 Task: Play online Dominion games in very easy mode.
Action: Mouse moved to (614, 442)
Screenshot: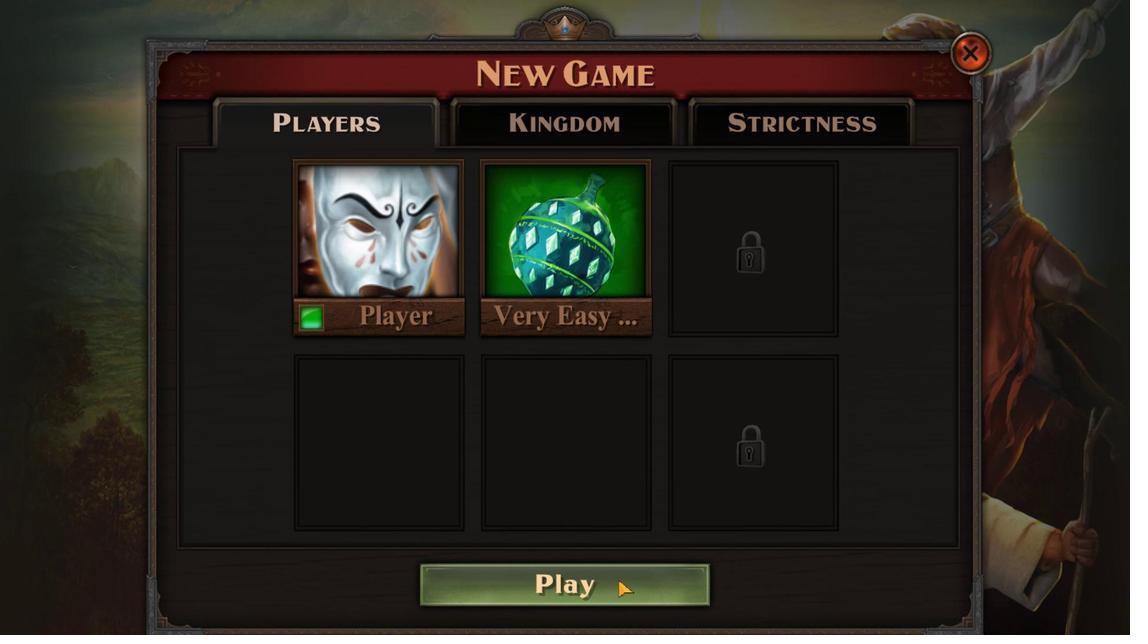 
Action: Mouse pressed left at (614, 442)
Screenshot: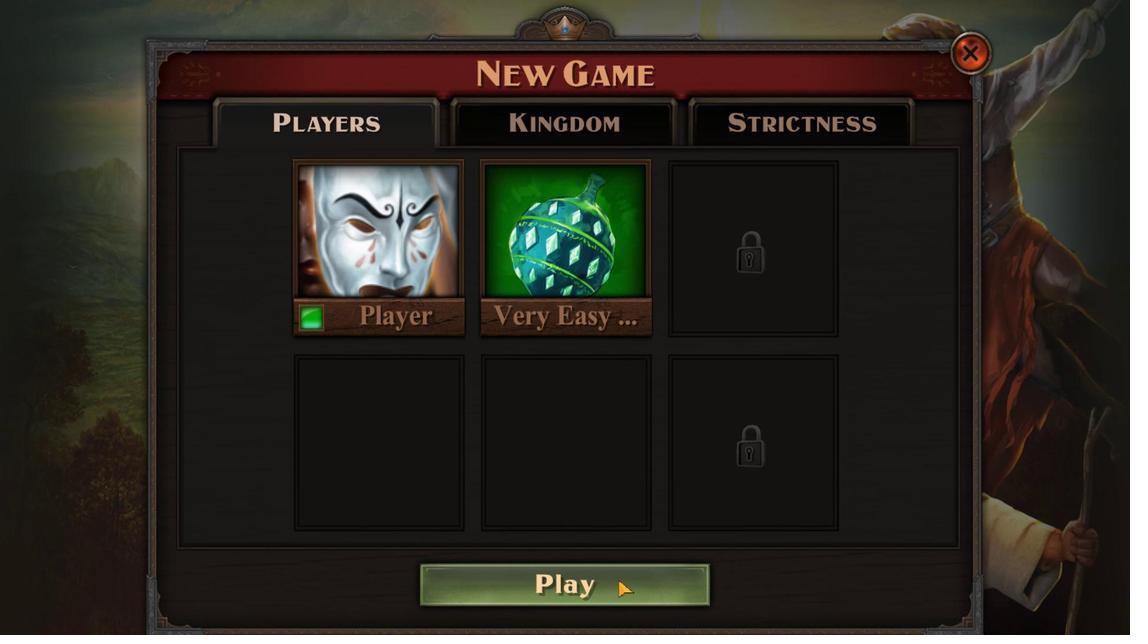 
Action: Mouse moved to (575, 442)
Screenshot: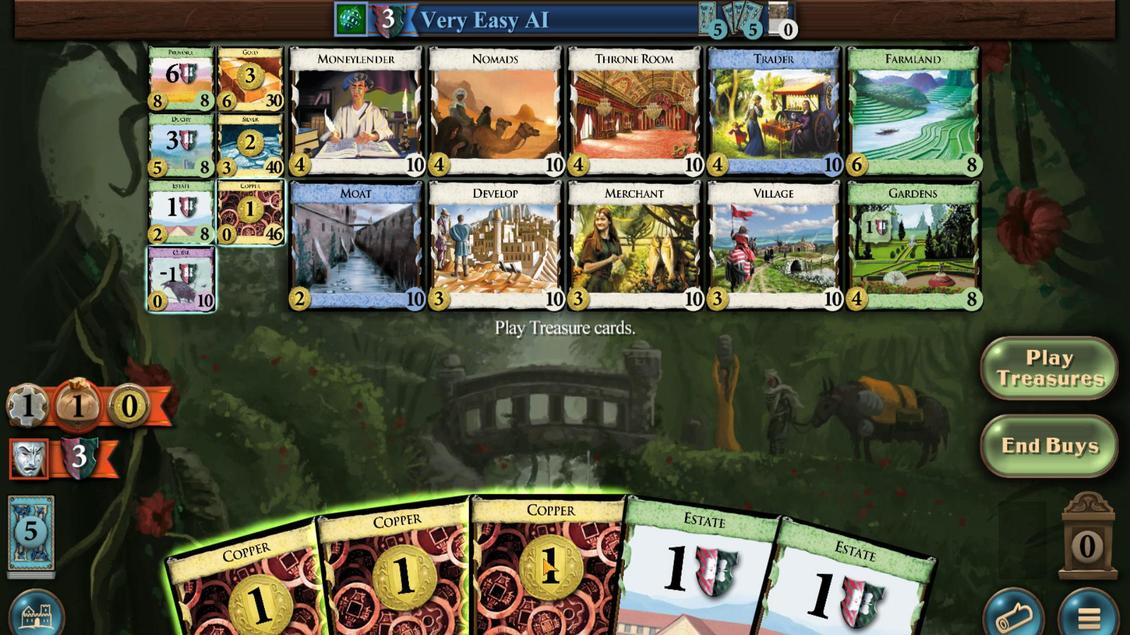 
Action: Mouse pressed left at (575, 442)
Screenshot: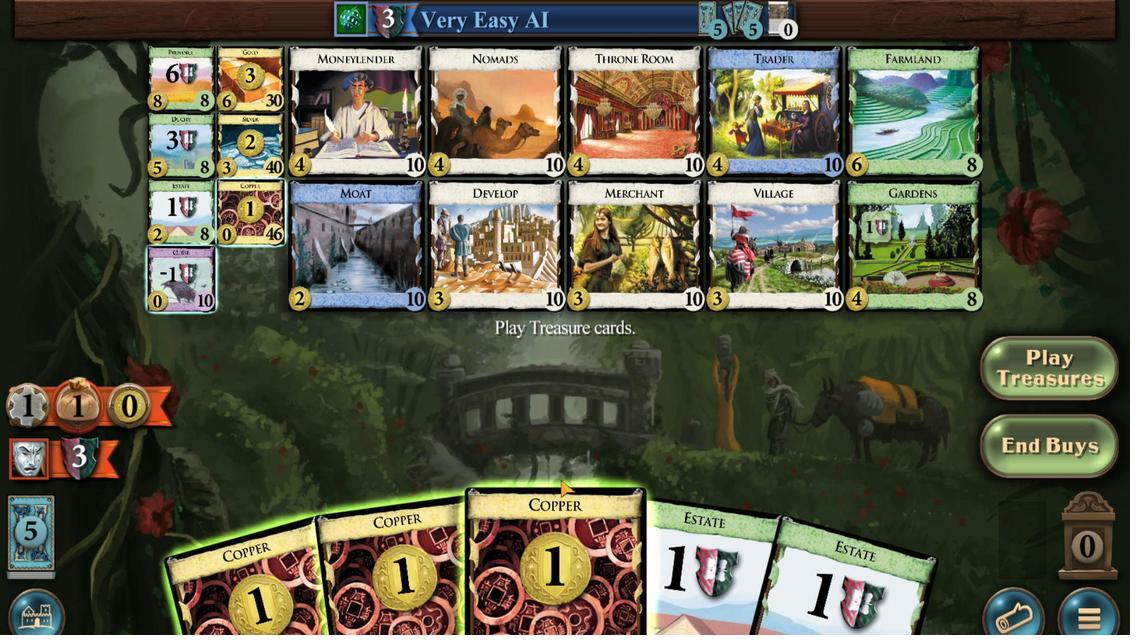 
Action: Mouse moved to (544, 442)
Screenshot: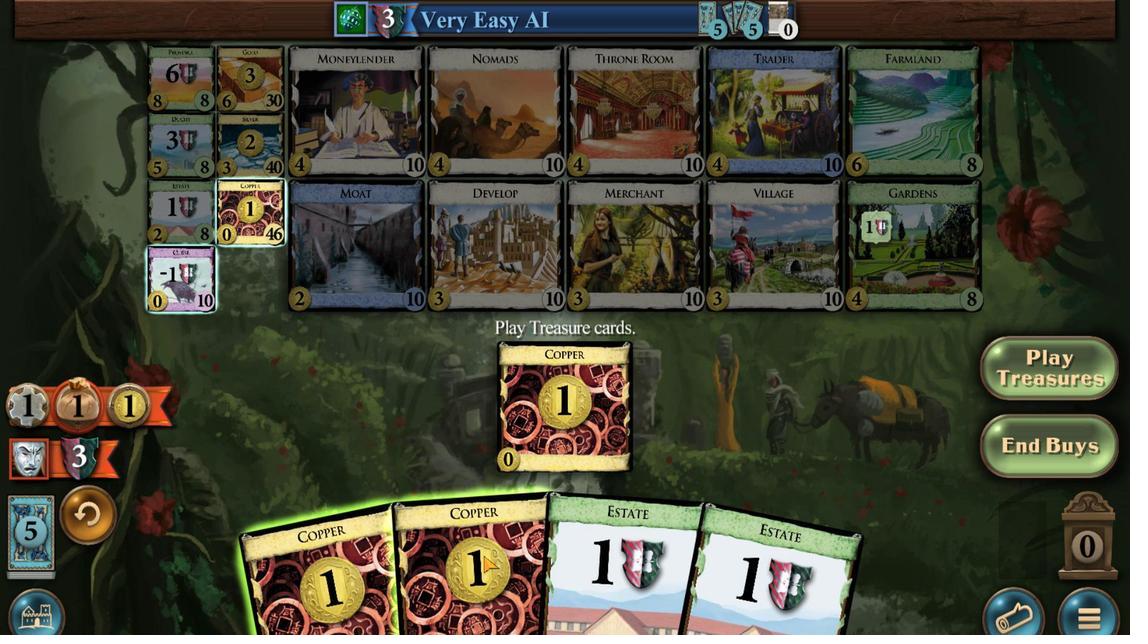 
Action: Mouse pressed left at (544, 442)
Screenshot: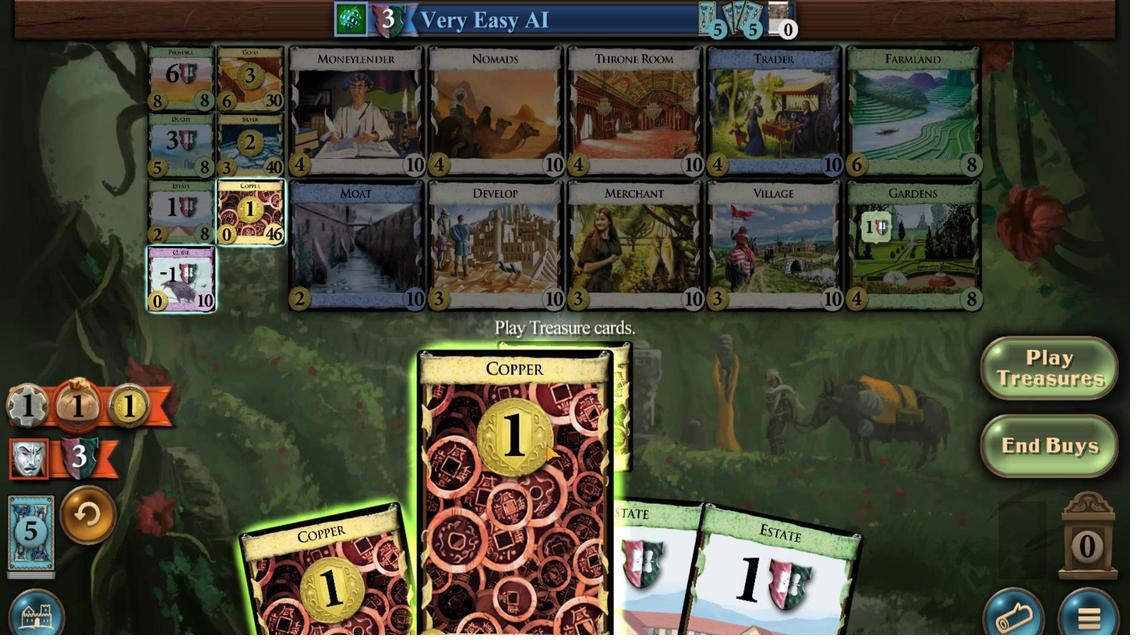 
Action: Mouse moved to (513, 442)
Screenshot: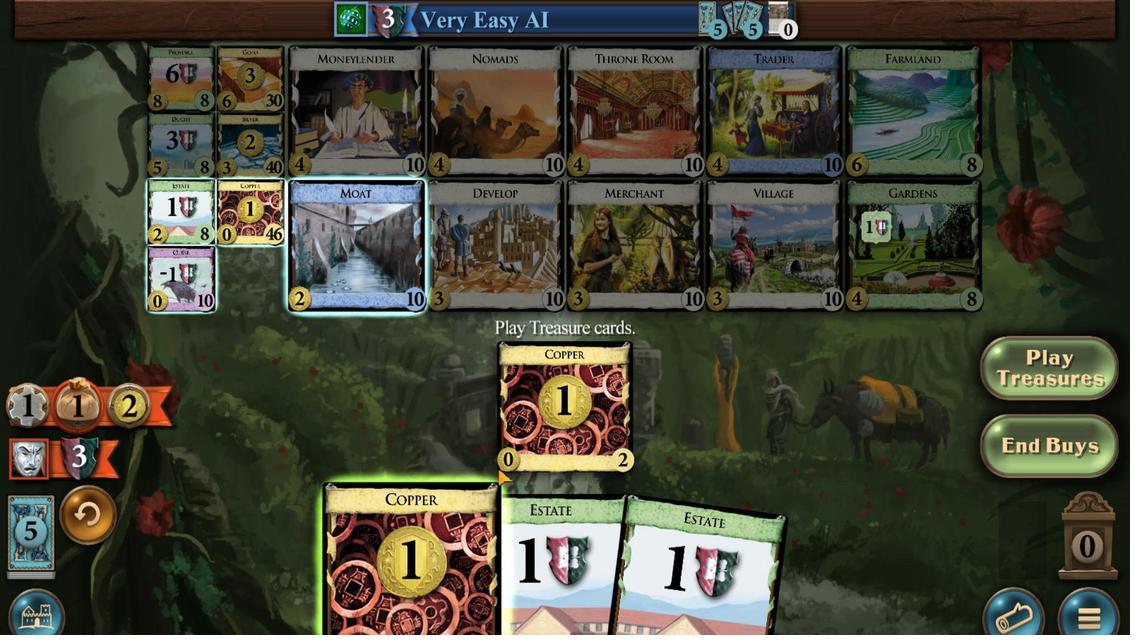 
Action: Mouse pressed left at (513, 442)
Screenshot: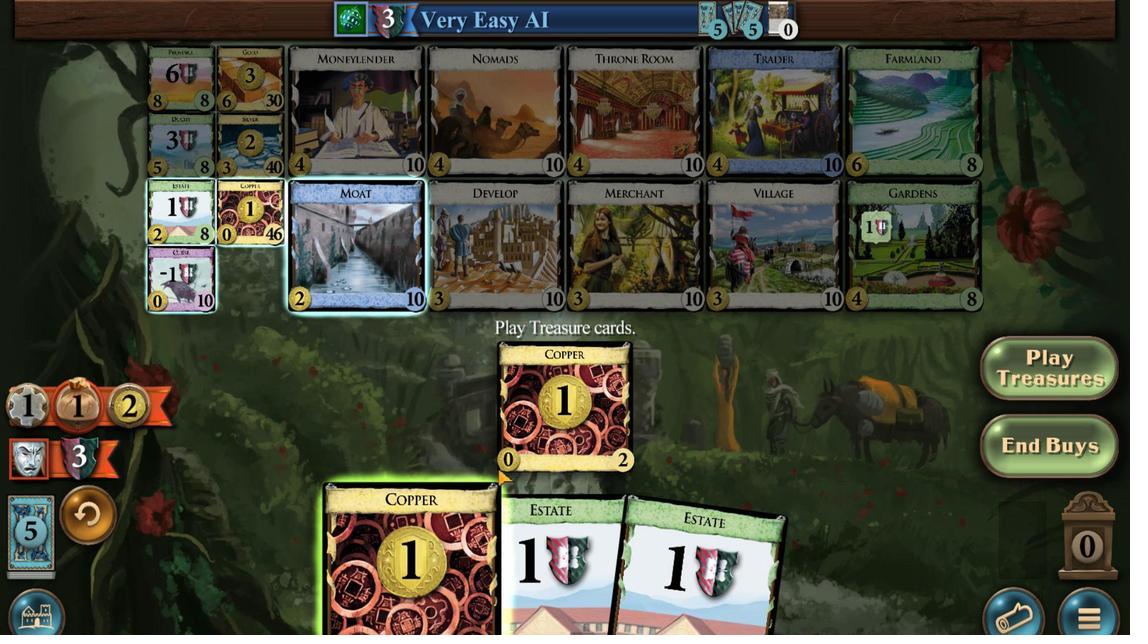 
Action: Mouse moved to (700, 446)
Screenshot: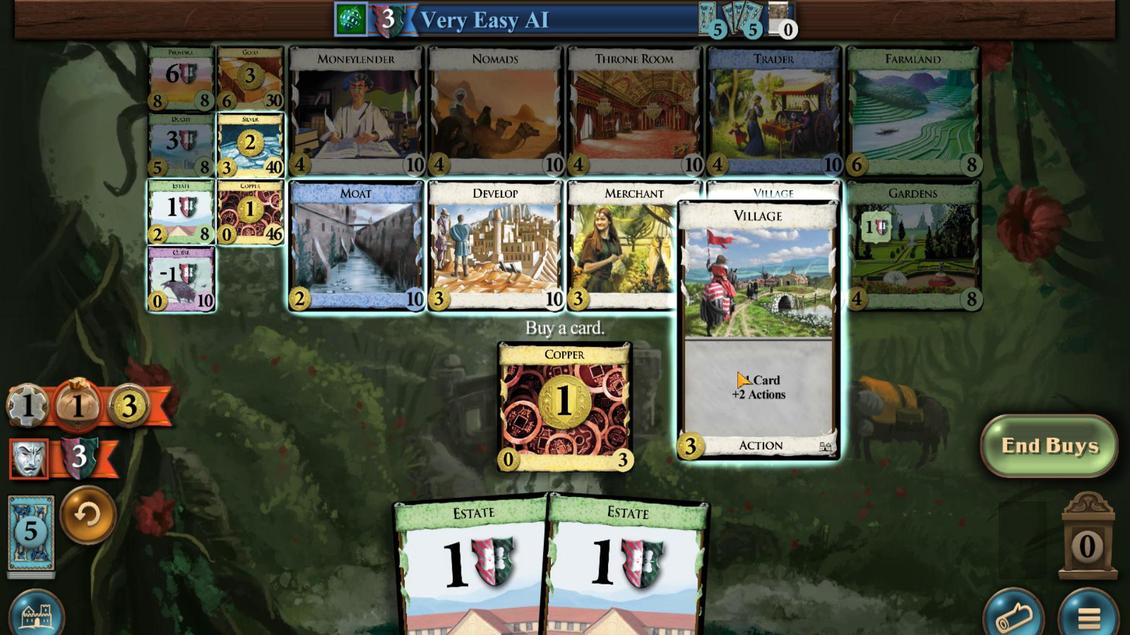 
Action: Mouse pressed left at (700, 446)
Screenshot: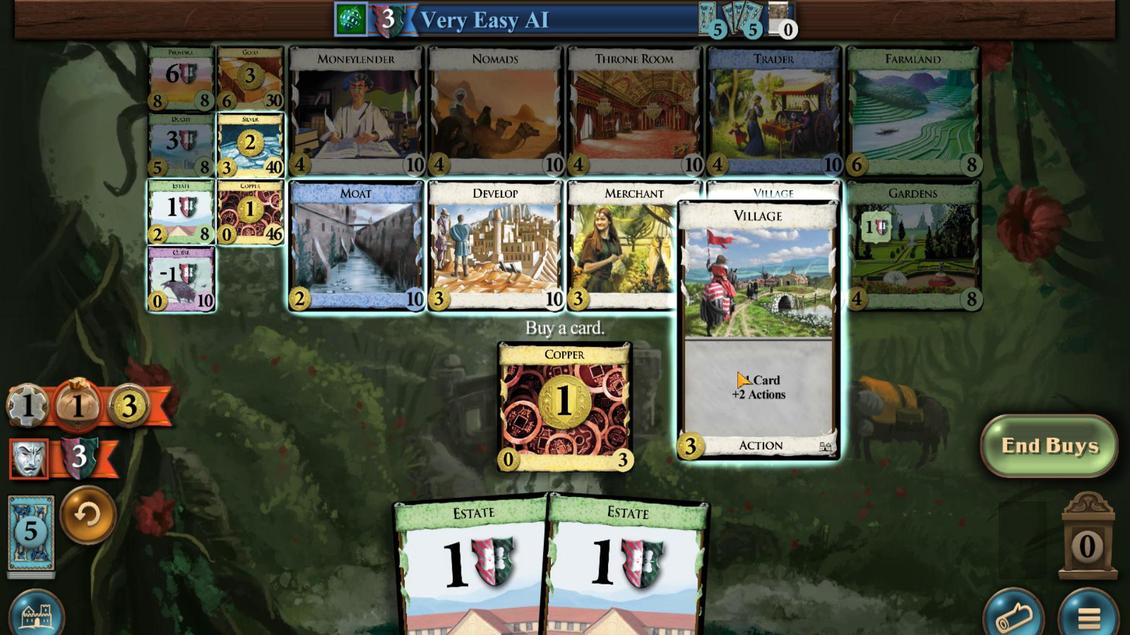 
Action: Mouse moved to (650, 442)
Screenshot: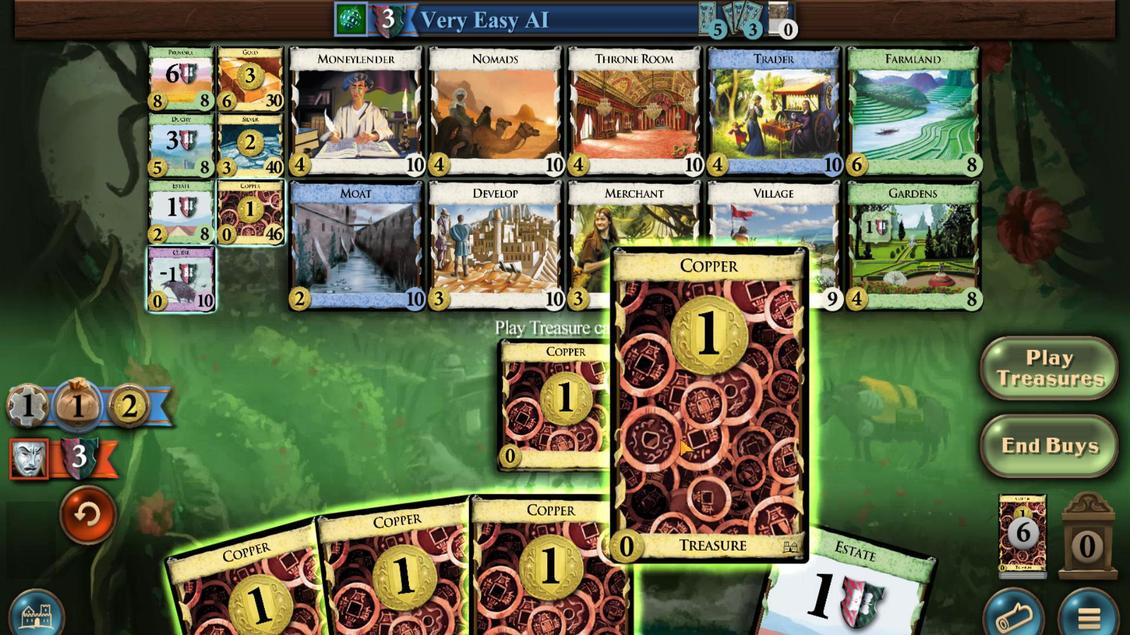 
Action: Mouse pressed left at (650, 442)
Screenshot: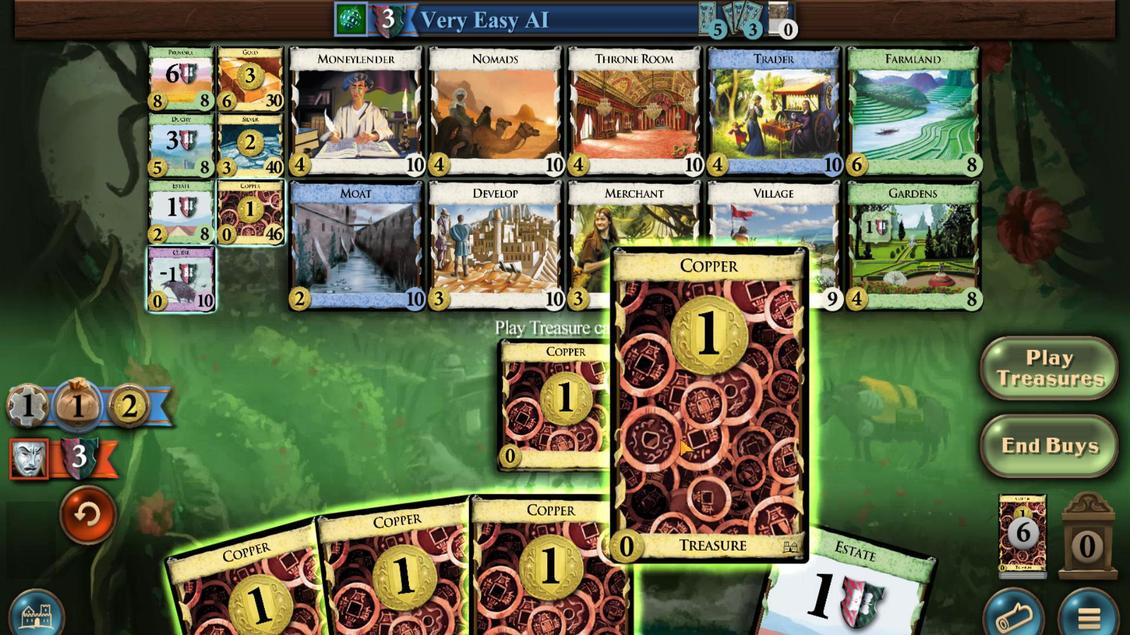 
Action: Mouse moved to (580, 442)
Screenshot: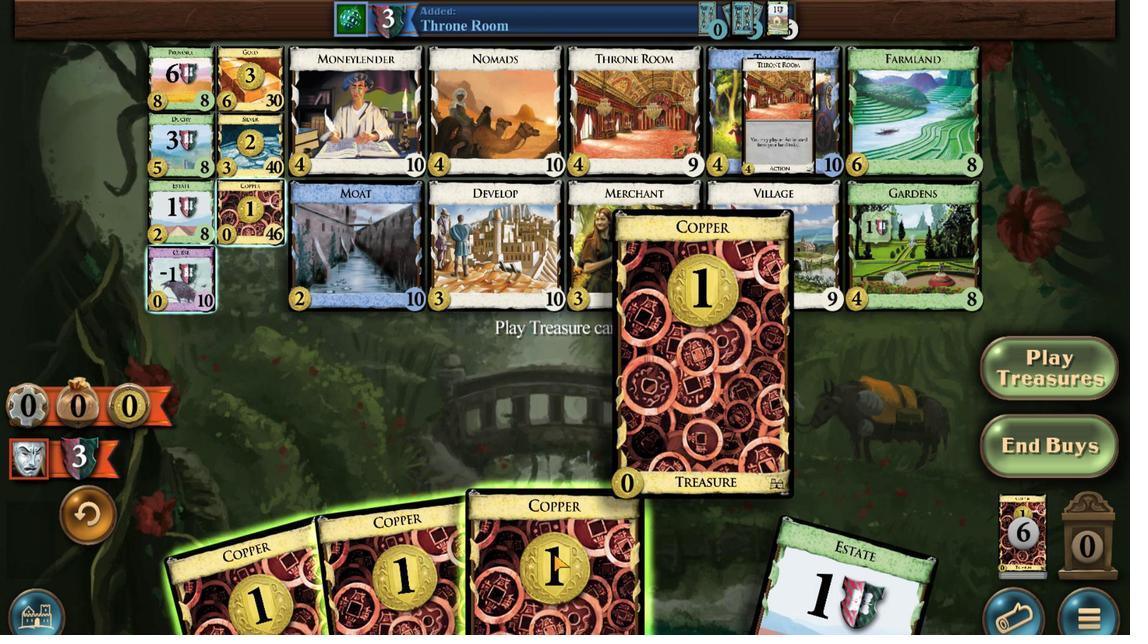 
Action: Mouse pressed left at (580, 442)
Screenshot: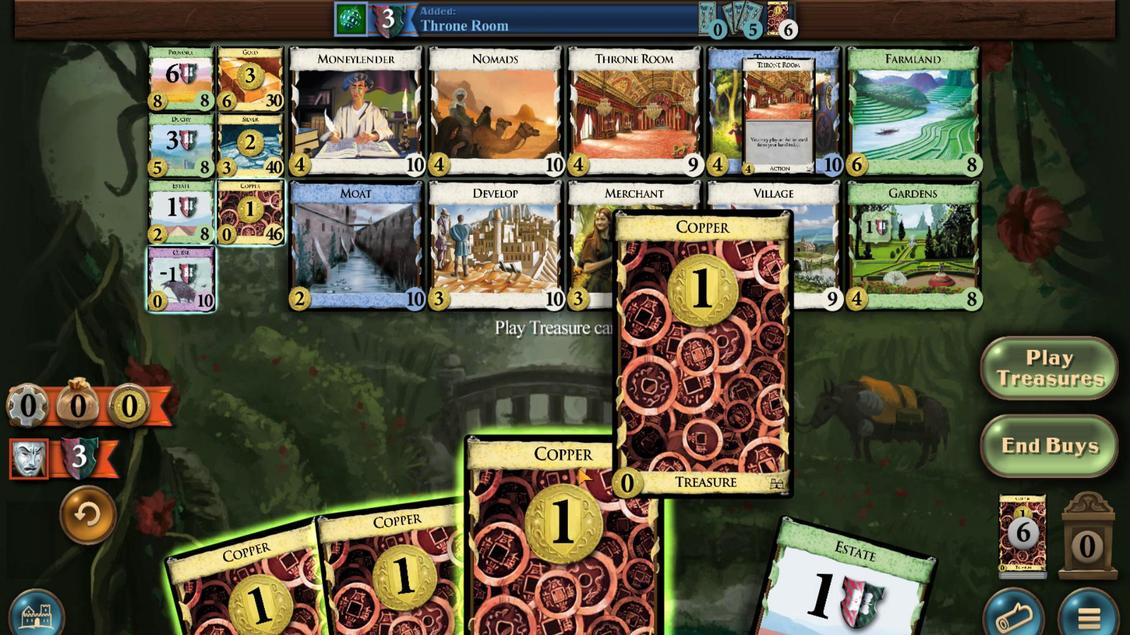 
Action: Mouse moved to (562, 442)
Screenshot: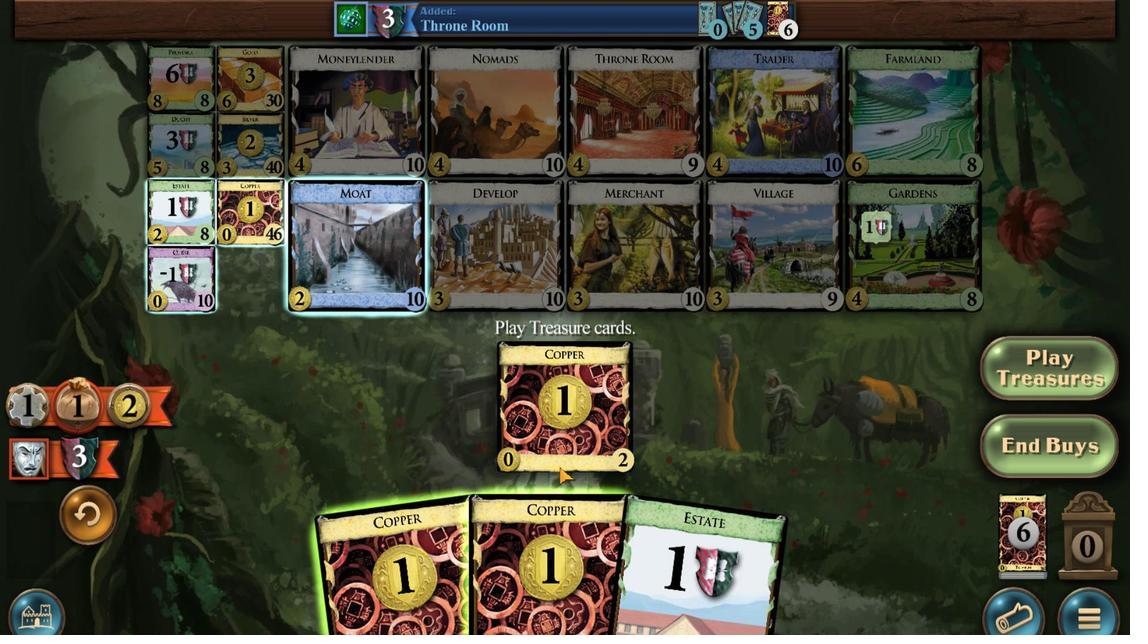 
Action: Mouse pressed left at (562, 442)
Screenshot: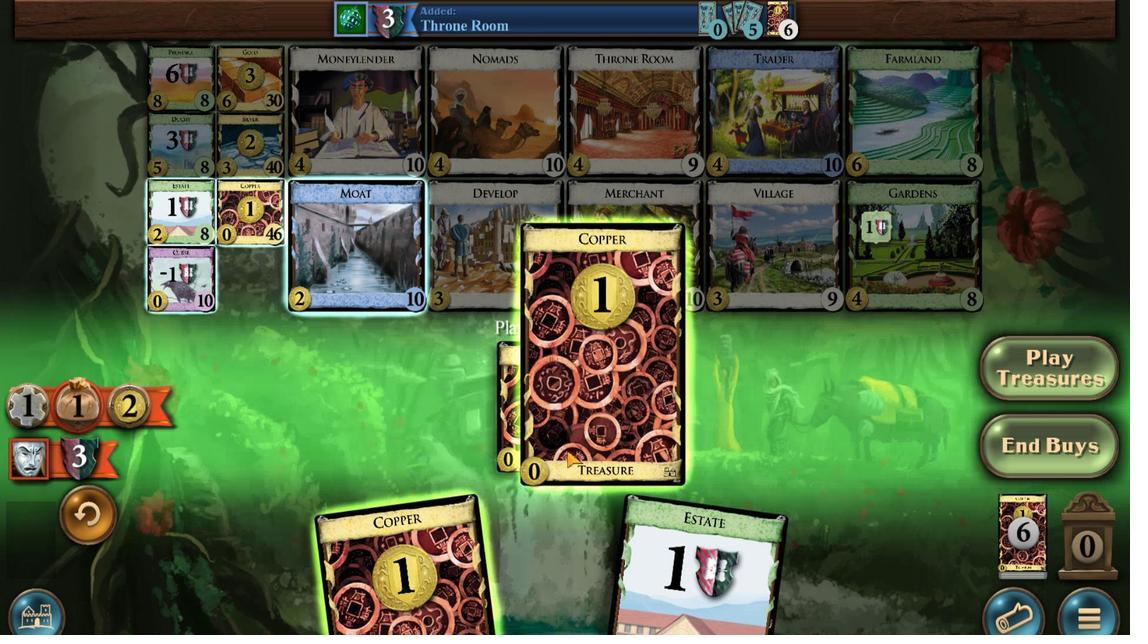 
Action: Mouse moved to (531, 442)
Screenshot: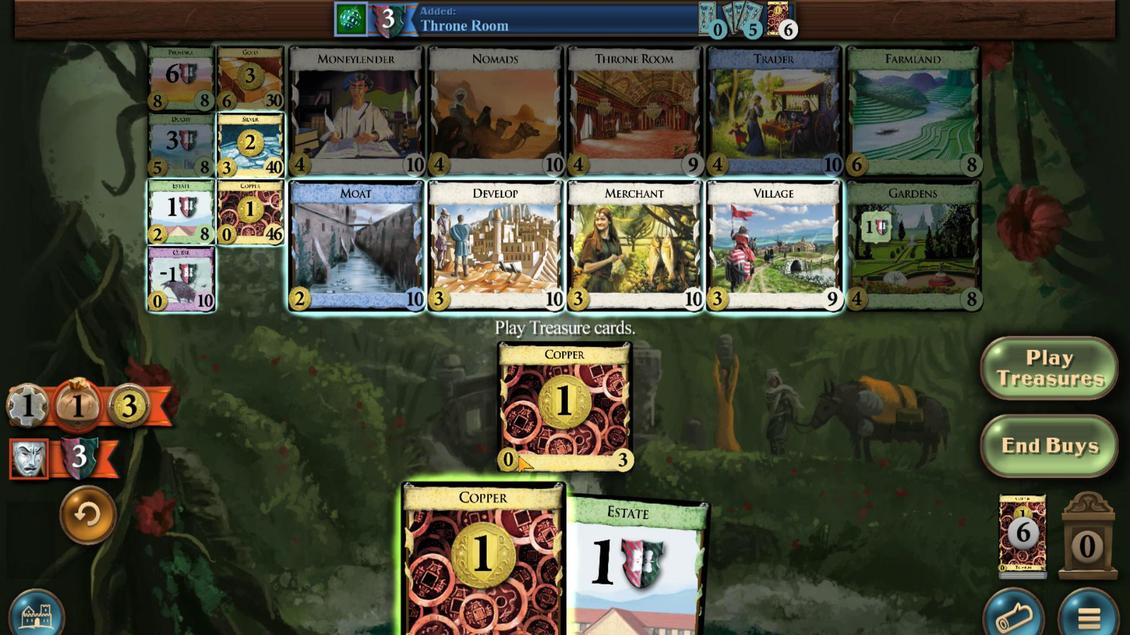 
Action: Mouse pressed left at (531, 442)
Screenshot: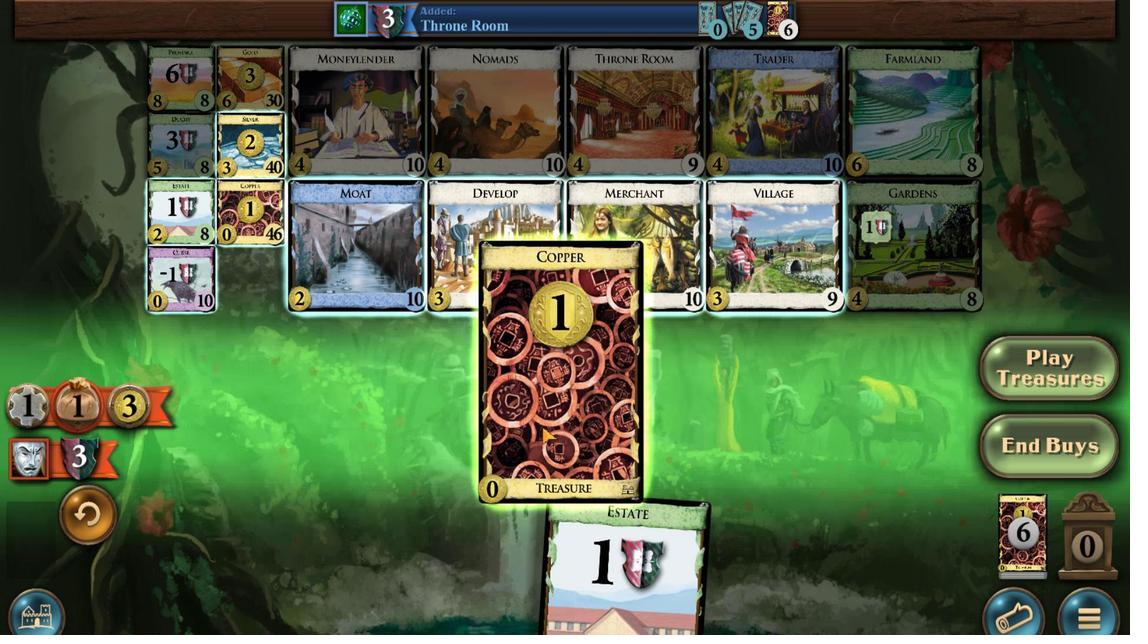 
Action: Mouse moved to (698, 446)
Screenshot: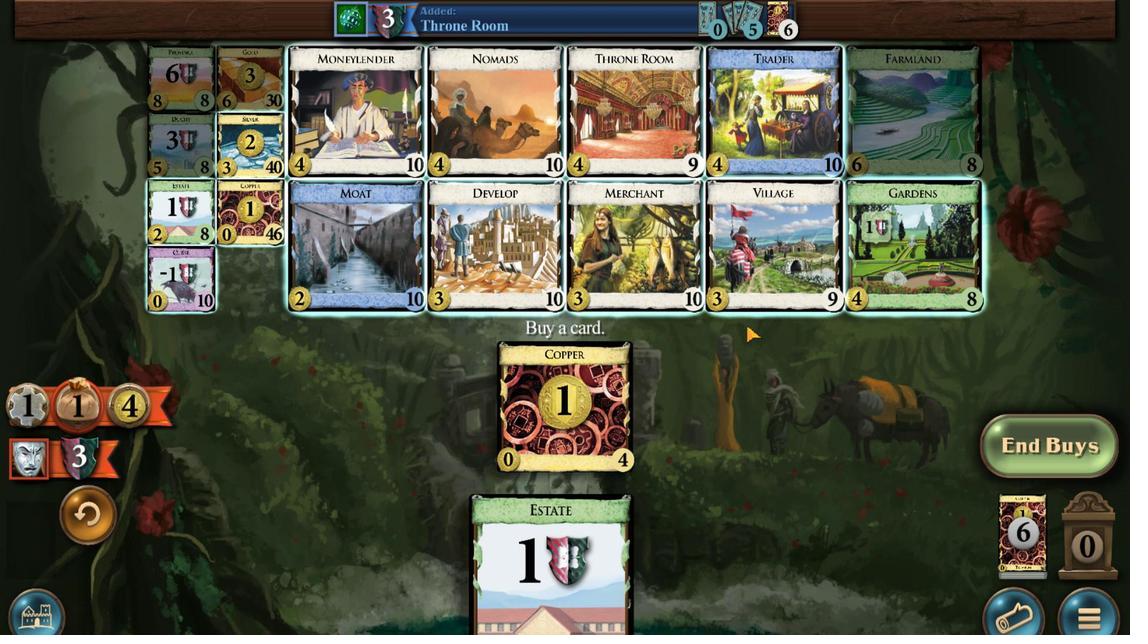 
Action: Mouse pressed left at (698, 446)
Screenshot: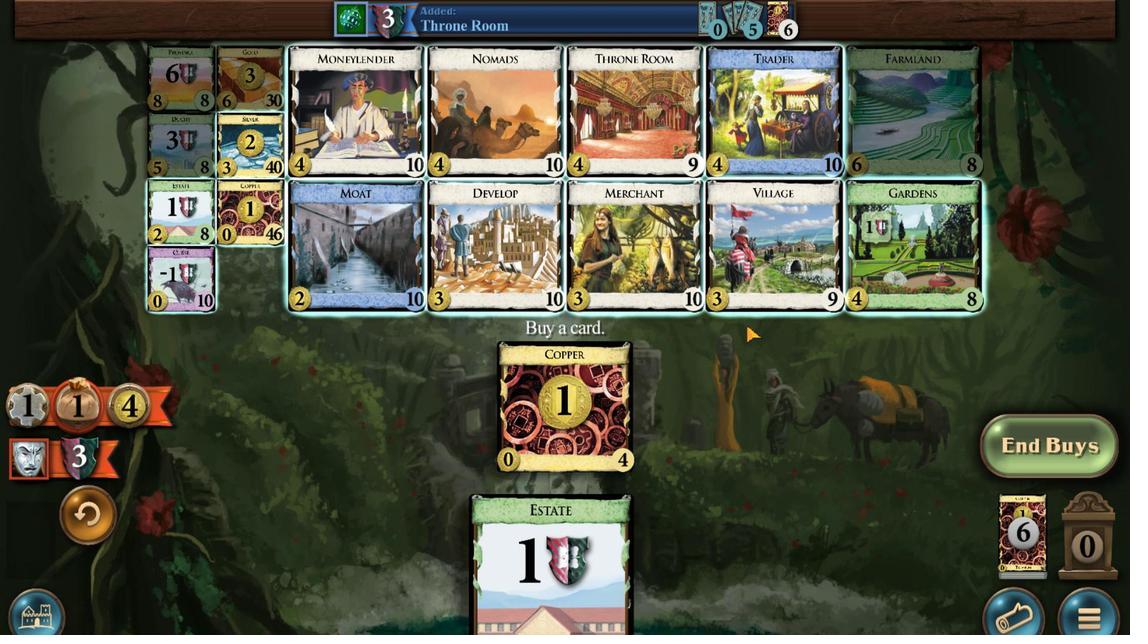 
Action: Mouse moved to (427, 442)
Screenshot: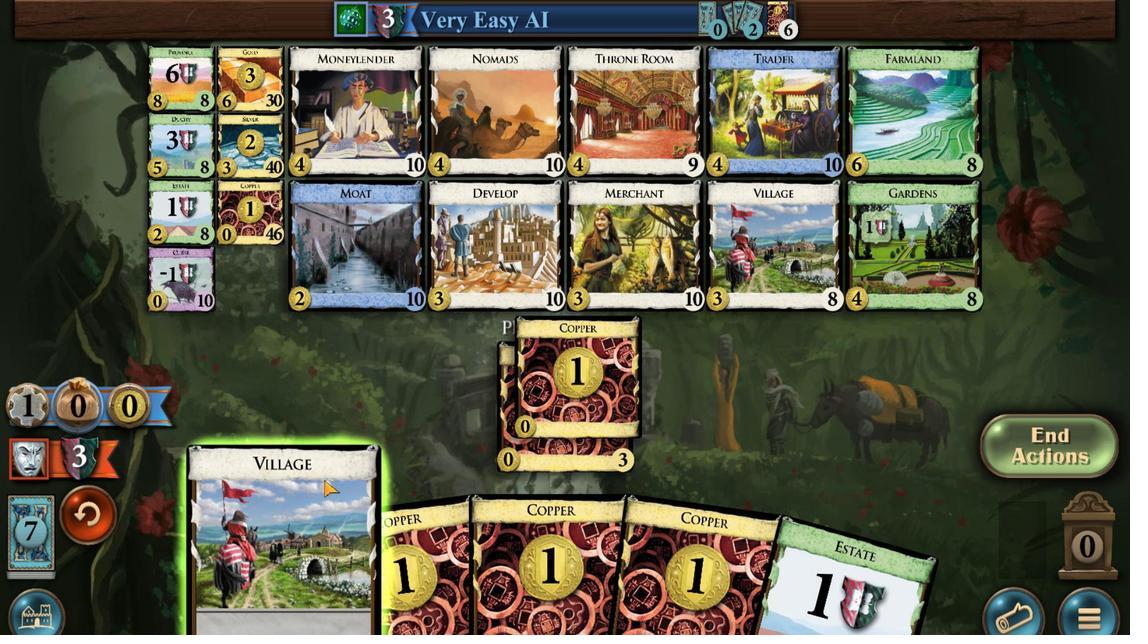 
Action: Mouse pressed left at (427, 442)
Screenshot: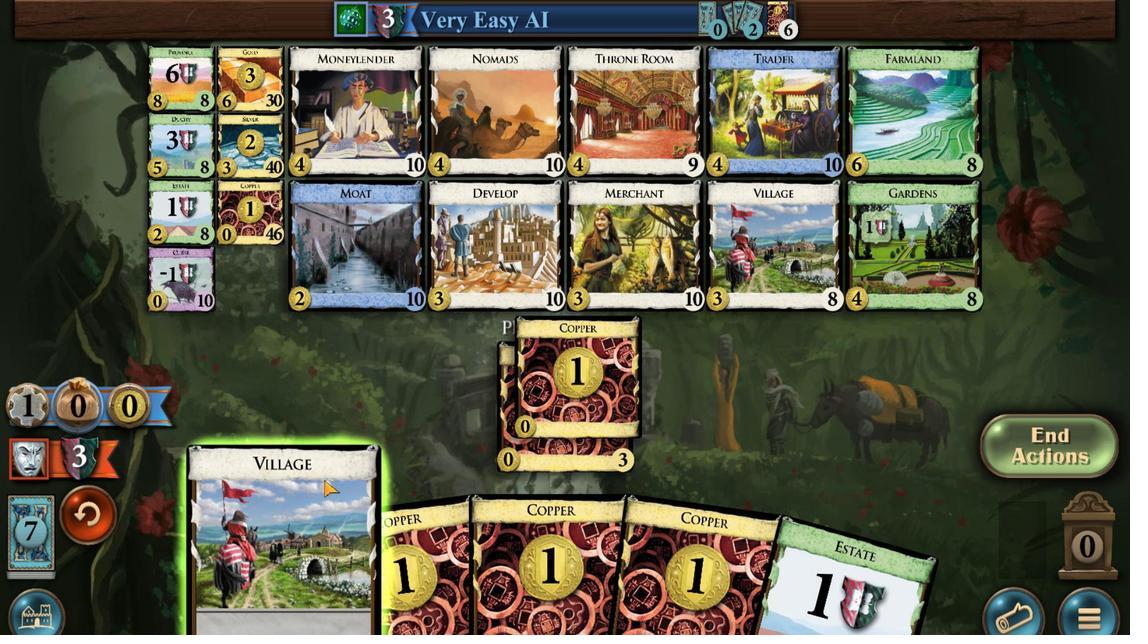 
Action: Mouse moved to (442, 442)
Screenshot: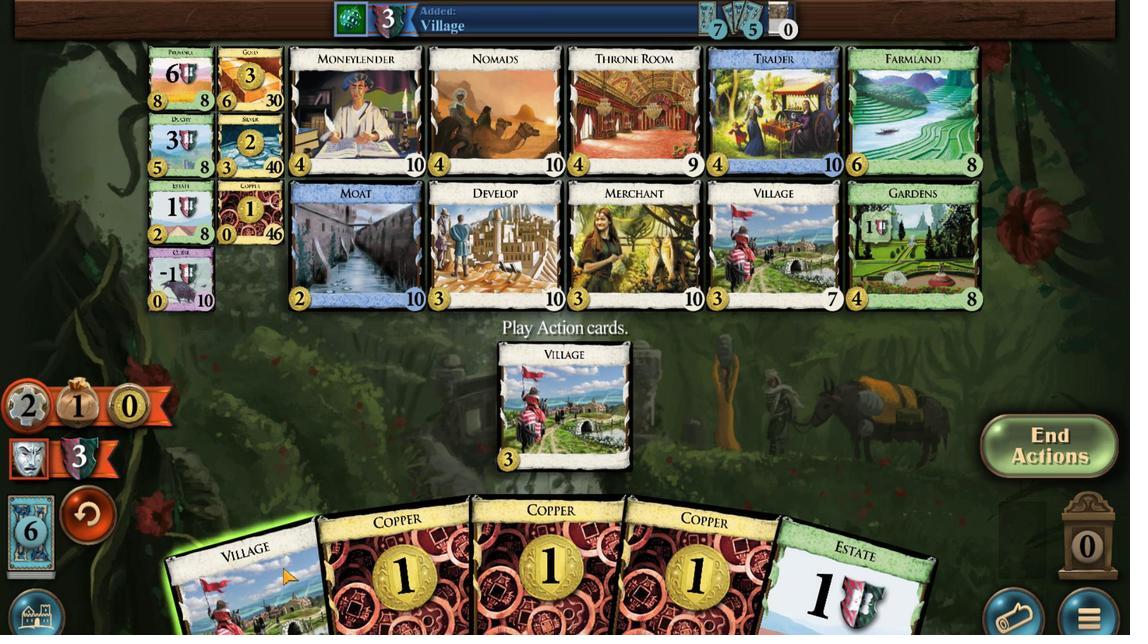 
Action: Mouse pressed left at (442, 442)
Screenshot: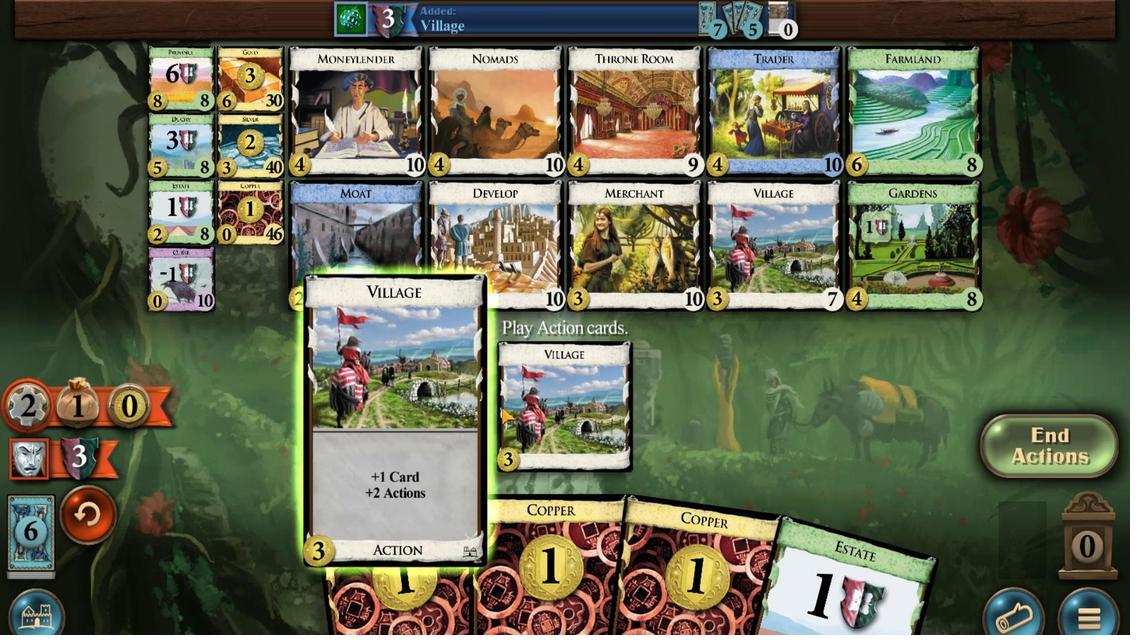
Action: Mouse moved to (580, 443)
Screenshot: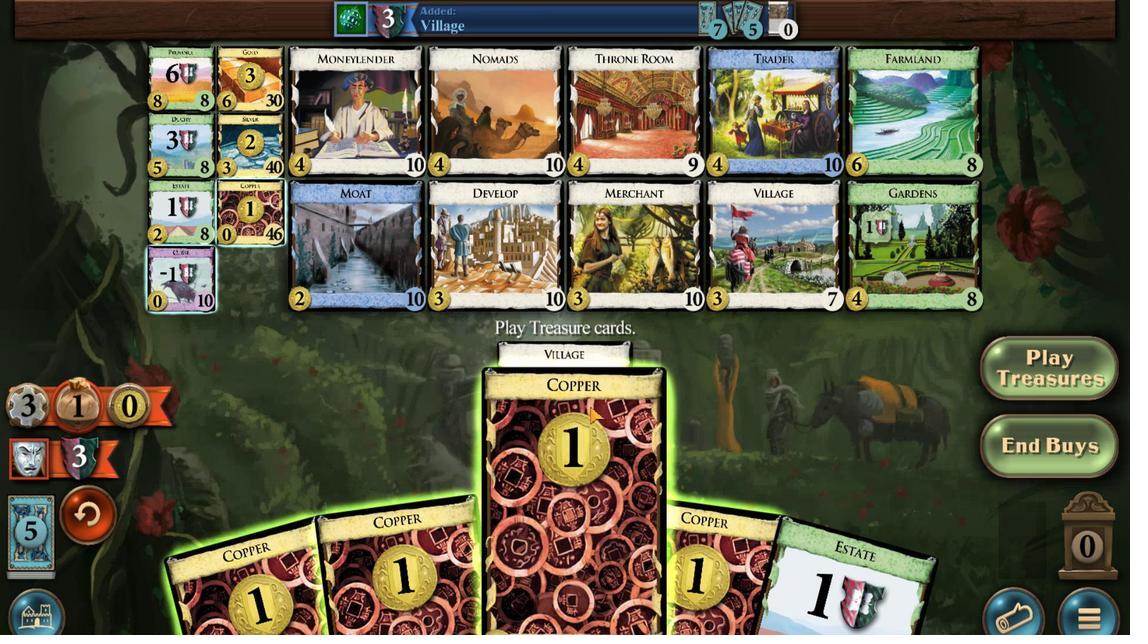 
Action: Mouse pressed left at (580, 443)
Screenshot: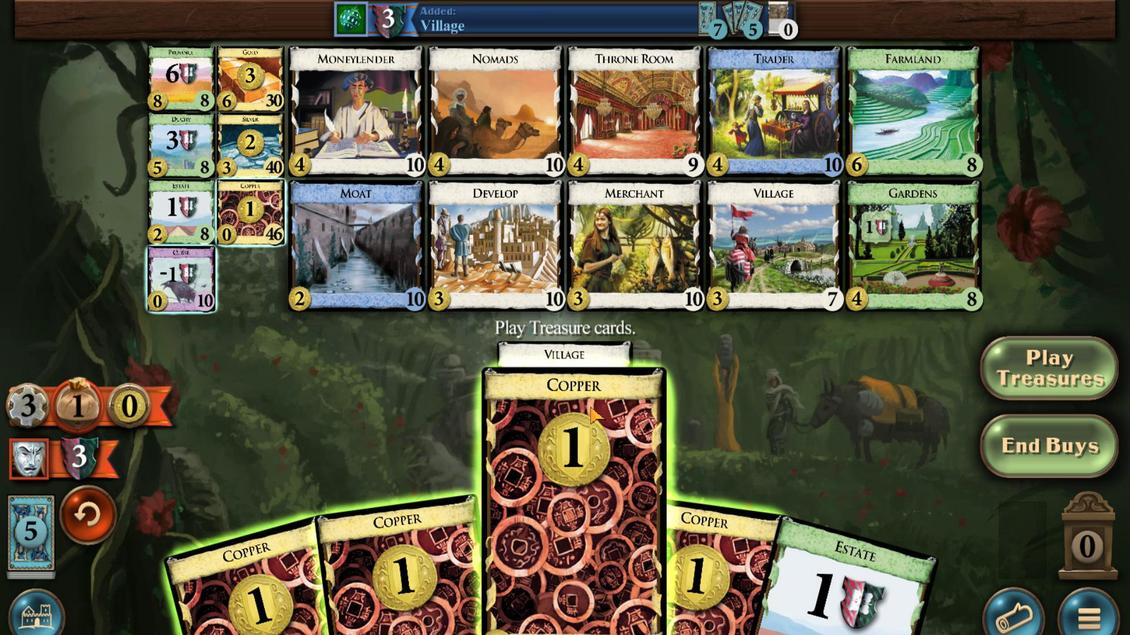 
Action: Mouse moved to (605, 442)
Screenshot: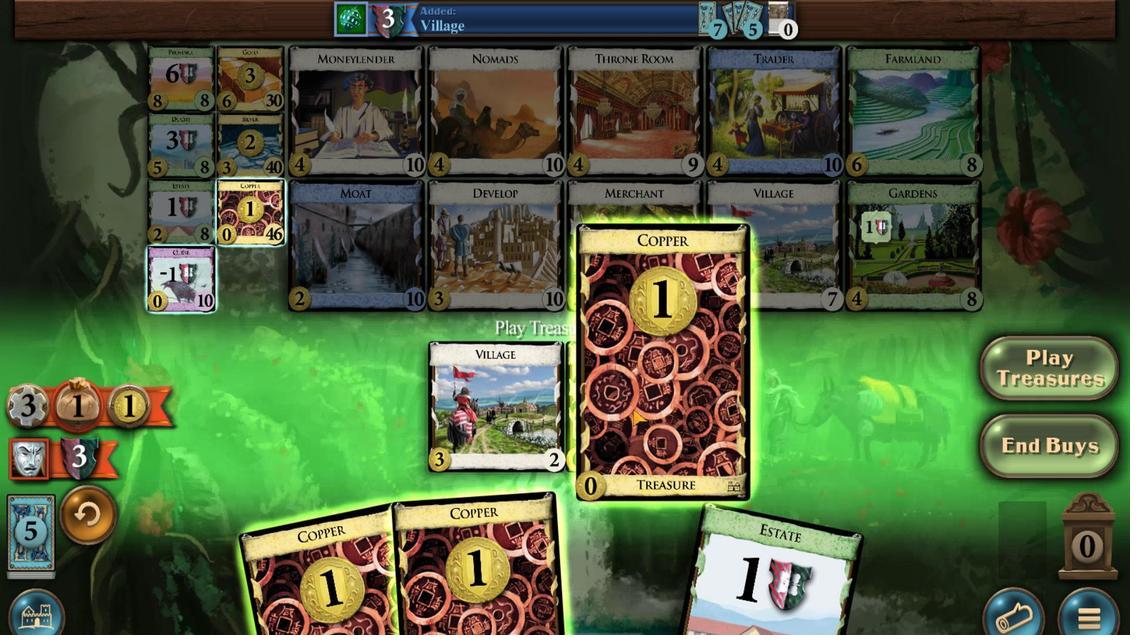 
Action: Mouse pressed left at (605, 442)
Screenshot: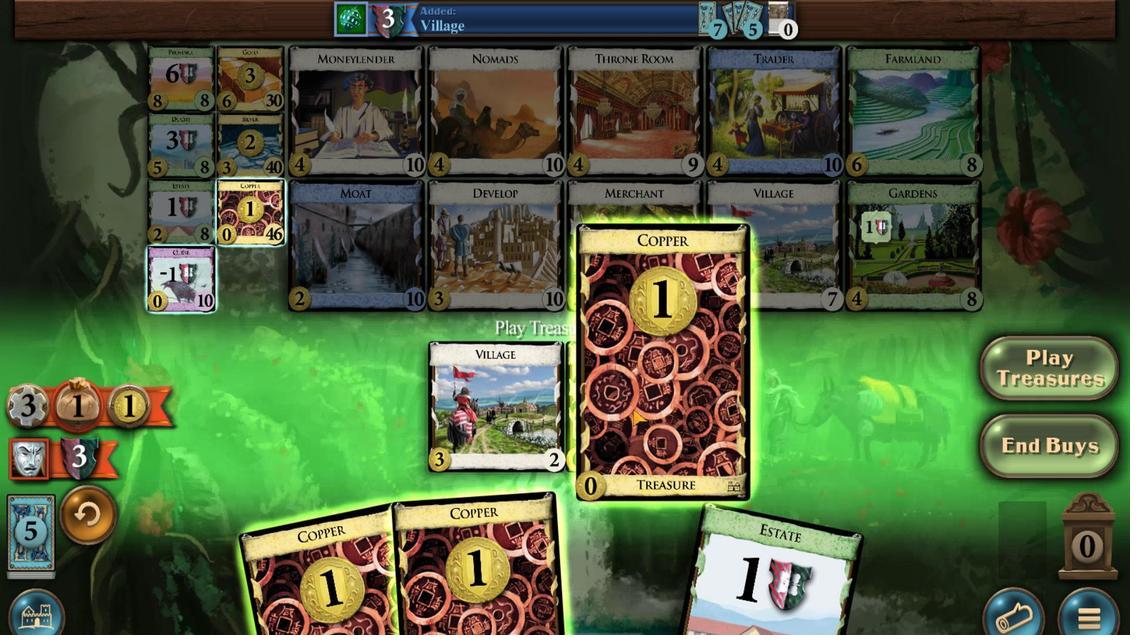 
Action: Mouse moved to (575, 442)
Screenshot: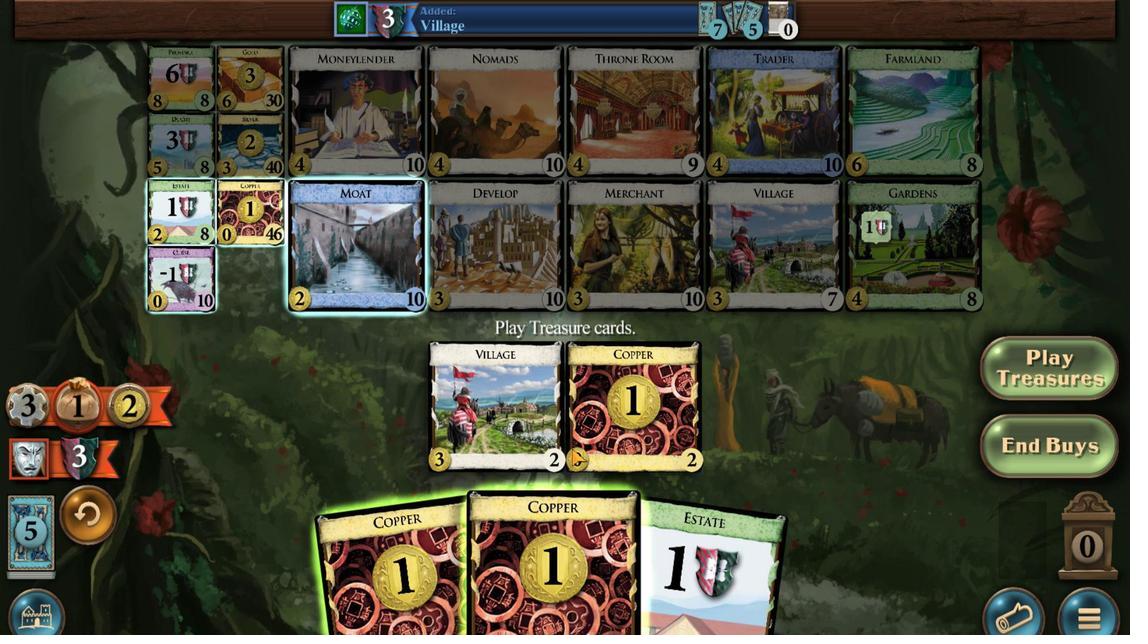 
Action: Mouse pressed left at (575, 442)
Screenshot: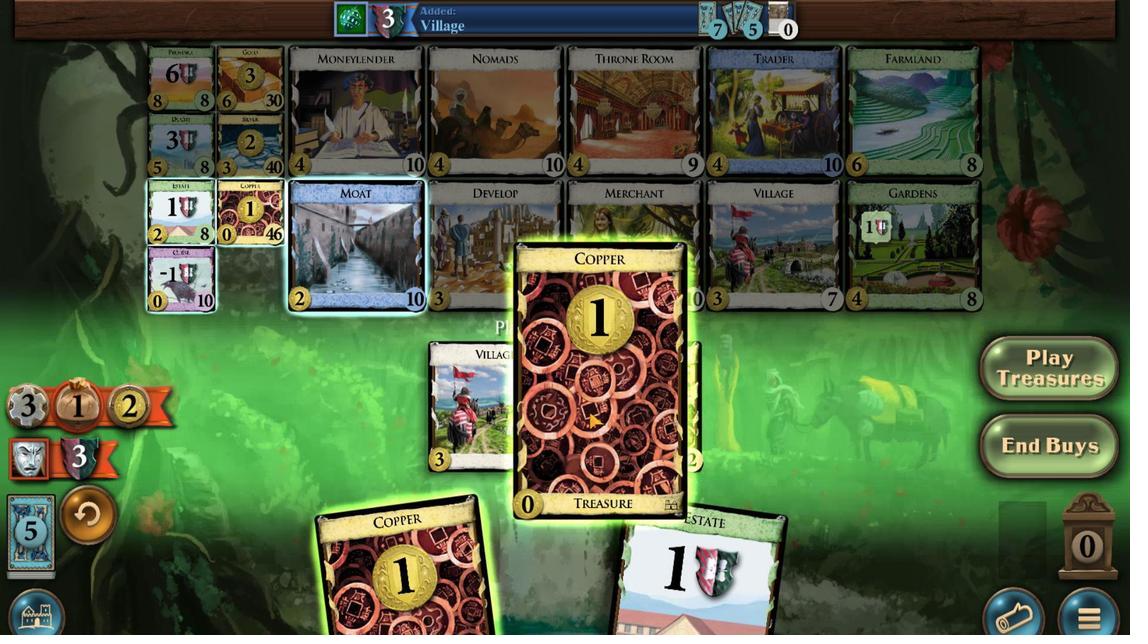 
Action: Mouse moved to (547, 442)
Screenshot: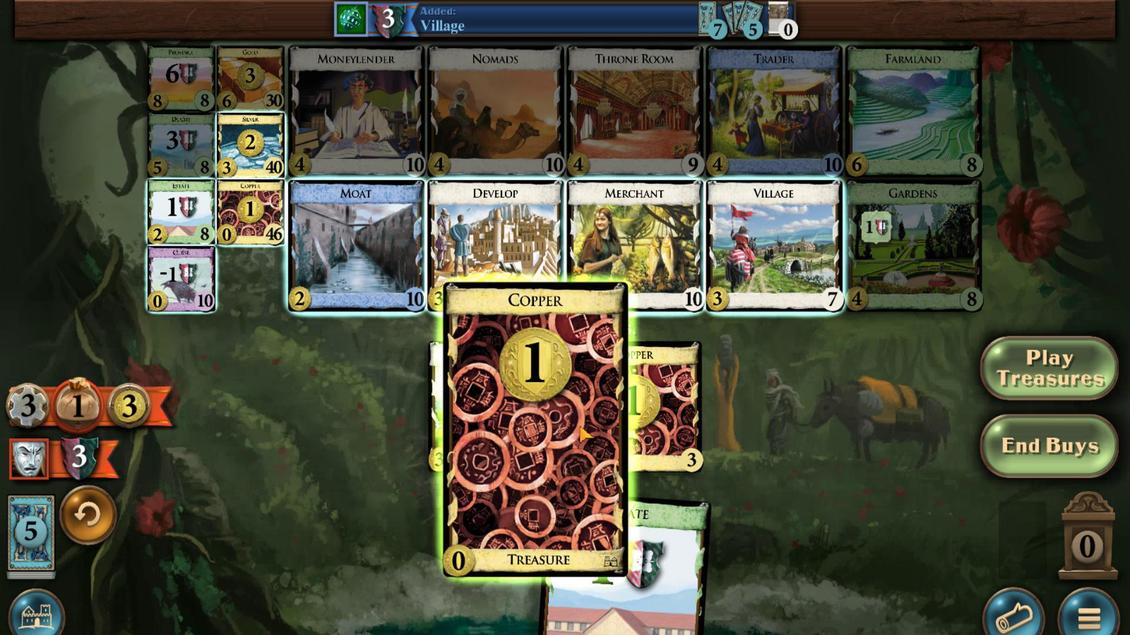 
Action: Mouse pressed left at (547, 442)
Screenshot: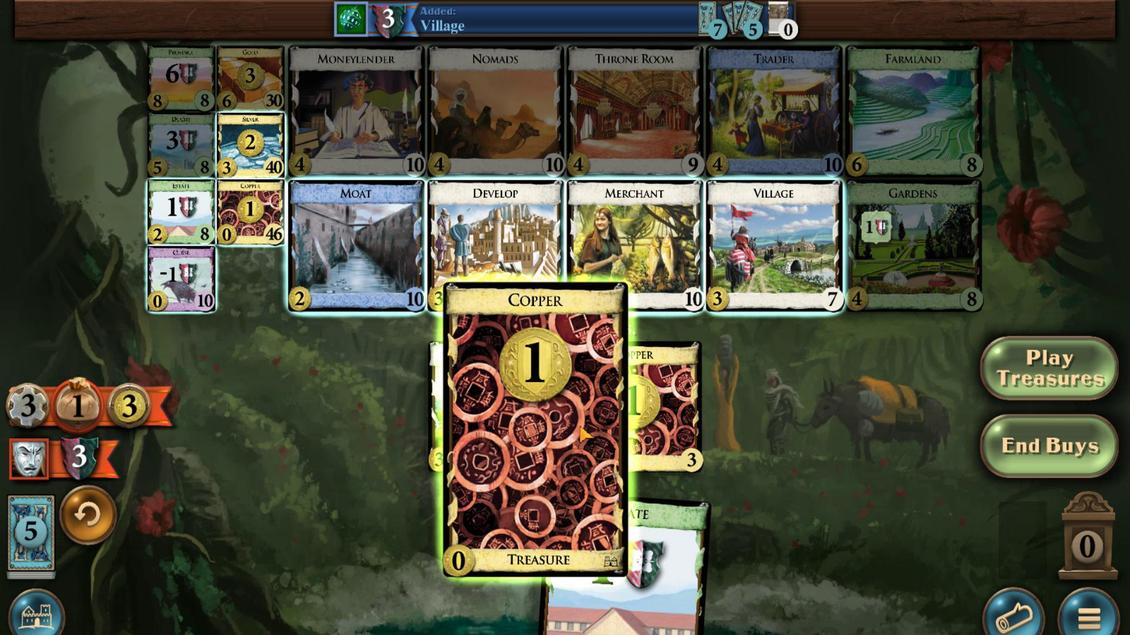
Action: Mouse moved to (706, 446)
Screenshot: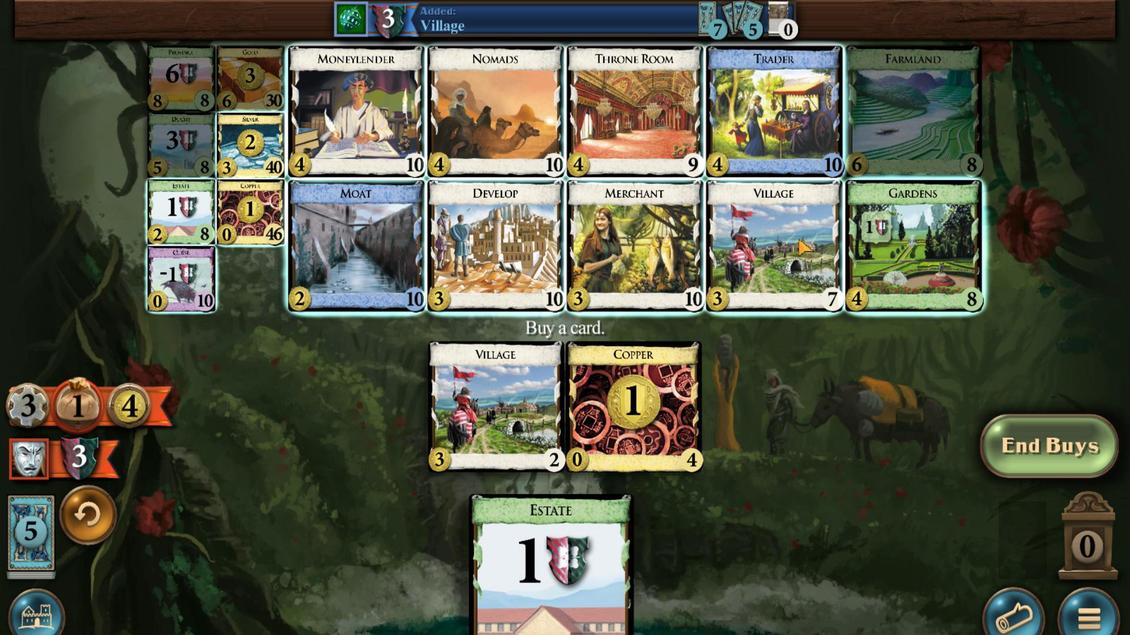 
Action: Mouse pressed left at (706, 446)
Screenshot: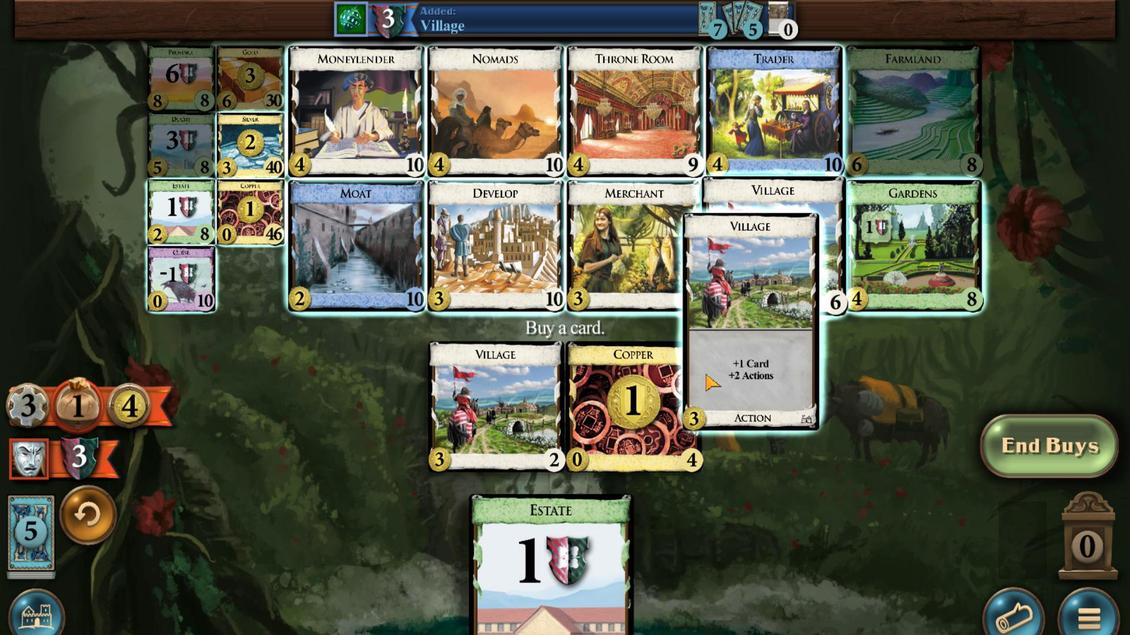 
Action: Mouse moved to (590, 442)
Screenshot: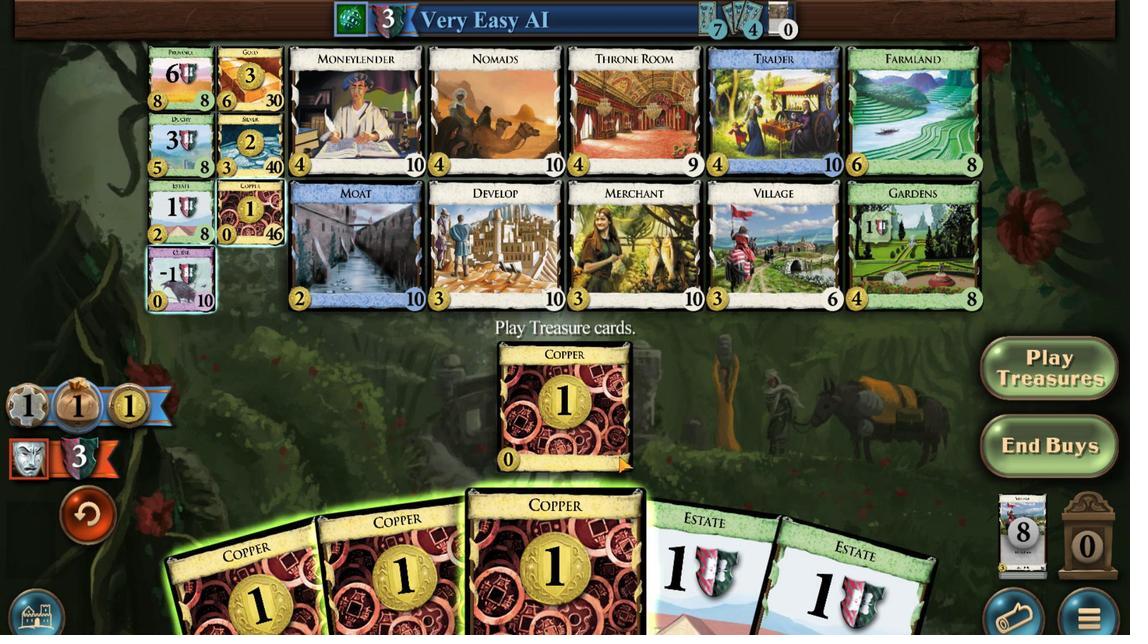 
Action: Mouse pressed left at (590, 442)
Screenshot: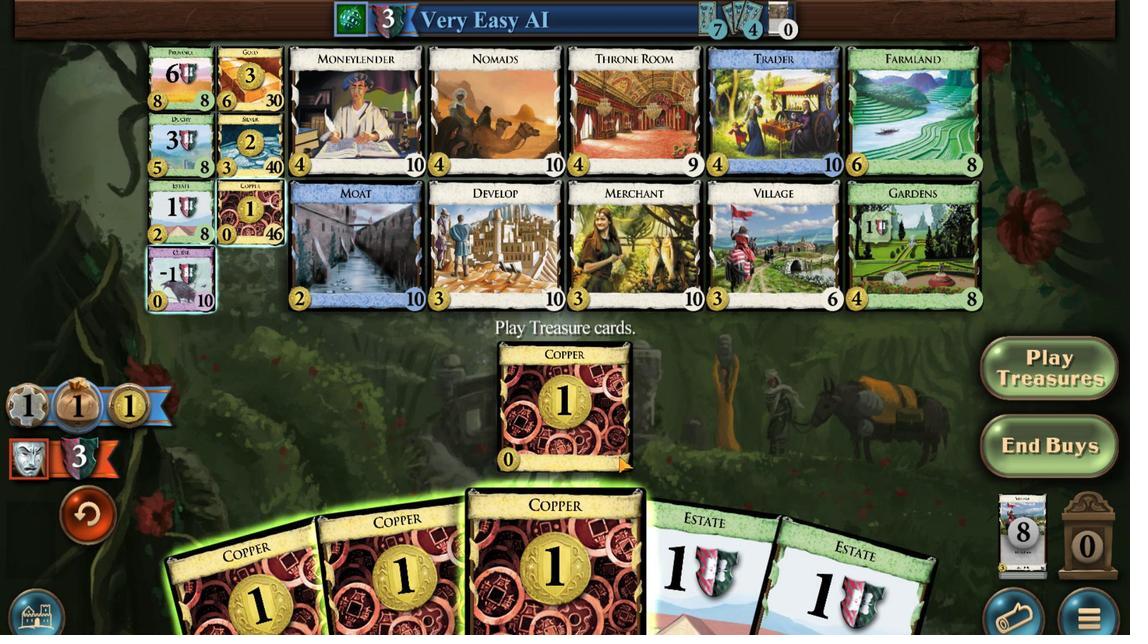 
Action: Mouse moved to (531, 442)
Screenshot: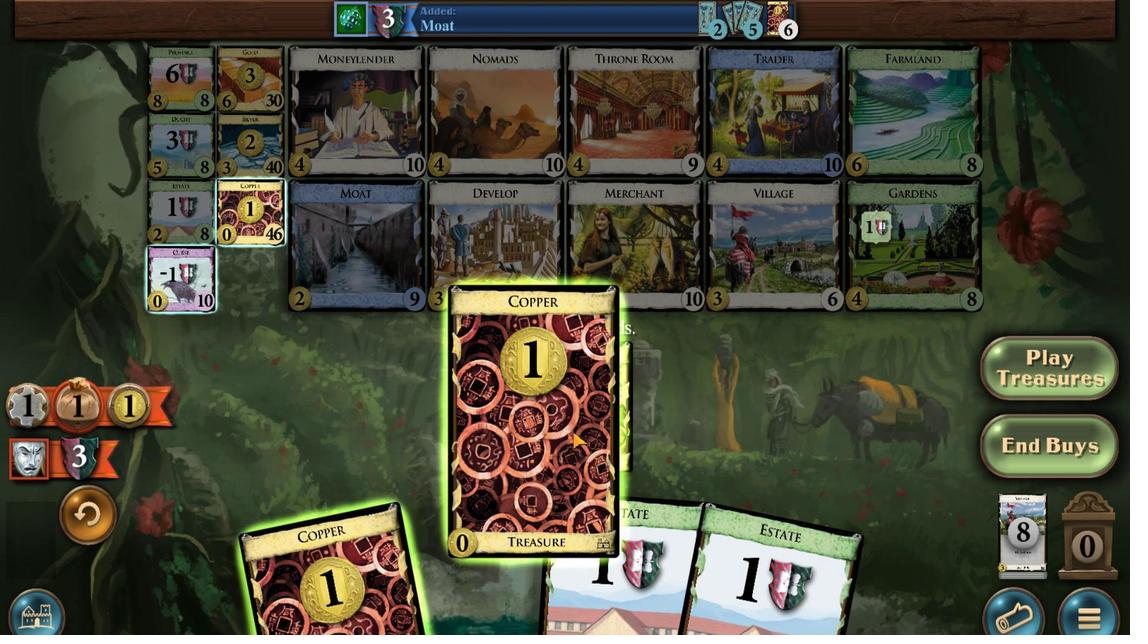 
Action: Mouse pressed left at (531, 442)
Screenshot: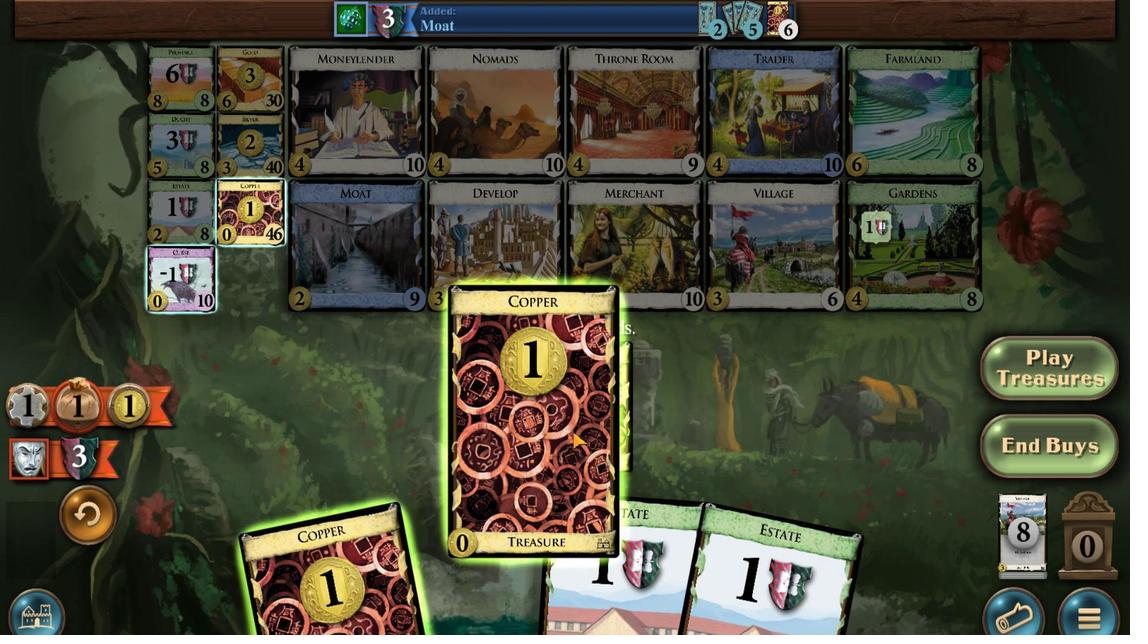 
Action: Mouse moved to (504, 442)
Screenshot: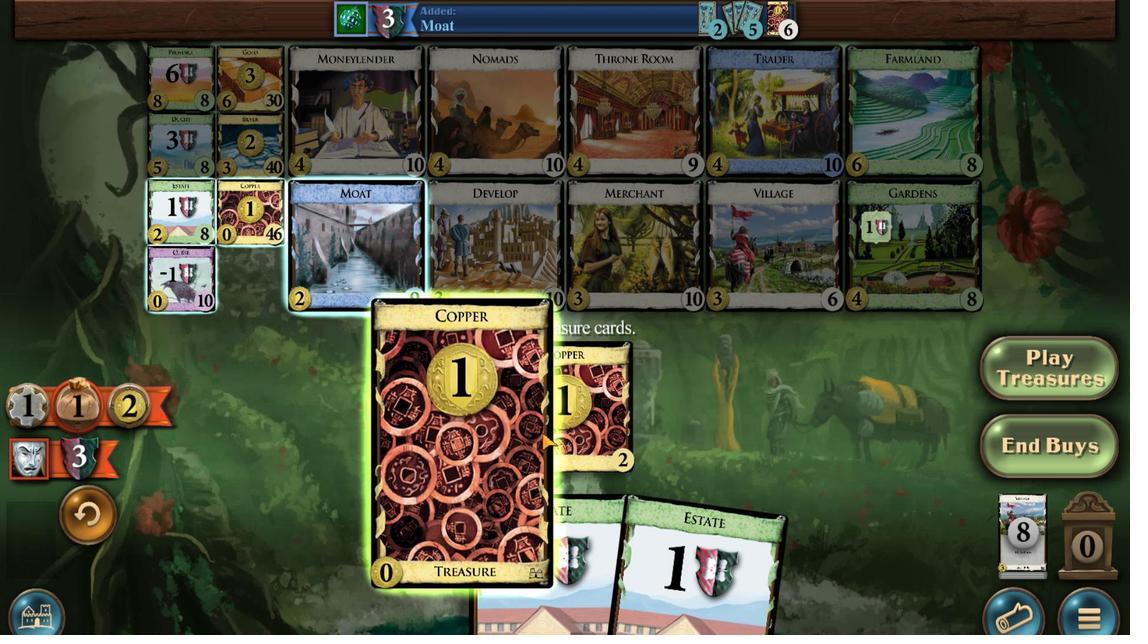 
Action: Mouse pressed left at (504, 442)
Screenshot: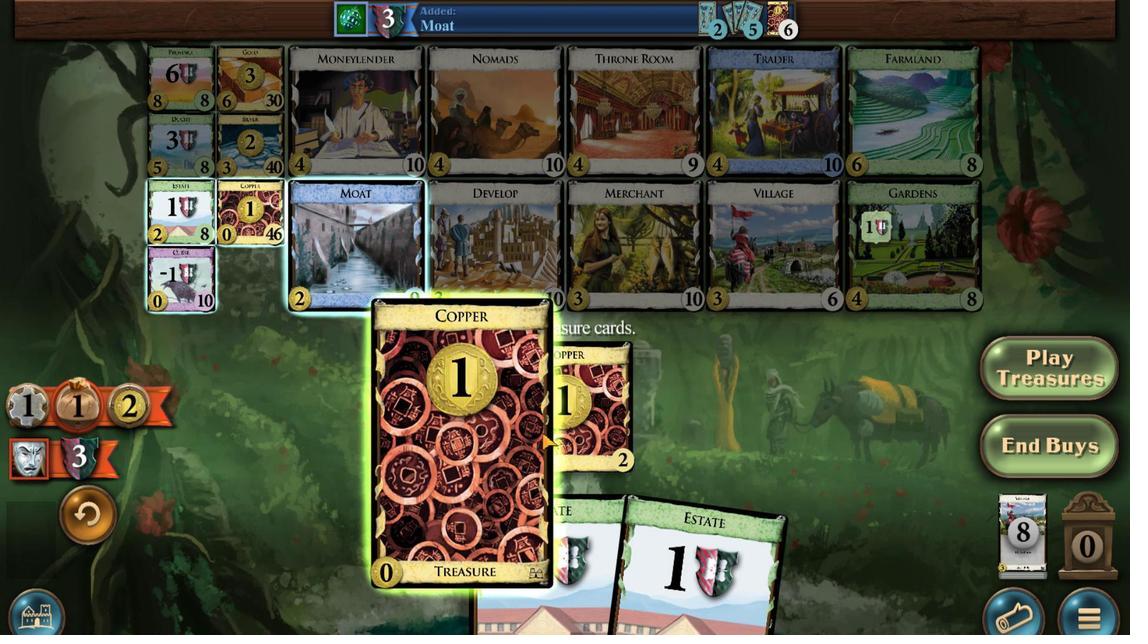 
Action: Mouse moved to (707, 446)
Screenshot: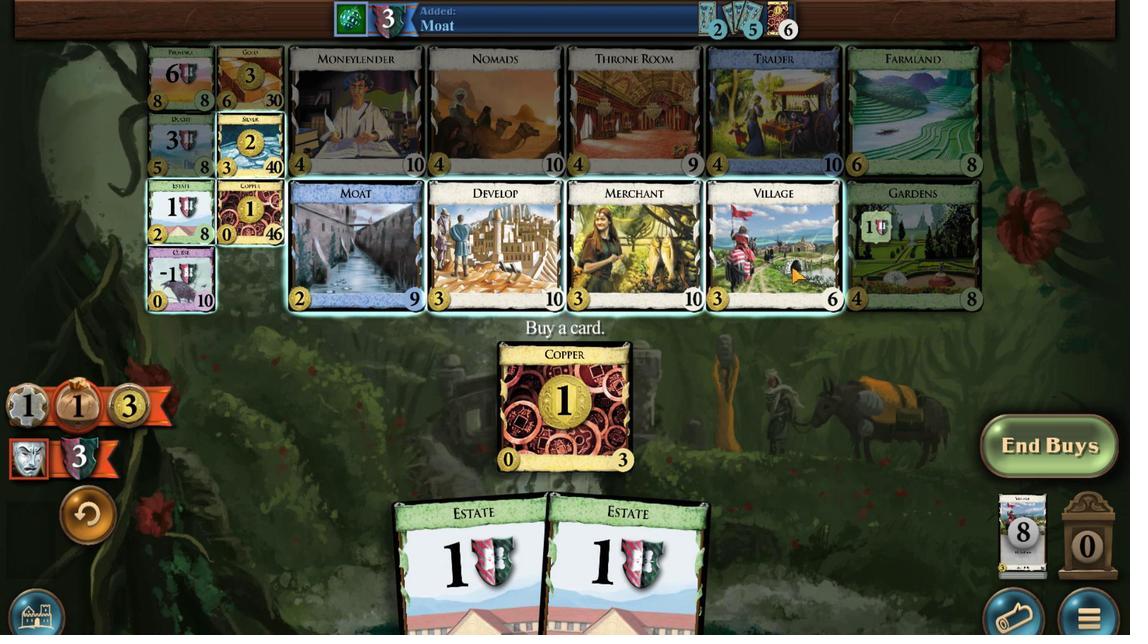 
Action: Mouse pressed left at (707, 446)
Screenshot: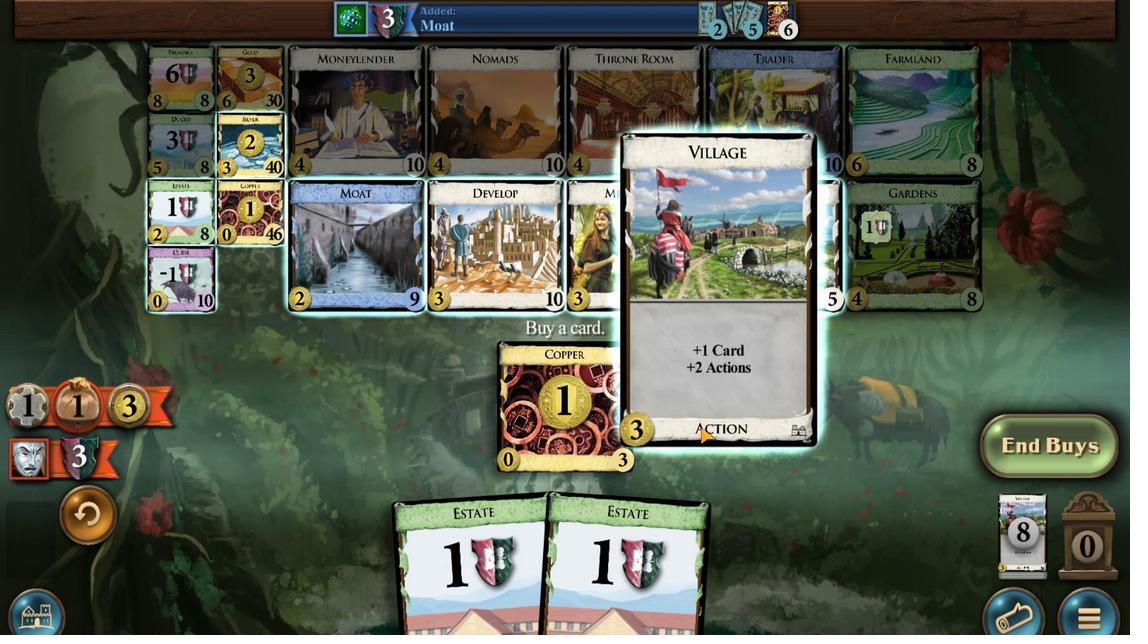 
Action: Mouse moved to (430, 442)
Screenshot: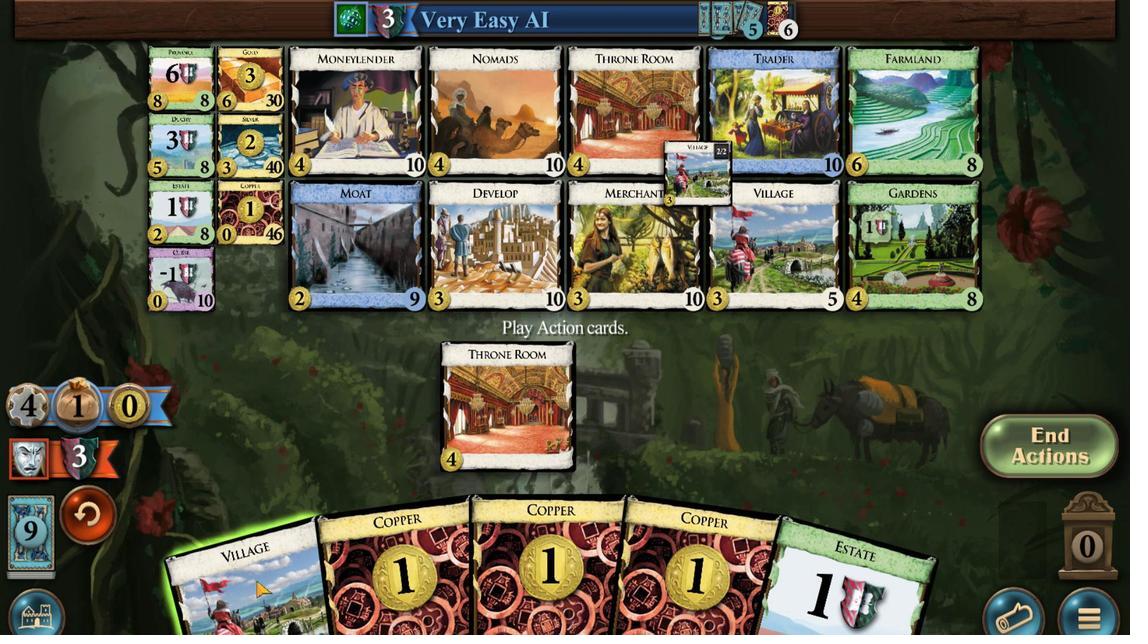 
Action: Mouse pressed left at (430, 442)
Screenshot: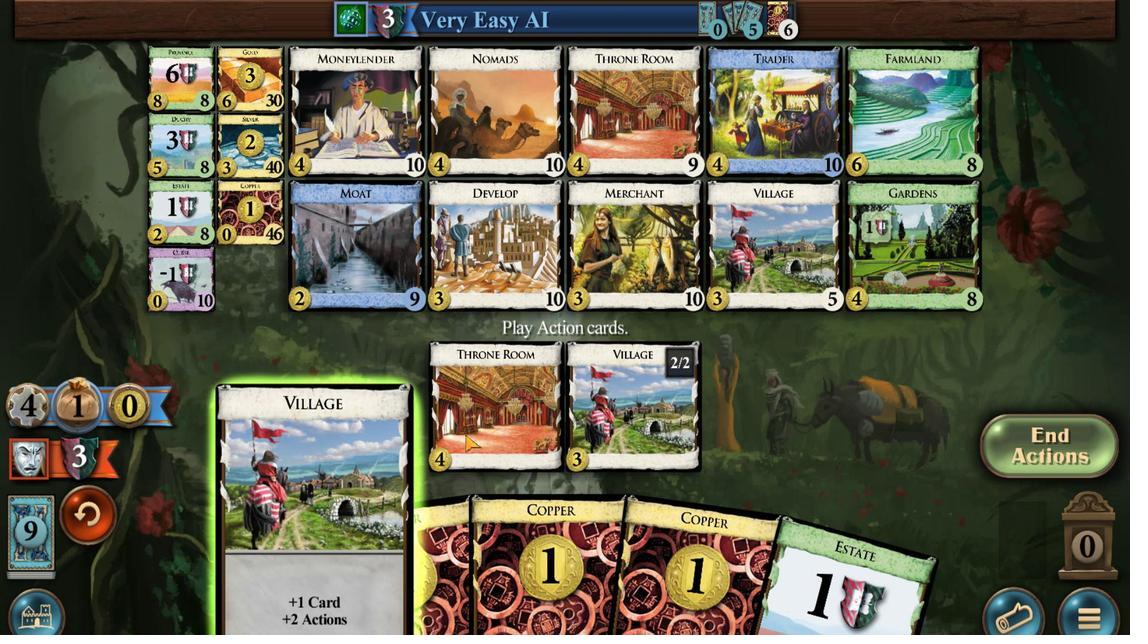
Action: Mouse moved to (642, 442)
Screenshot: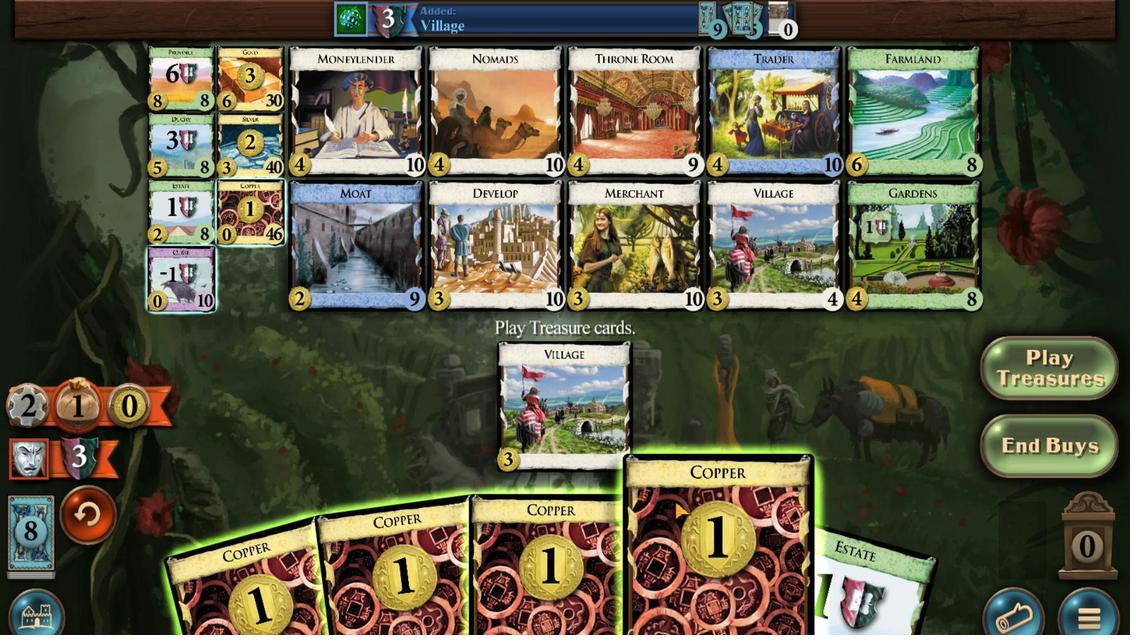 
Action: Mouse pressed left at (642, 442)
Screenshot: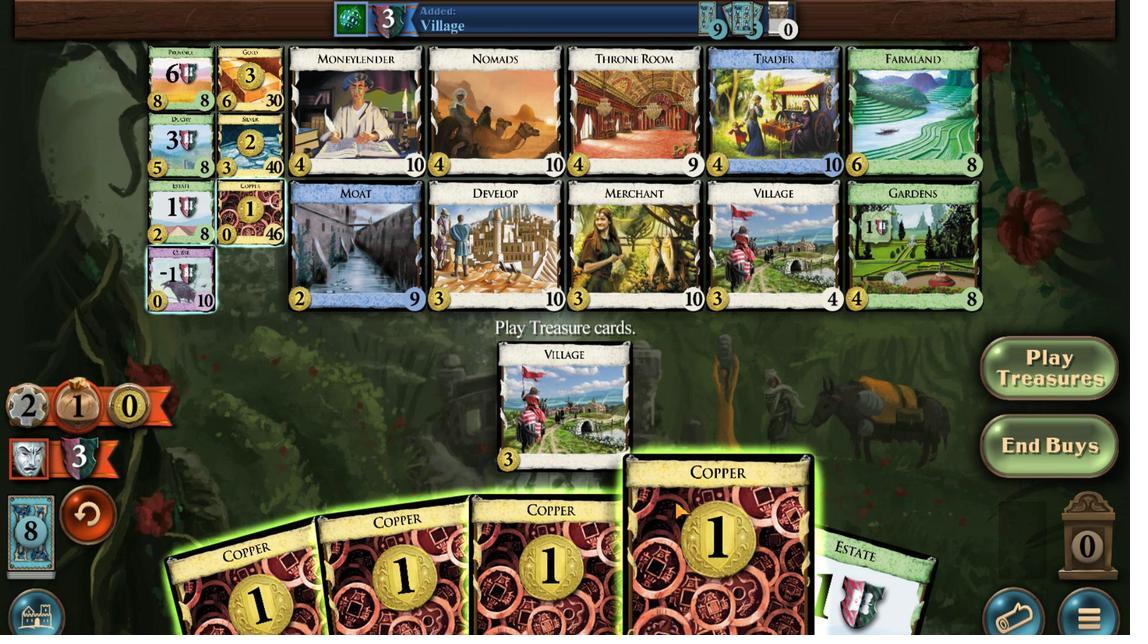 
Action: Mouse moved to (622, 442)
Screenshot: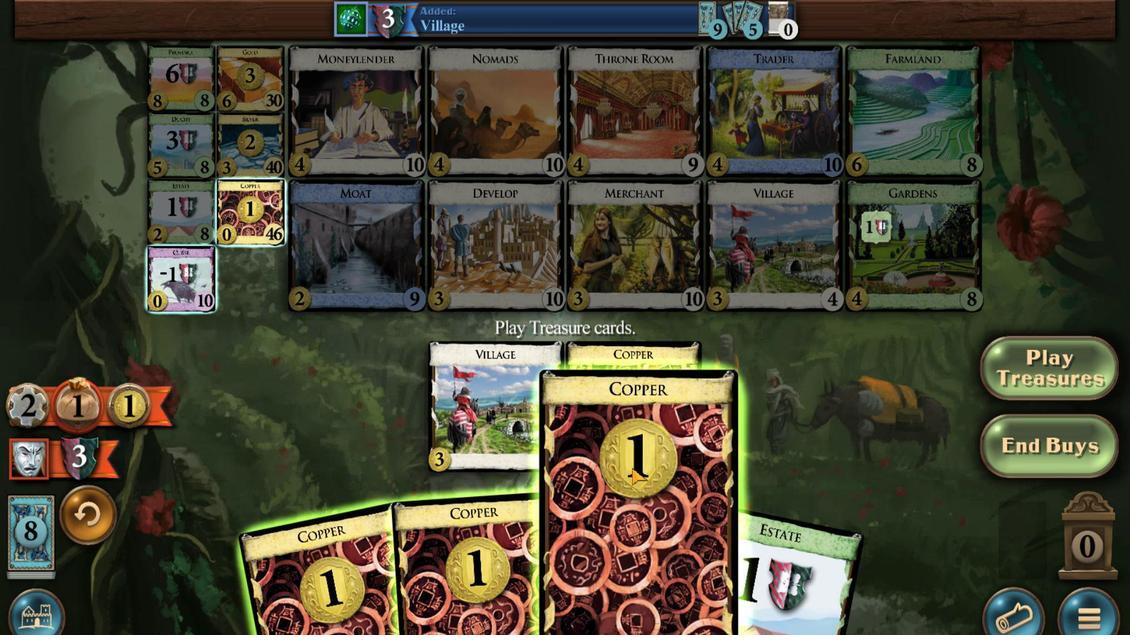 
Action: Mouse pressed left at (622, 442)
Screenshot: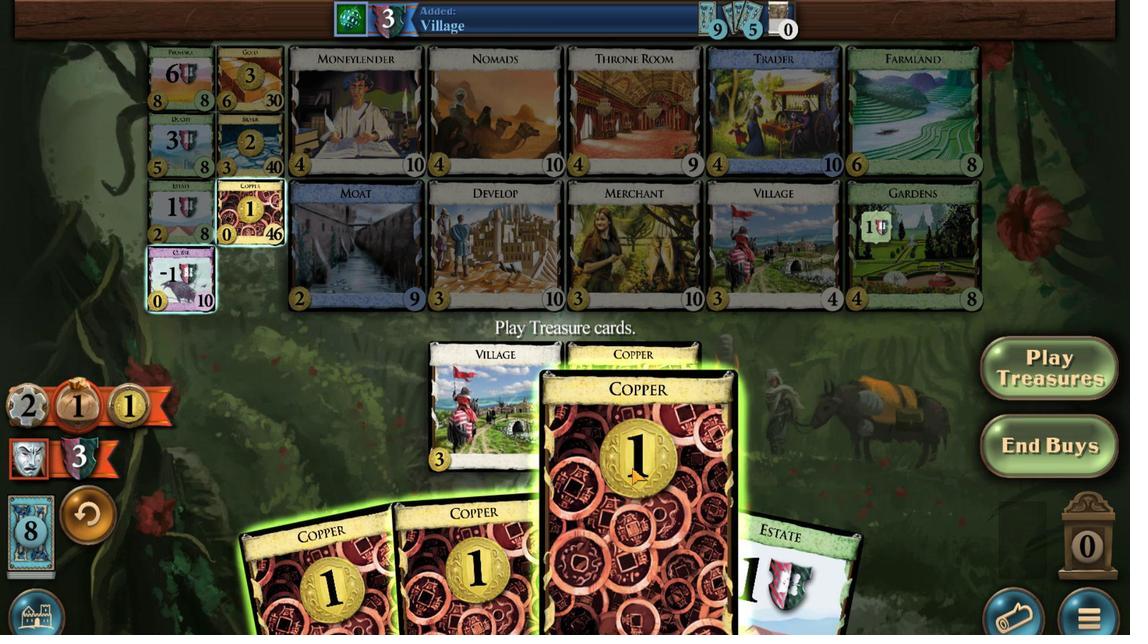 
Action: Mouse moved to (592, 442)
Screenshot: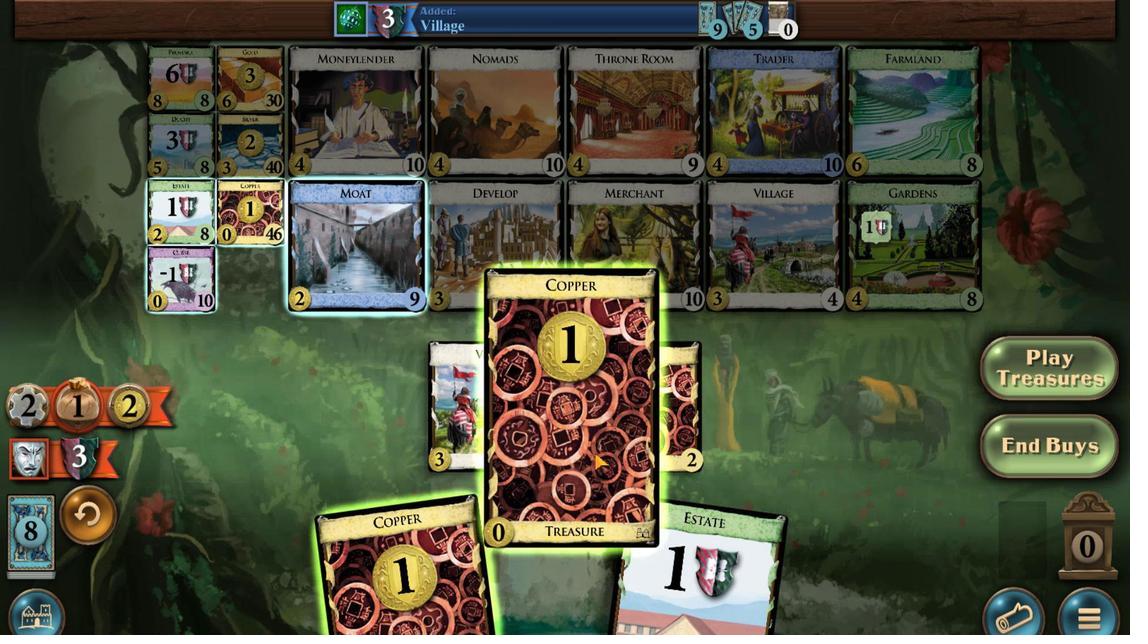
Action: Mouse pressed left at (592, 442)
Screenshot: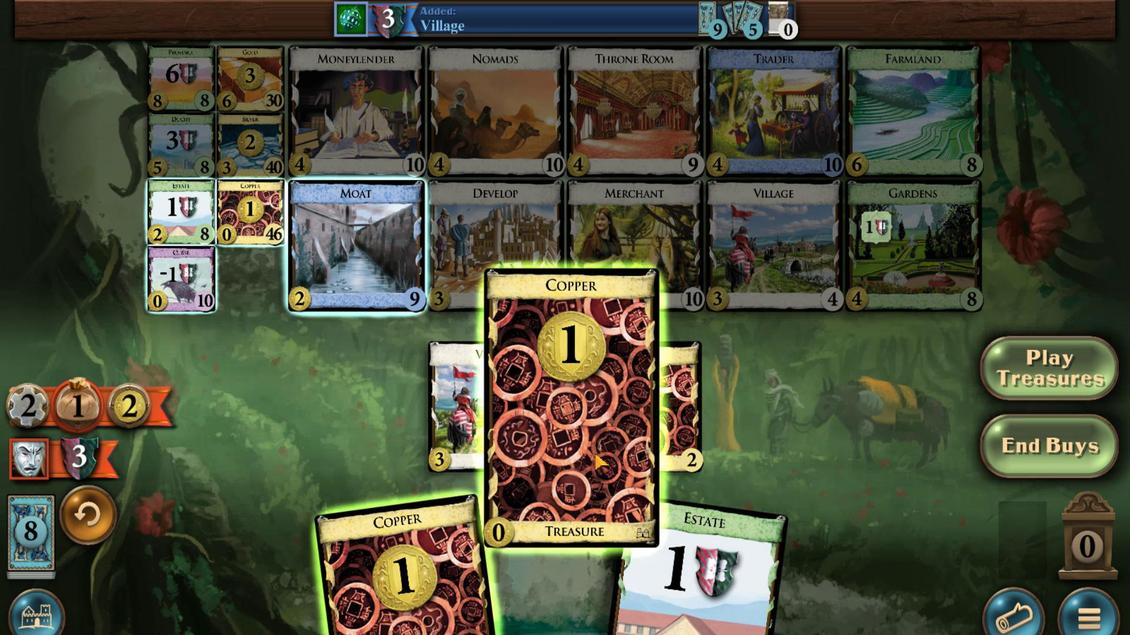 
Action: Mouse moved to (564, 442)
Screenshot: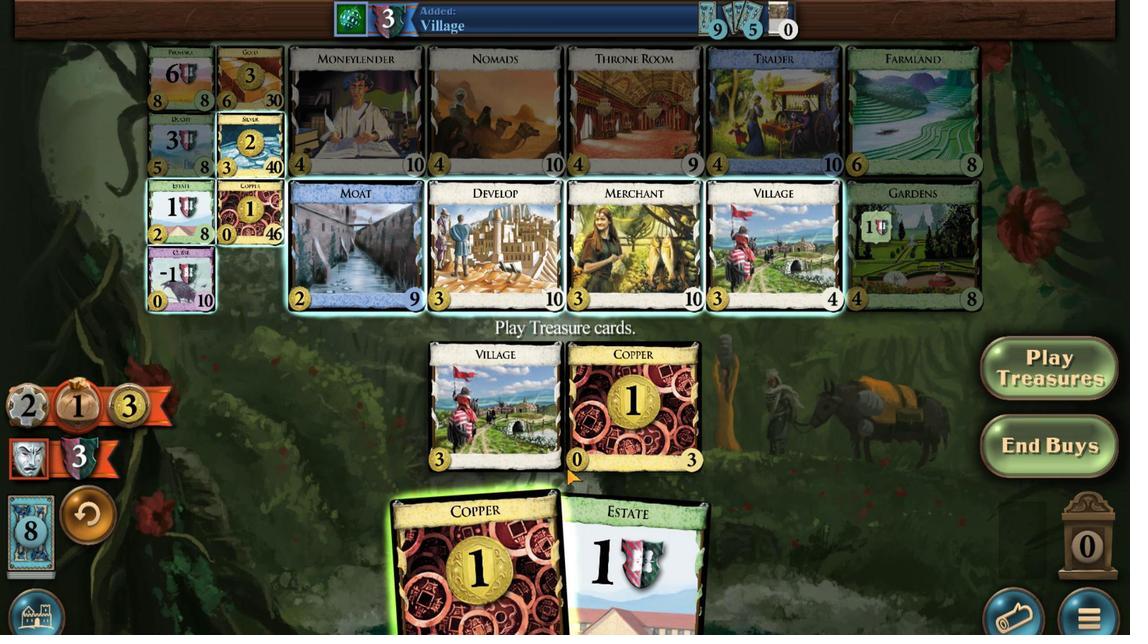 
Action: Mouse pressed left at (564, 442)
Screenshot: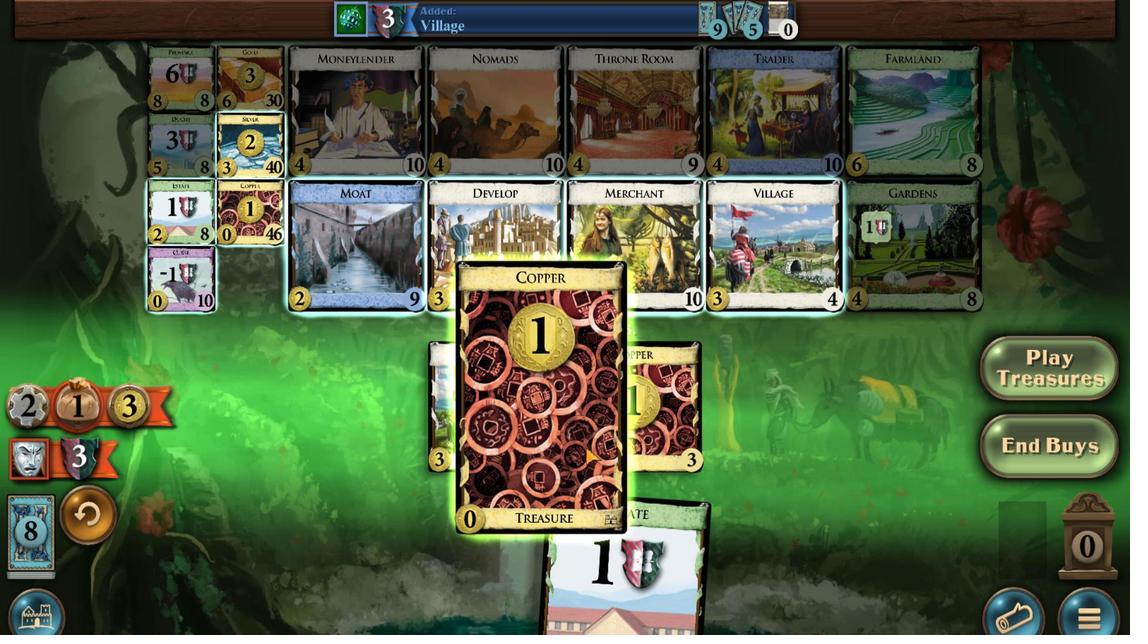 
Action: Mouse moved to (700, 446)
Screenshot: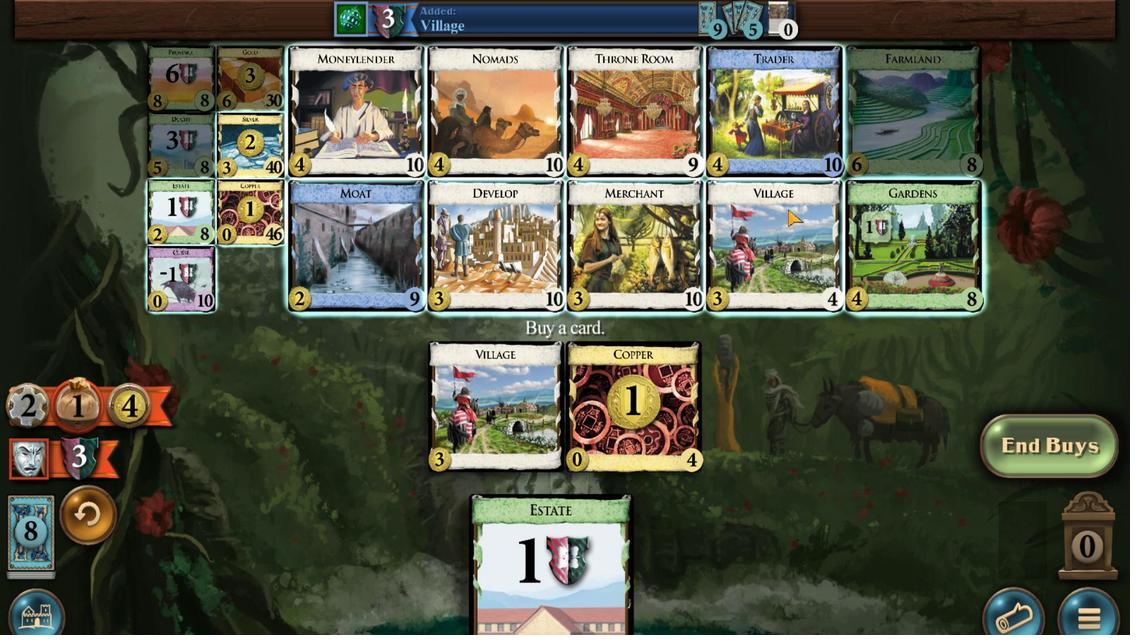 
Action: Mouse pressed left at (700, 446)
Screenshot: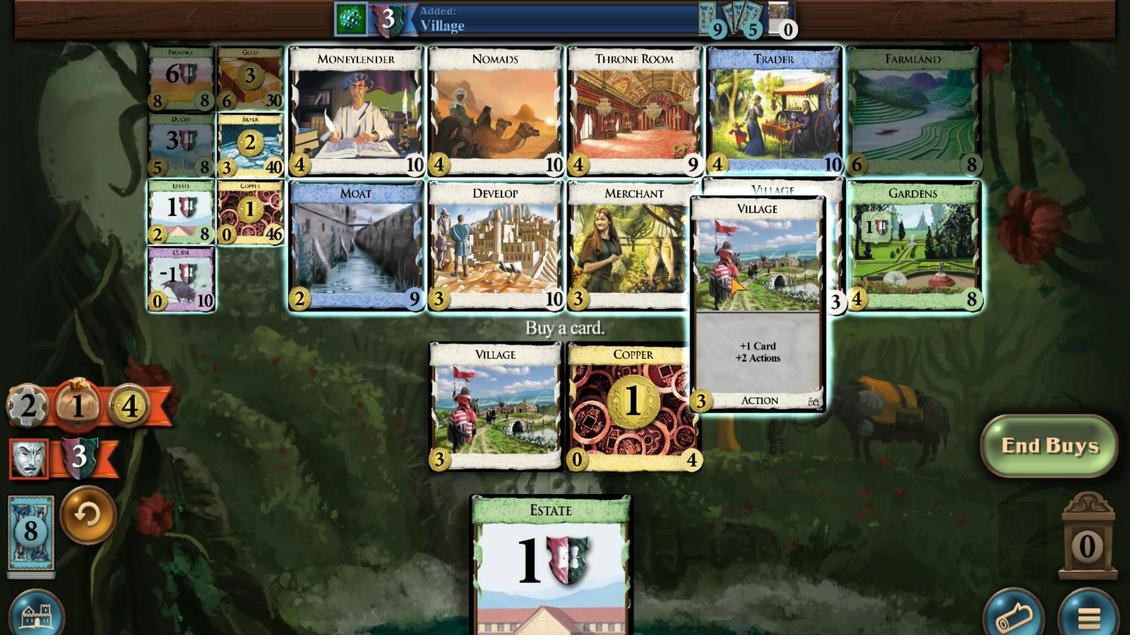 
Action: Mouse moved to (500, 442)
Screenshot: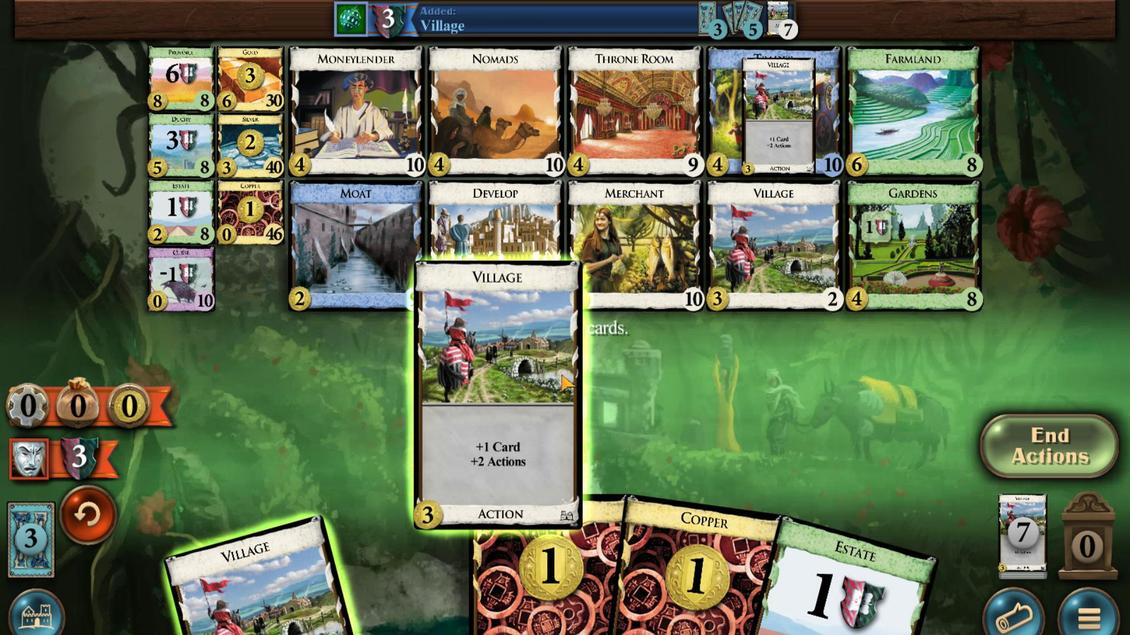 
Action: Mouse pressed left at (500, 442)
Screenshot: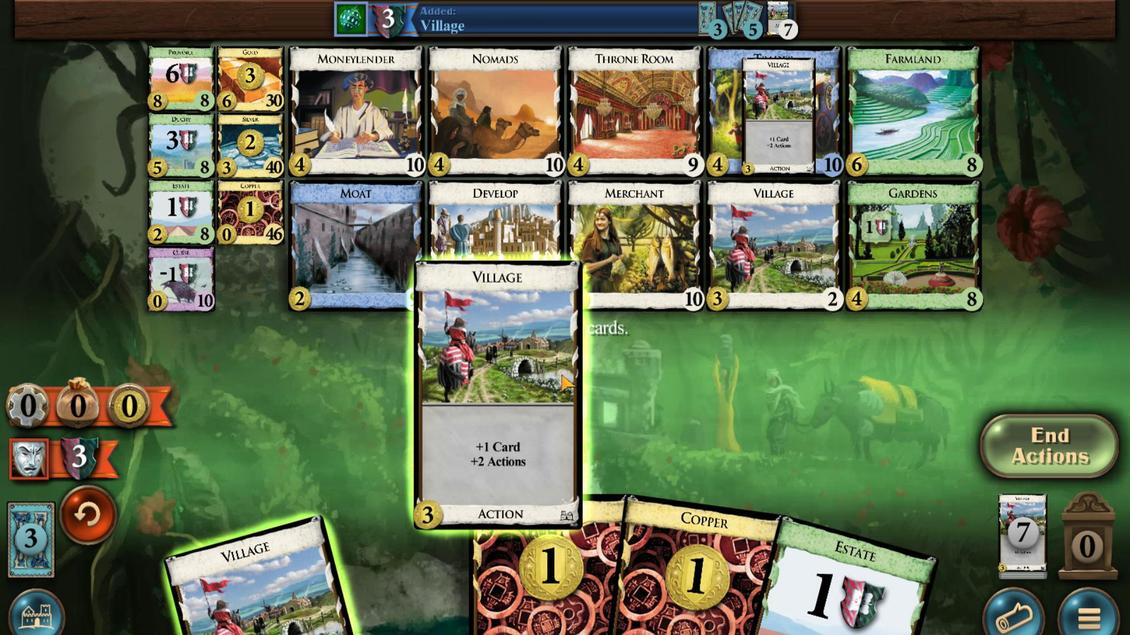 
Action: Mouse moved to (439, 442)
Screenshot: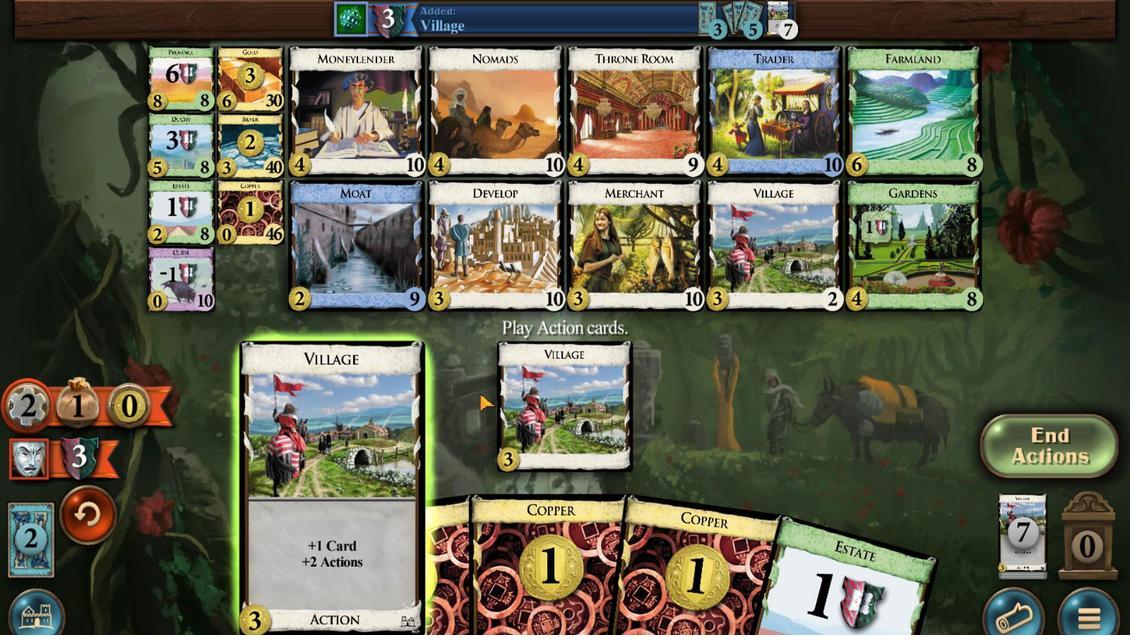 
Action: Mouse pressed left at (439, 442)
Screenshot: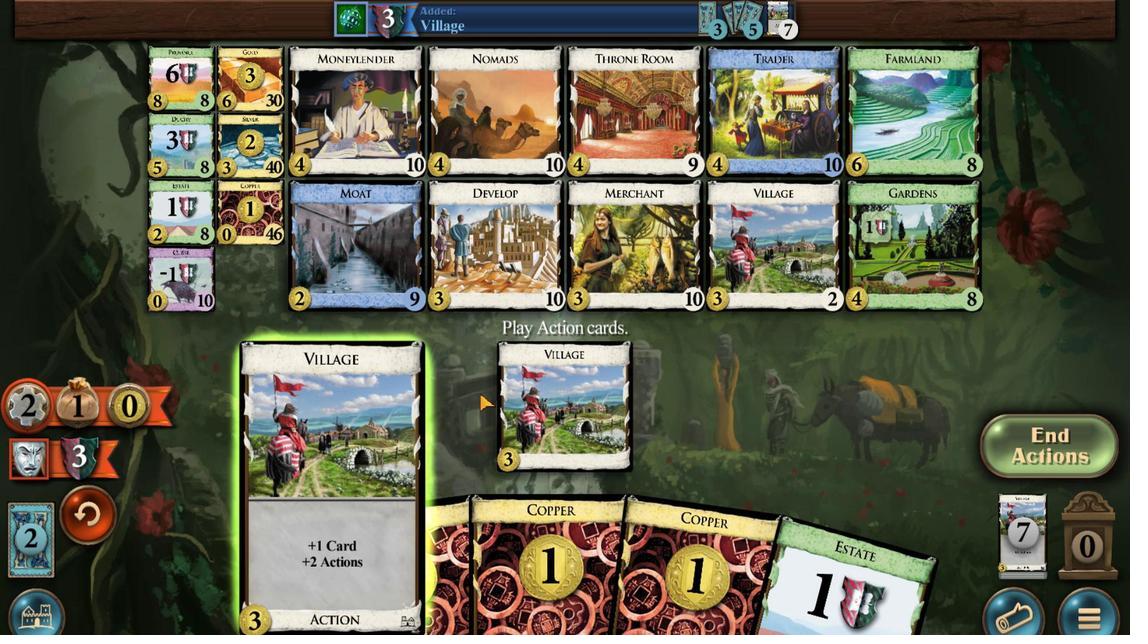 
Action: Mouse moved to (429, 442)
Screenshot: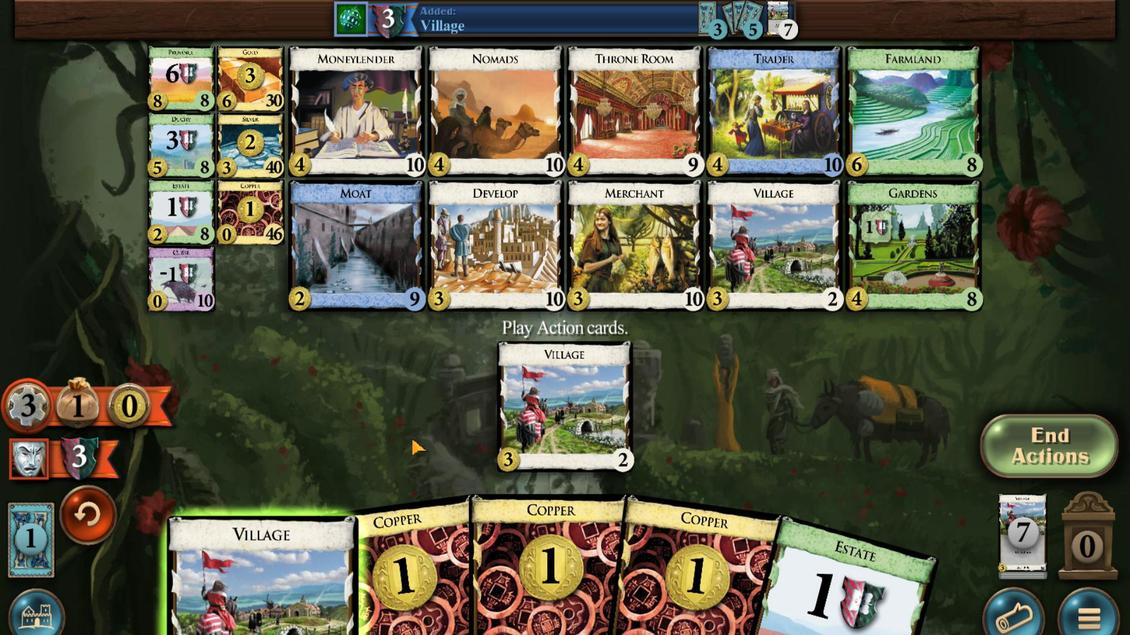 
Action: Mouse pressed left at (429, 442)
Screenshot: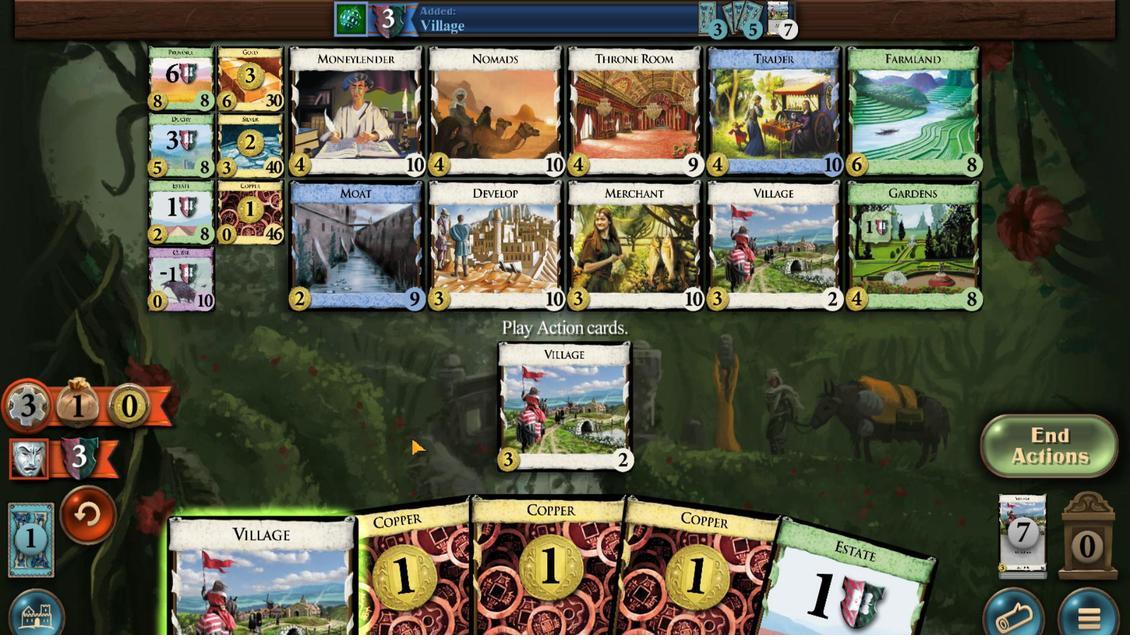 
Action: Mouse moved to (587, 442)
Screenshot: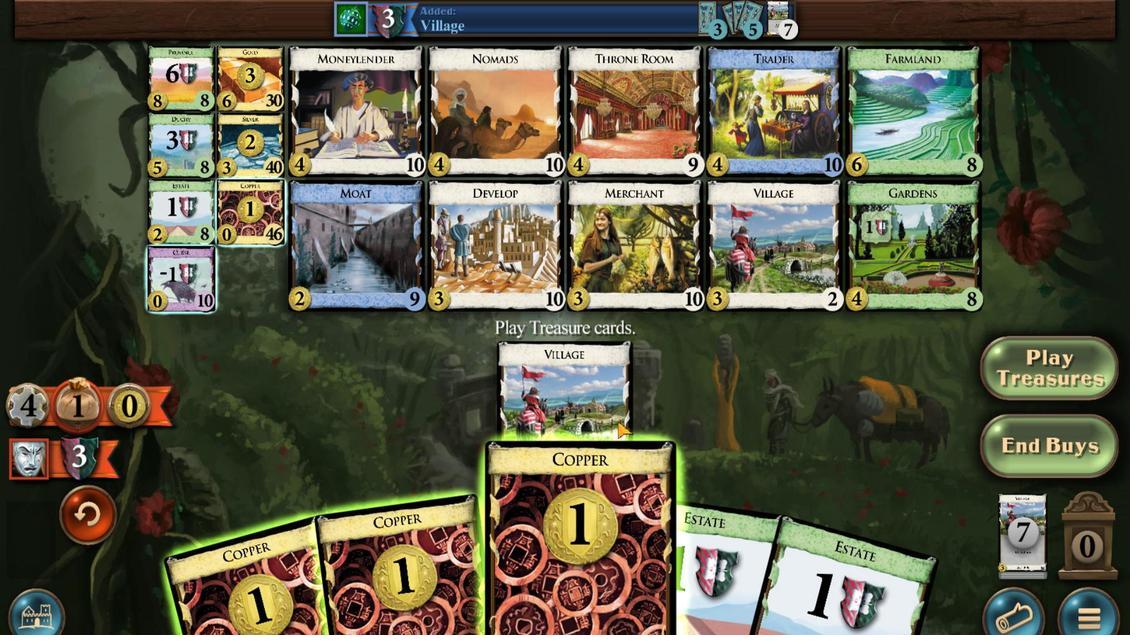 
Action: Mouse pressed left at (587, 442)
Screenshot: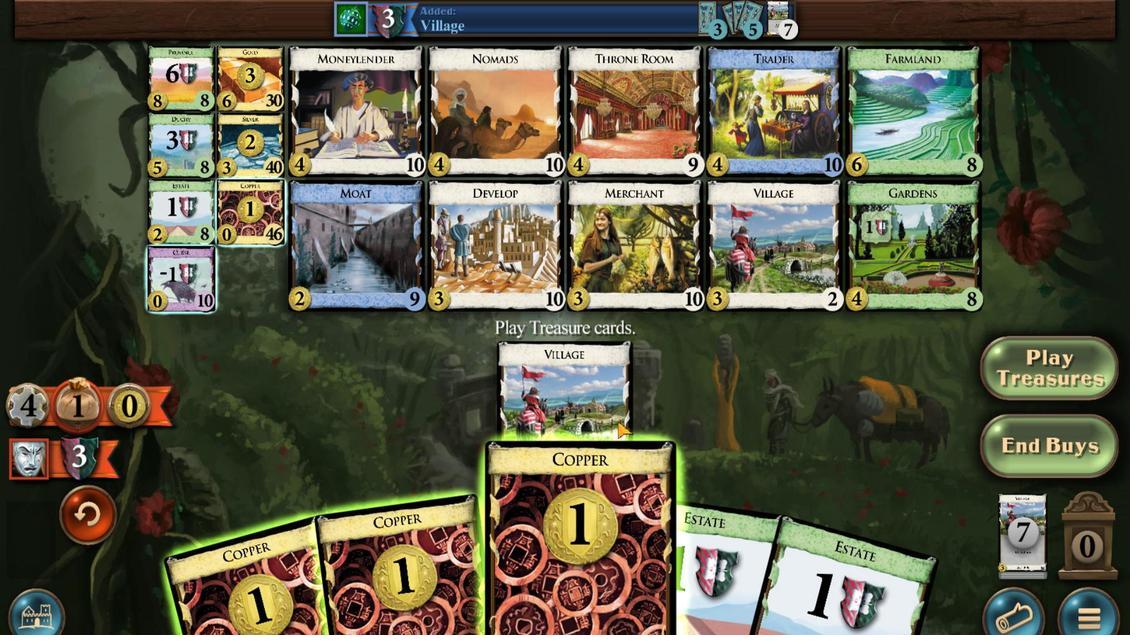 
Action: Mouse moved to (545, 443)
Screenshot: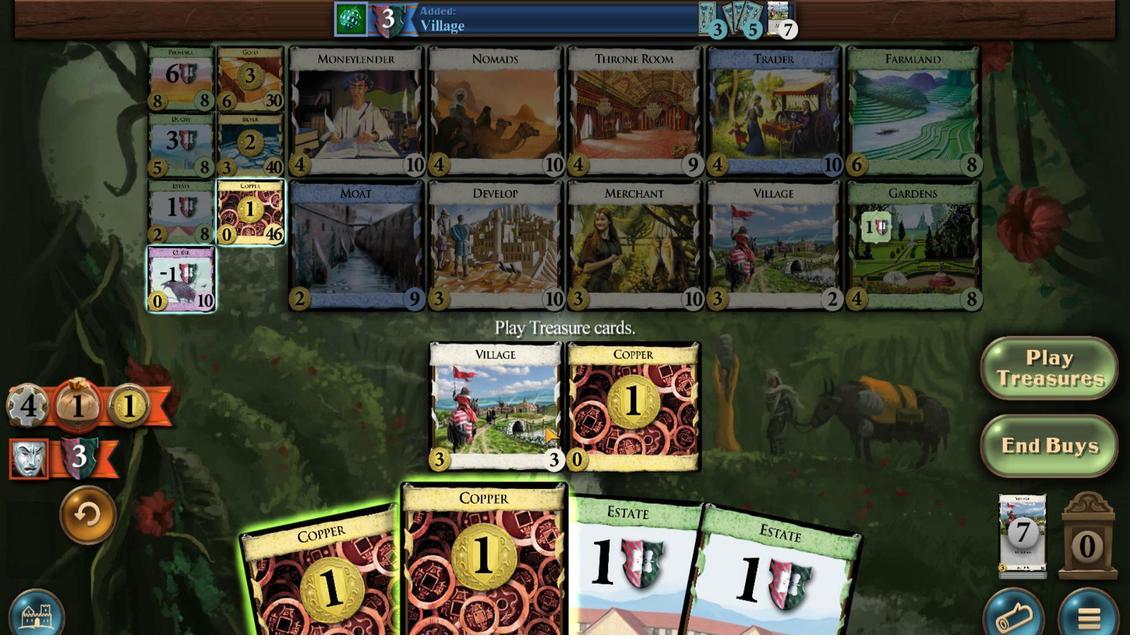 
Action: Mouse pressed left at (544, 442)
Screenshot: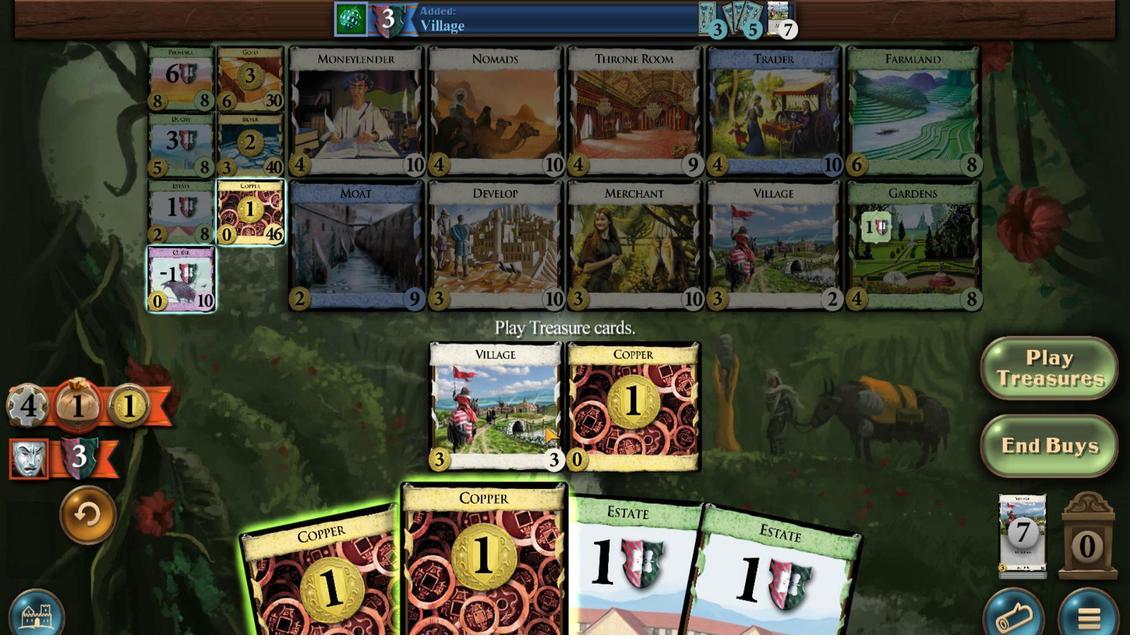 
Action: Mouse moved to (520, 442)
Screenshot: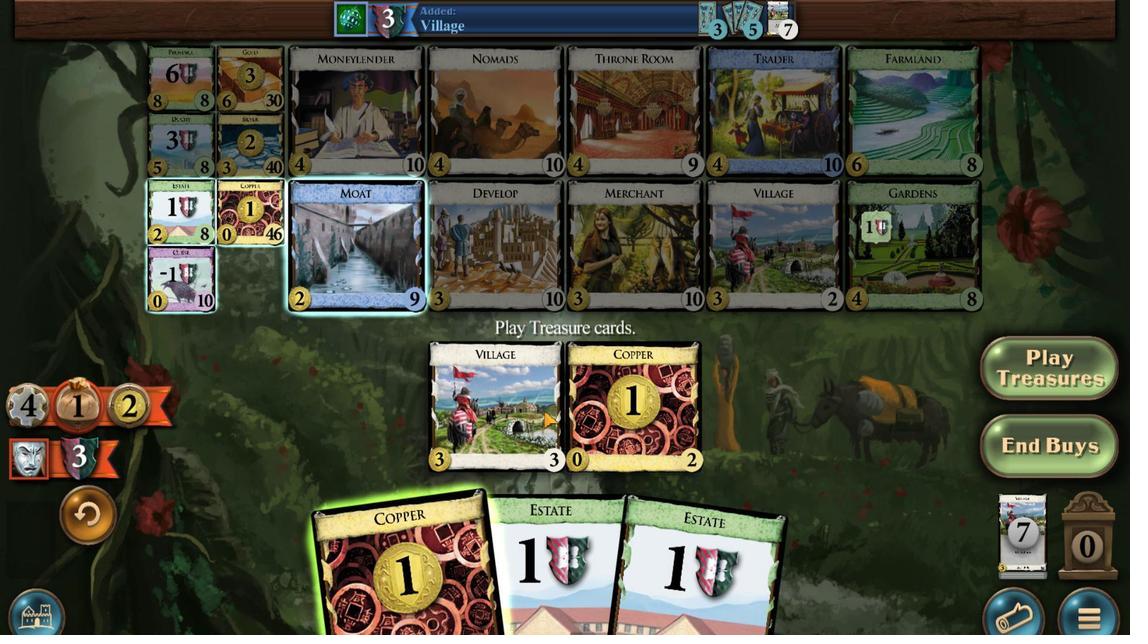 
Action: Mouse pressed left at (520, 442)
Screenshot: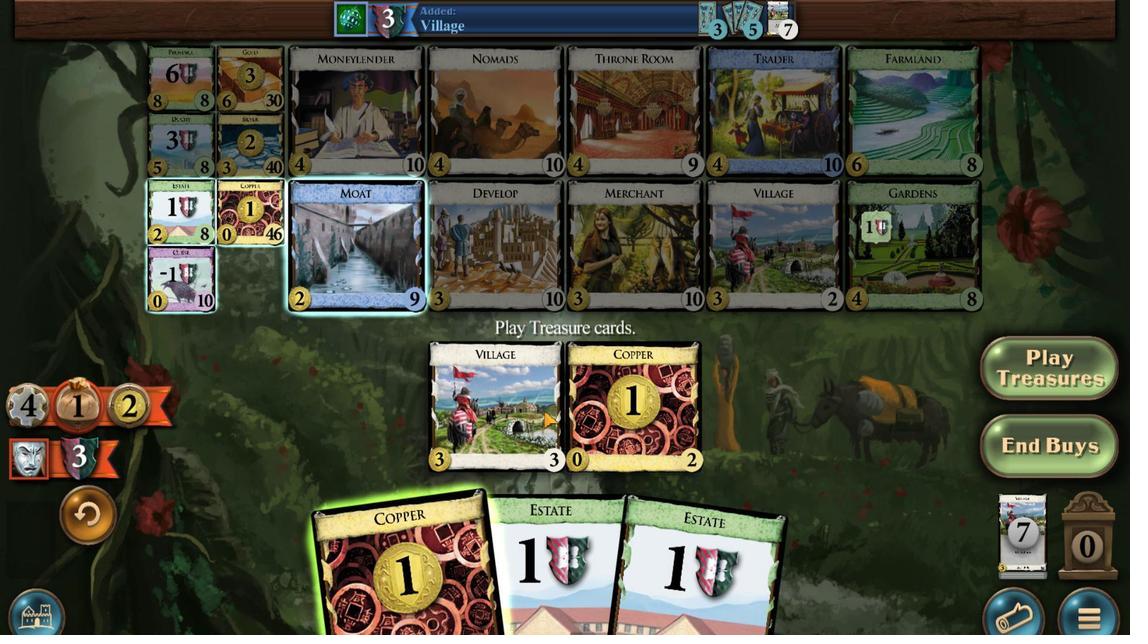 
Action: Mouse moved to (432, 448)
Screenshot: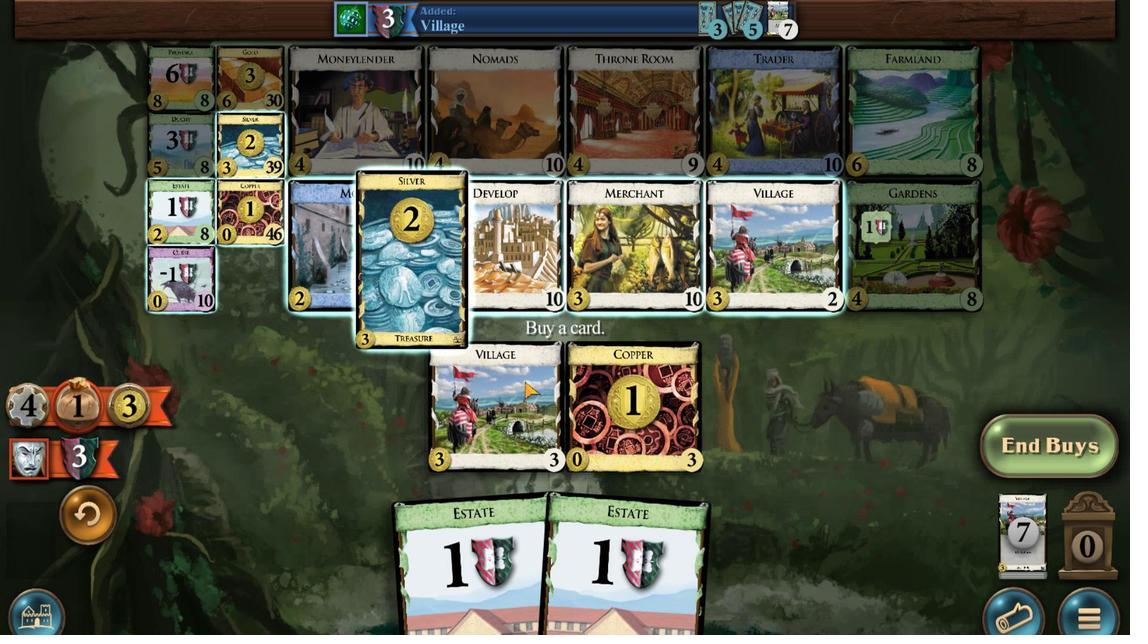 
Action: Mouse pressed left at (432, 448)
Screenshot: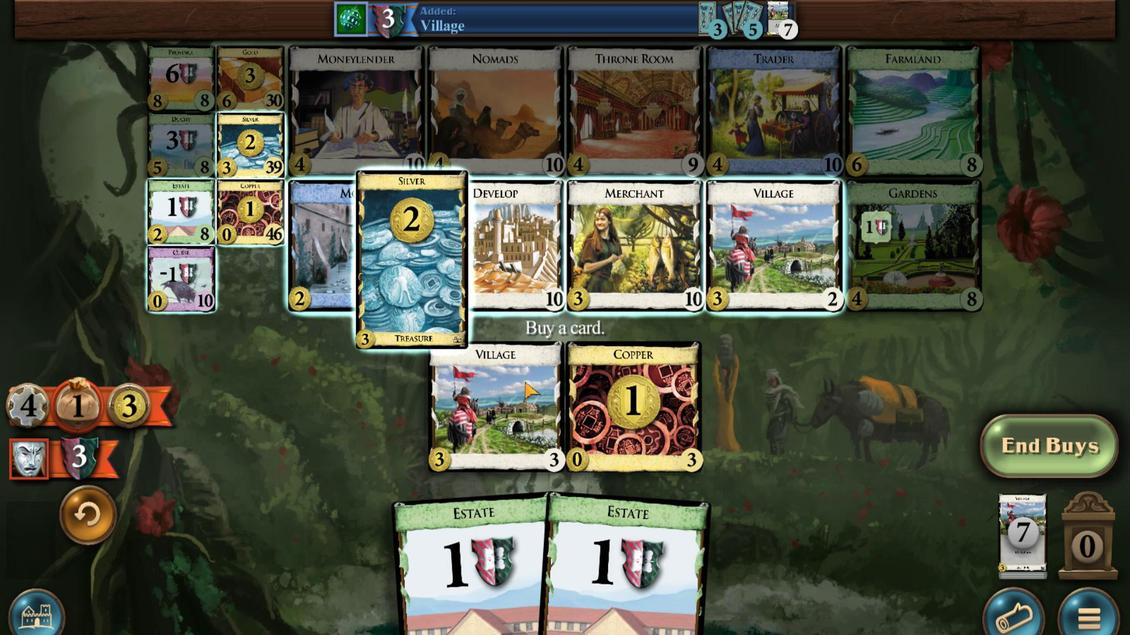 
Action: Mouse moved to (484, 442)
Screenshot: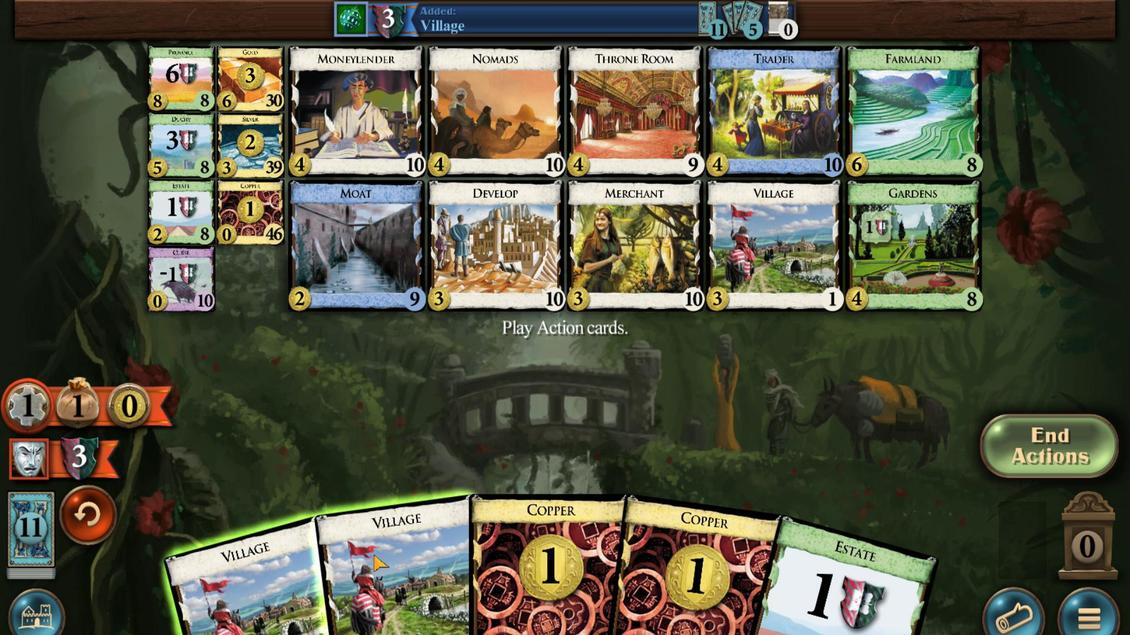 
Action: Mouse pressed left at (484, 442)
Screenshot: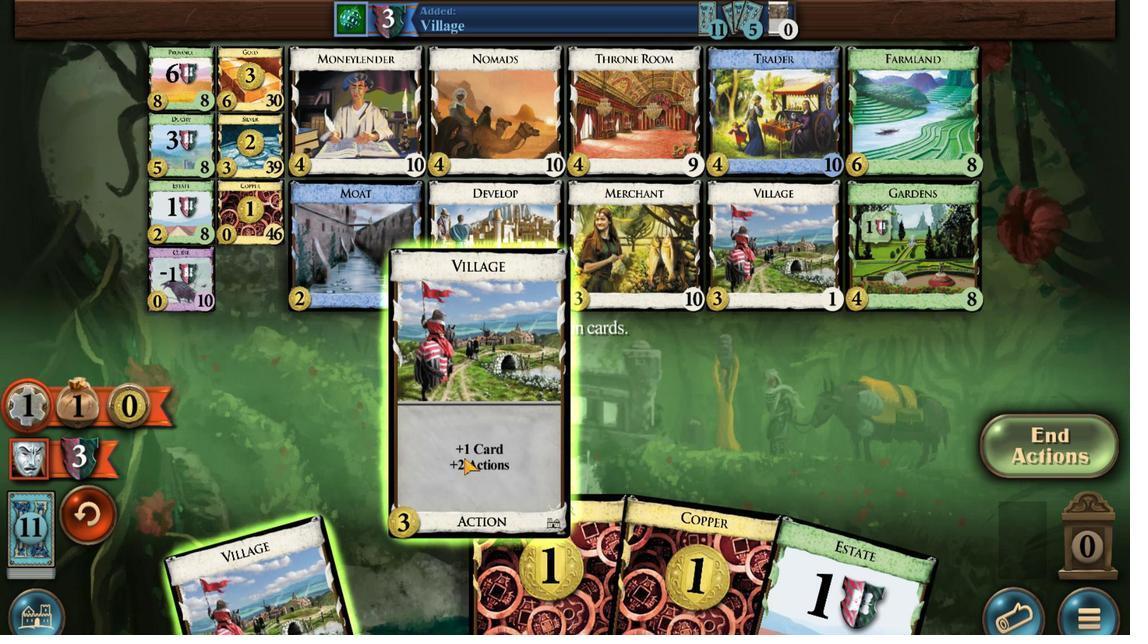 
Action: Mouse moved to (456, 442)
Screenshot: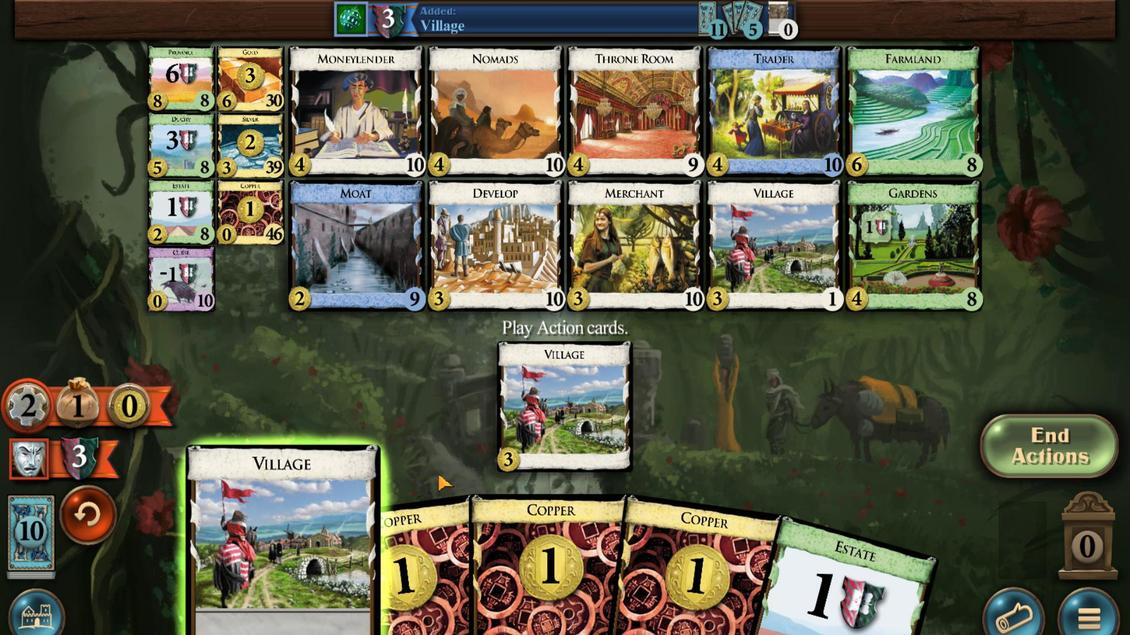 
Action: Mouse pressed left at (456, 442)
Screenshot: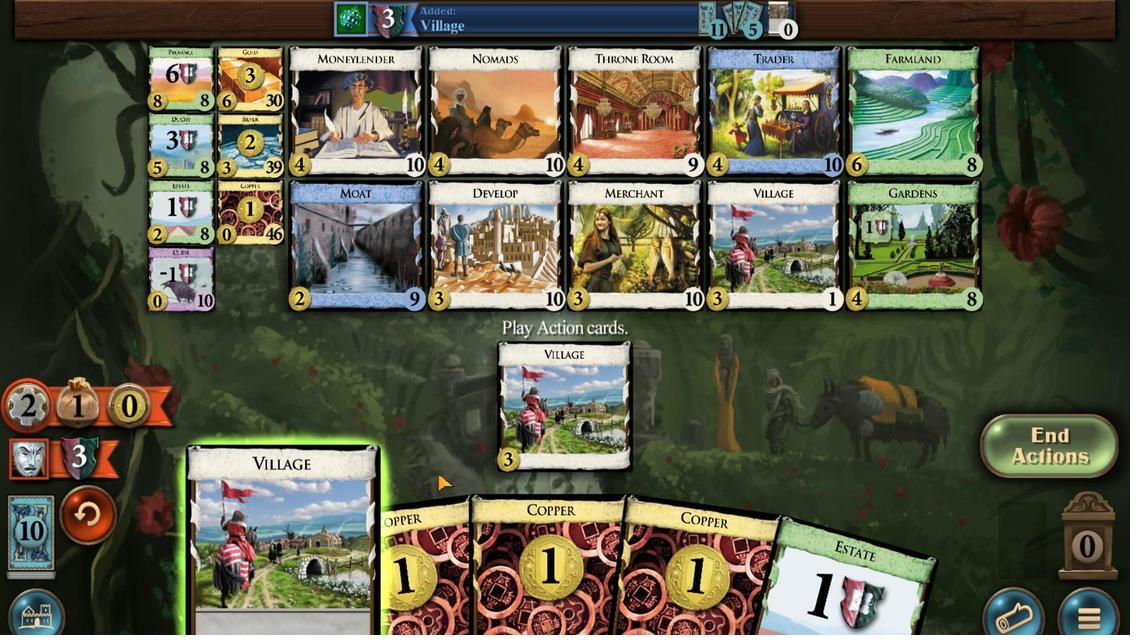 
Action: Mouse moved to (652, 442)
Screenshot: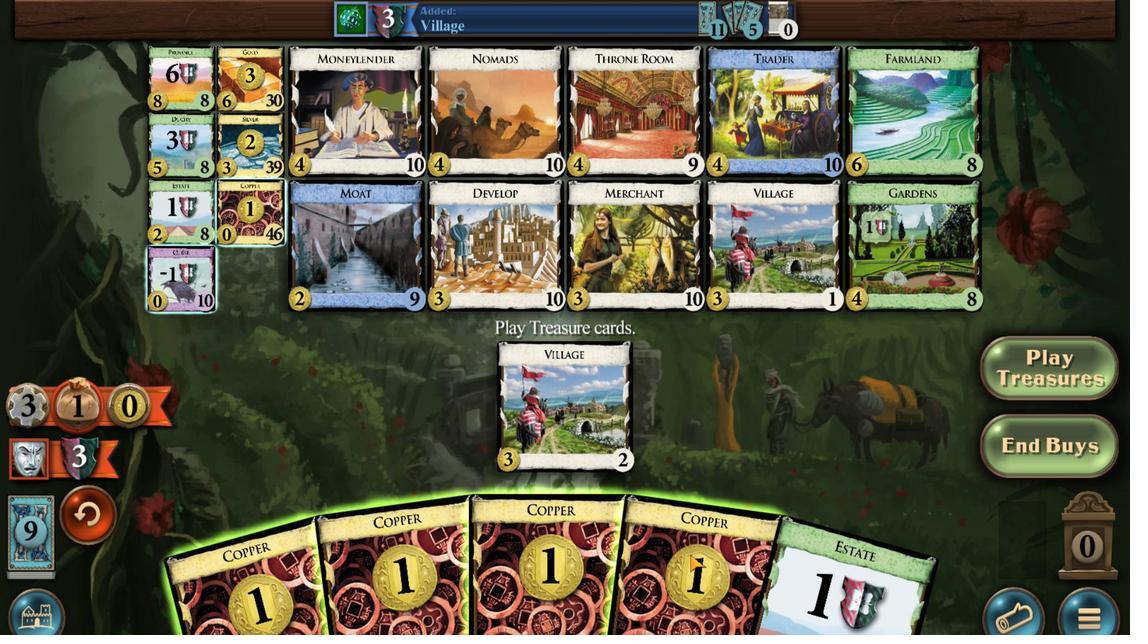 
Action: Mouse pressed left at (652, 442)
Screenshot: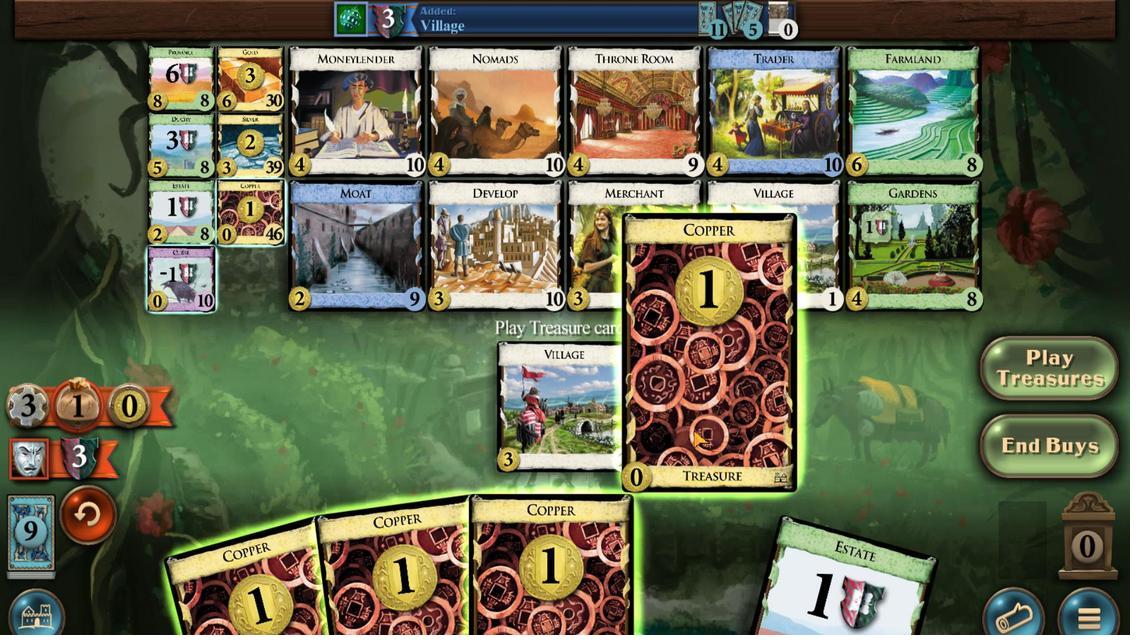 
Action: Mouse moved to (625, 442)
Screenshot: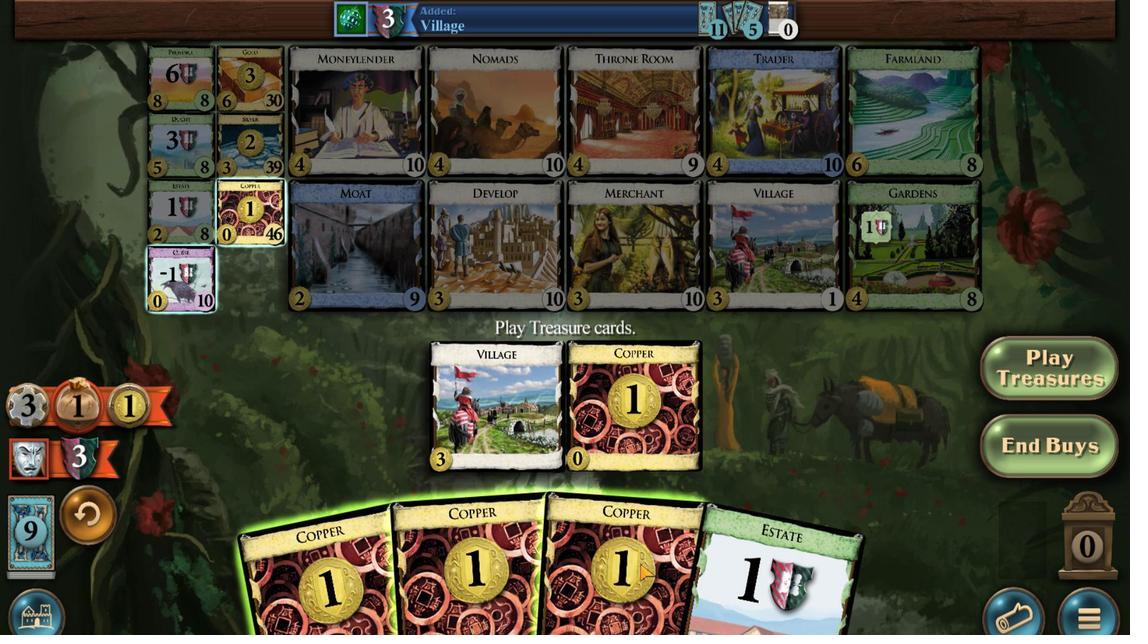 
Action: Mouse pressed left at (625, 442)
Screenshot: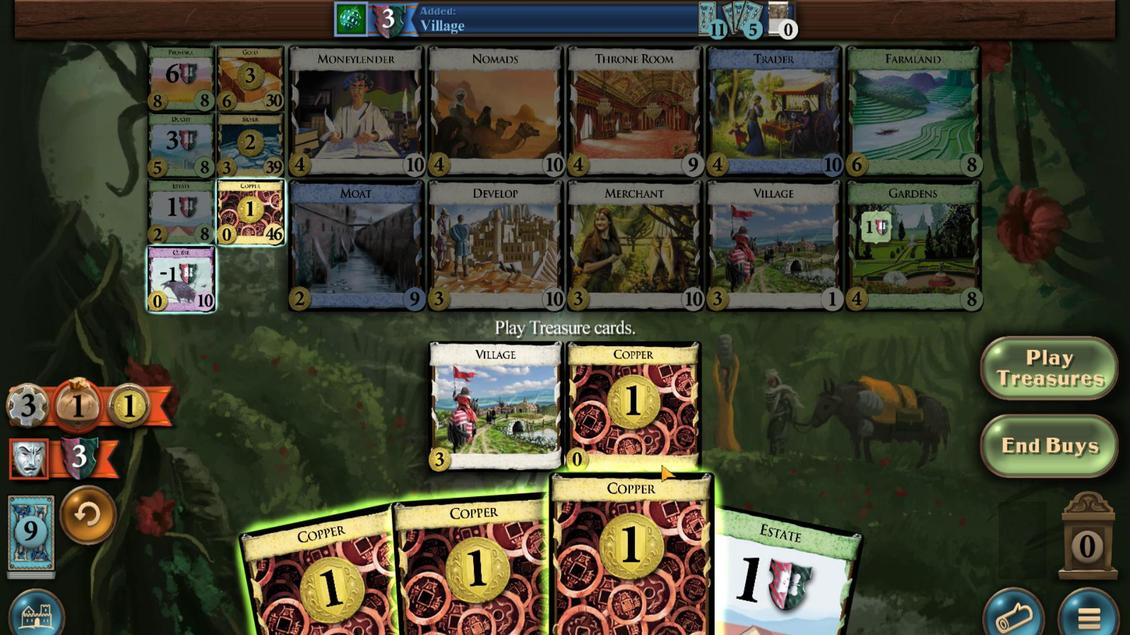
Action: Mouse moved to (594, 442)
Screenshot: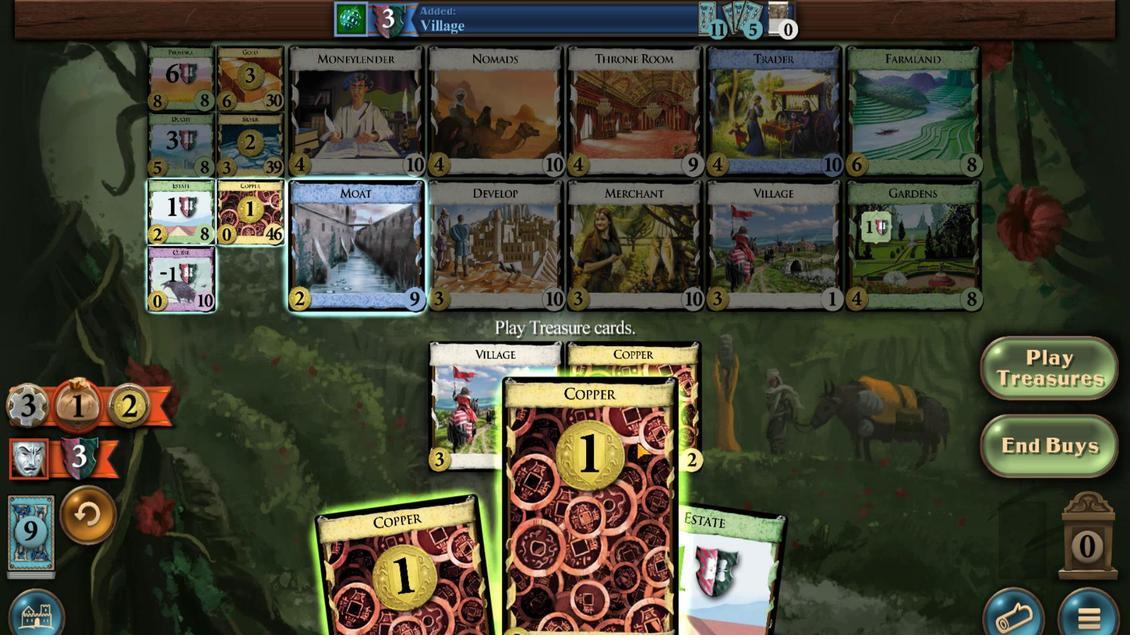 
Action: Mouse pressed left at (594, 442)
Screenshot: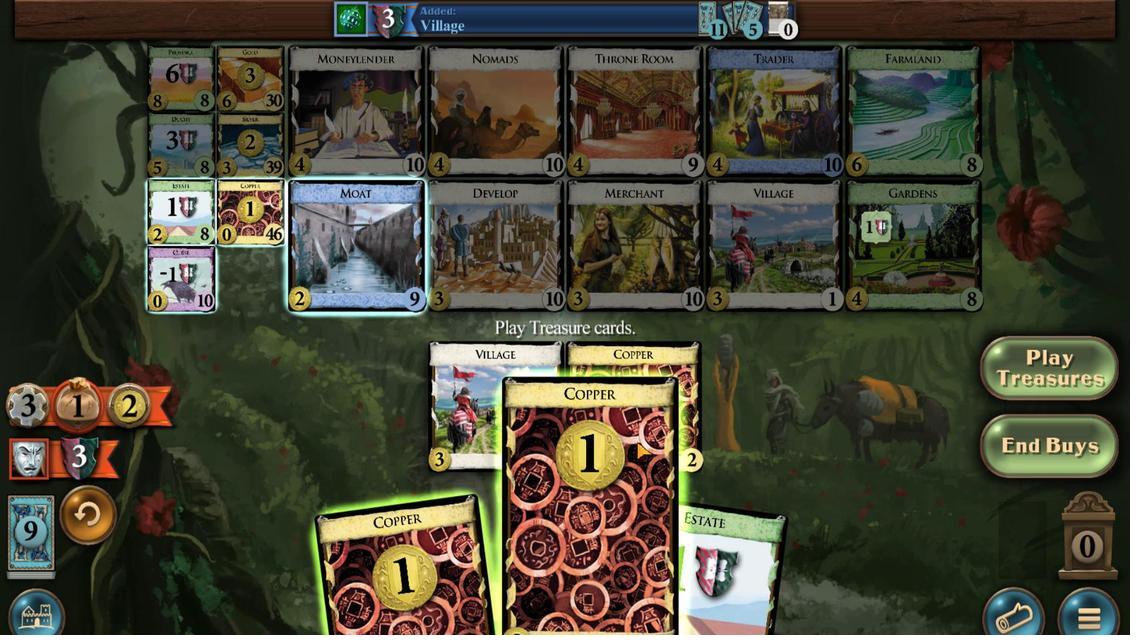 
Action: Mouse moved to (543, 442)
Screenshot: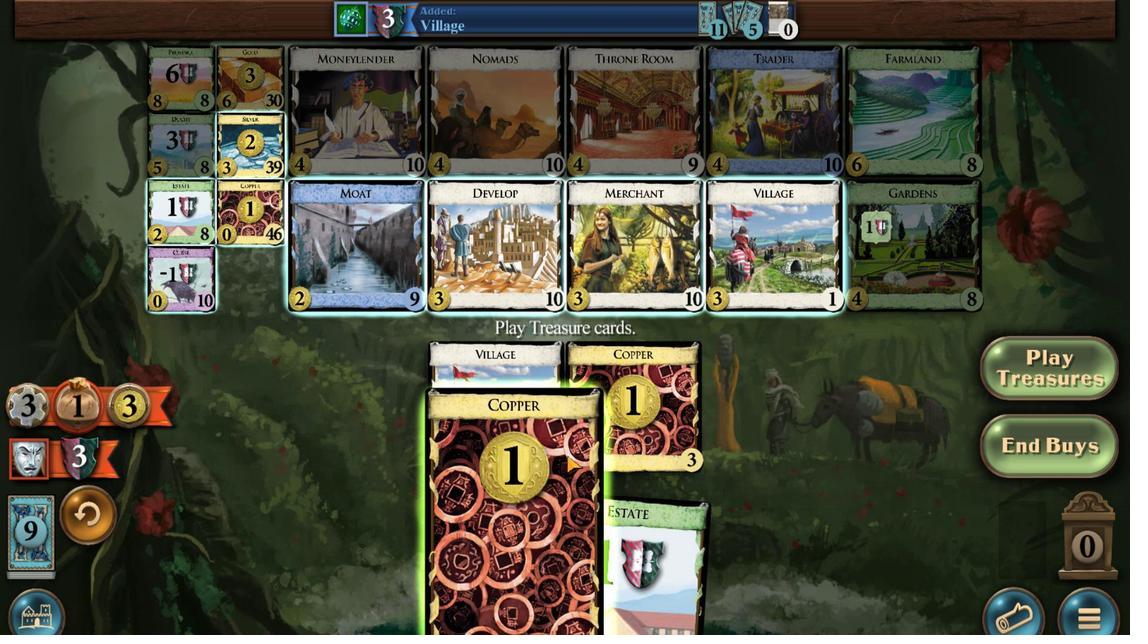 
Action: Mouse pressed left at (543, 442)
Screenshot: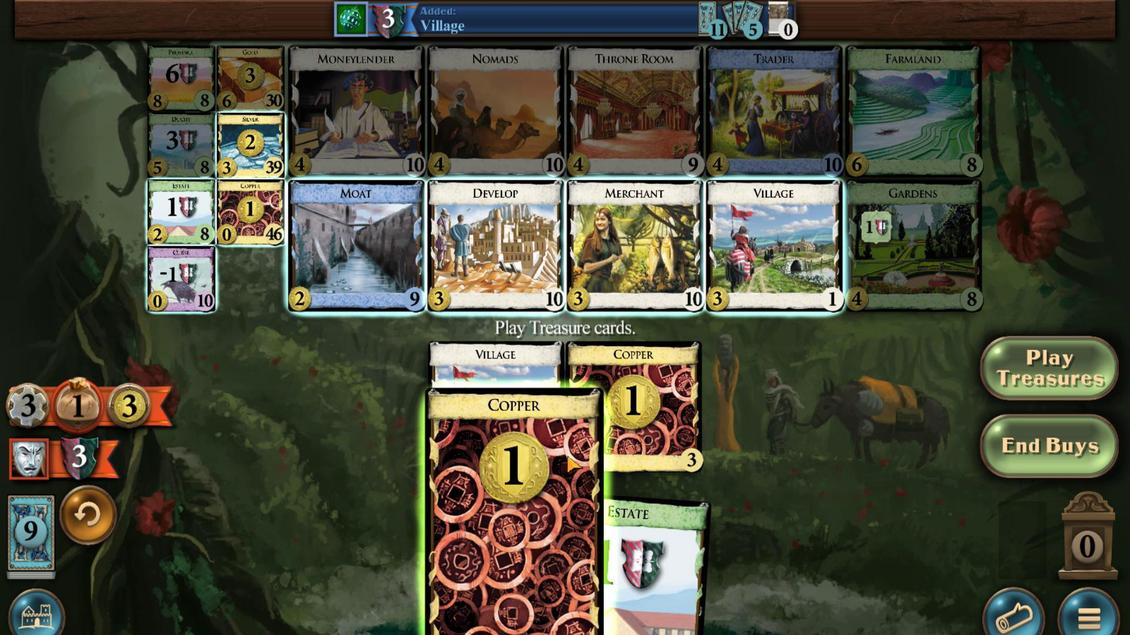 
Action: Mouse moved to (416, 448)
Screenshot: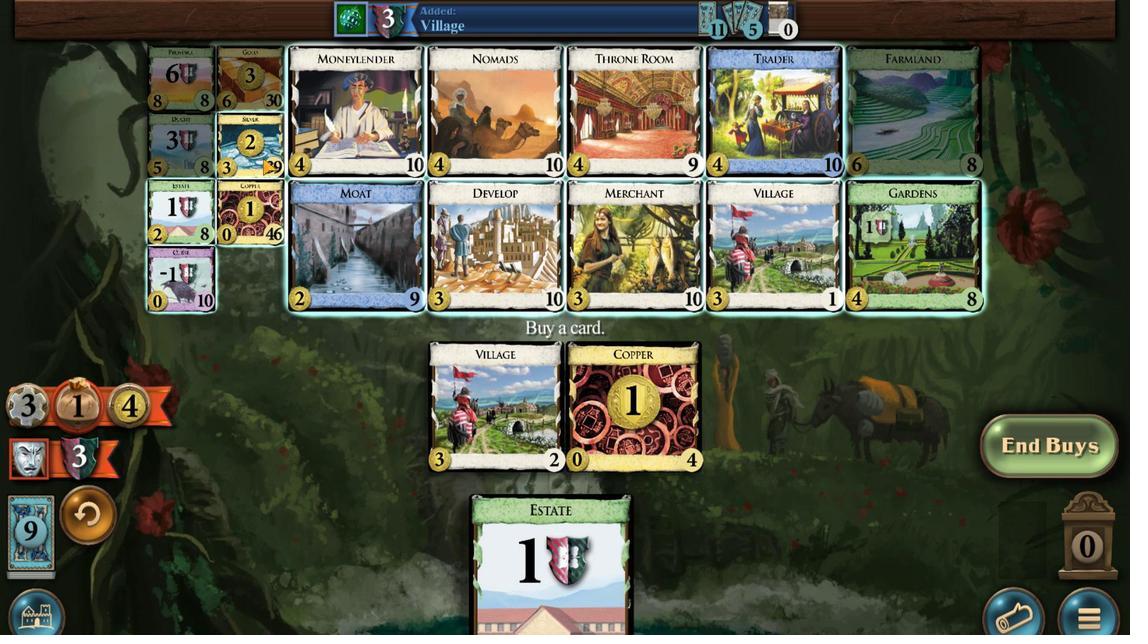 
Action: Mouse pressed left at (416, 448)
Screenshot: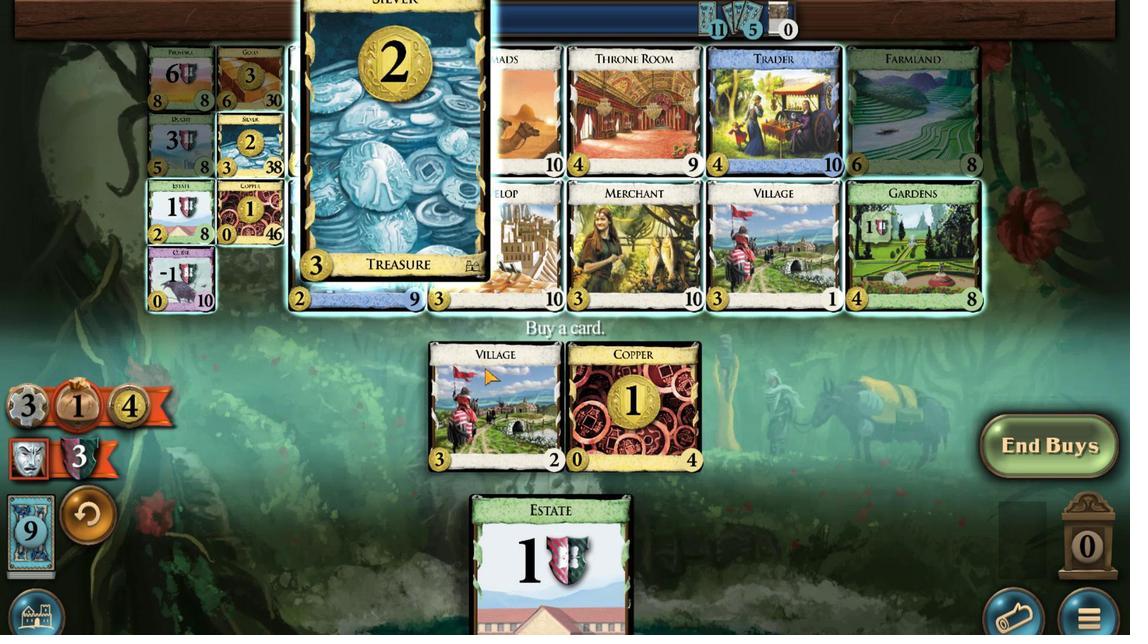 
Action: Mouse moved to (522, 442)
Screenshot: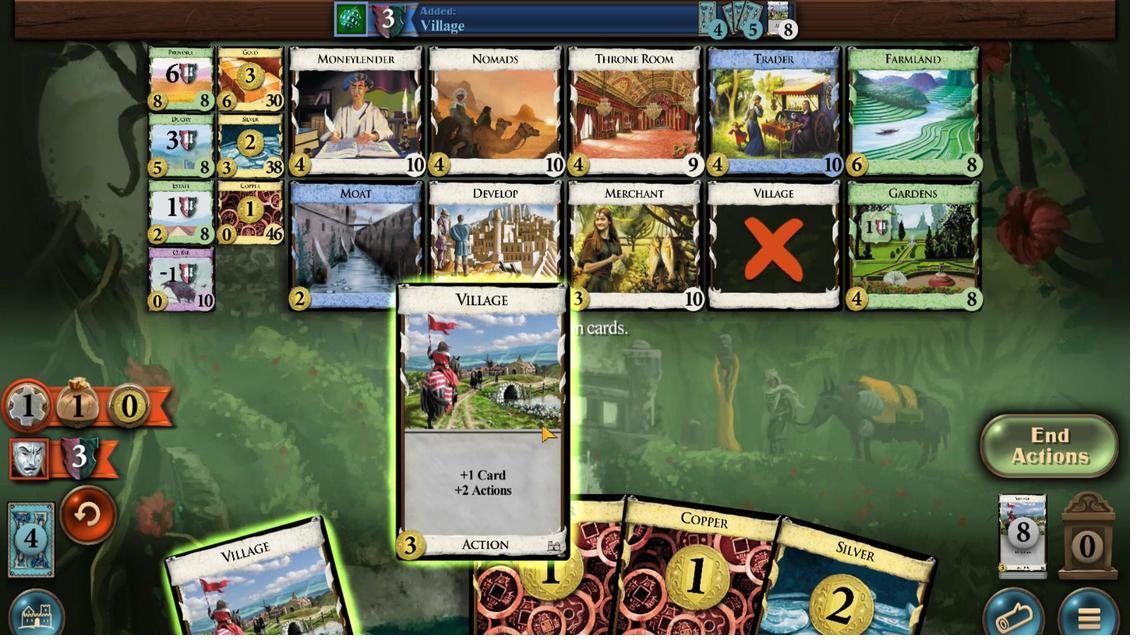 
Action: Mouse pressed left at (522, 442)
Screenshot: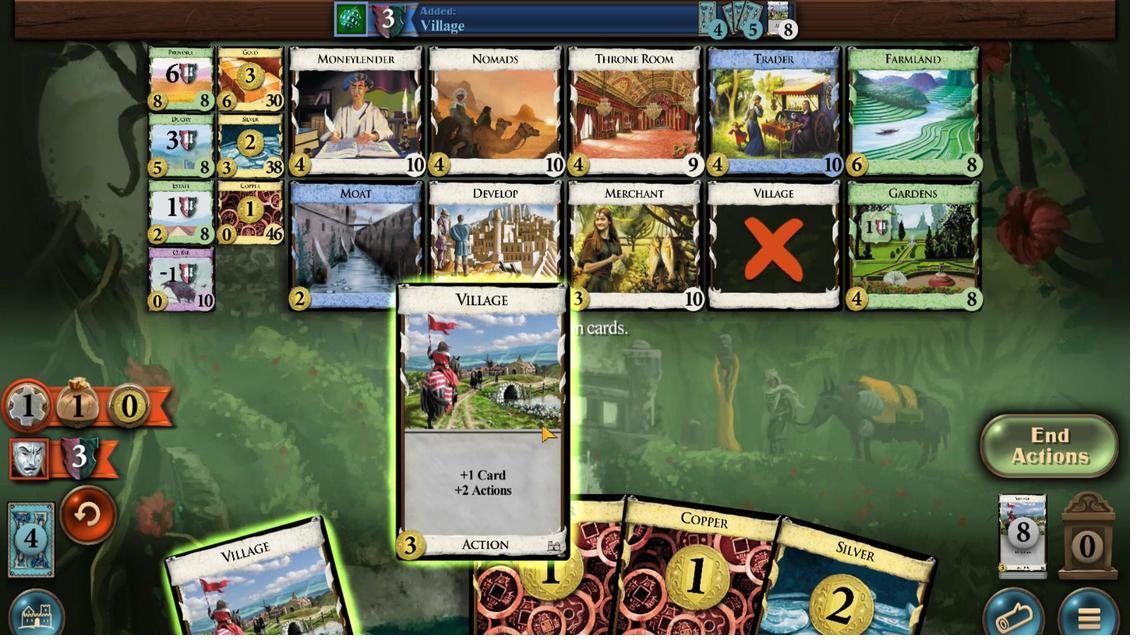 
Action: Mouse moved to (449, 442)
Screenshot: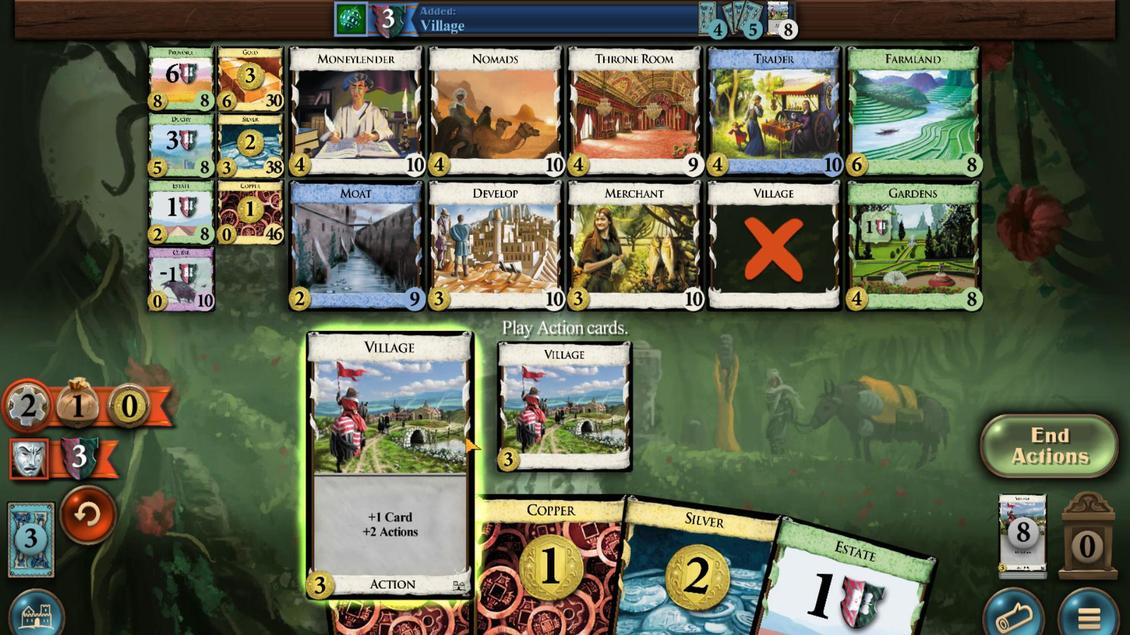 
Action: Mouse pressed left at (449, 442)
Screenshot: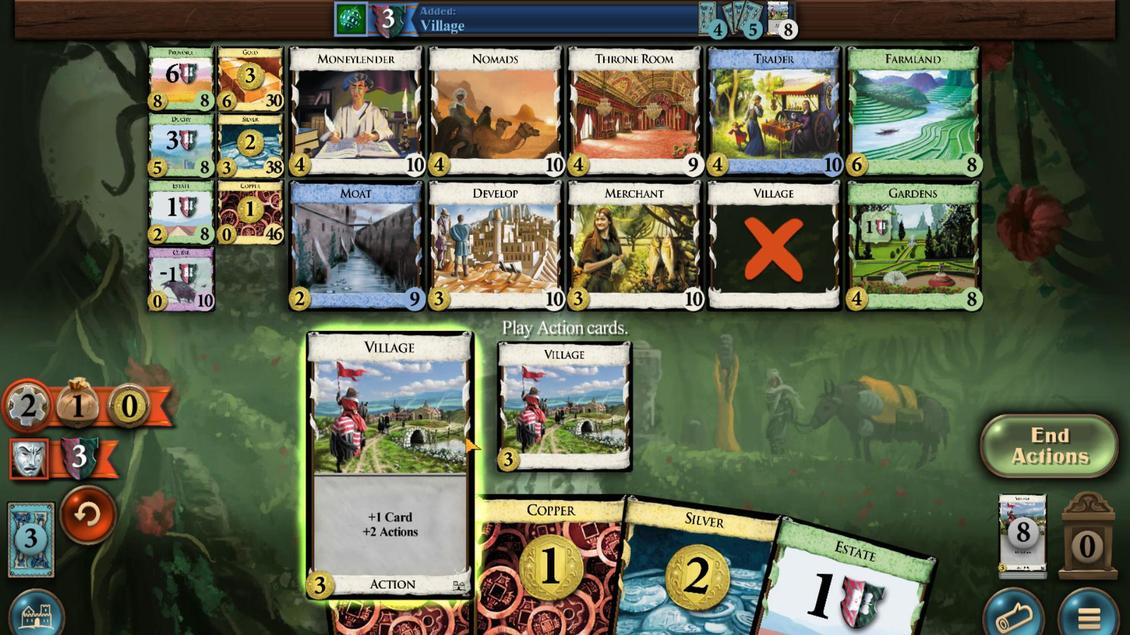 
Action: Mouse moved to (408, 442)
Screenshot: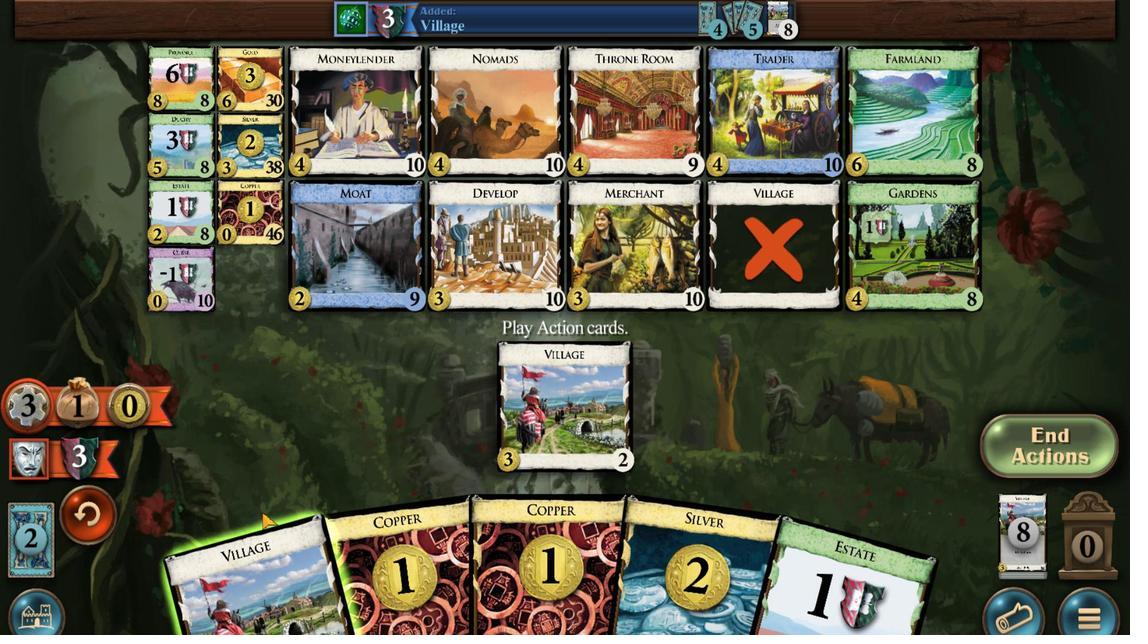 
Action: Mouse pressed left at (408, 442)
Screenshot: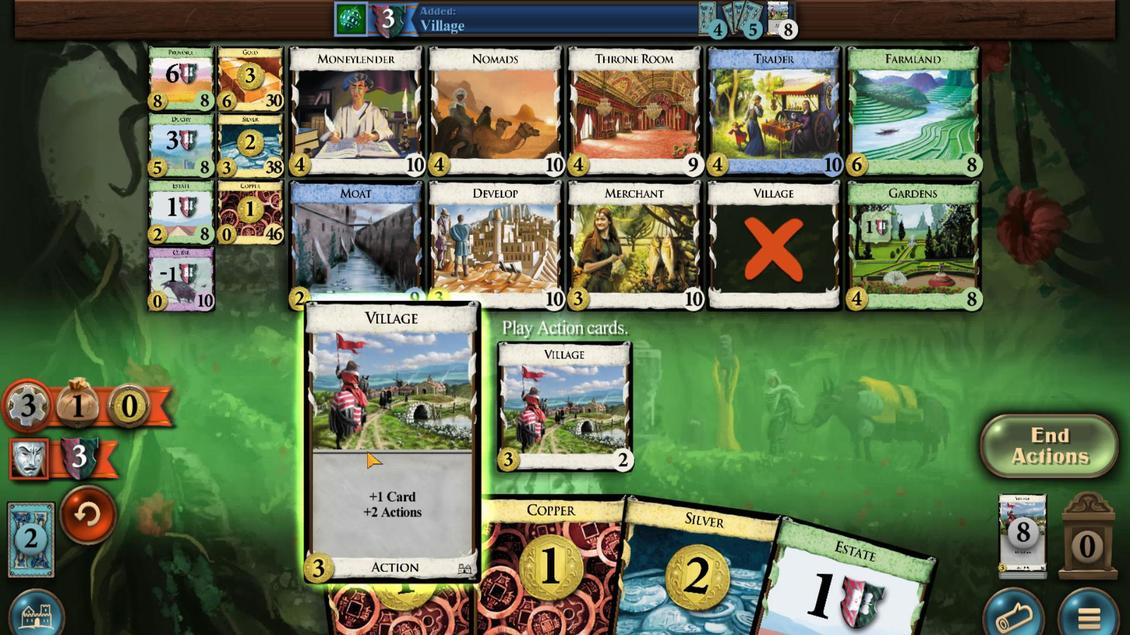 
Action: Mouse moved to (581, 442)
Screenshot: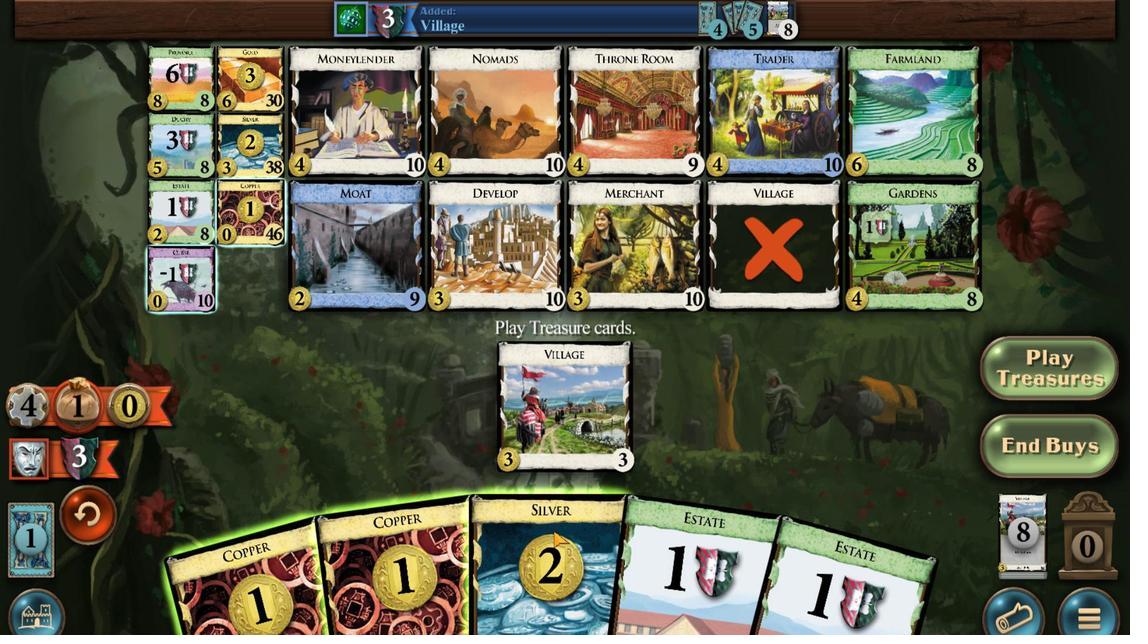 
Action: Mouse pressed left at (581, 442)
Screenshot: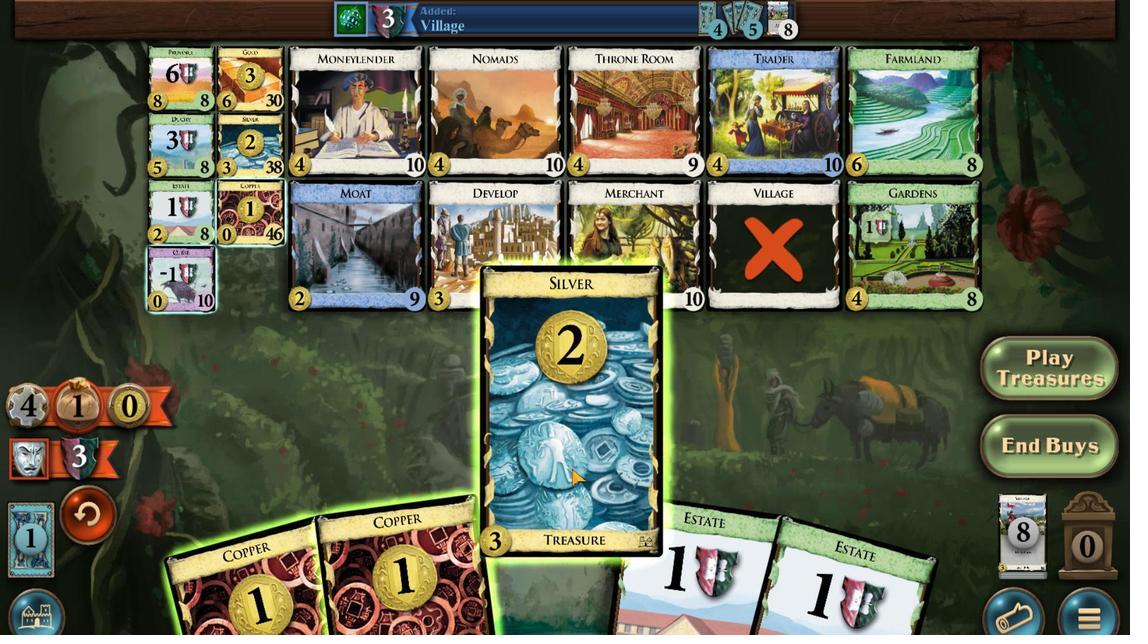 
Action: Mouse moved to (548, 442)
Screenshot: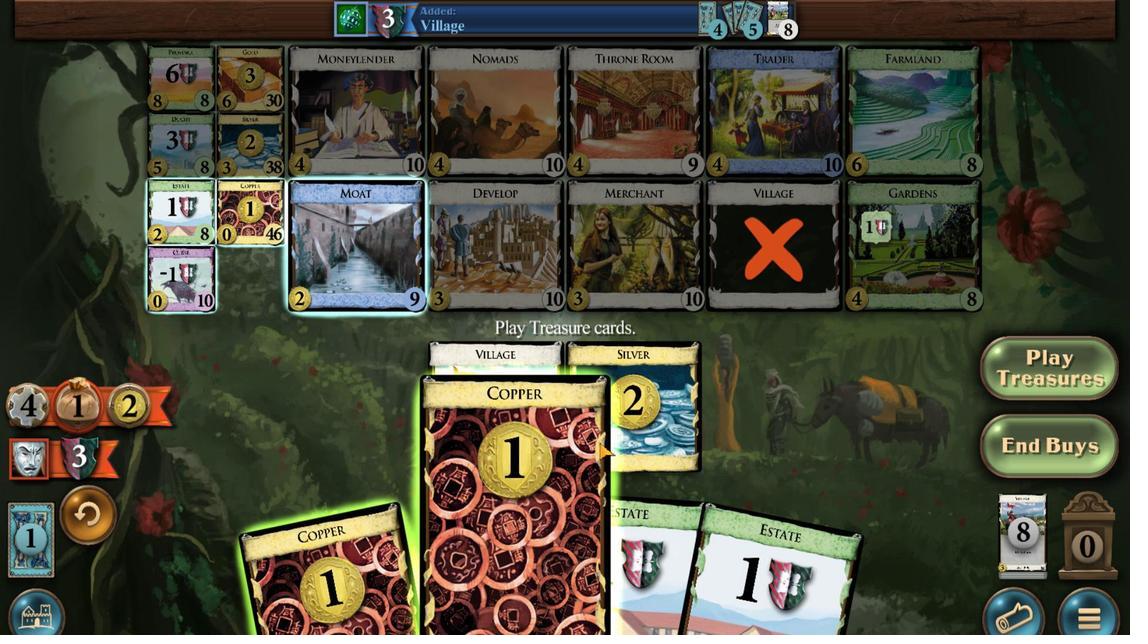 
Action: Mouse pressed left at (548, 442)
Screenshot: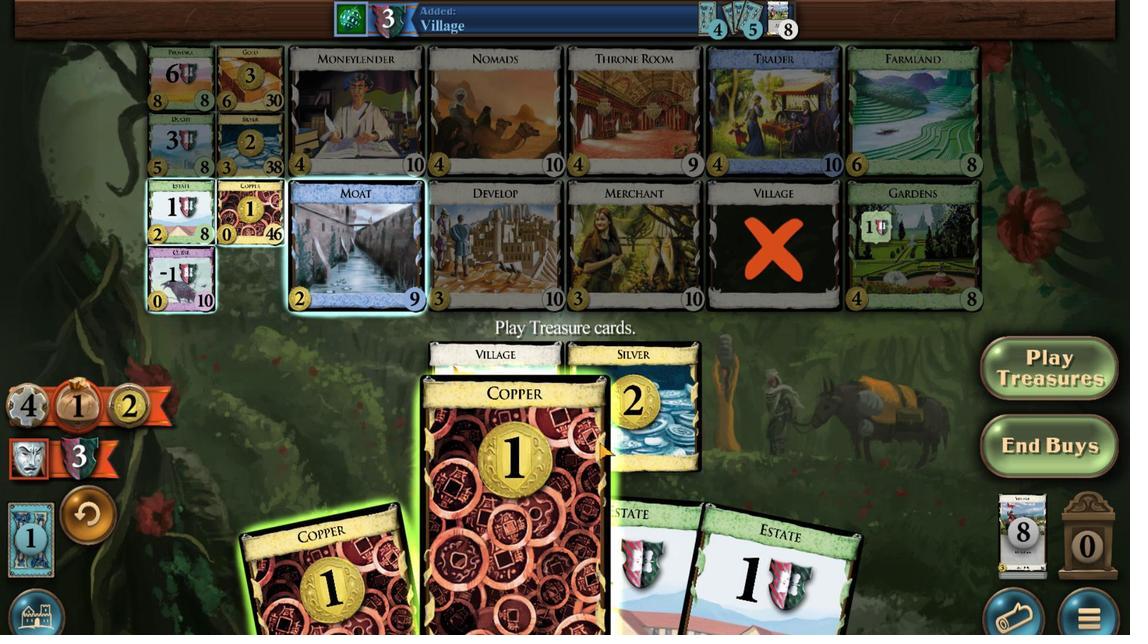
Action: Mouse moved to (485, 442)
Screenshot: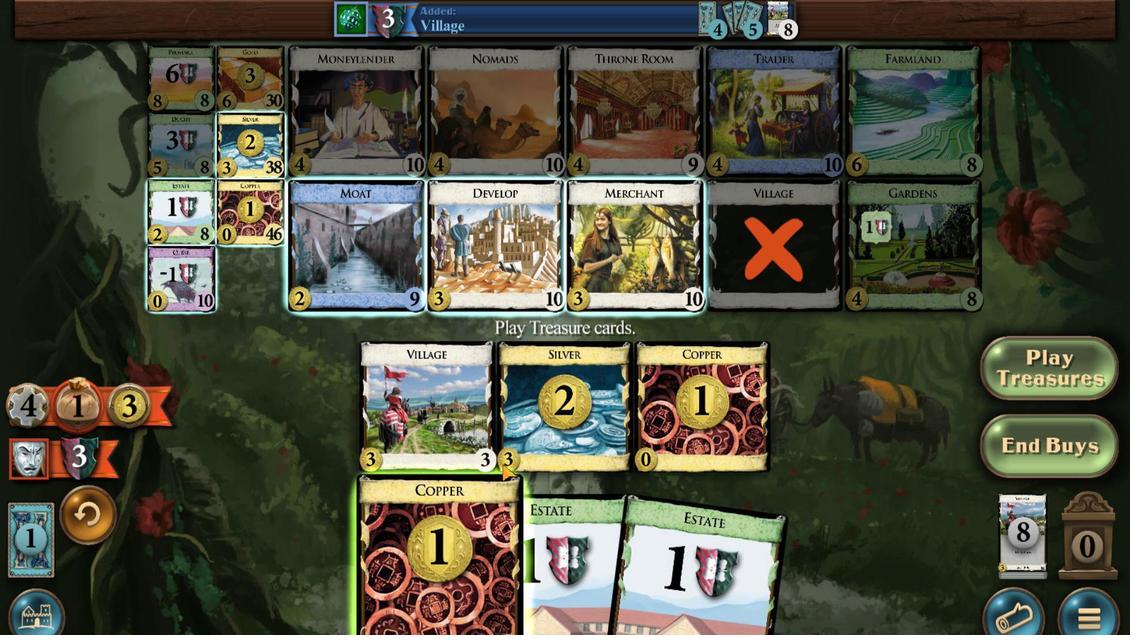 
Action: Mouse pressed left at (485, 442)
Screenshot: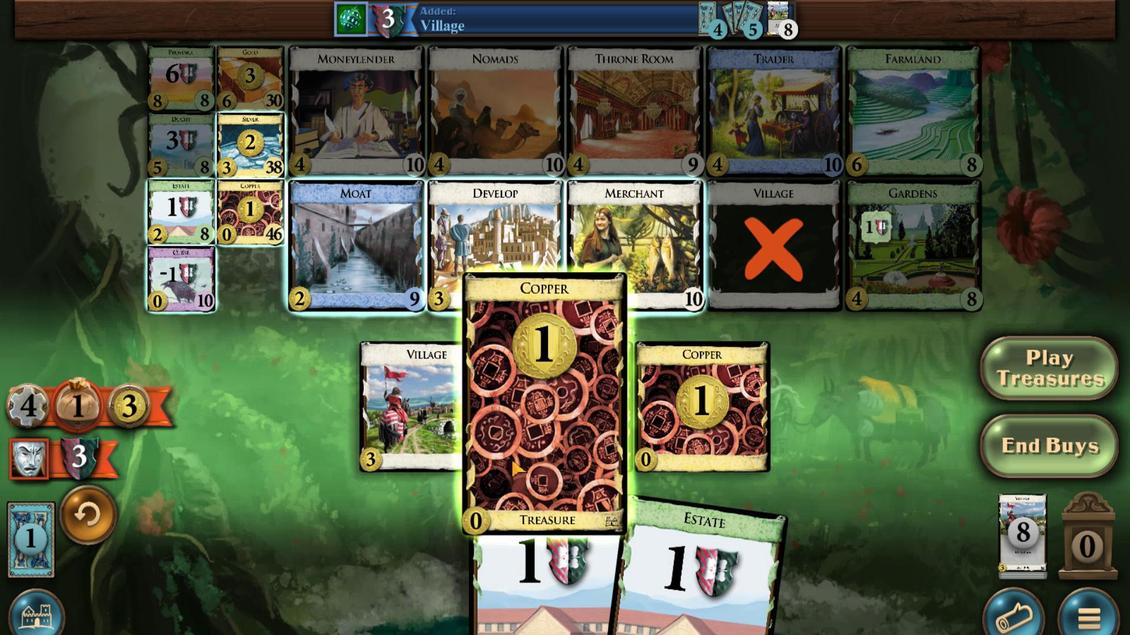 
Action: Mouse moved to (777, 446)
Screenshot: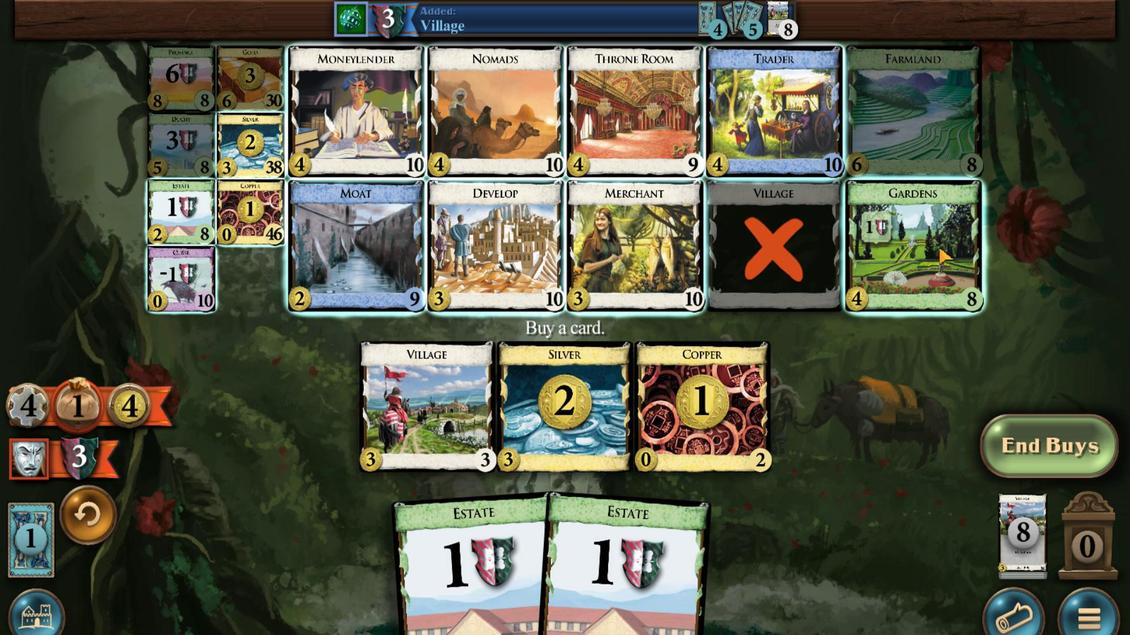 
Action: Mouse pressed left at (777, 446)
Screenshot: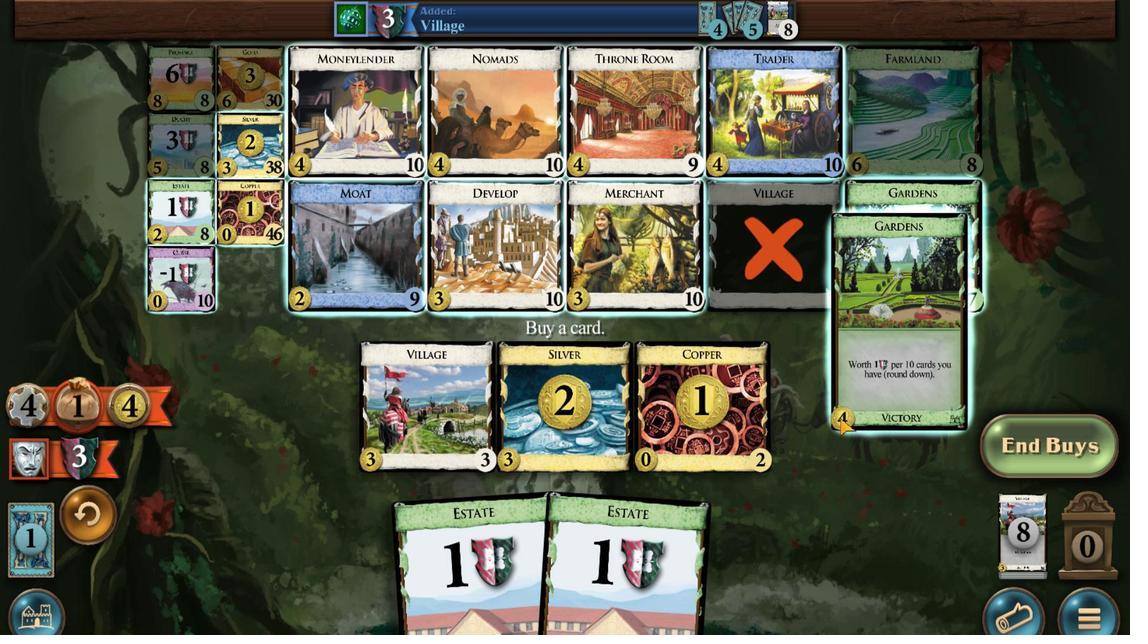 
Action: Mouse moved to (437, 442)
Screenshot: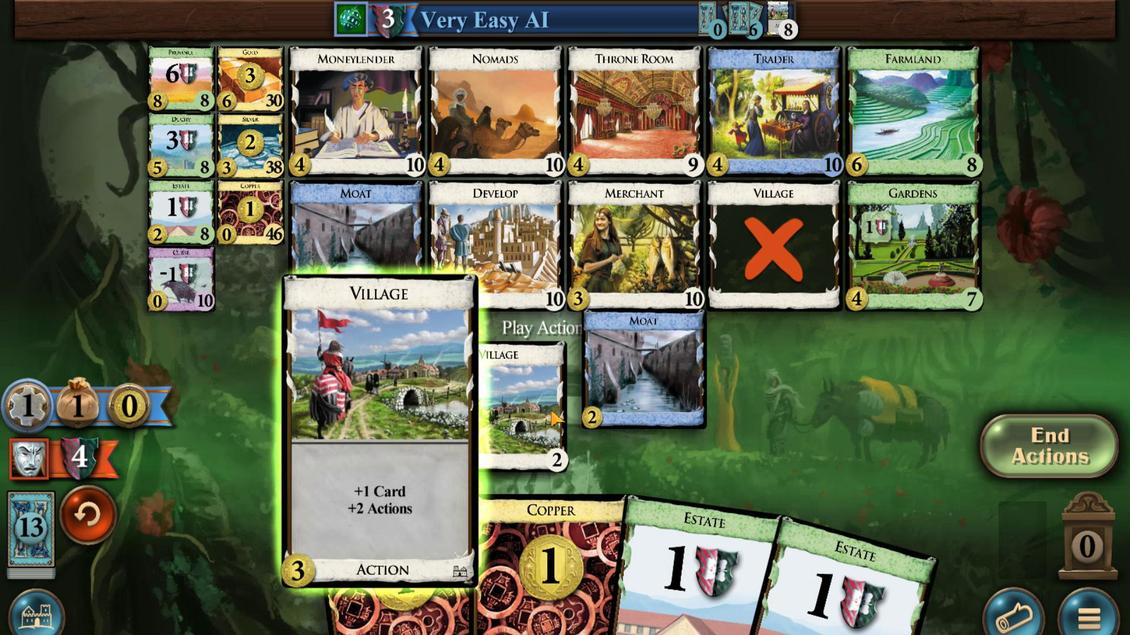 
Action: Mouse pressed left at (437, 442)
Screenshot: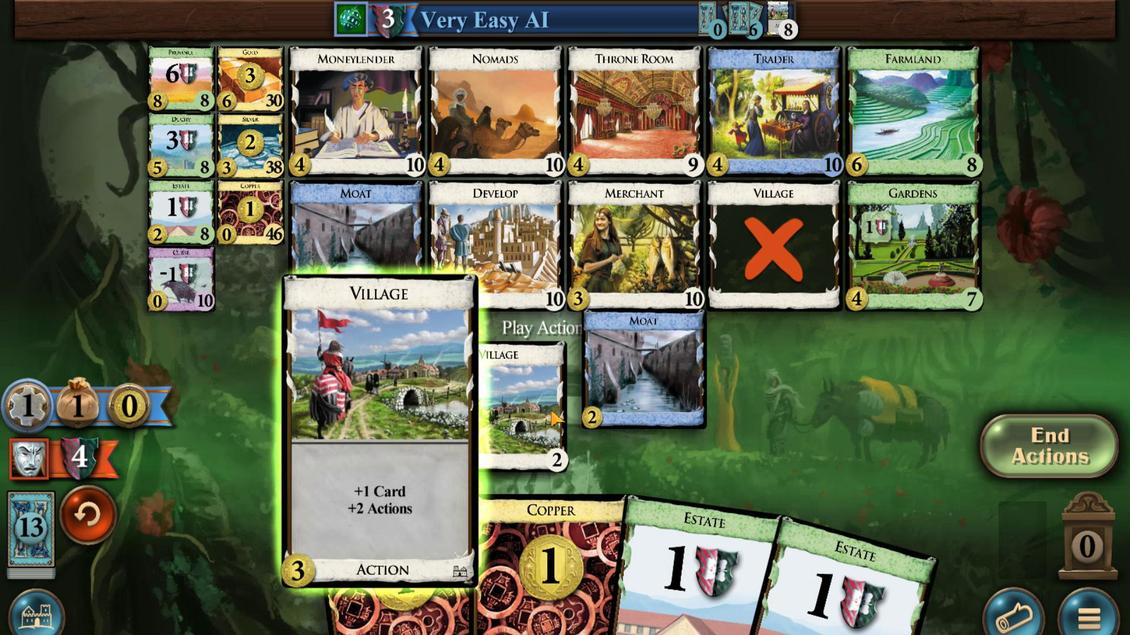 
Action: Mouse moved to (506, 442)
Screenshot: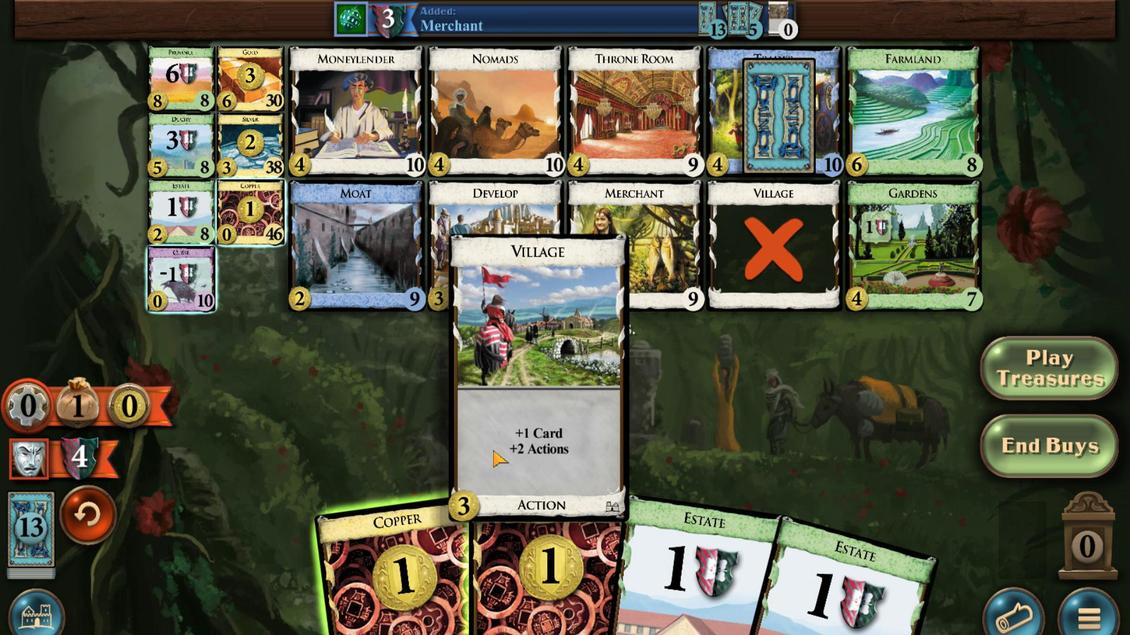 
Action: Mouse pressed left at (506, 442)
Screenshot: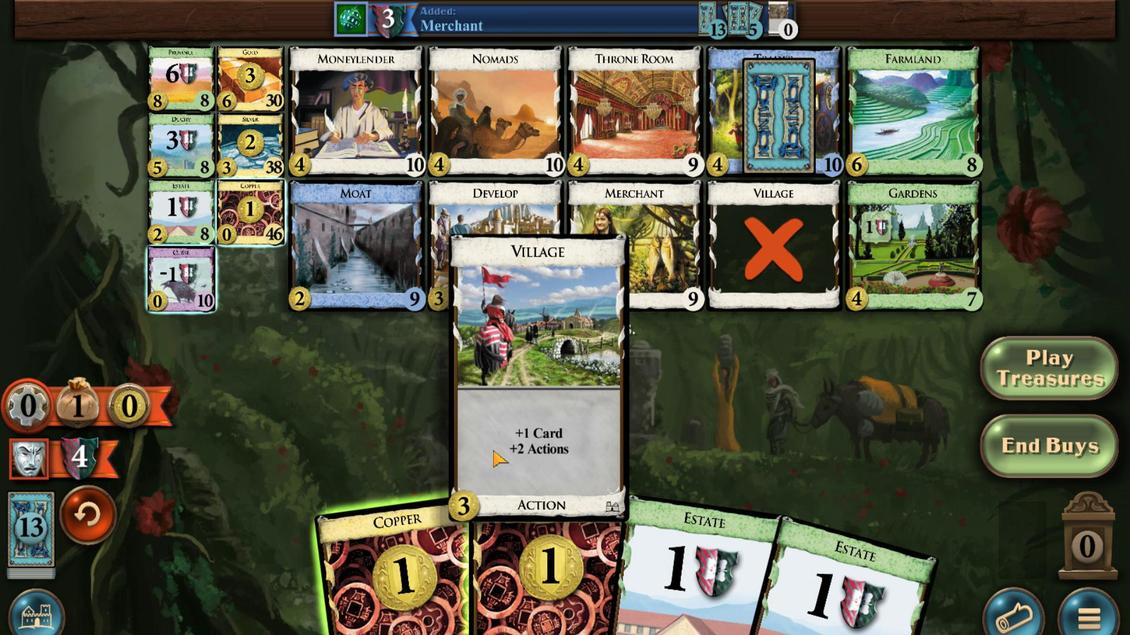
Action: Mouse moved to (496, 442)
Screenshot: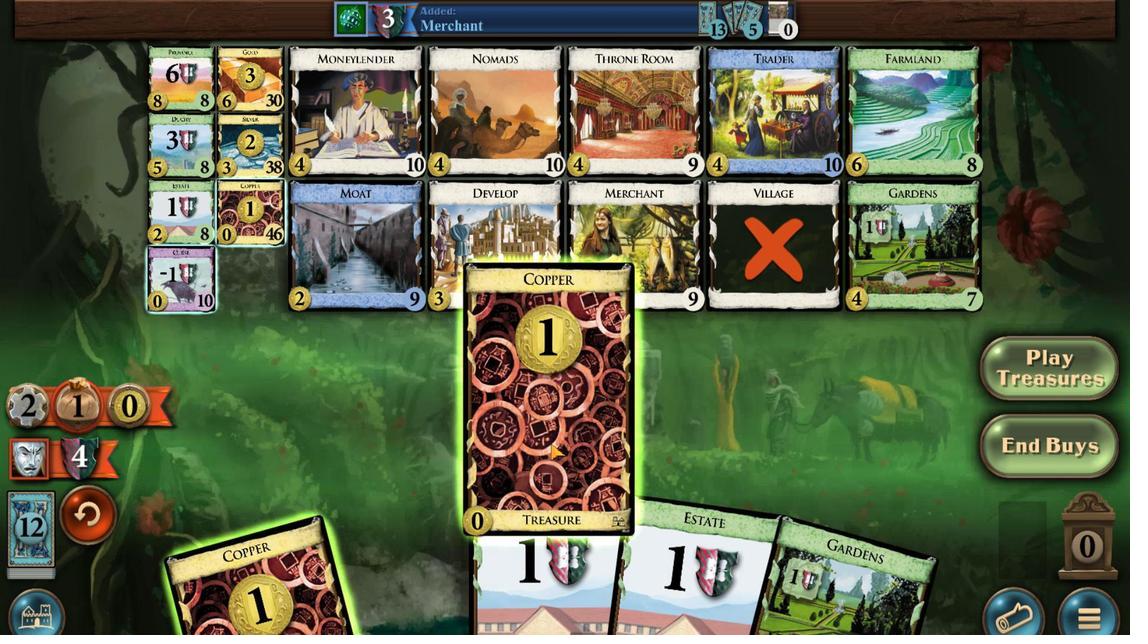 
Action: Mouse pressed left at (496, 442)
Screenshot: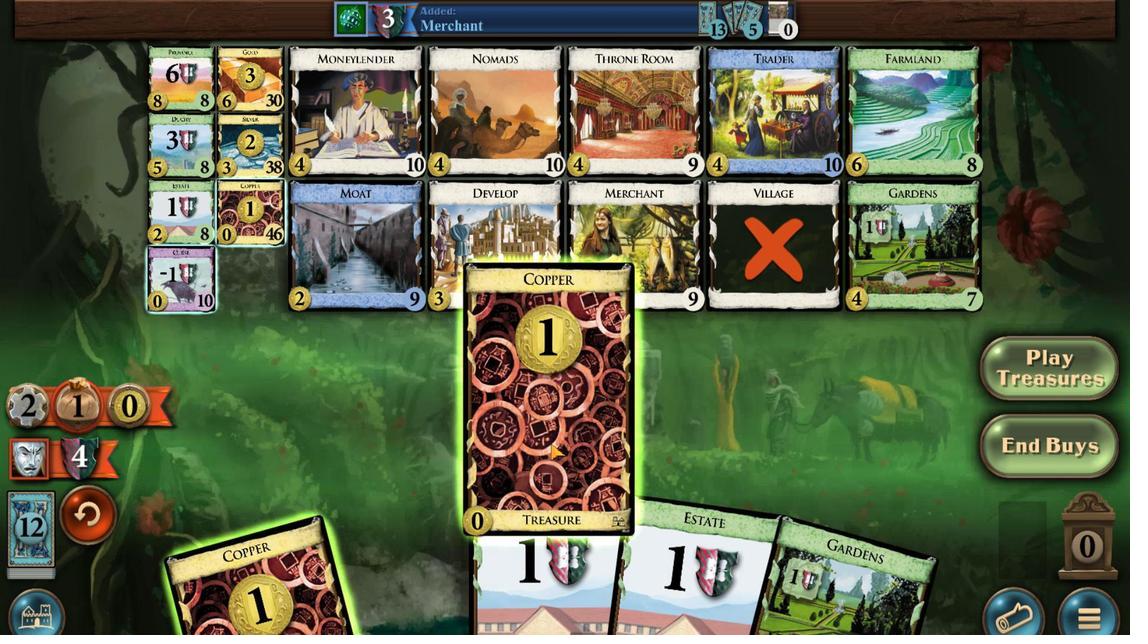 
Action: Mouse moved to (472, 442)
Screenshot: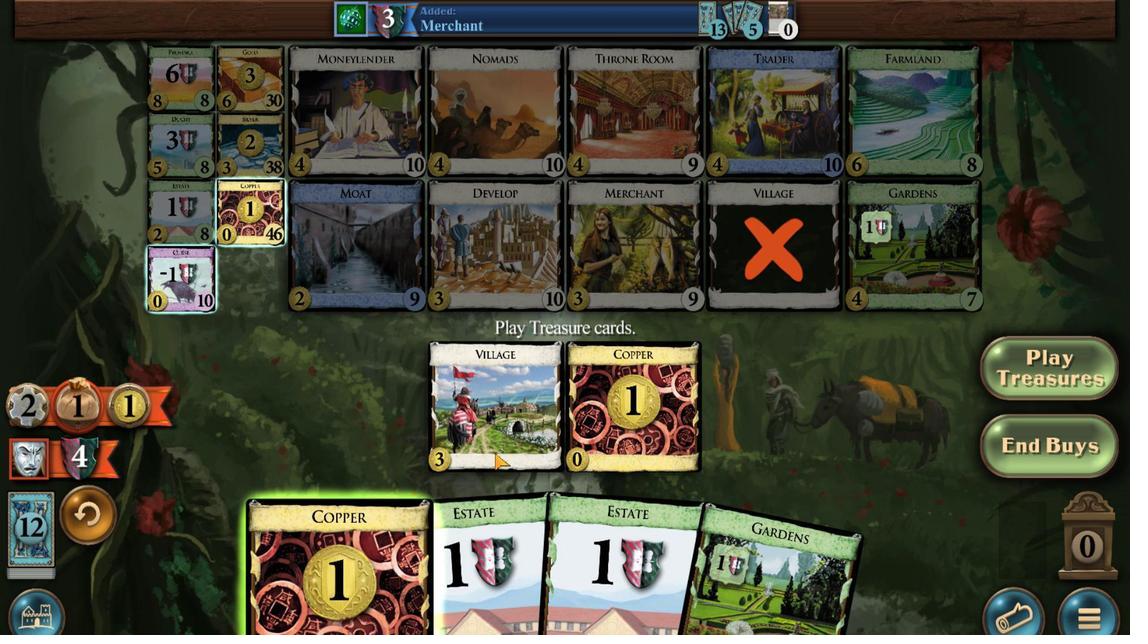 
Action: Mouse pressed left at (472, 442)
Screenshot: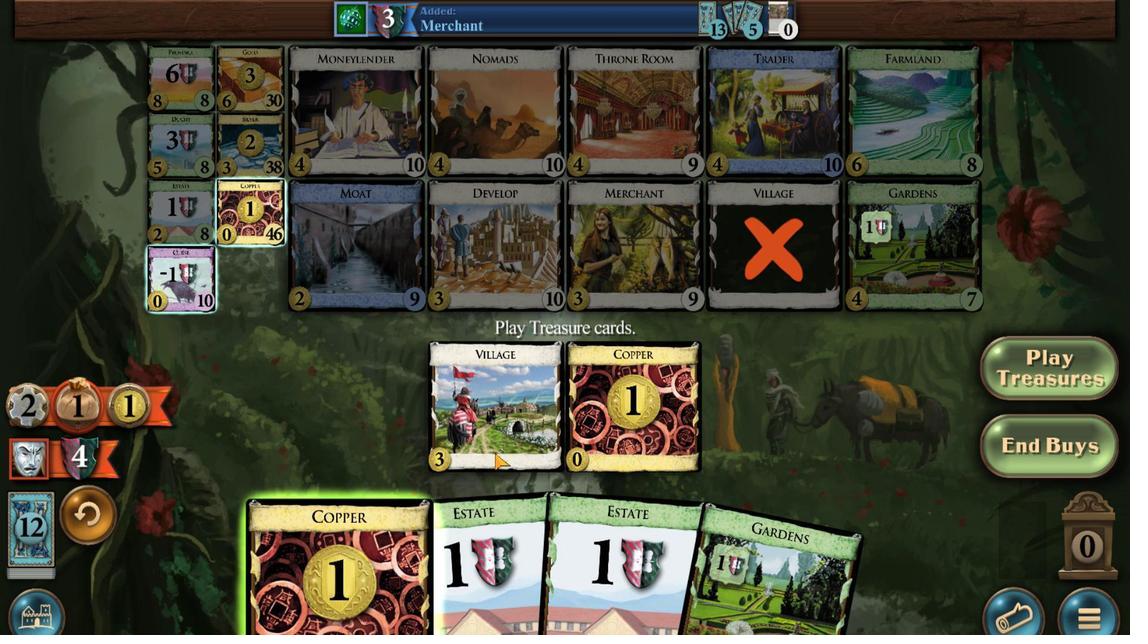 
Action: Mouse moved to (425, 446)
Screenshot: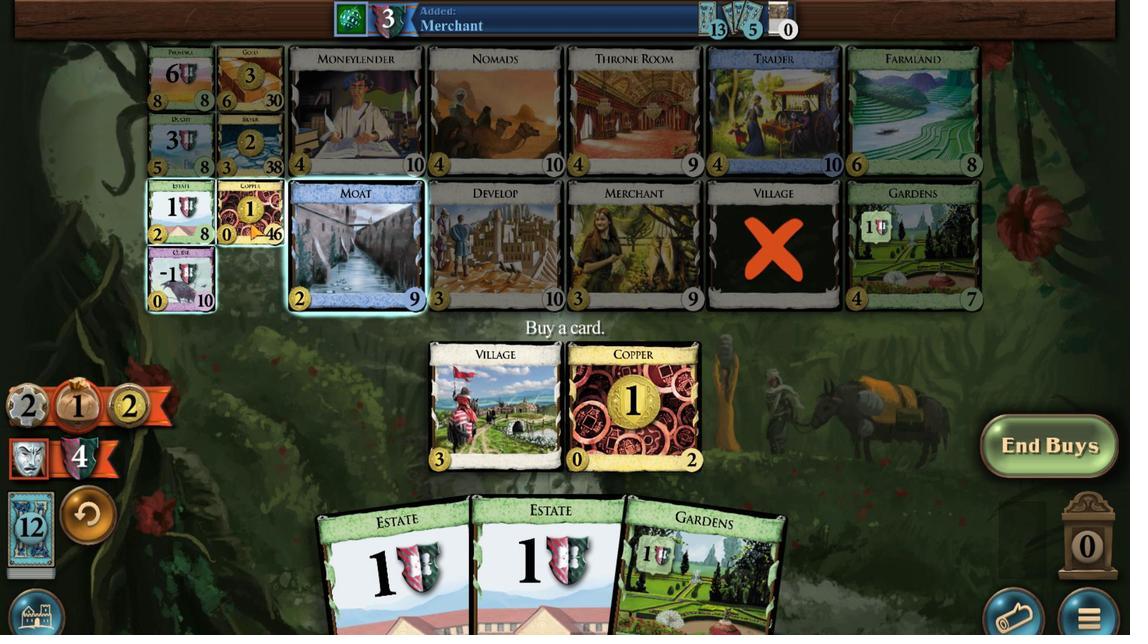 
Action: Mouse pressed left at (425, 446)
Screenshot: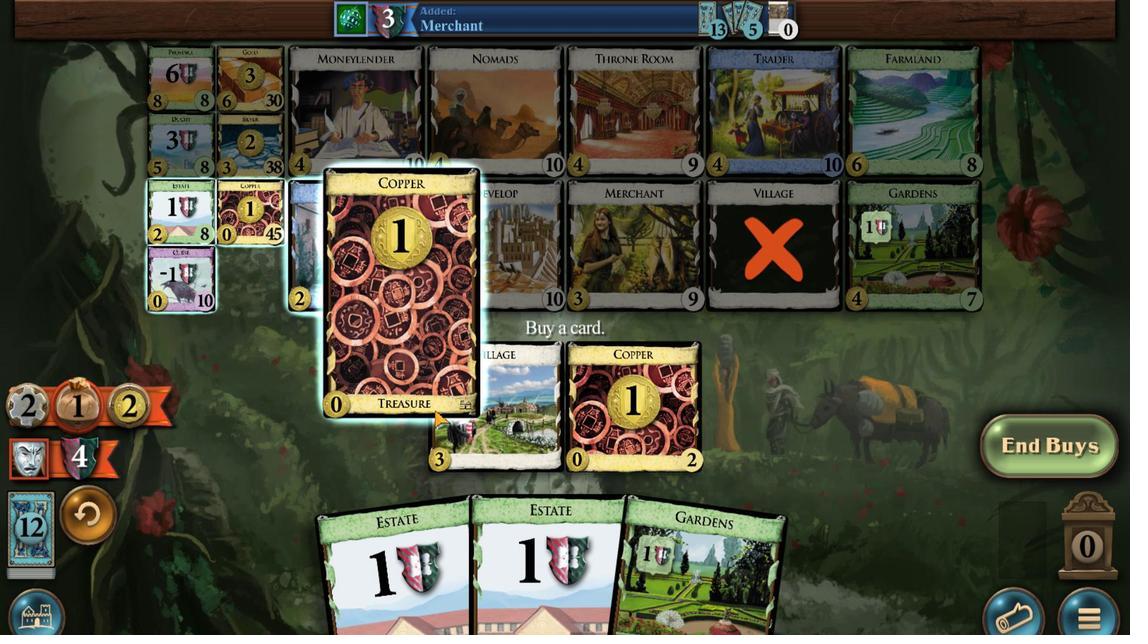 
Action: Mouse moved to (487, 442)
Screenshot: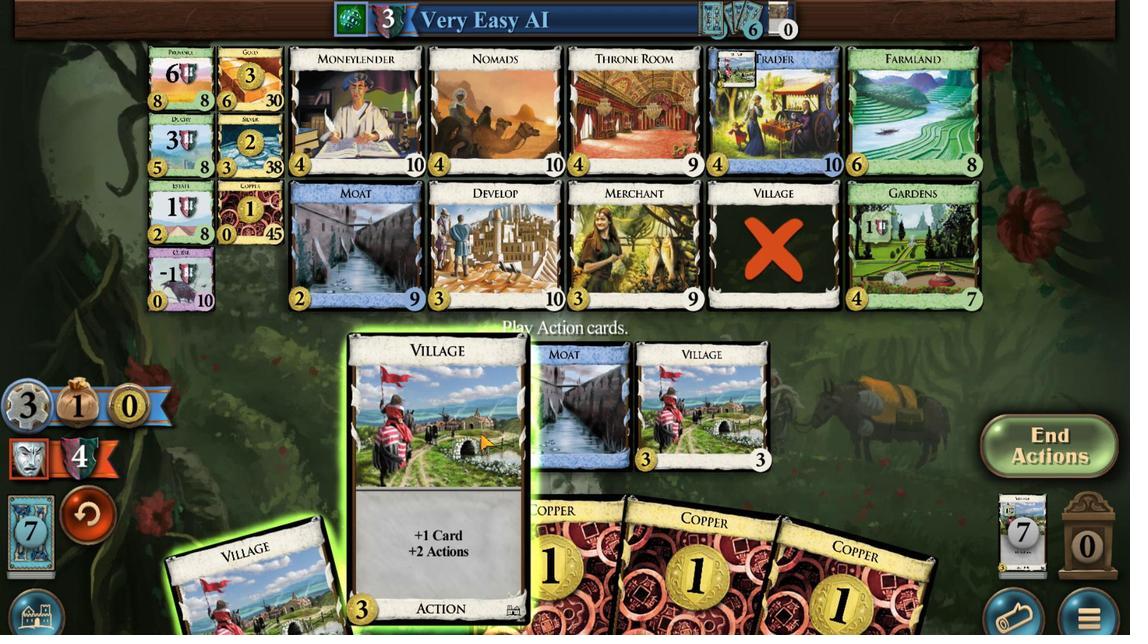 
Action: Mouse pressed left at (487, 442)
Screenshot: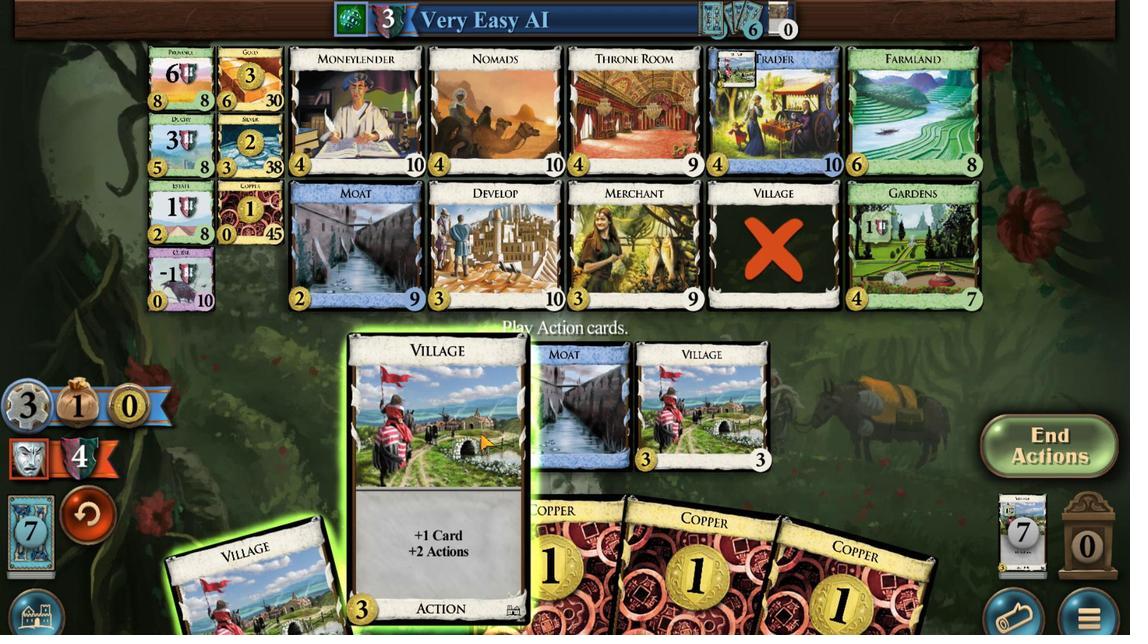 
Action: Mouse moved to (447, 442)
Screenshot: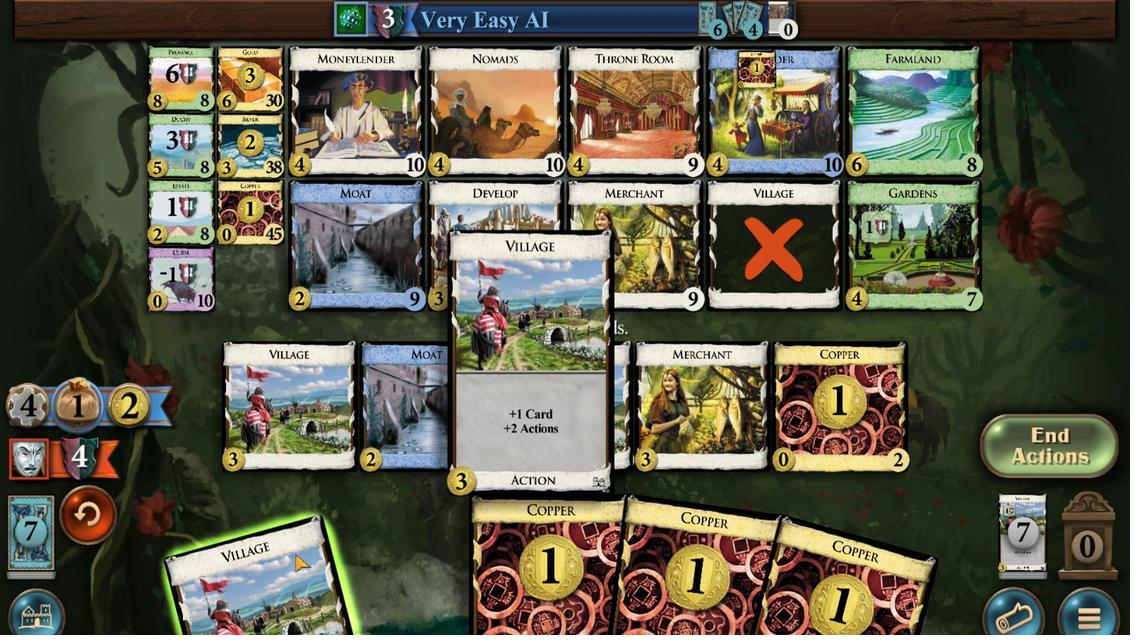 
Action: Mouse pressed left at (447, 442)
Screenshot: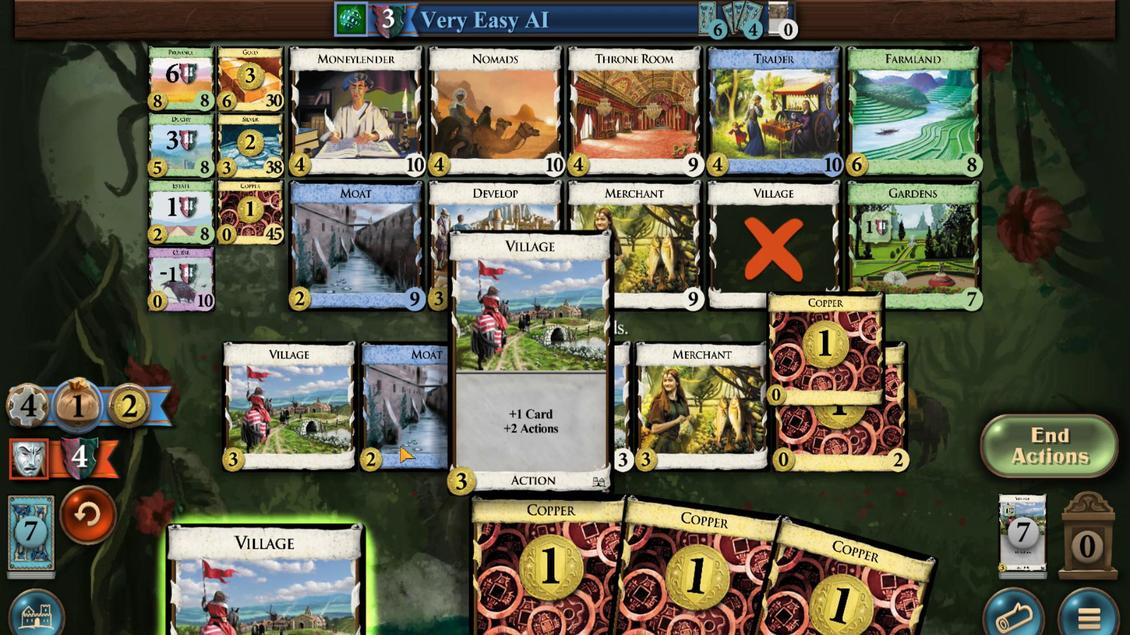
Action: Mouse moved to (641, 442)
Screenshot: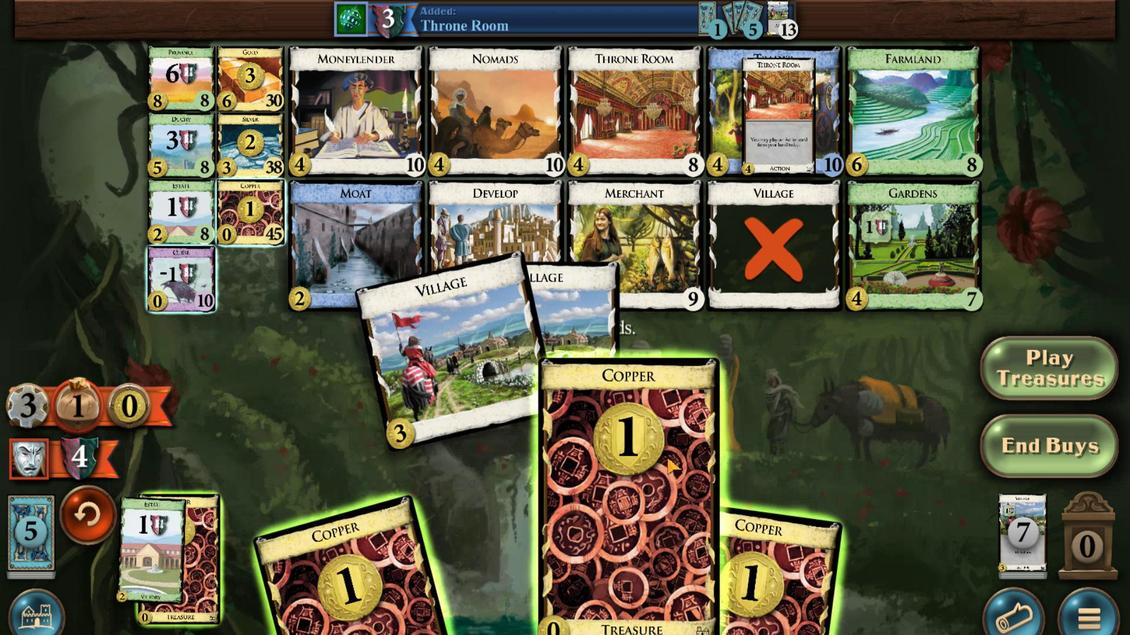 
Action: Mouse pressed left at (641, 442)
Screenshot: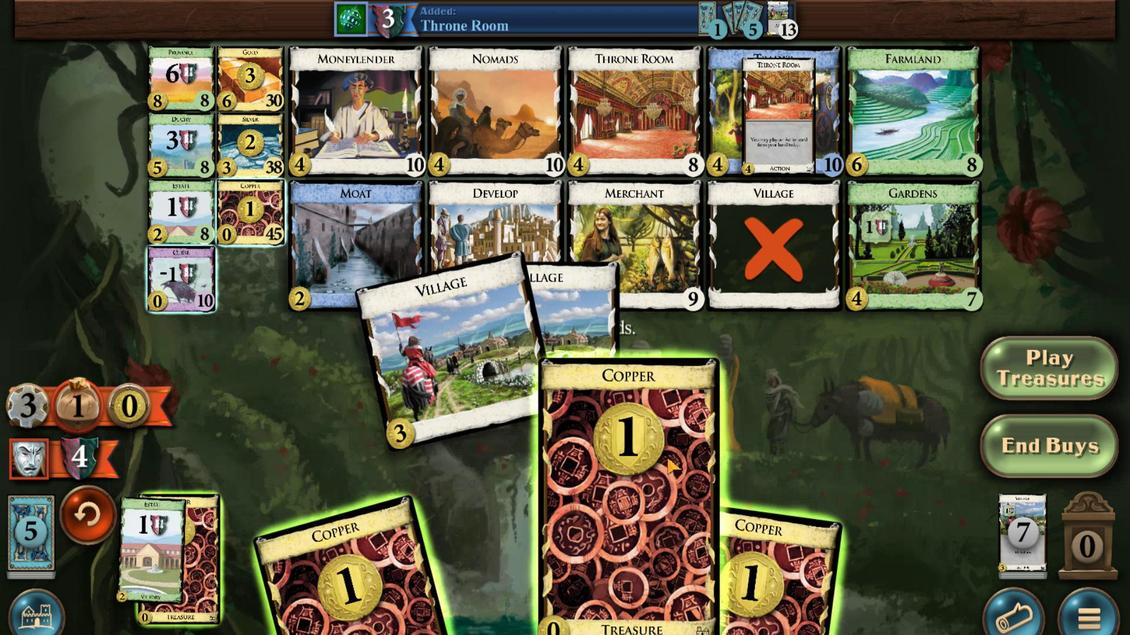 
Action: Mouse moved to (621, 442)
Screenshot: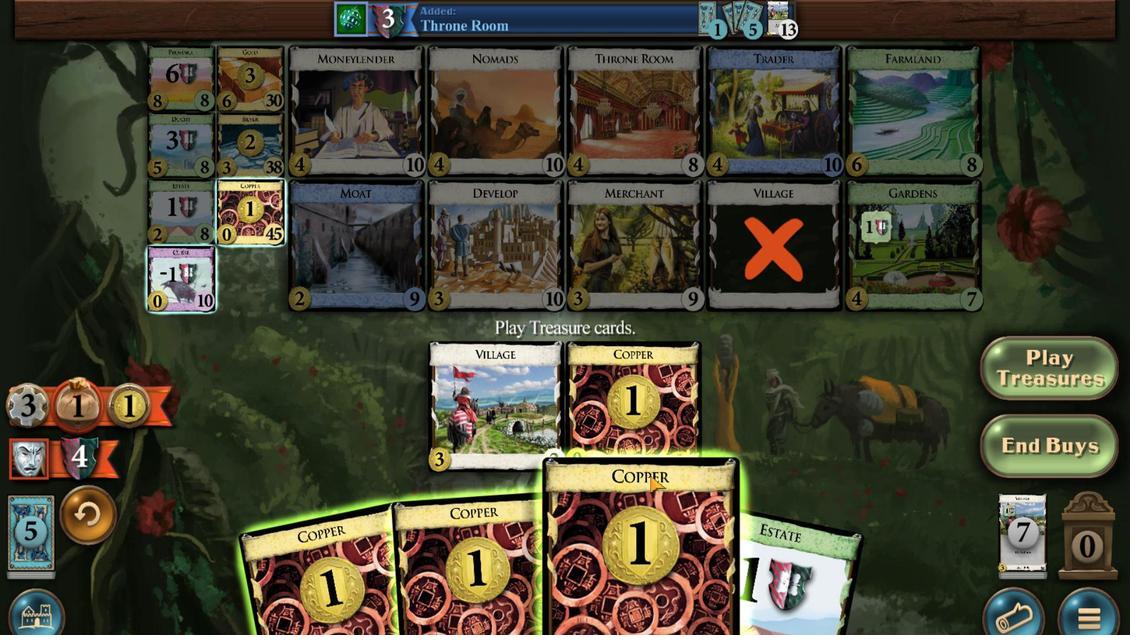 
Action: Mouse pressed left at (621, 442)
Screenshot: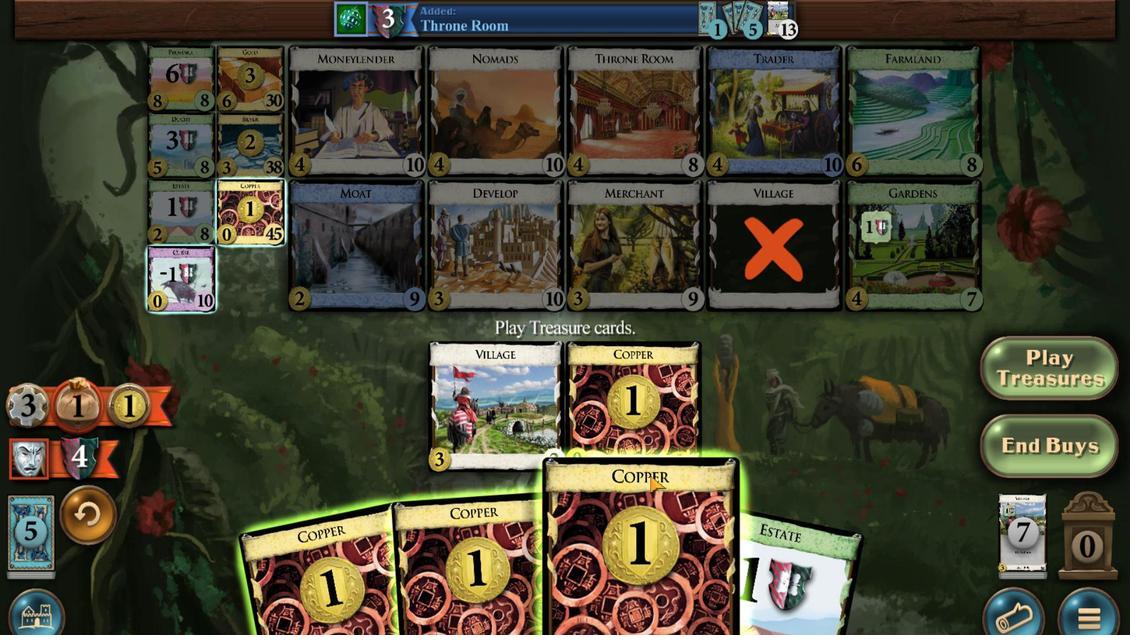 
Action: Mouse moved to (598, 442)
Screenshot: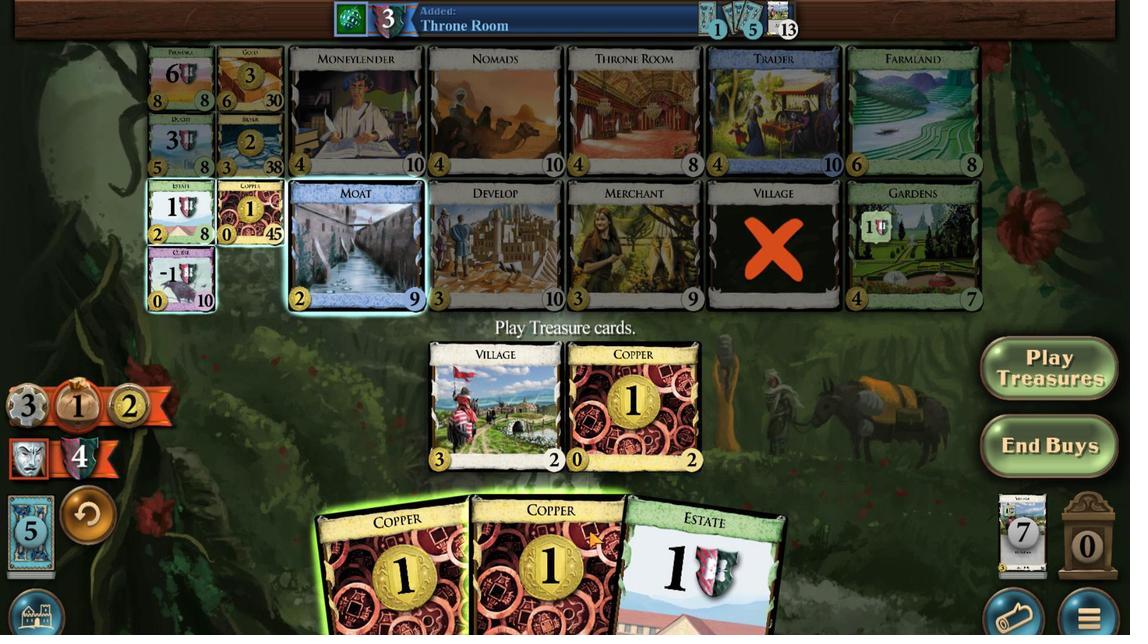 
Action: Mouse pressed left at (598, 442)
Screenshot: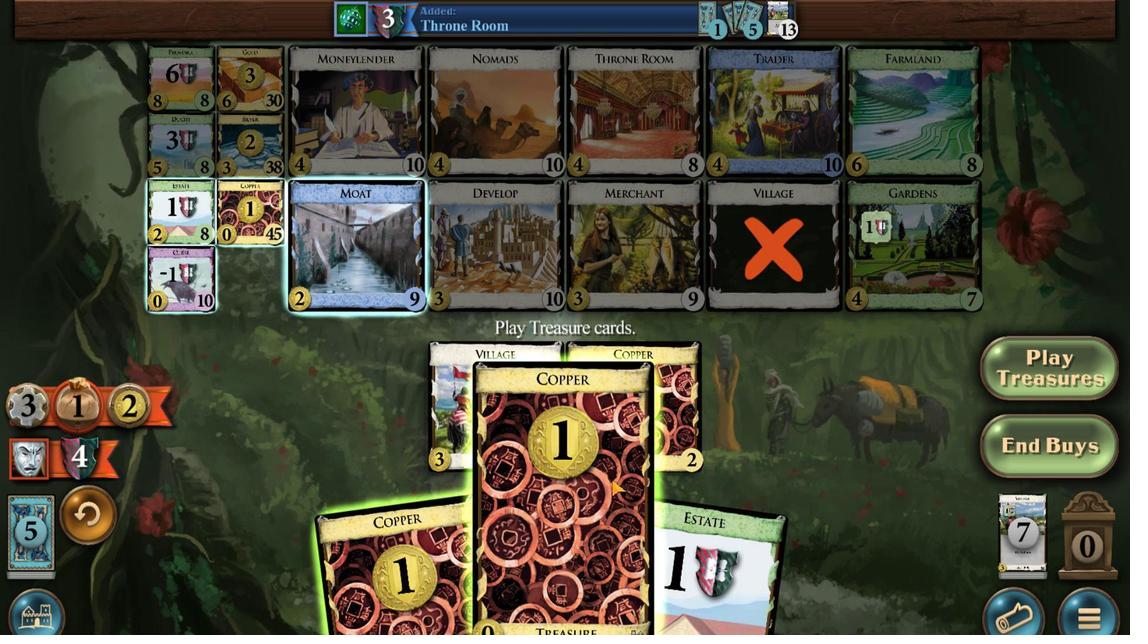 
Action: Mouse moved to (549, 442)
Screenshot: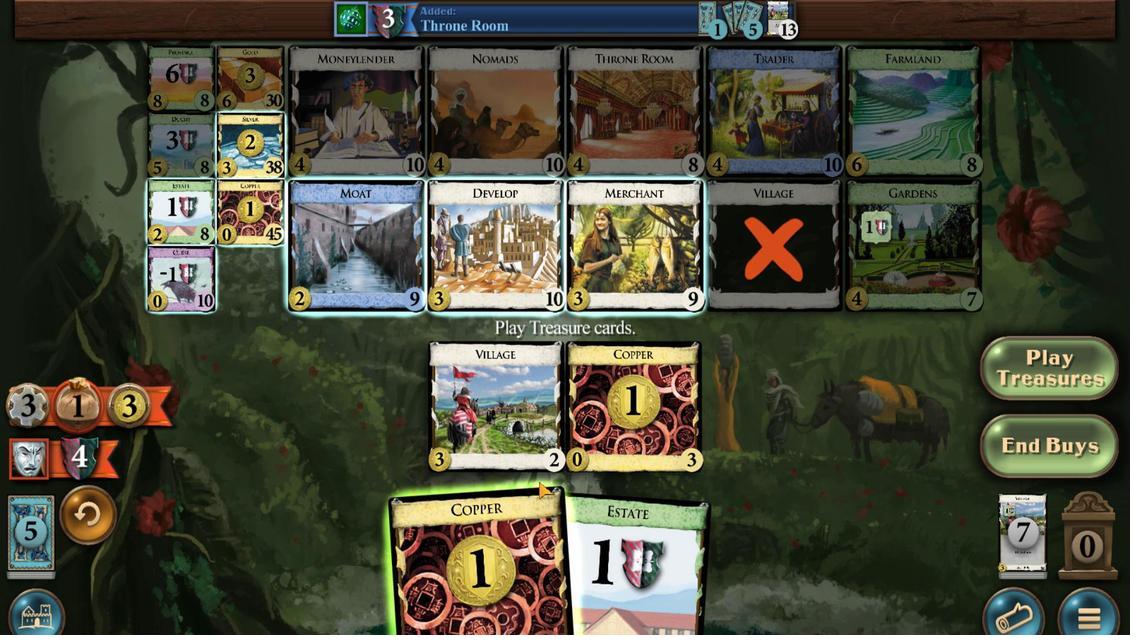
Action: Mouse pressed left at (549, 442)
Screenshot: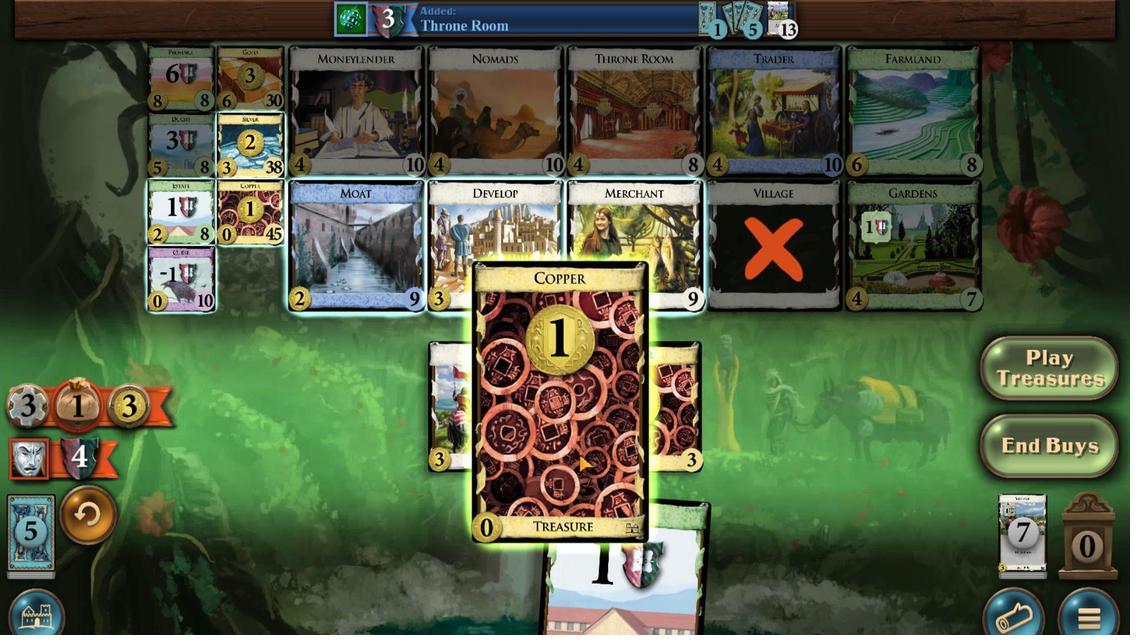 
Action: Mouse moved to (614, 446)
Screenshot: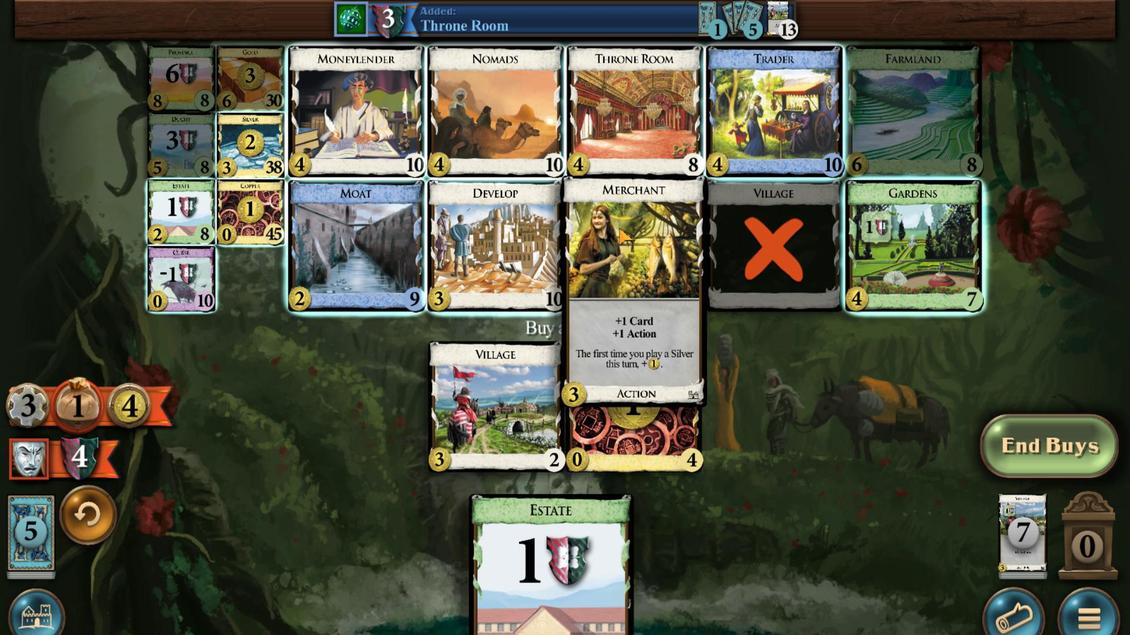 
Action: Mouse pressed left at (614, 446)
Screenshot: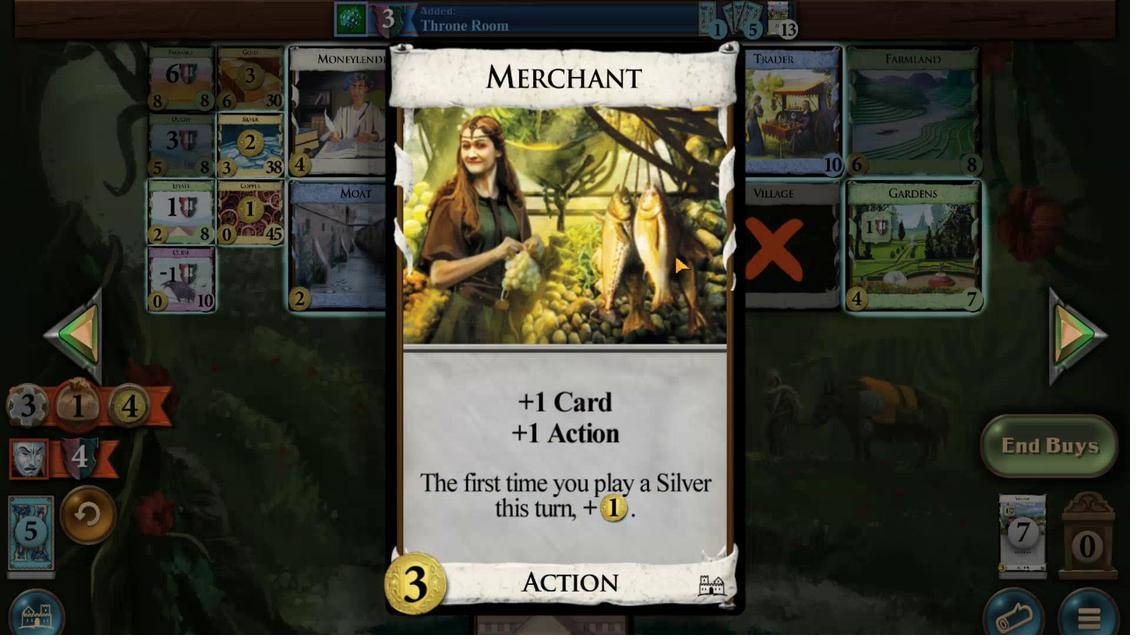 
Action: Mouse moved to (687, 445)
Screenshot: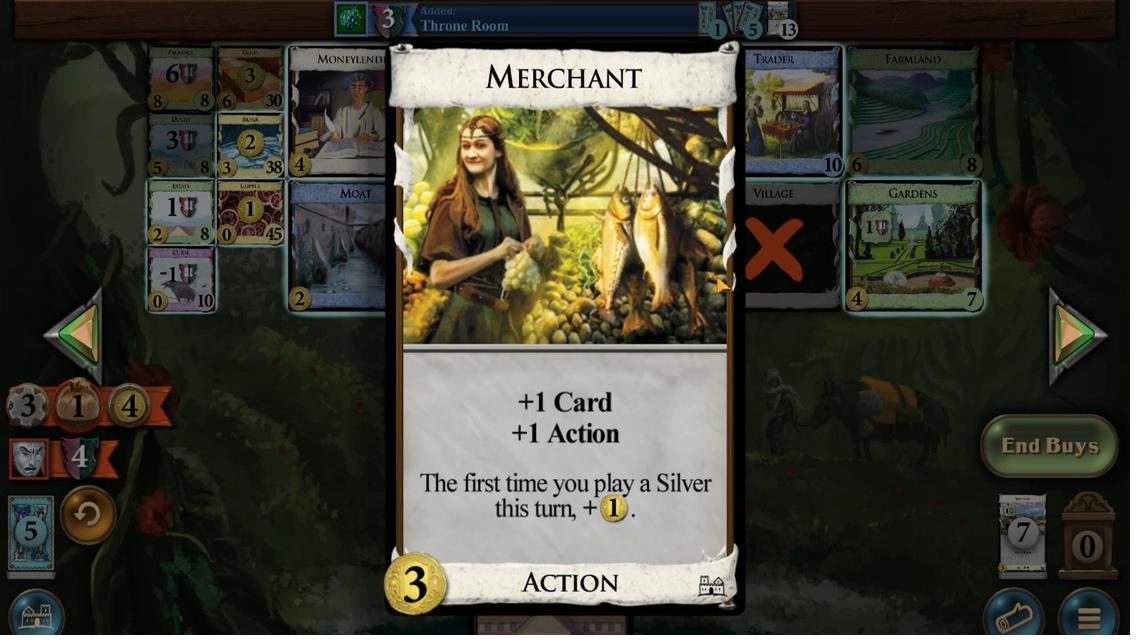 
Action: Mouse pressed left at (687, 445)
Screenshot: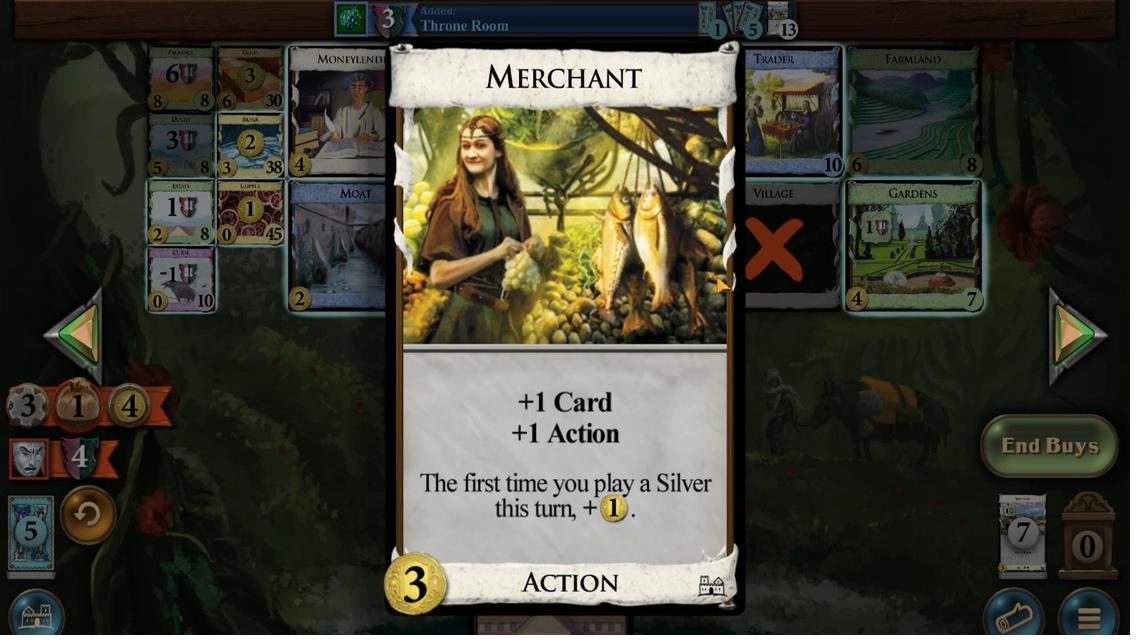 
Action: Mouse moved to (632, 446)
Screenshot: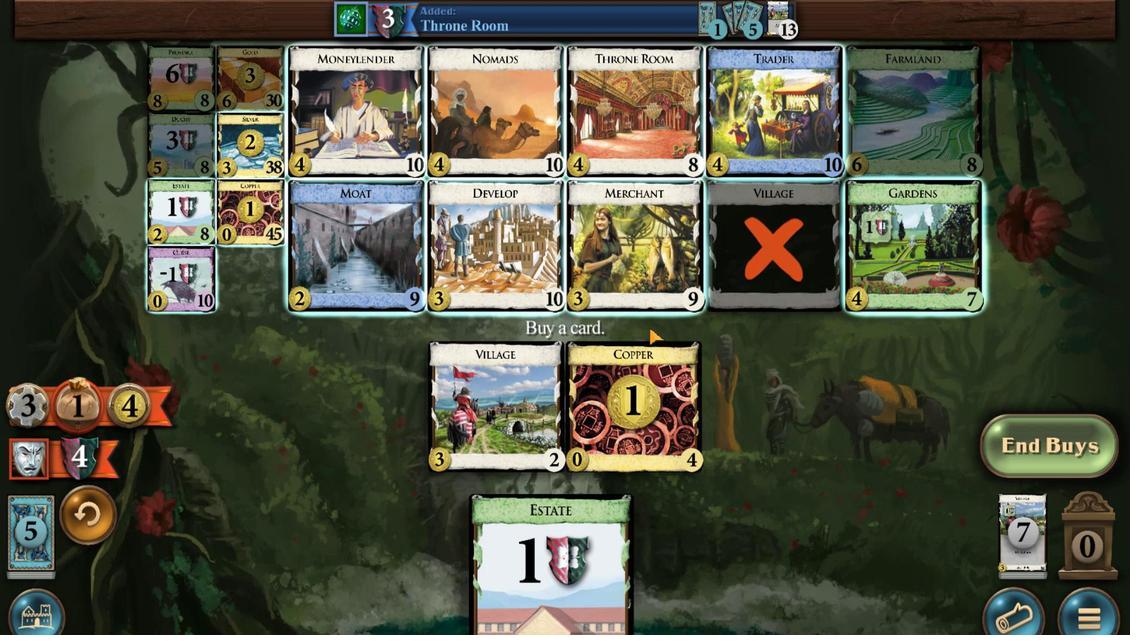 
Action: Mouse pressed left at (632, 446)
Screenshot: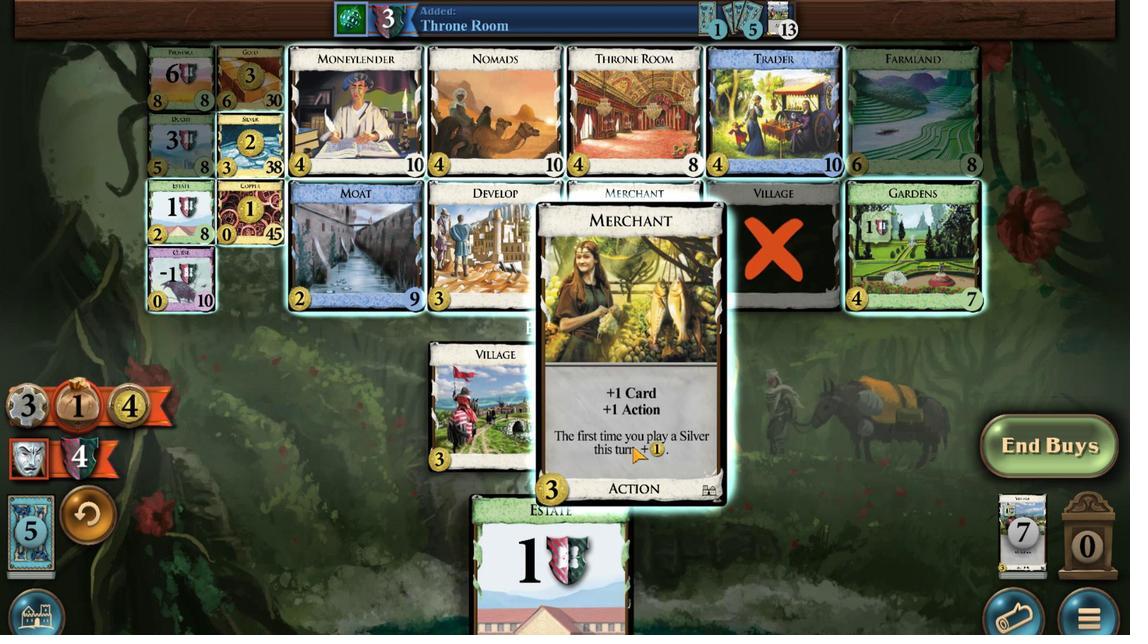
Action: Mouse moved to (505, 442)
Screenshot: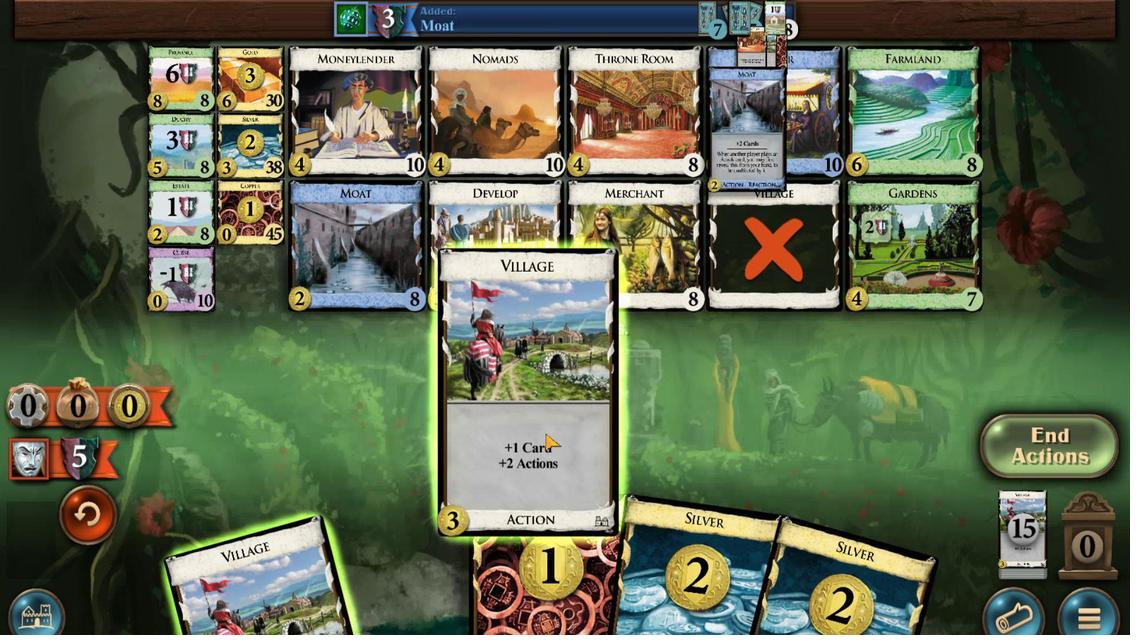 
Action: Mouse pressed left at (505, 442)
Screenshot: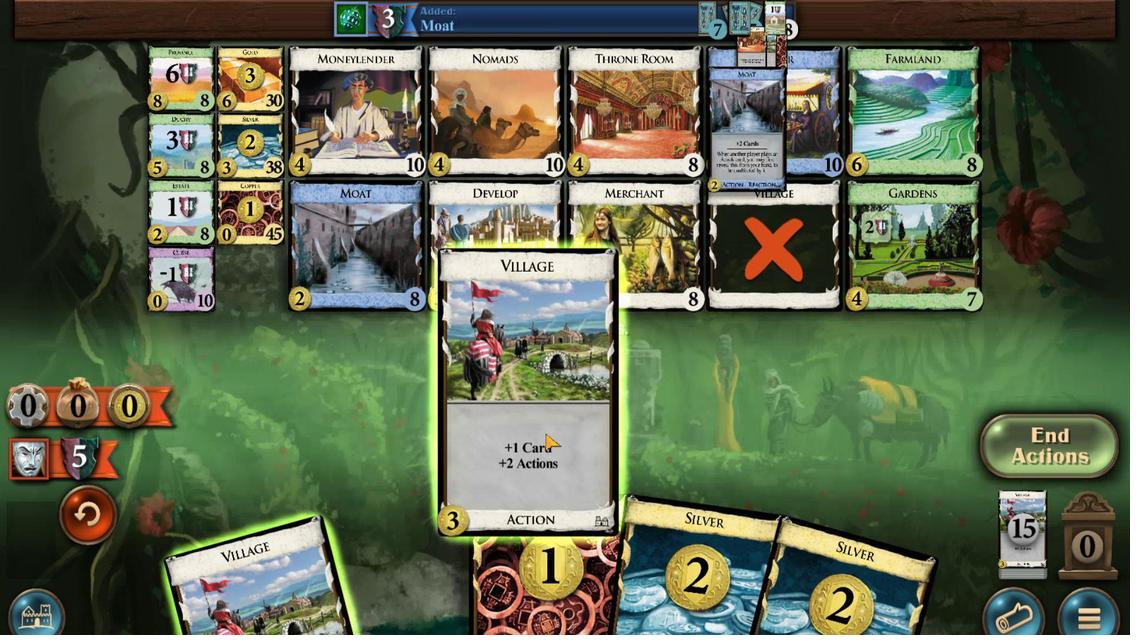 
Action: Mouse moved to (432, 442)
Screenshot: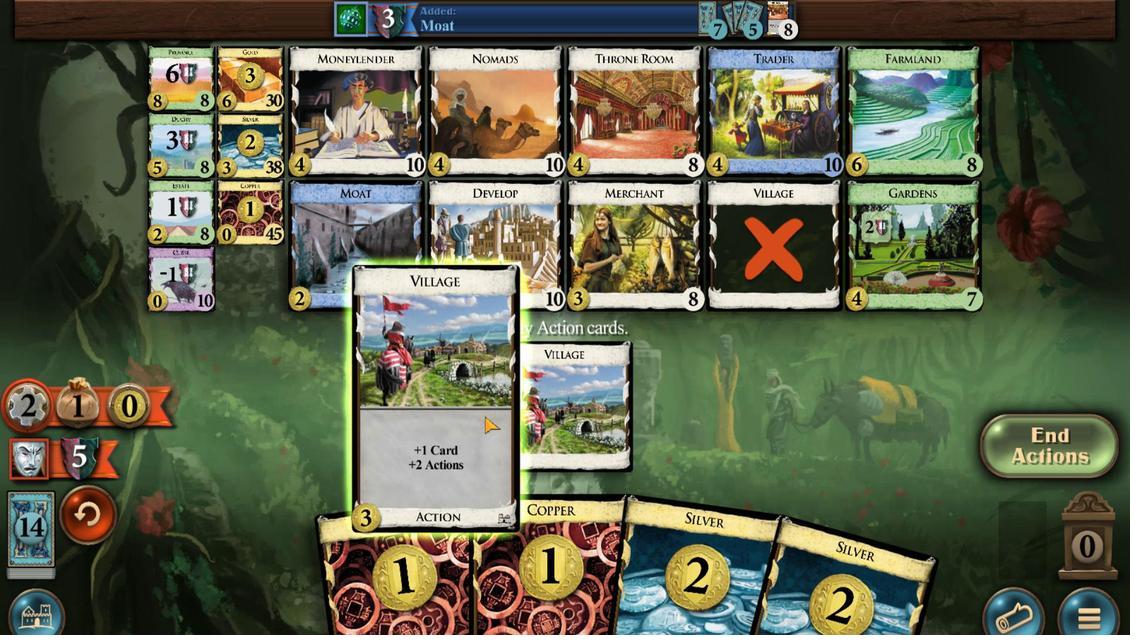 
Action: Mouse pressed left at (432, 442)
Screenshot: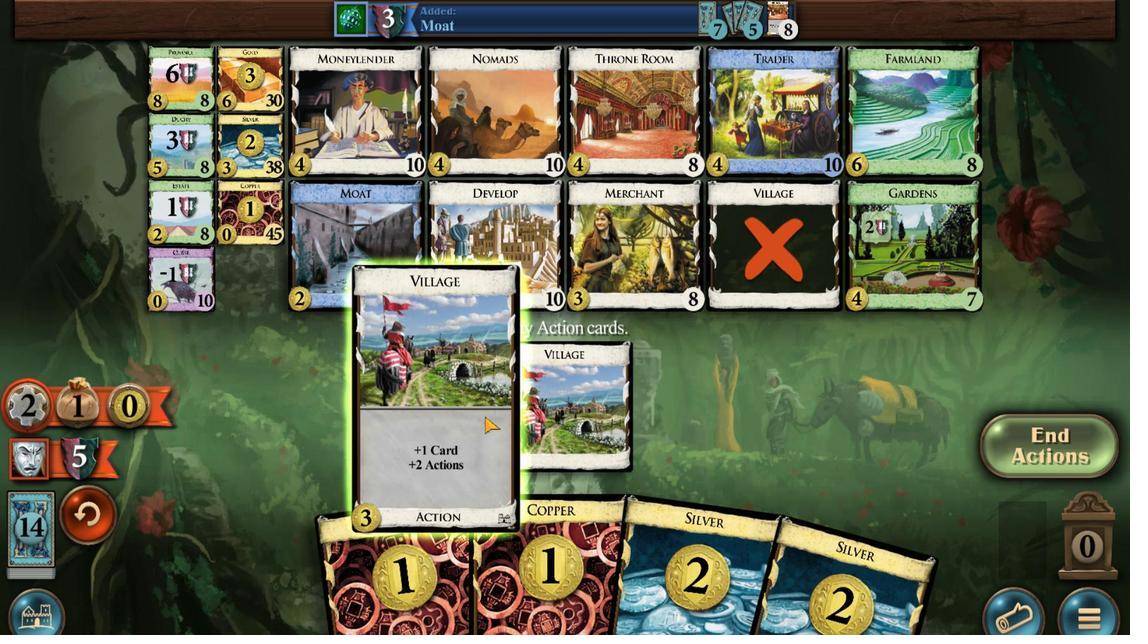 
Action: Mouse moved to (439, 442)
Screenshot: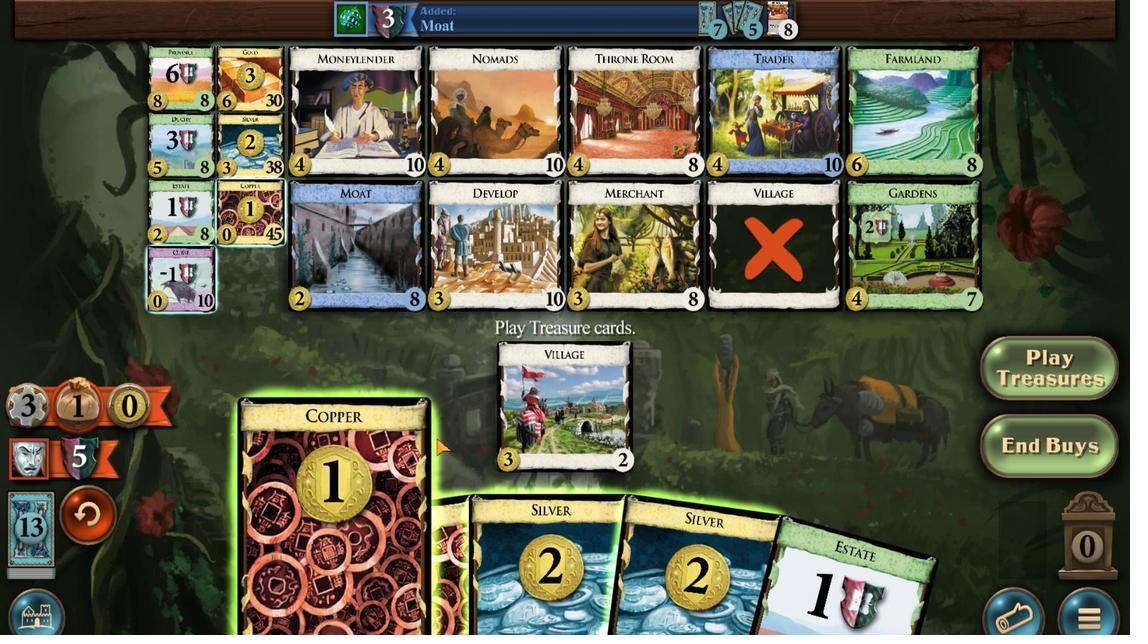 
Action: Mouse pressed left at (439, 442)
Screenshot: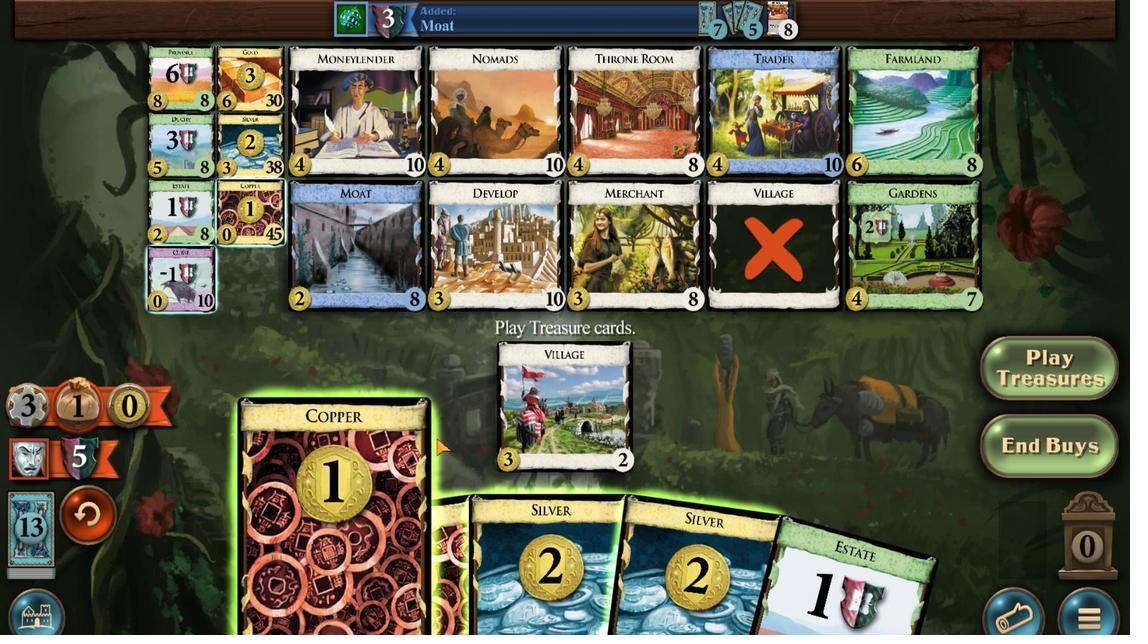 
Action: Mouse moved to (597, 442)
Screenshot: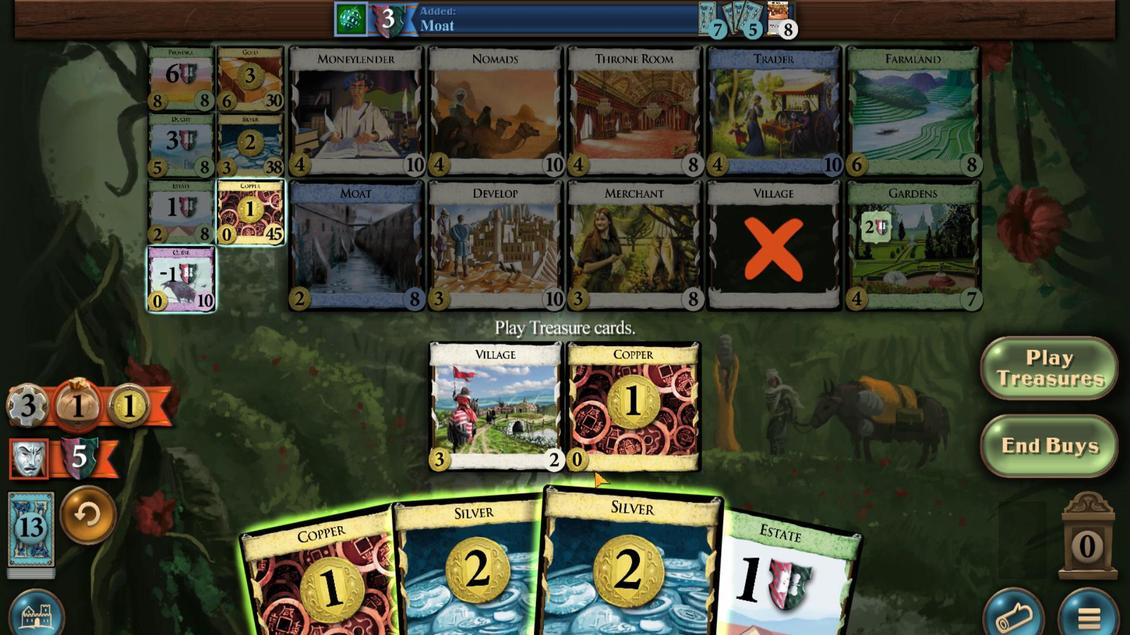 
Action: Mouse pressed left at (597, 442)
Screenshot: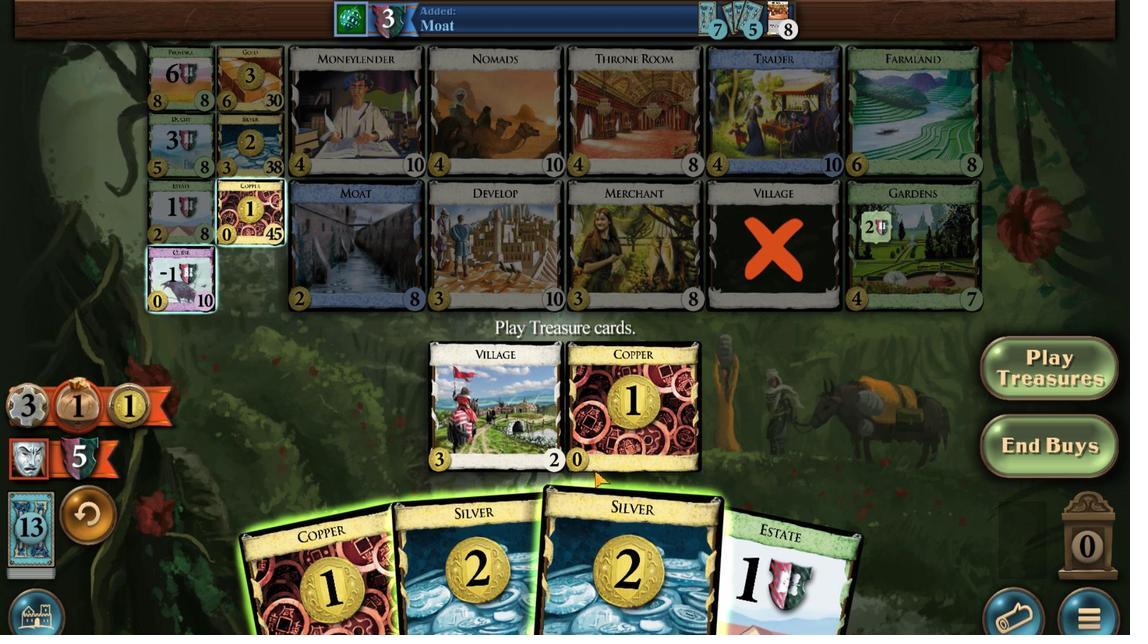 
Action: Mouse moved to (565, 442)
Screenshot: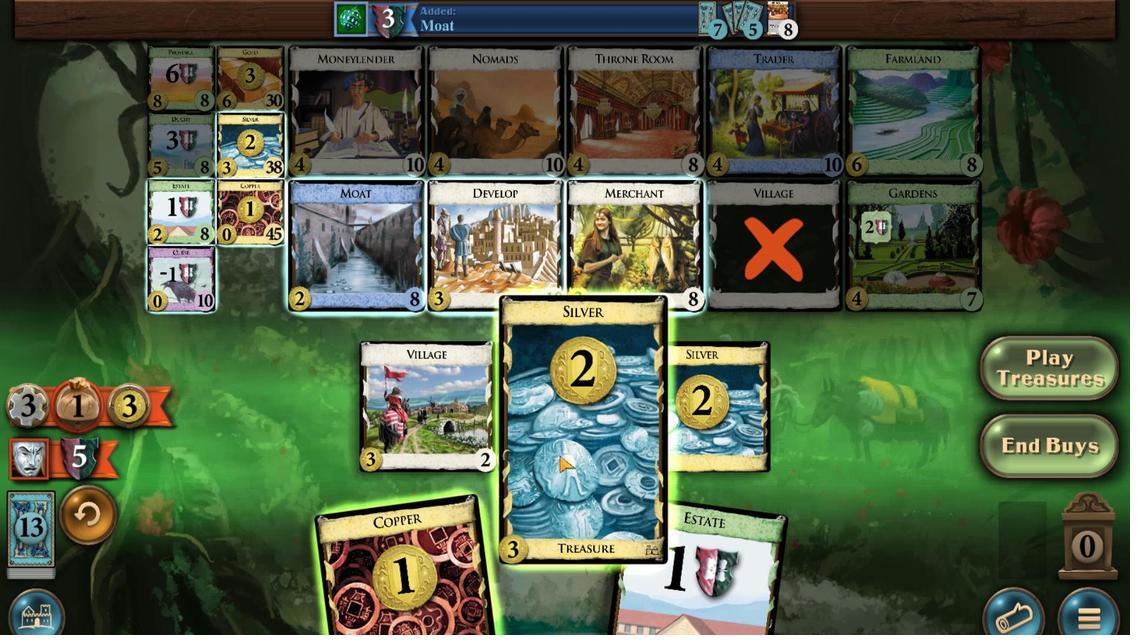 
Action: Mouse pressed left at (565, 442)
Screenshot: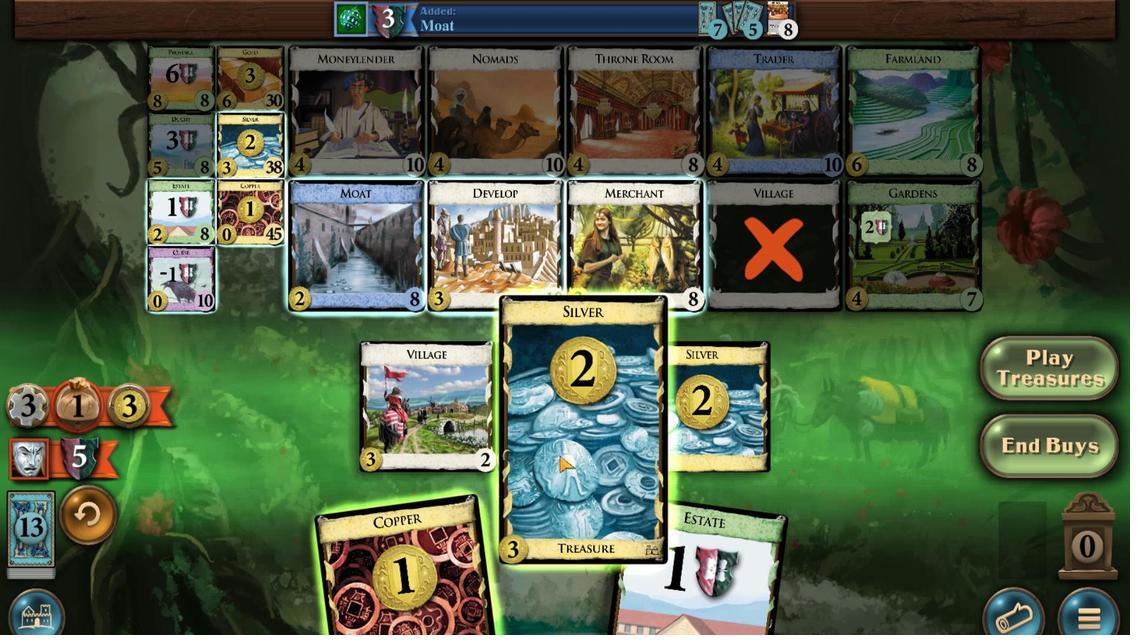 
Action: Mouse moved to (545, 442)
Screenshot: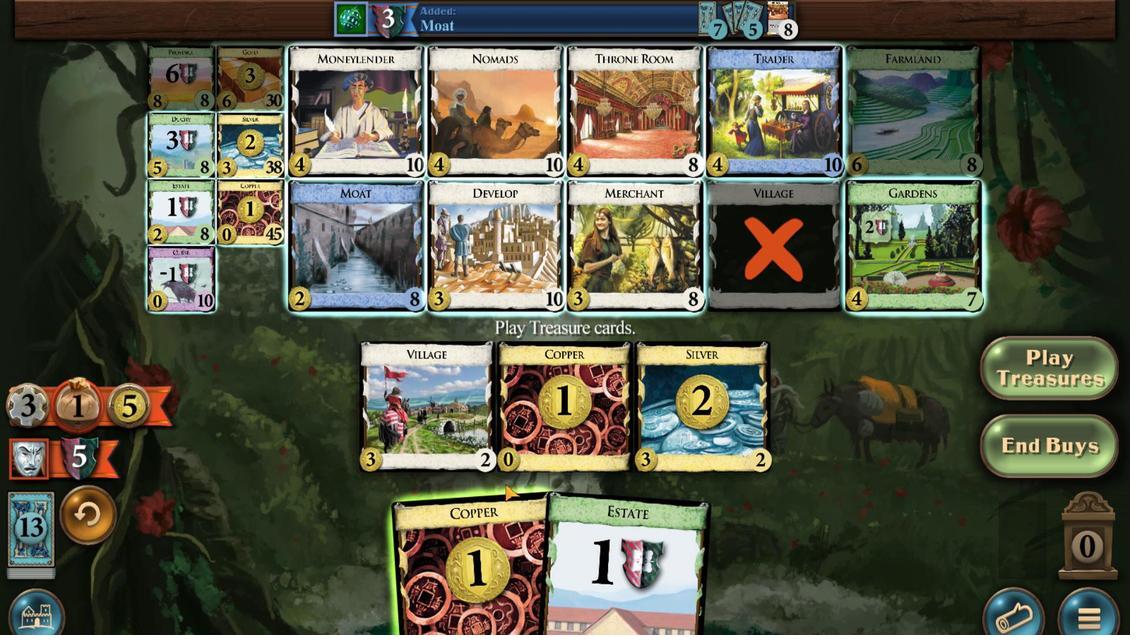 
Action: Mouse pressed left at (545, 442)
Screenshot: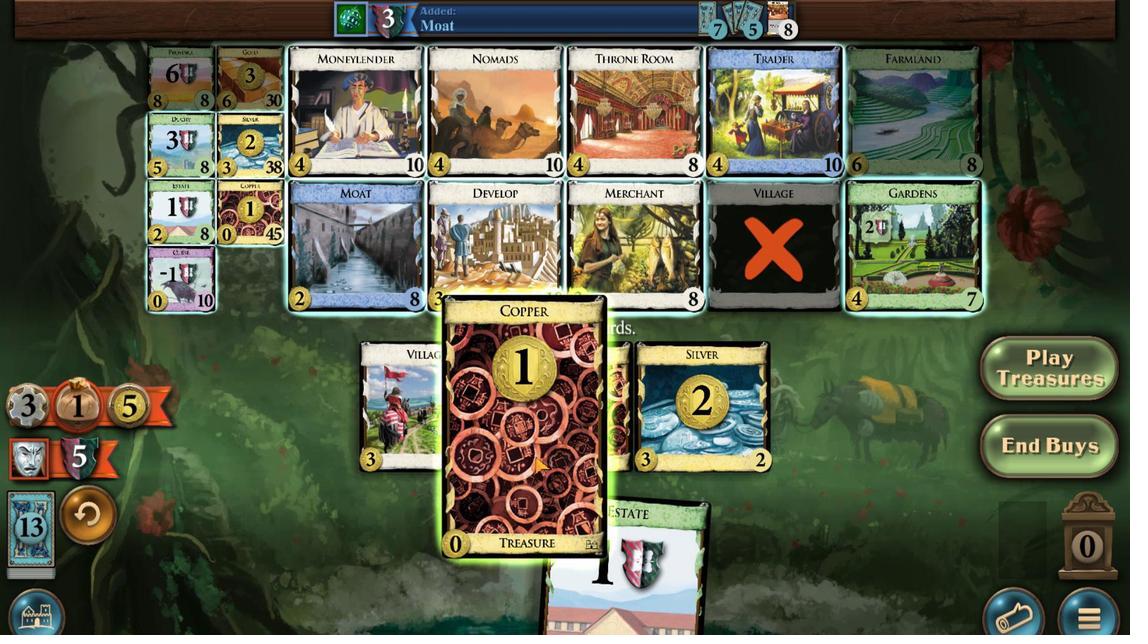 
Action: Mouse moved to (429, 448)
Screenshot: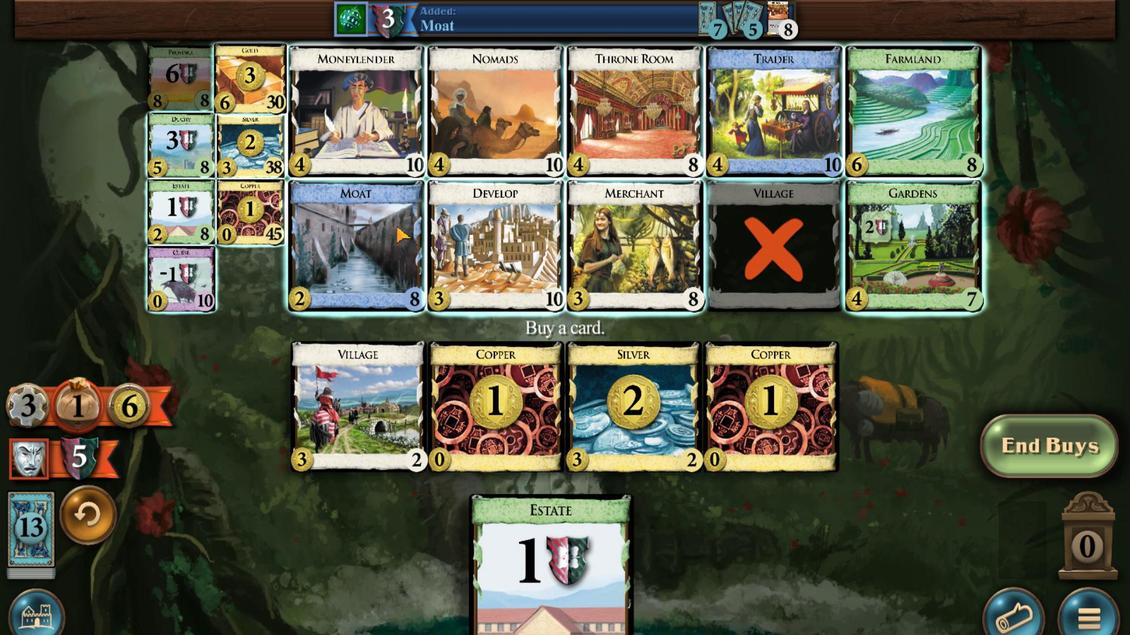 
Action: Mouse pressed left at (429, 448)
Screenshot: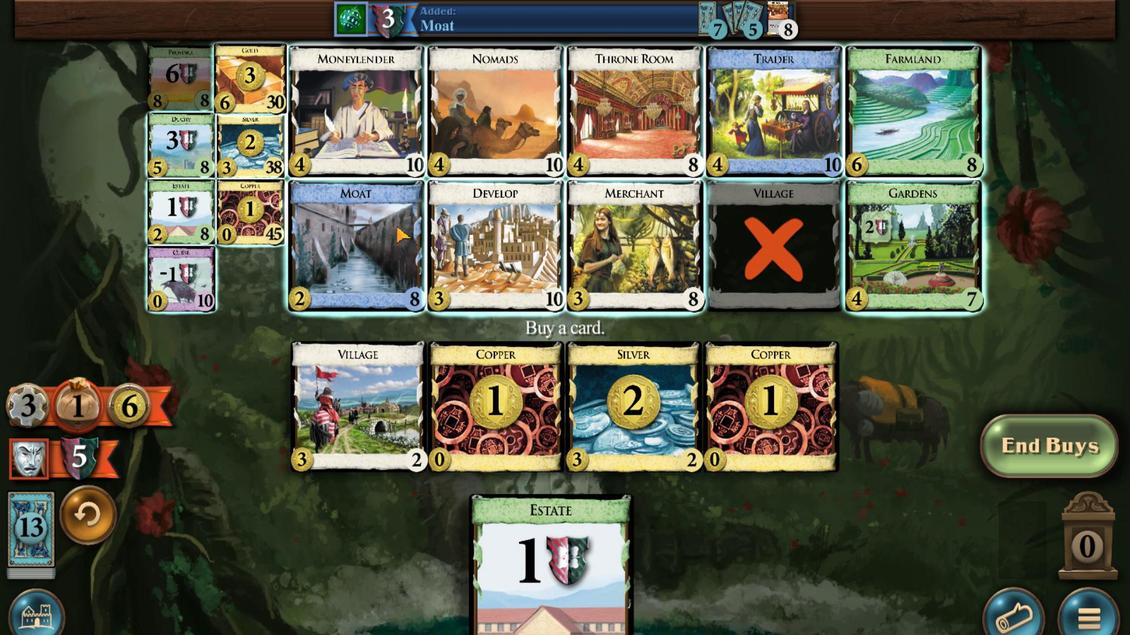 
Action: Mouse moved to (495, 442)
Screenshot: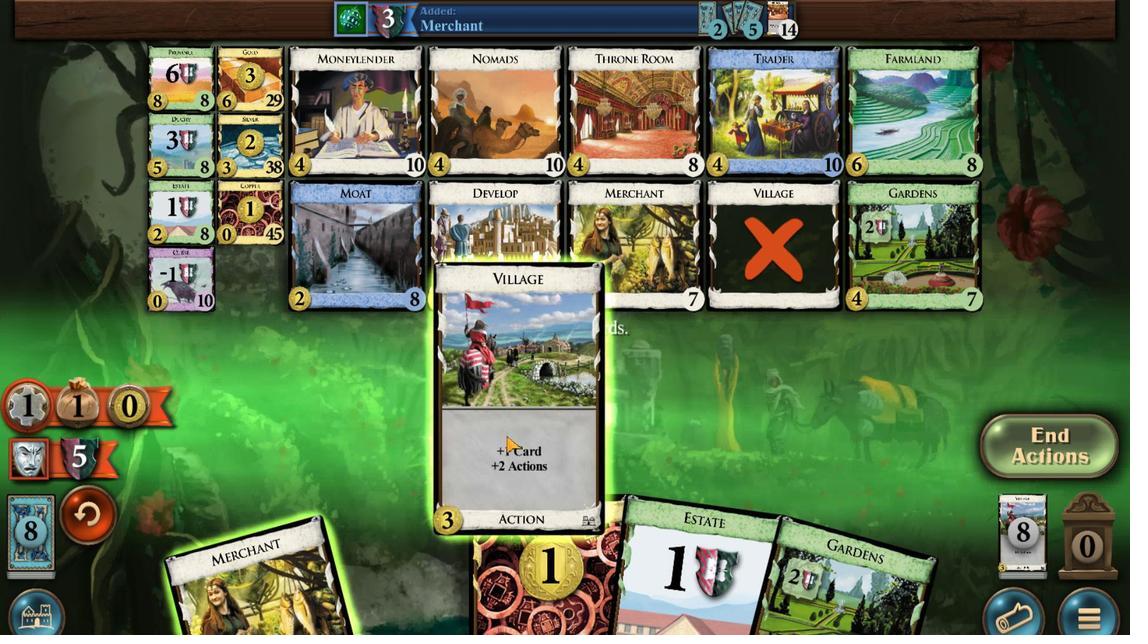 
Action: Mouse pressed left at (495, 442)
Screenshot: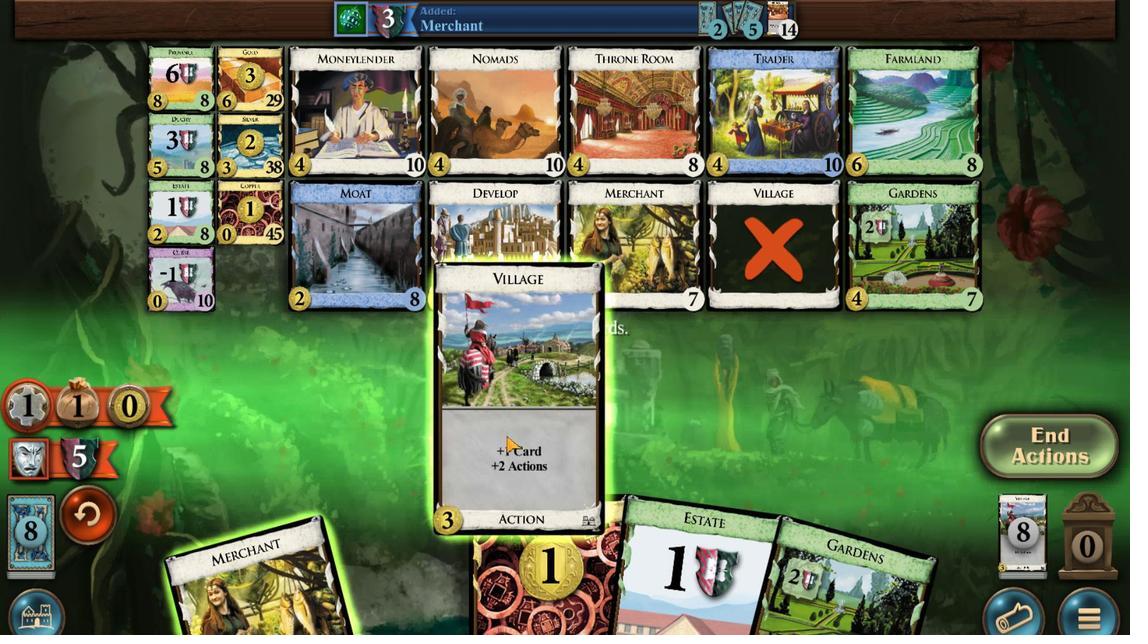 
Action: Mouse moved to (453, 442)
Screenshot: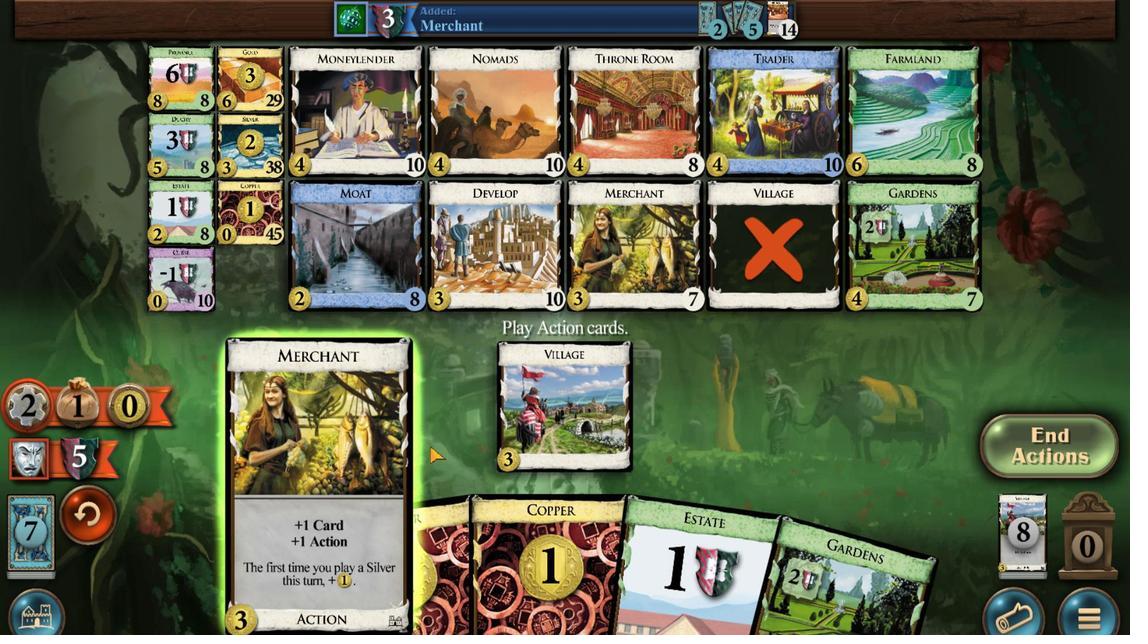 
Action: Mouse pressed left at (453, 442)
Screenshot: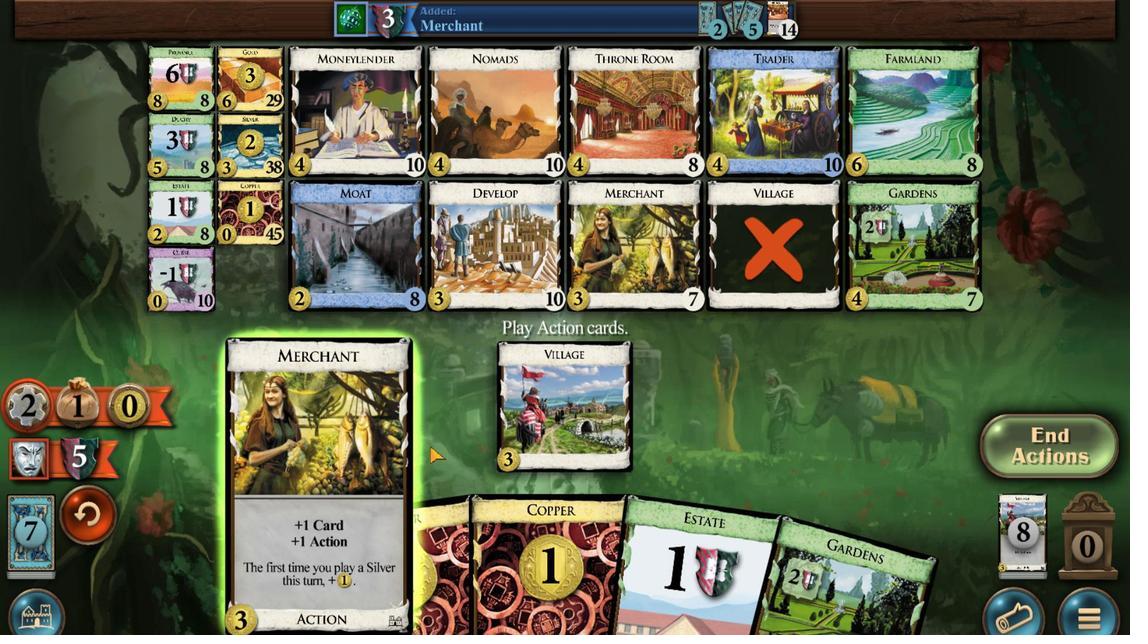 
Action: Mouse moved to (486, 442)
Screenshot: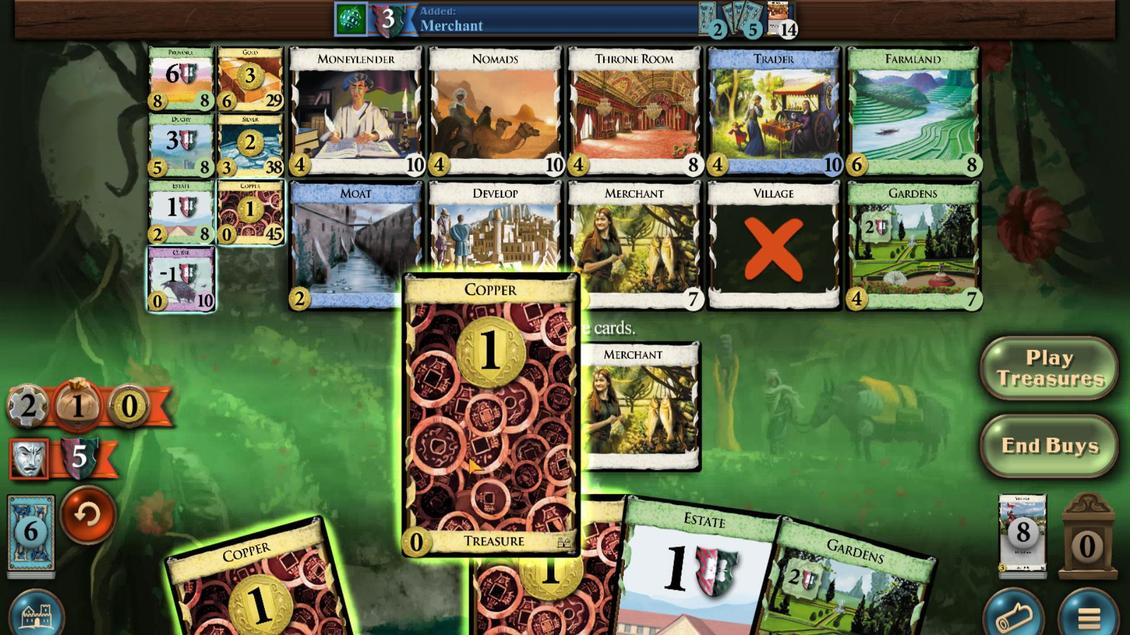 
Action: Mouse pressed left at (486, 442)
Screenshot: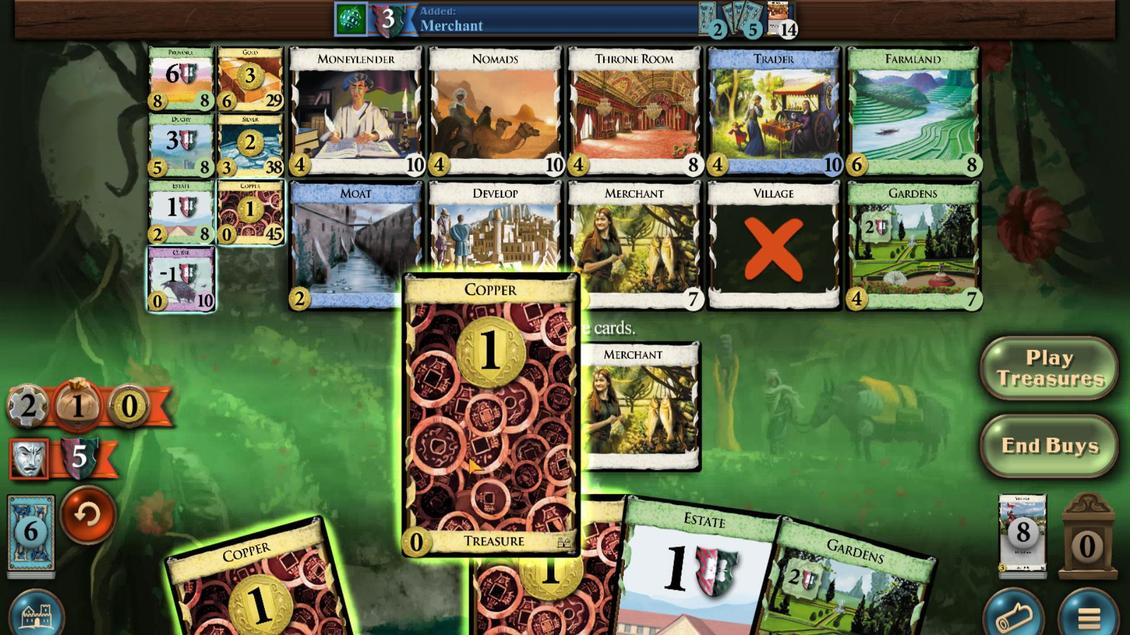 
Action: Mouse moved to (540, 442)
Screenshot: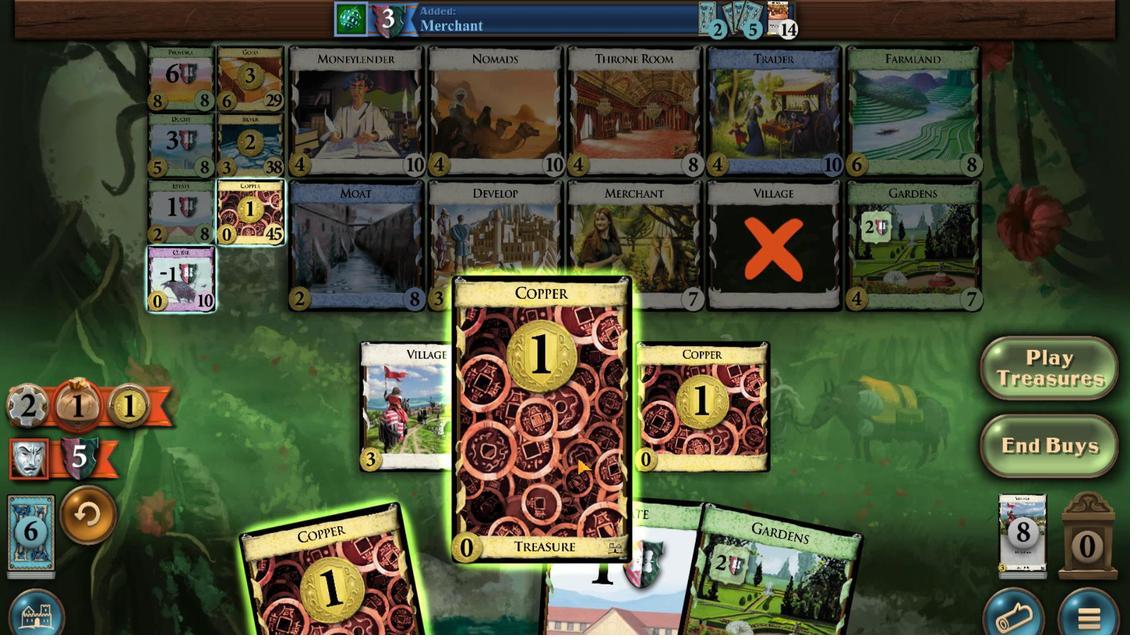 
Action: Mouse pressed left at (540, 442)
Screenshot: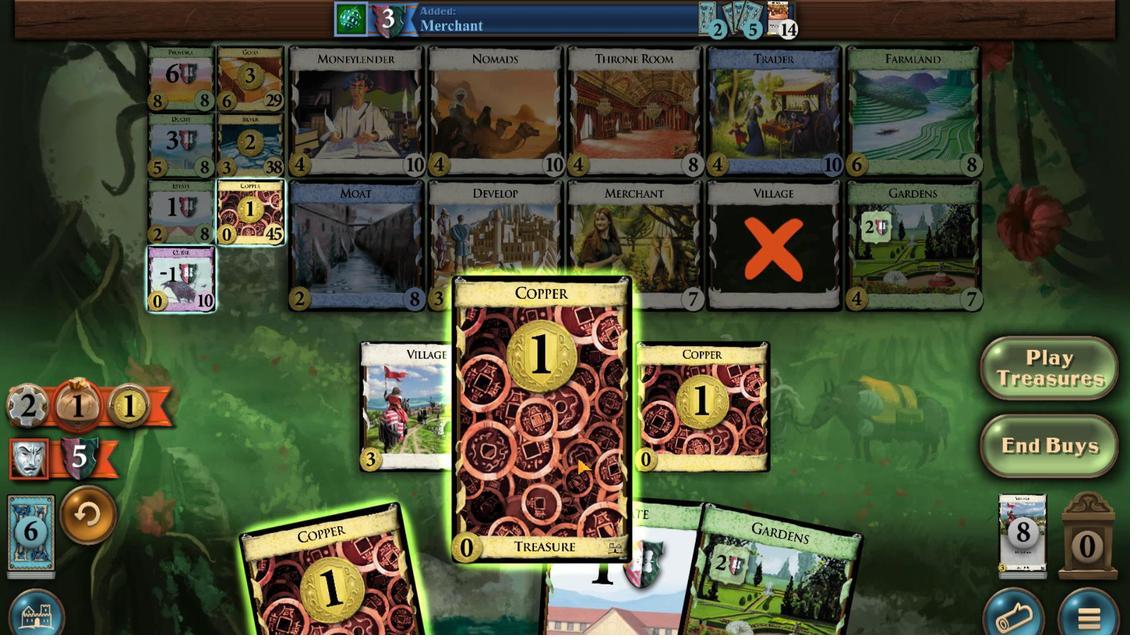 
Action: Mouse moved to (498, 442)
Screenshot: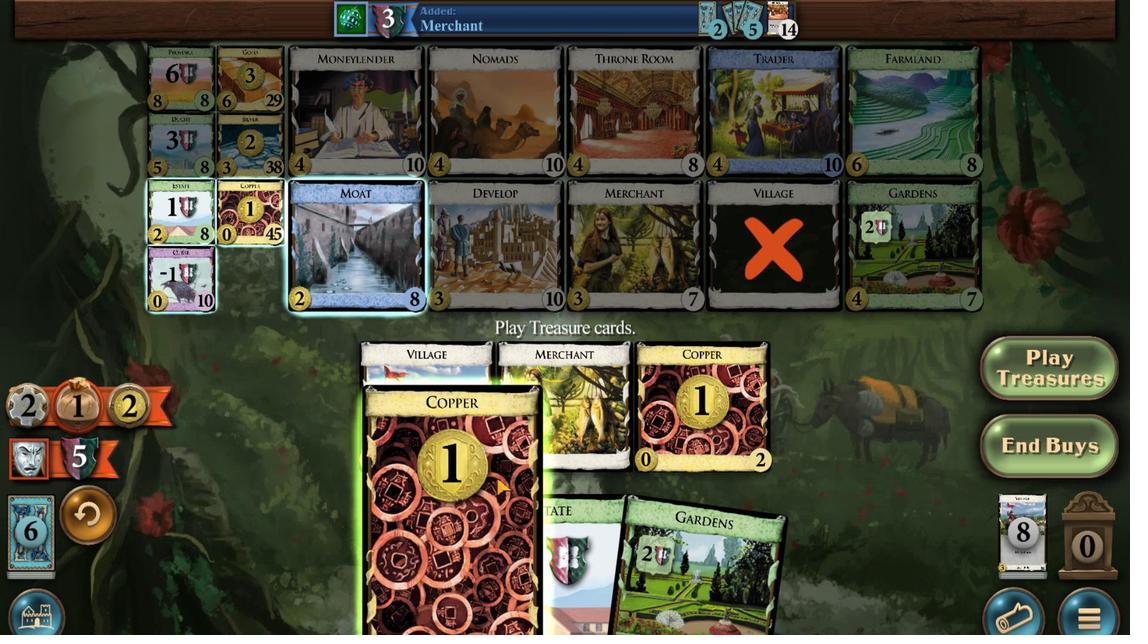 
Action: Mouse pressed left at (498, 442)
Screenshot: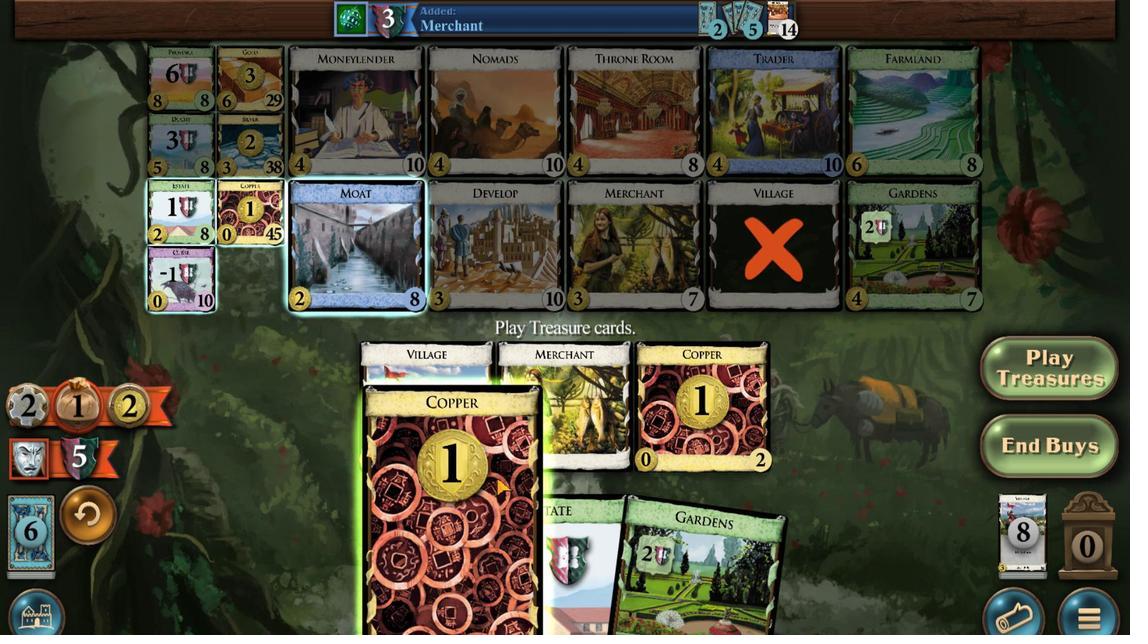 
Action: Mouse moved to (618, 446)
Screenshot: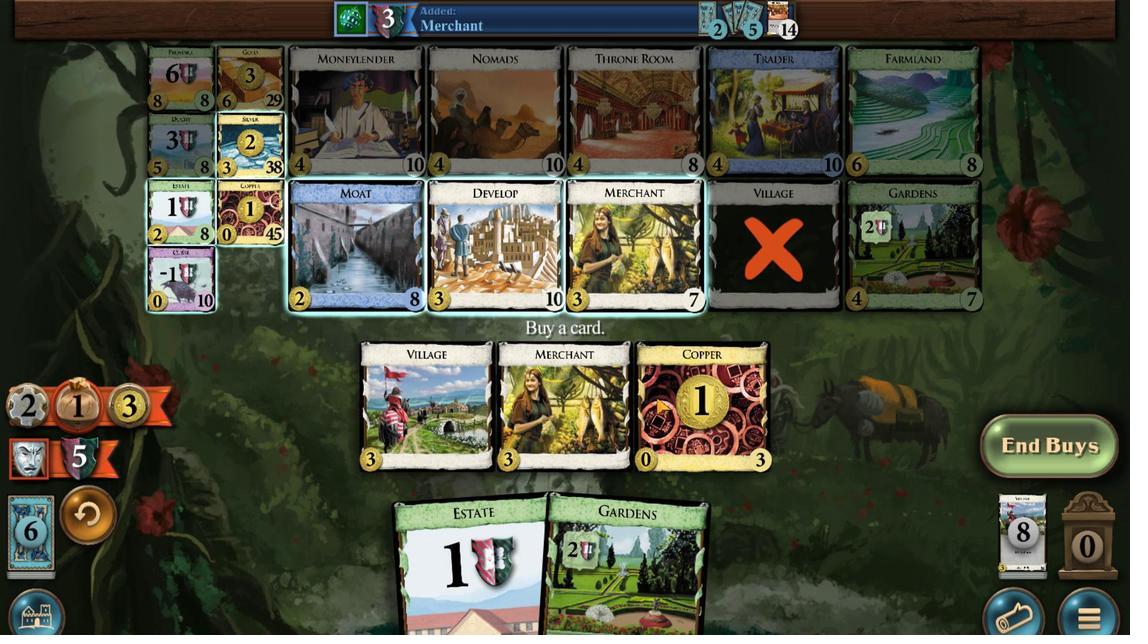 
Action: Mouse pressed left at (618, 446)
Screenshot: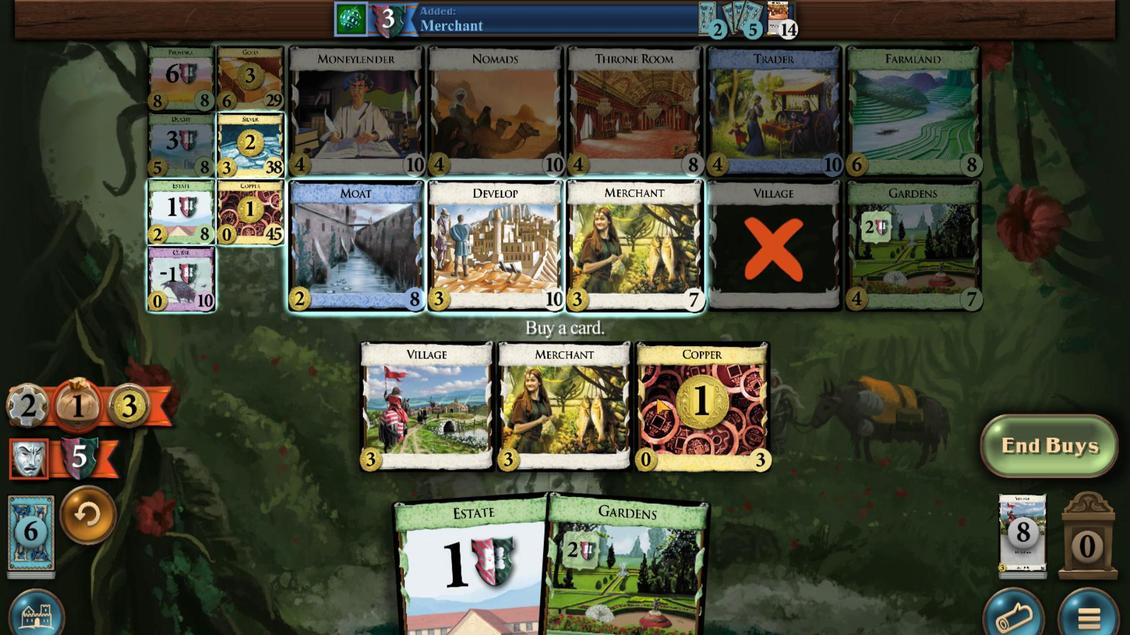 
Action: Mouse moved to (519, 442)
Screenshot: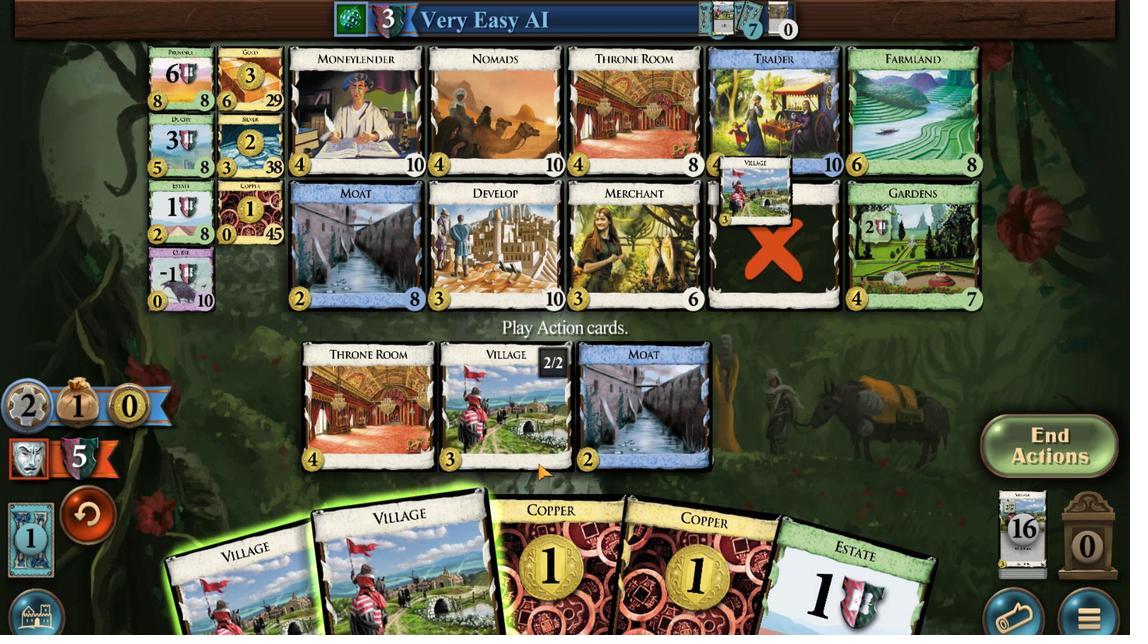 
Action: Mouse pressed left at (519, 442)
Screenshot: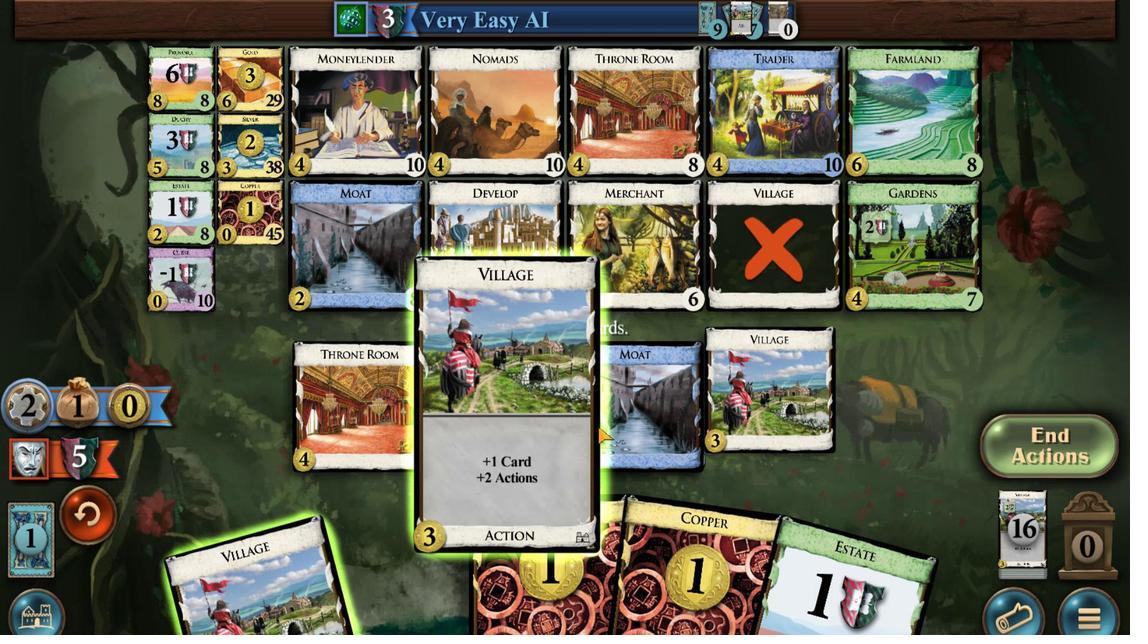 
Action: Mouse moved to (447, 442)
Screenshot: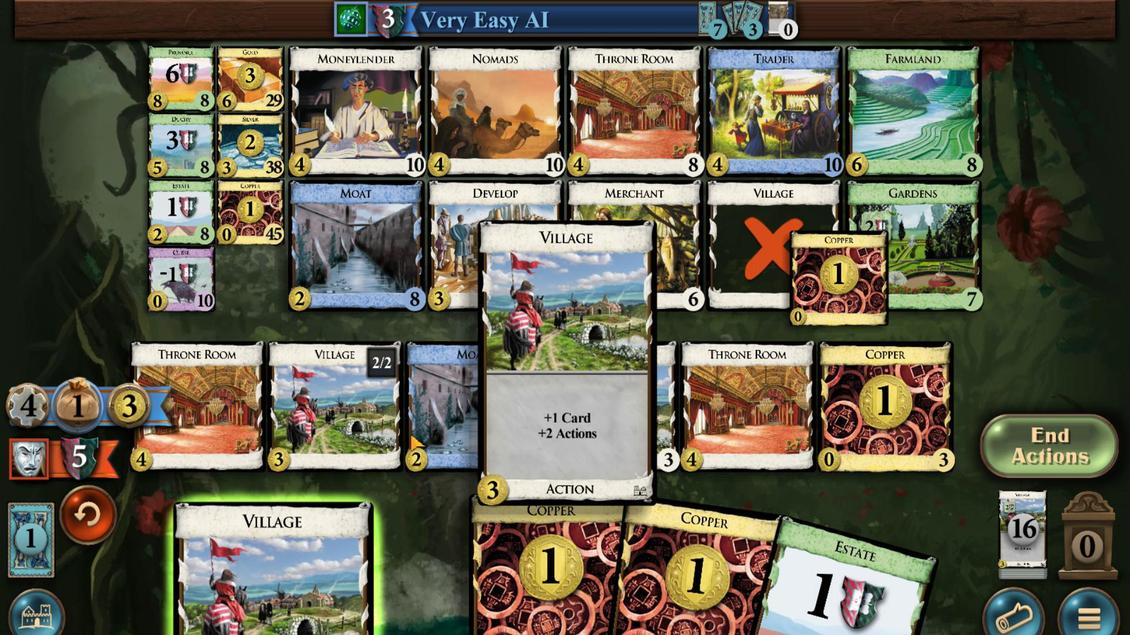
Action: Mouse pressed left at (447, 442)
Screenshot: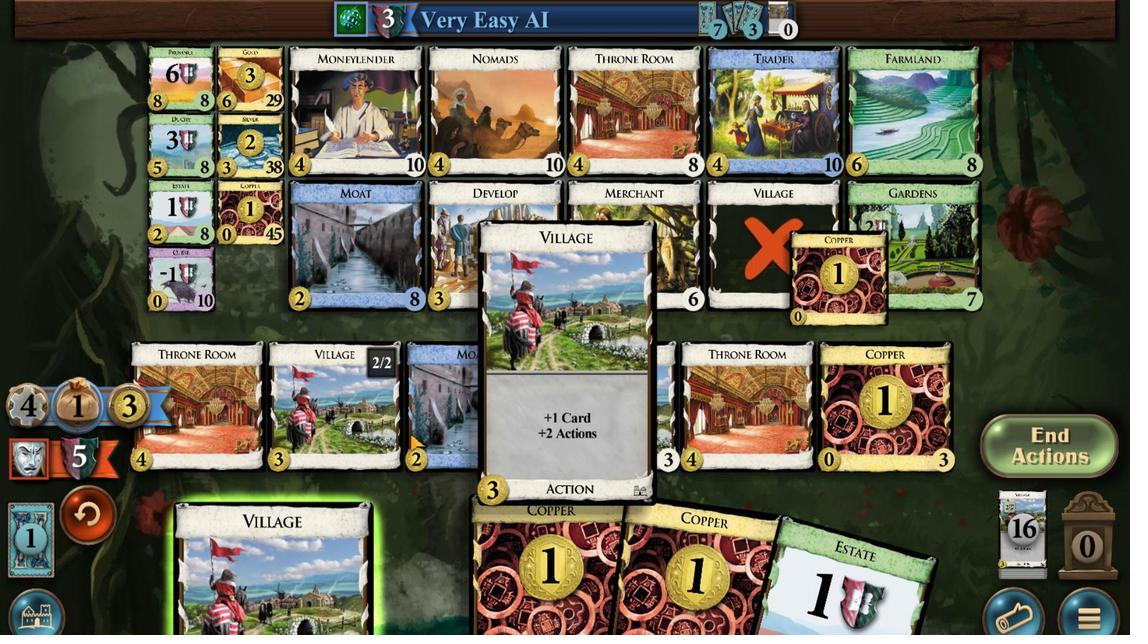 
Action: Mouse moved to (629, 442)
Screenshot: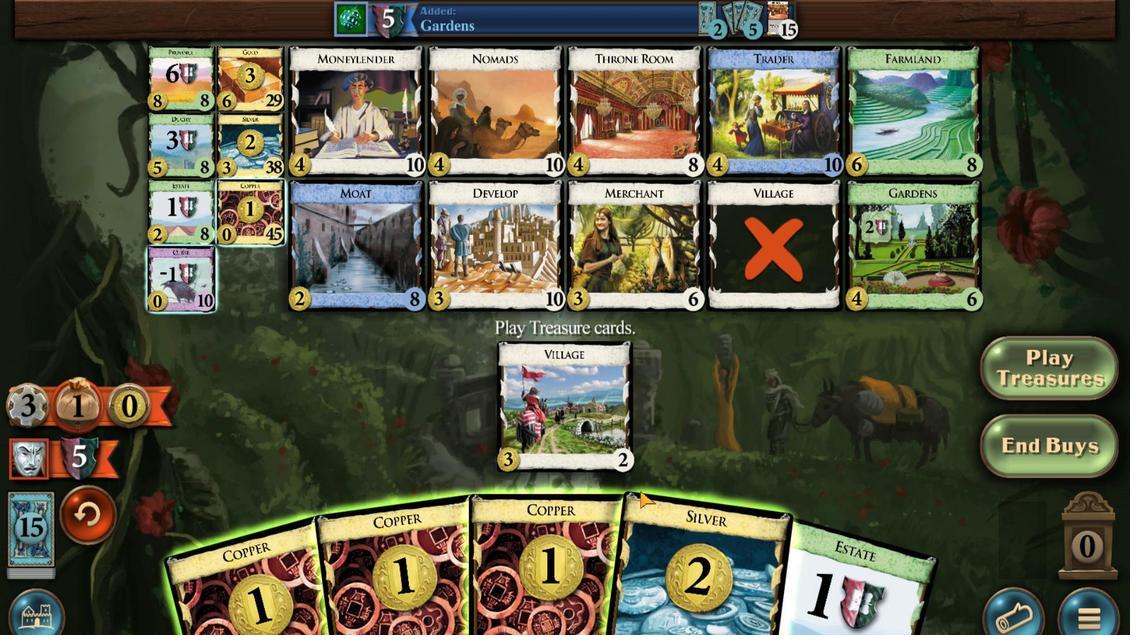 
Action: Mouse pressed left at (629, 442)
Screenshot: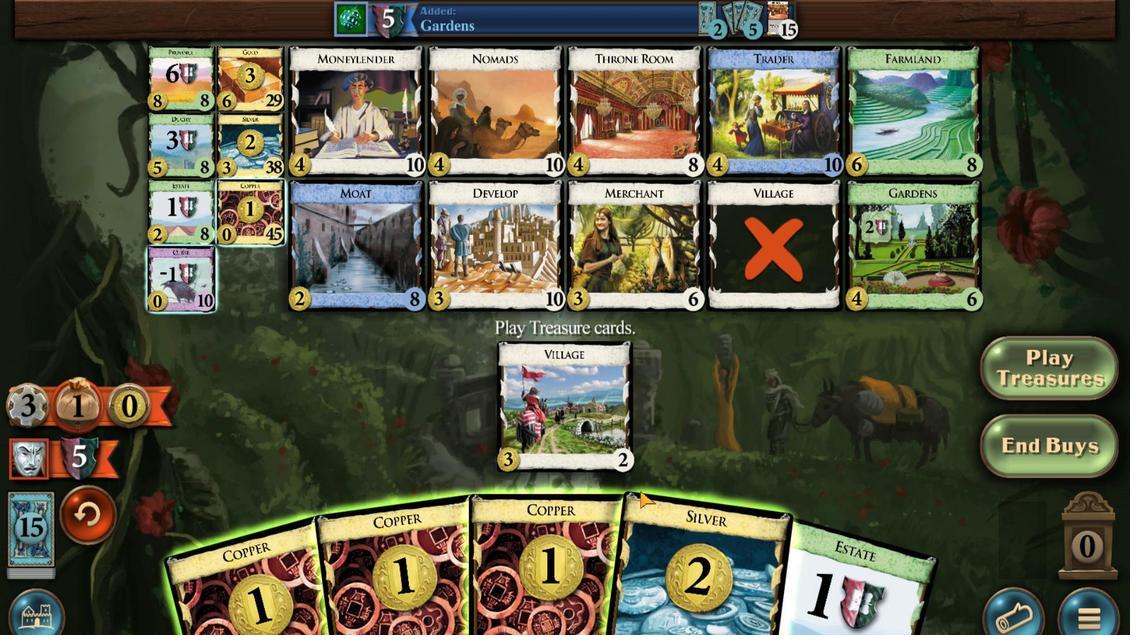 
Action: Mouse moved to (596, 442)
Screenshot: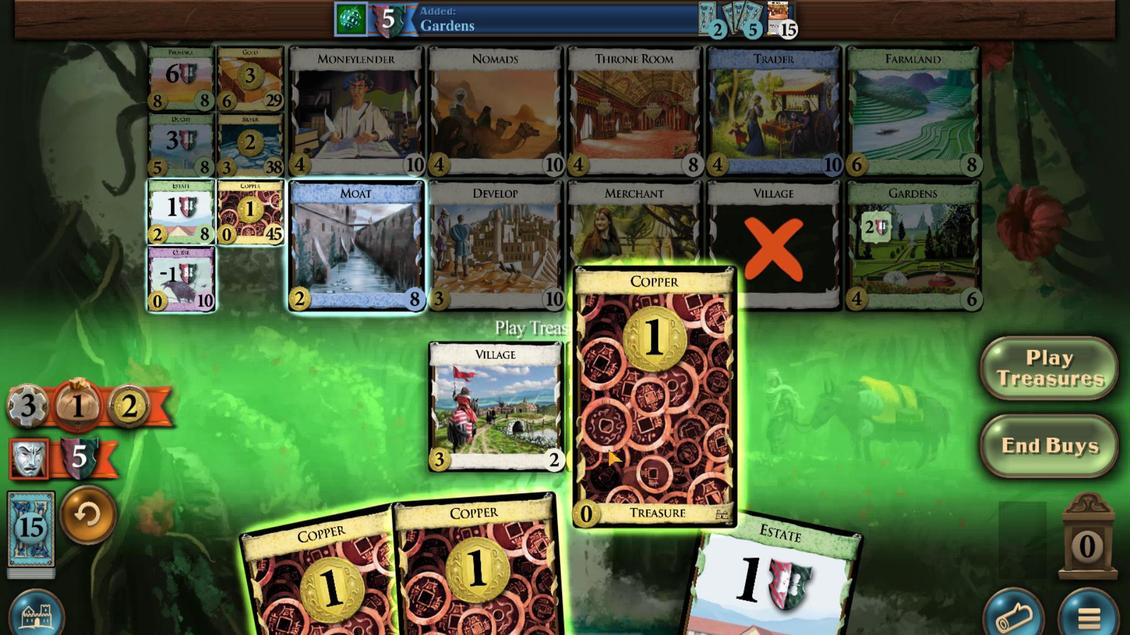 
Action: Mouse pressed left at (596, 442)
Screenshot: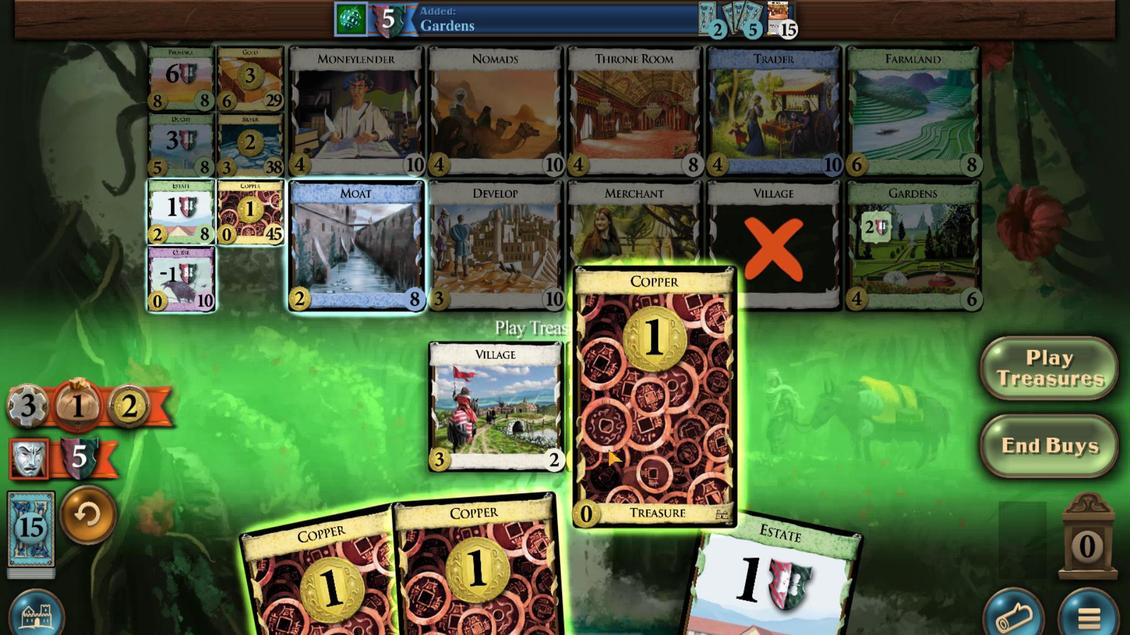 
Action: Mouse moved to (589, 443)
Screenshot: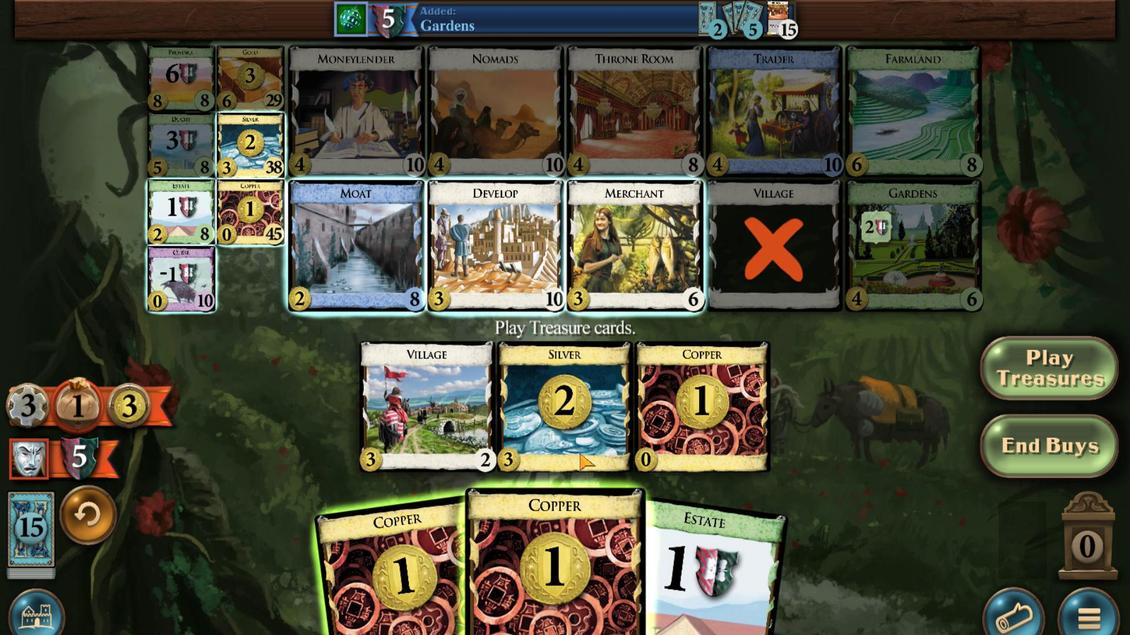 
Action: Mouse pressed left at (589, 443)
Screenshot: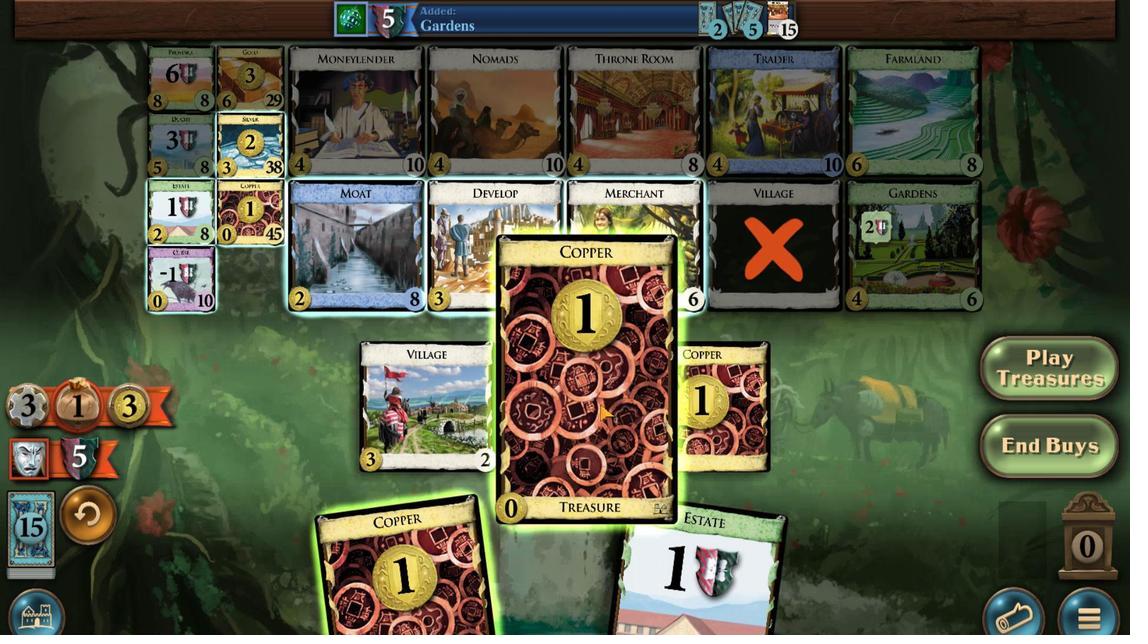 
Action: Mouse moved to (527, 442)
Screenshot: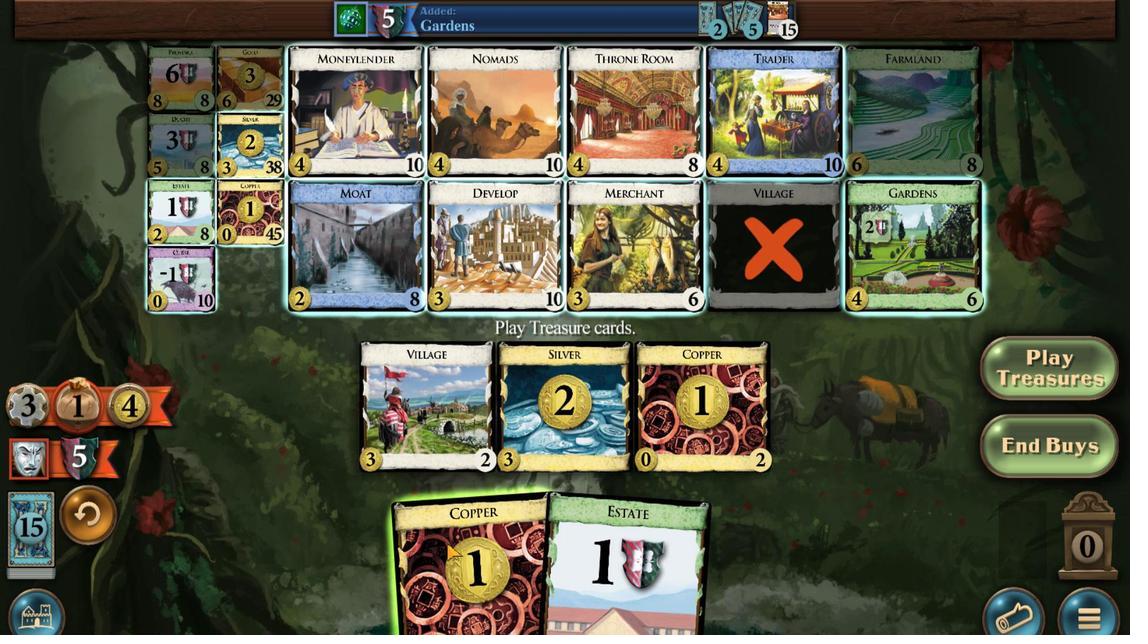 
Action: Mouse pressed left at (527, 442)
Screenshot: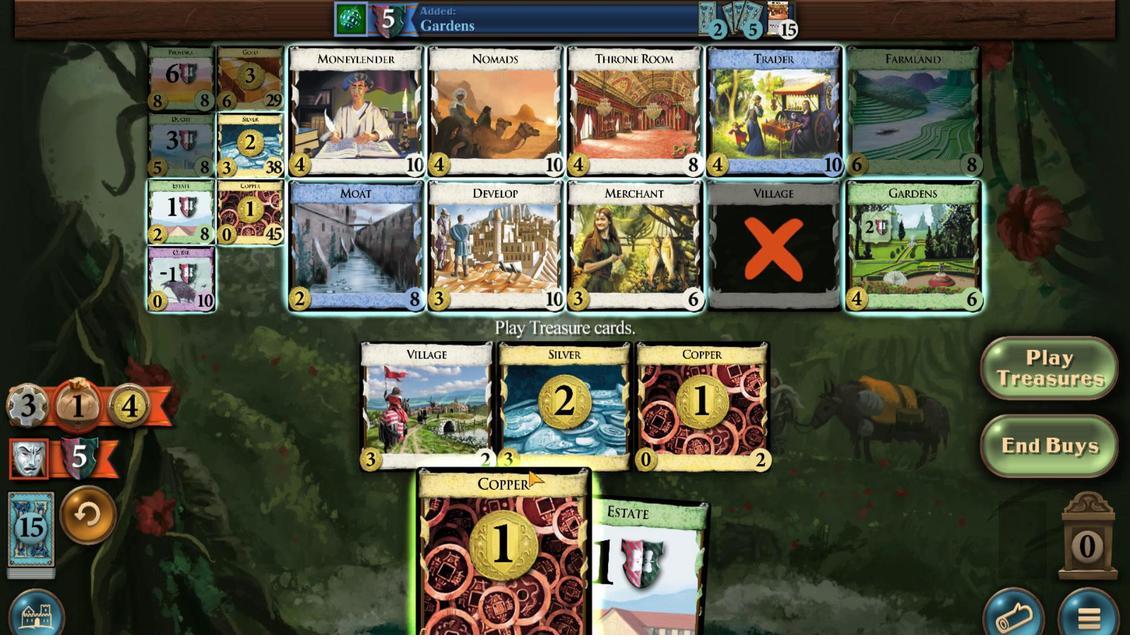 
Action: Mouse moved to (399, 447)
Screenshot: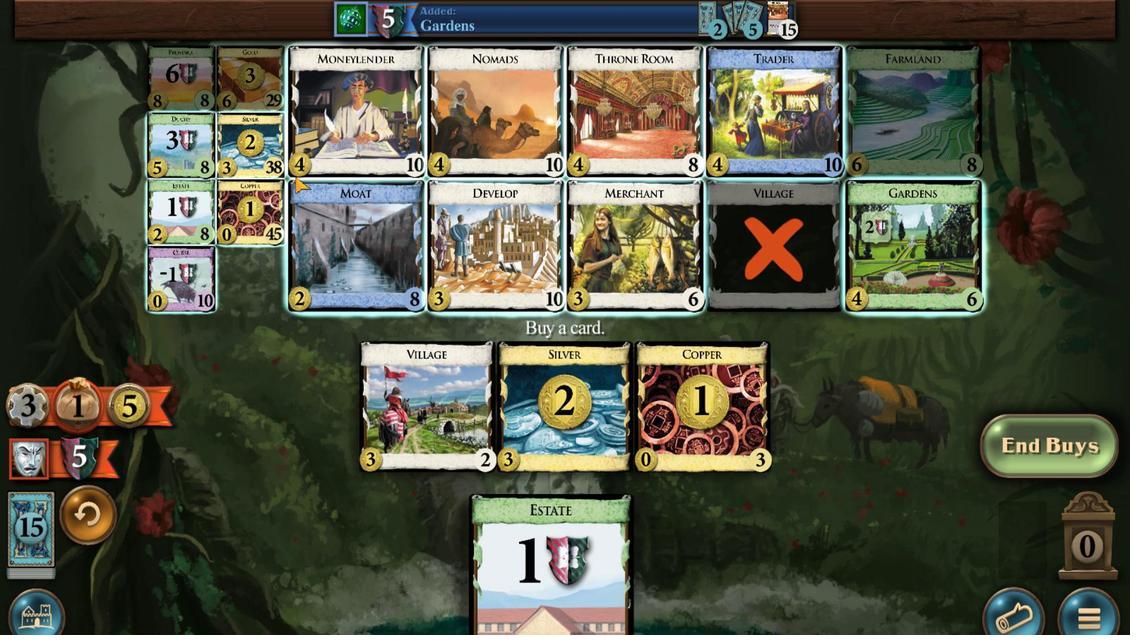 
Action: Mouse pressed left at (399, 447)
Screenshot: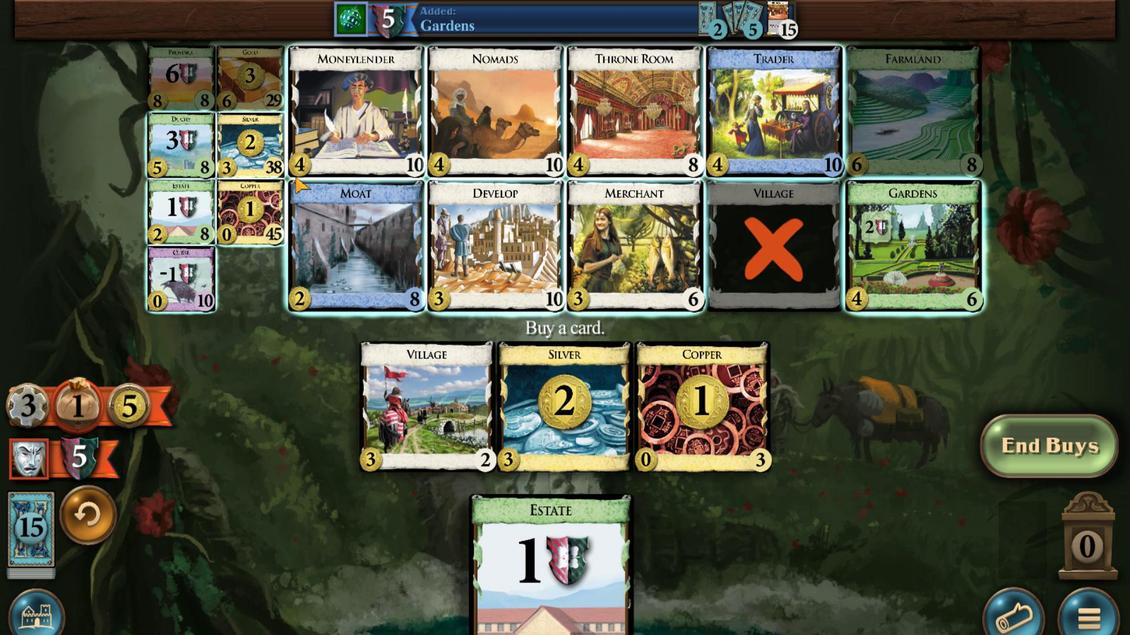 
Action: Mouse moved to (630, 442)
Screenshot: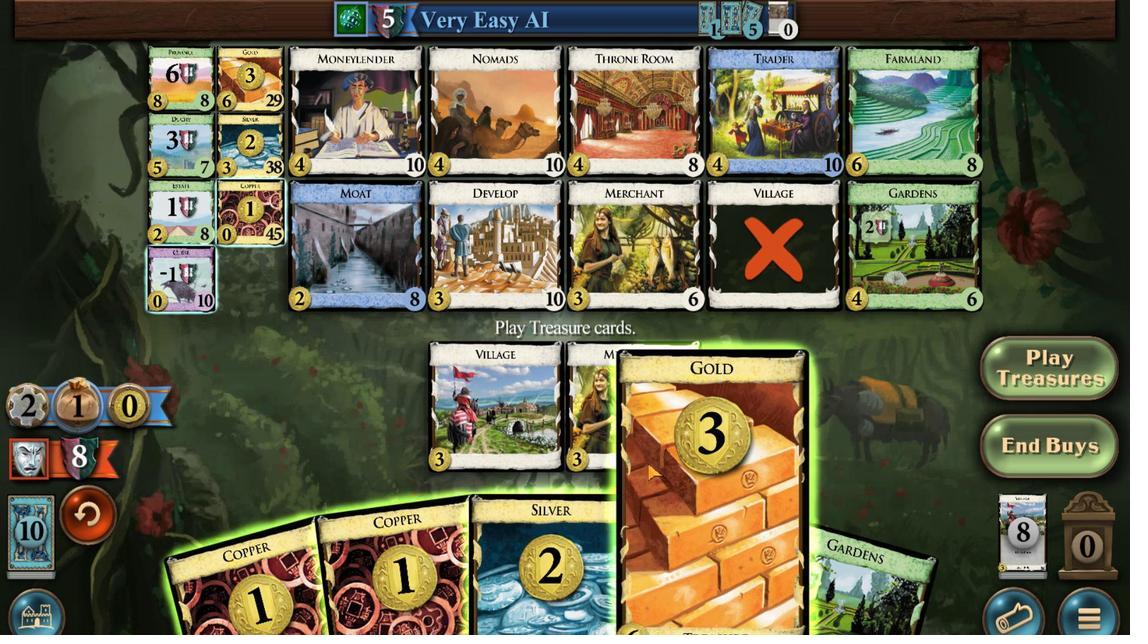 
Action: Mouse pressed left at (630, 442)
Screenshot: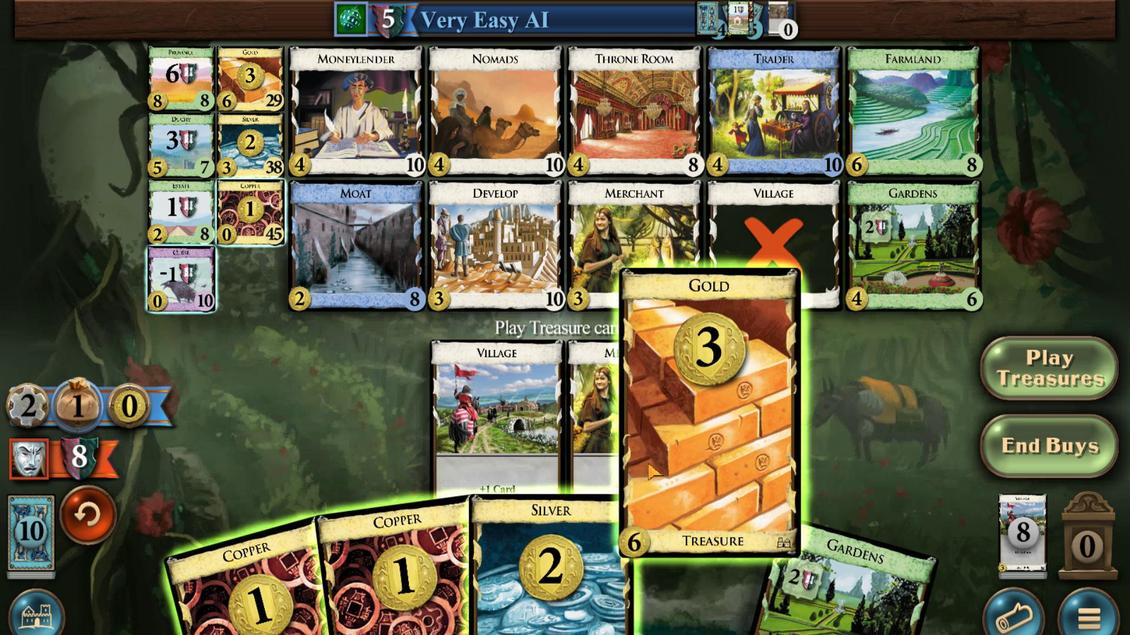 
Action: Mouse moved to (600, 442)
Screenshot: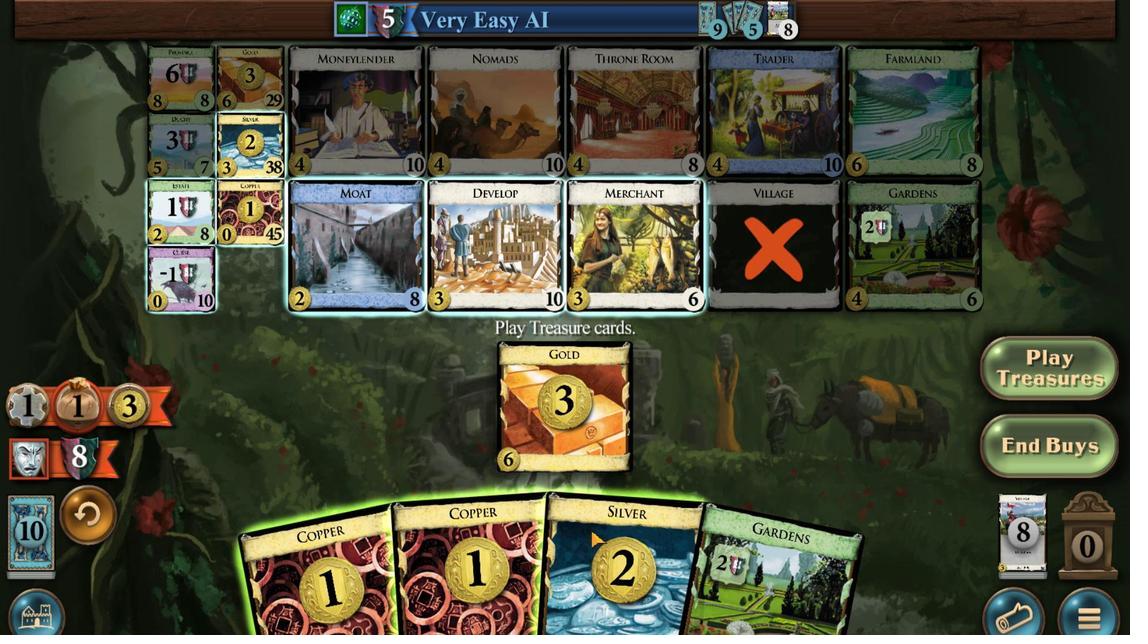 
Action: Mouse pressed left at (600, 442)
Screenshot: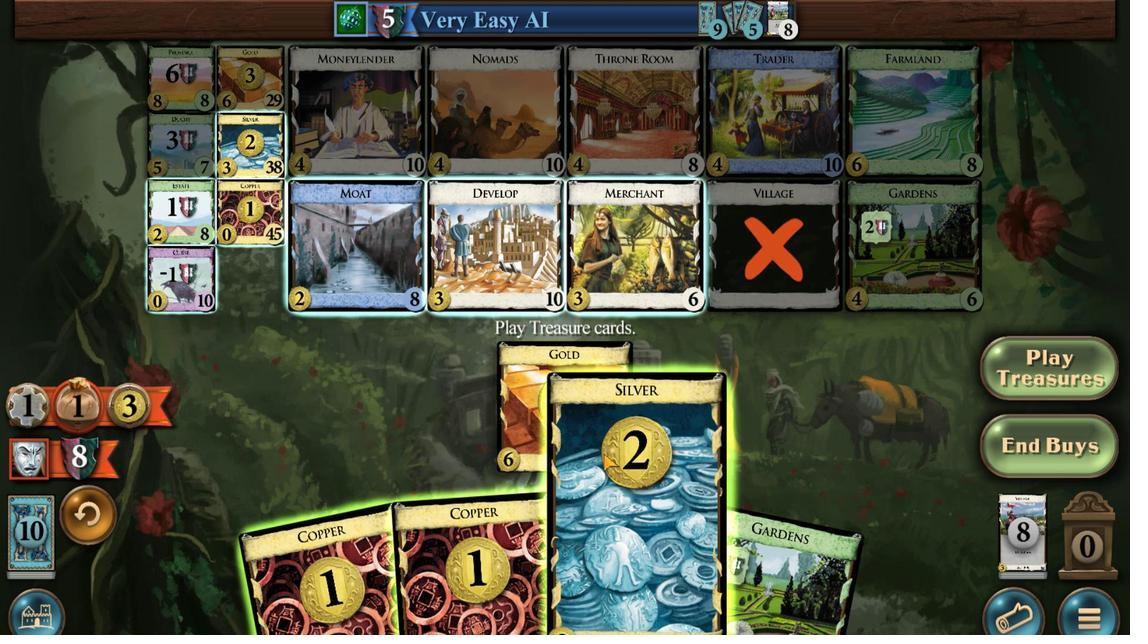 
Action: Mouse moved to (581, 442)
Screenshot: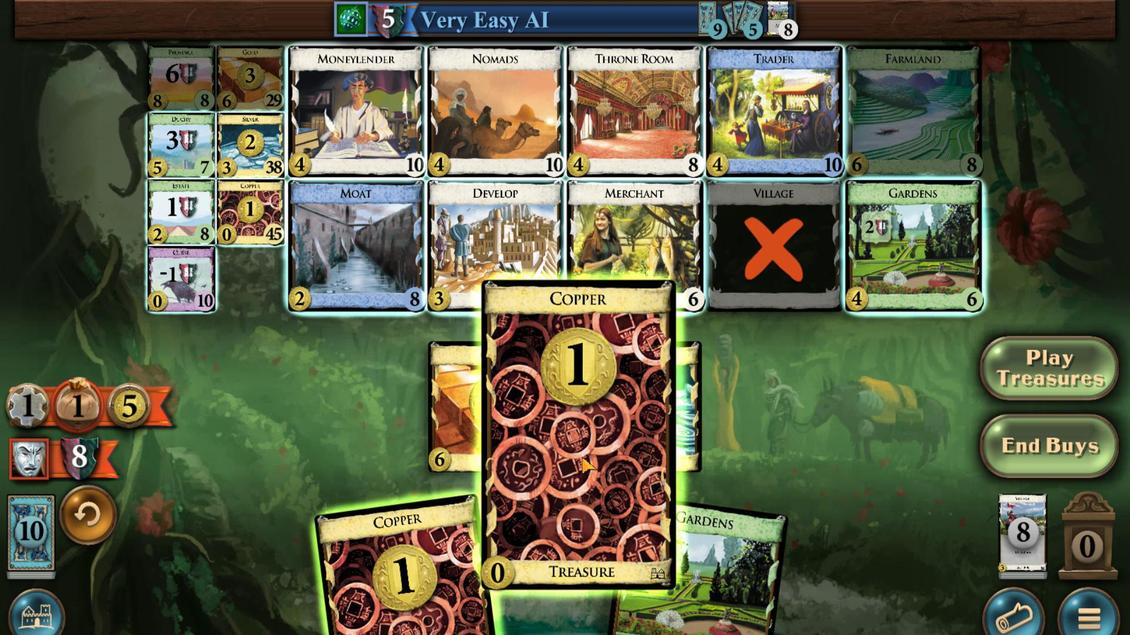
Action: Mouse pressed left at (581, 442)
Screenshot: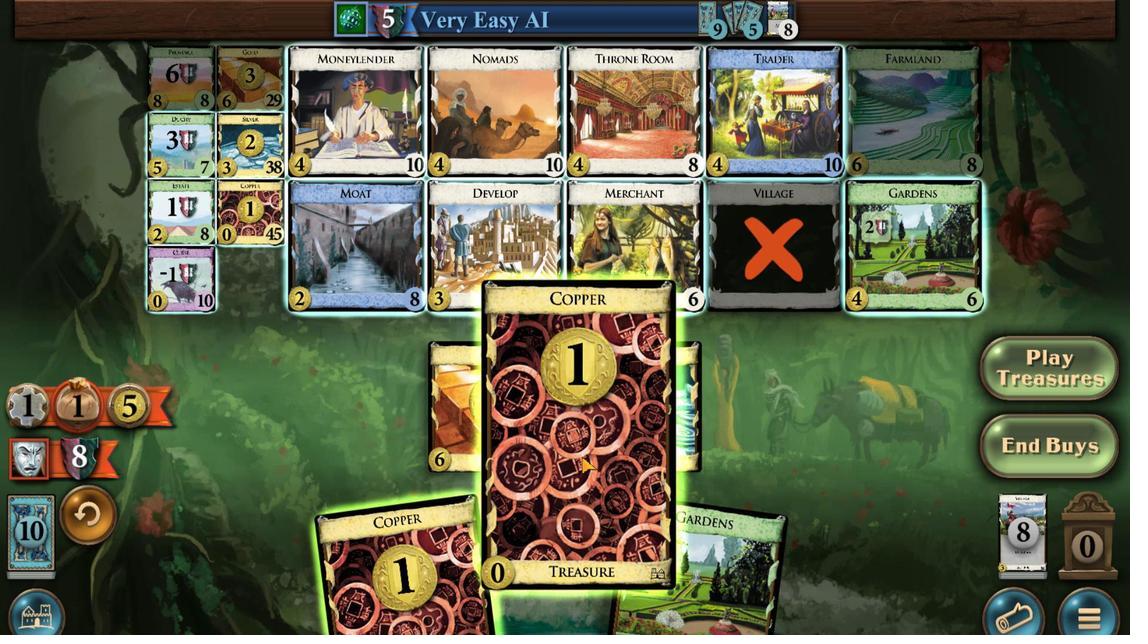 
Action: Mouse moved to (399, 447)
Screenshot: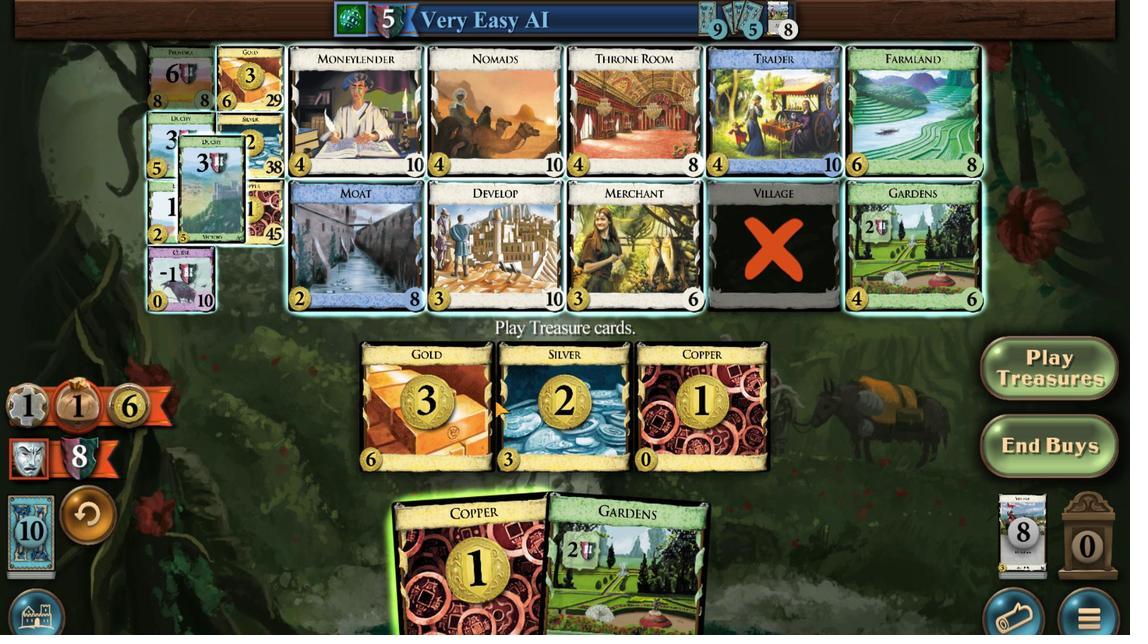 
Action: Mouse pressed left at (399, 447)
Screenshot: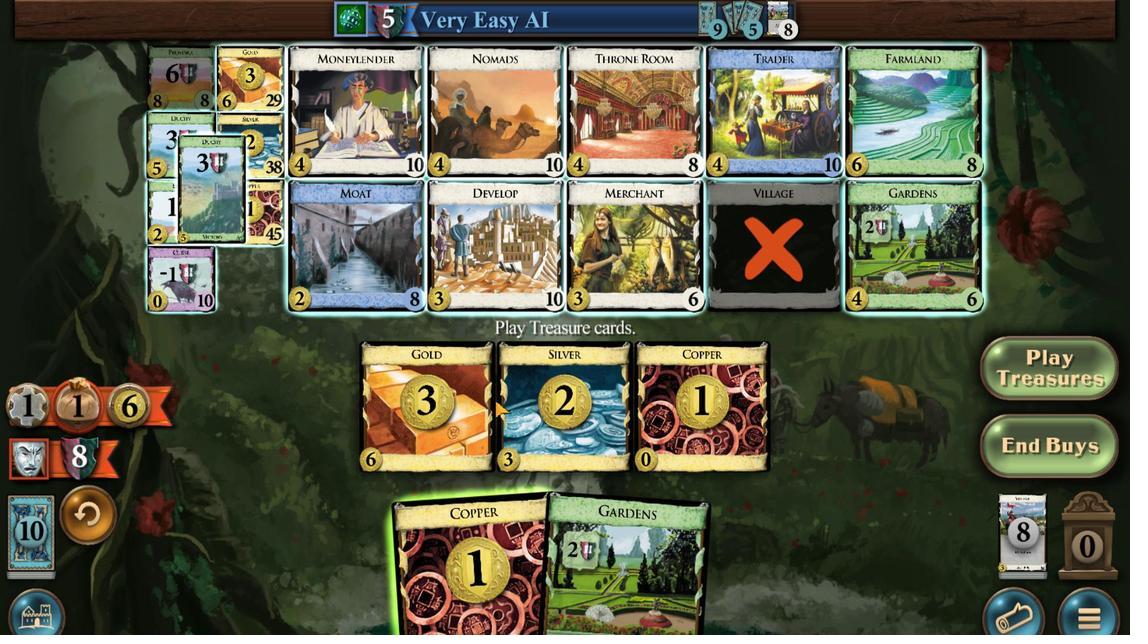 
Action: Mouse moved to (572, 442)
Screenshot: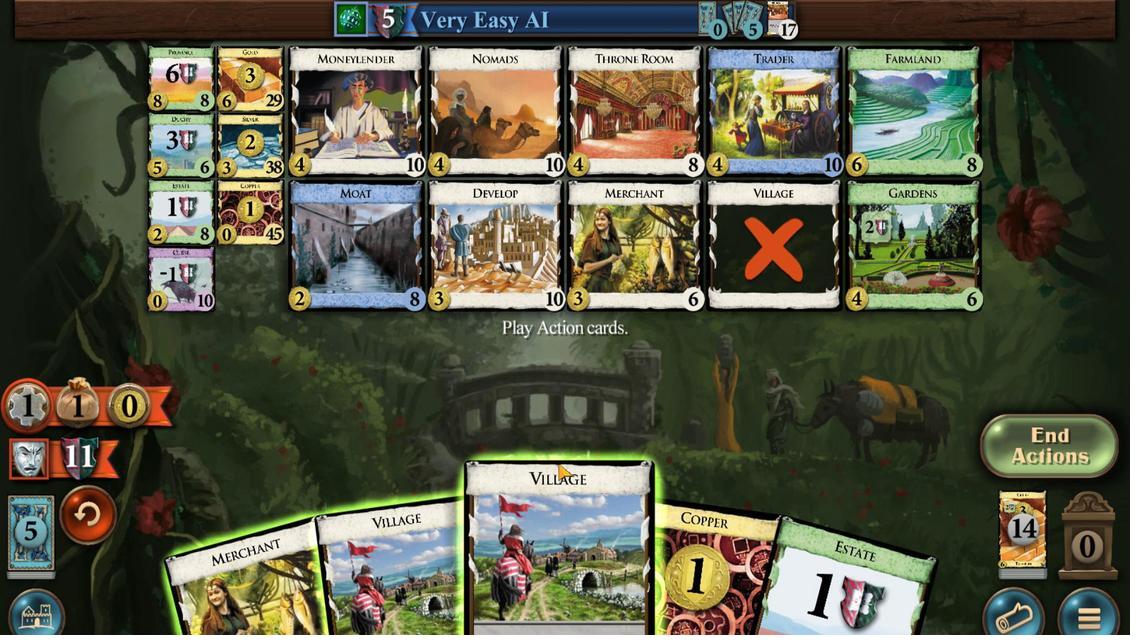 
Action: Mouse pressed left at (572, 442)
Screenshot: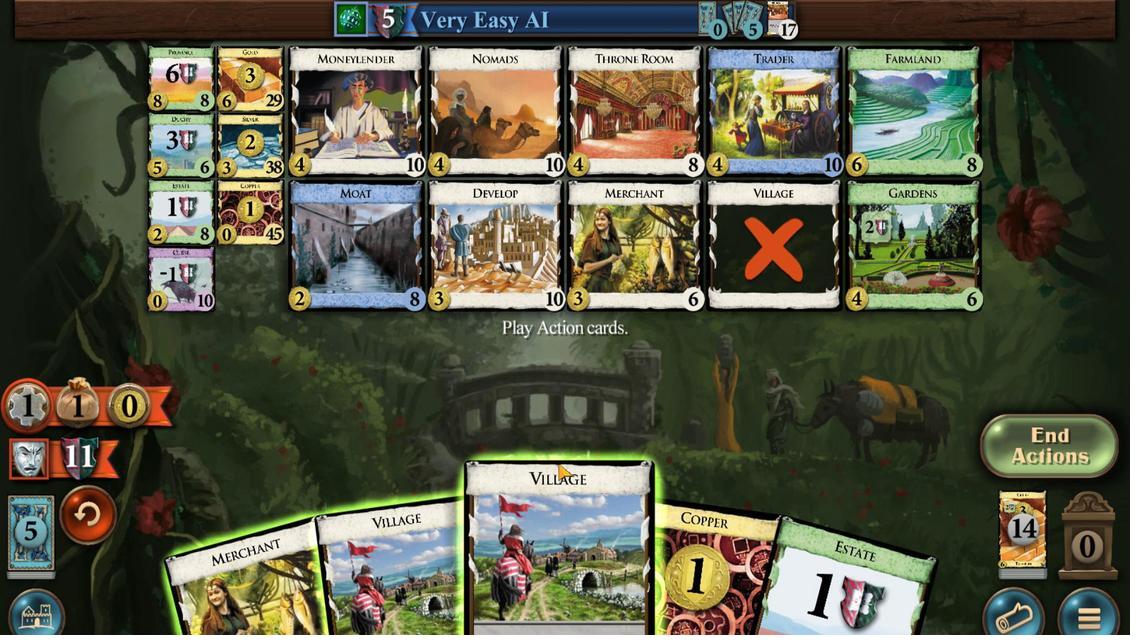 
Action: Mouse moved to (557, 442)
Screenshot: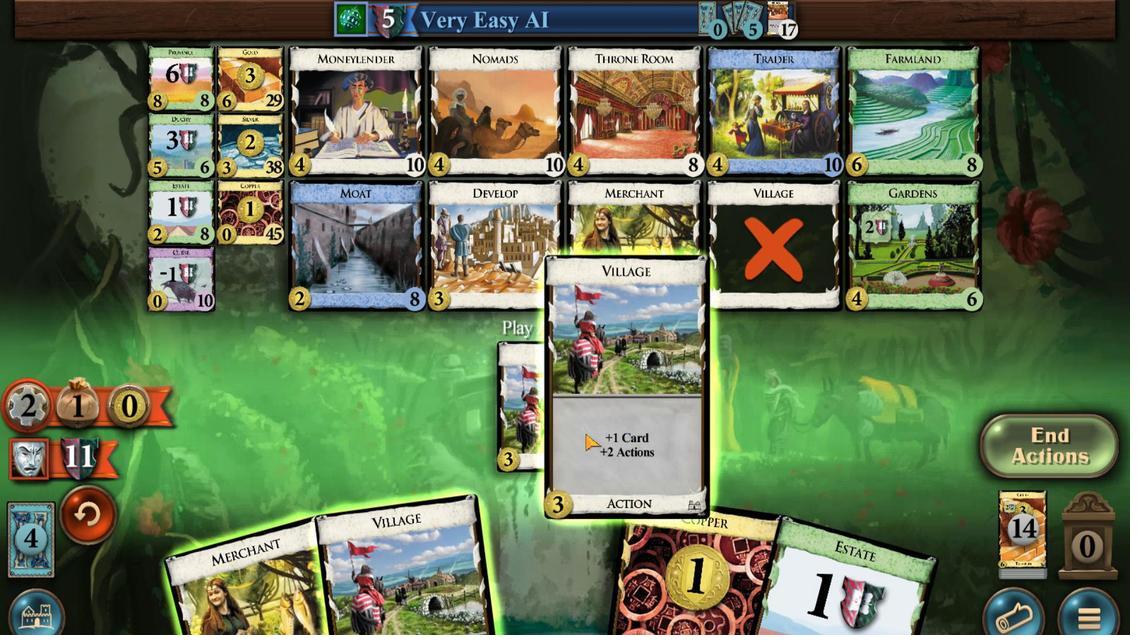 
Action: Mouse pressed left at (557, 442)
Screenshot: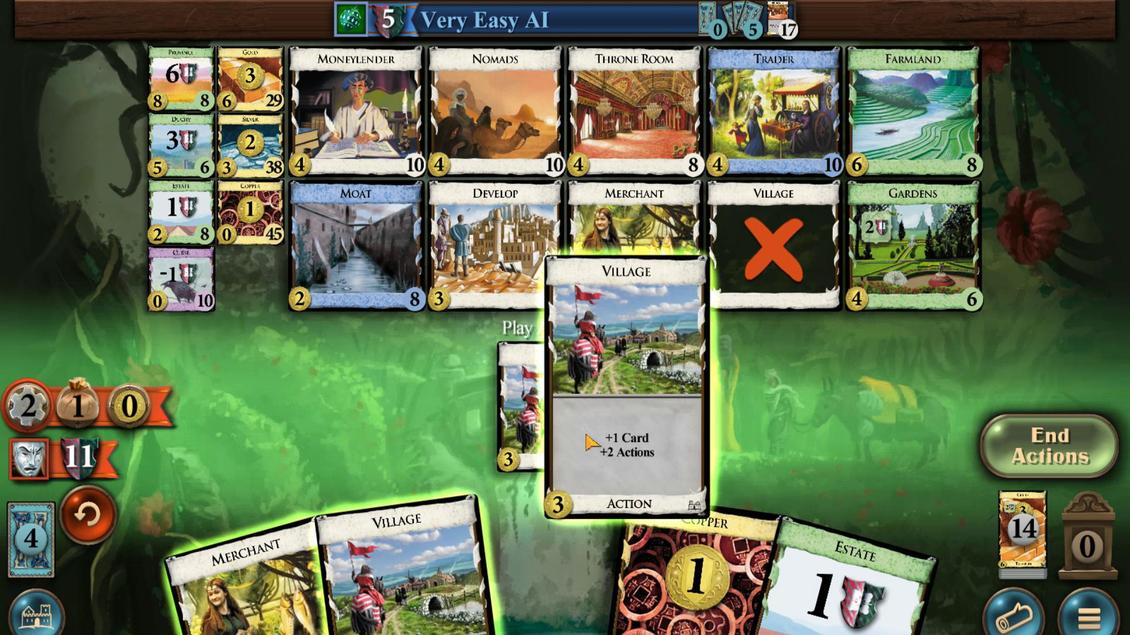 
Action: Mouse moved to (530, 442)
Screenshot: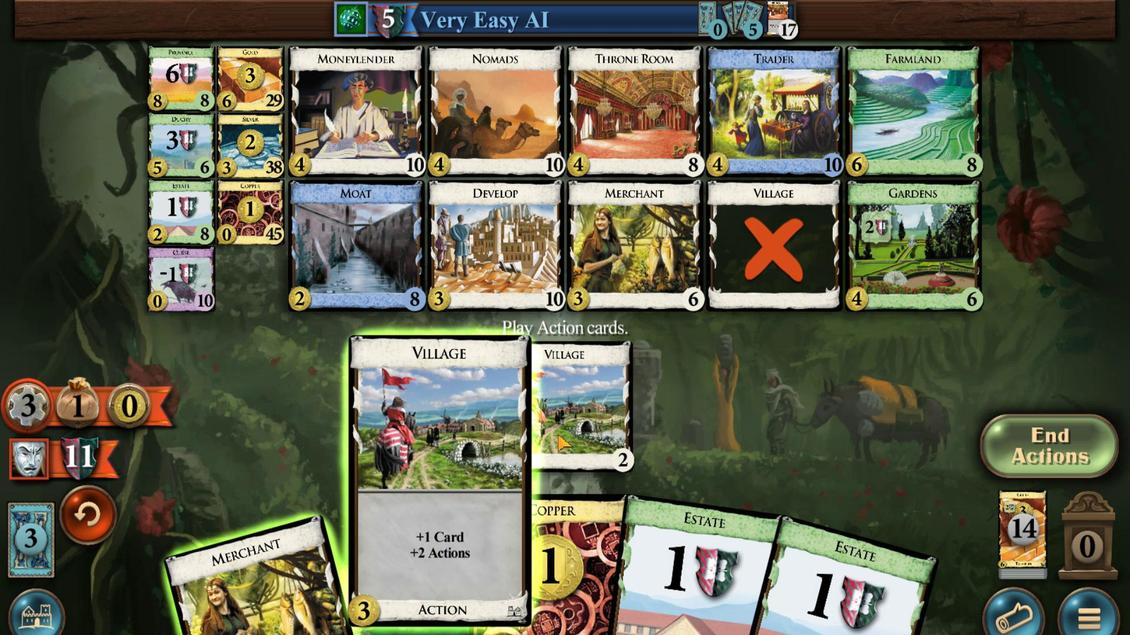 
Action: Mouse pressed left at (530, 442)
Screenshot: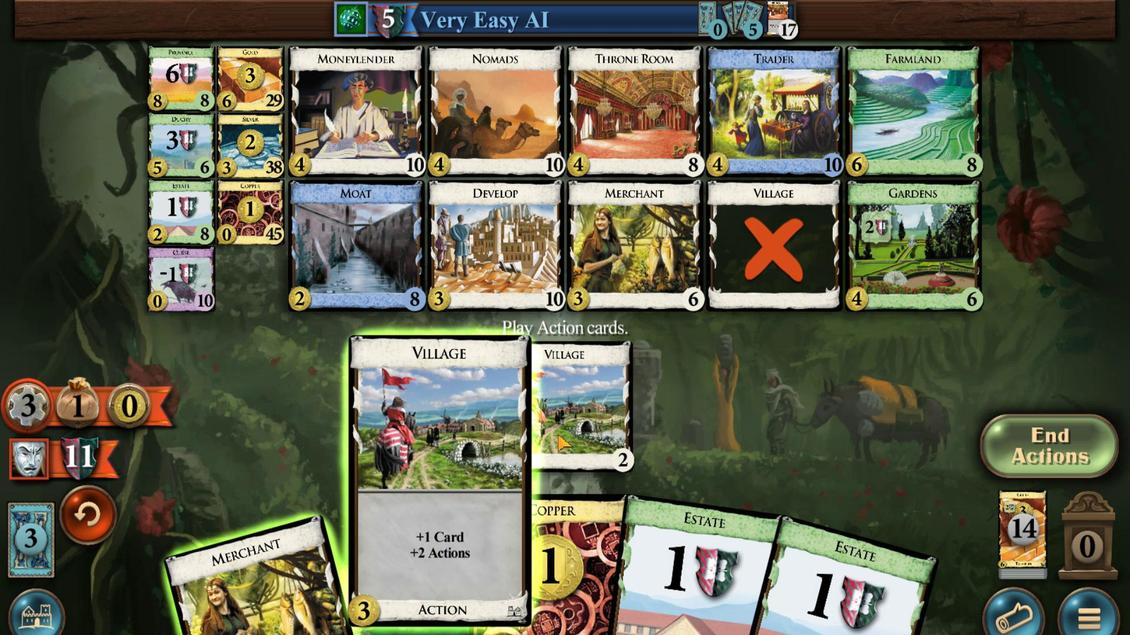 
Action: Mouse moved to (476, 442)
Screenshot: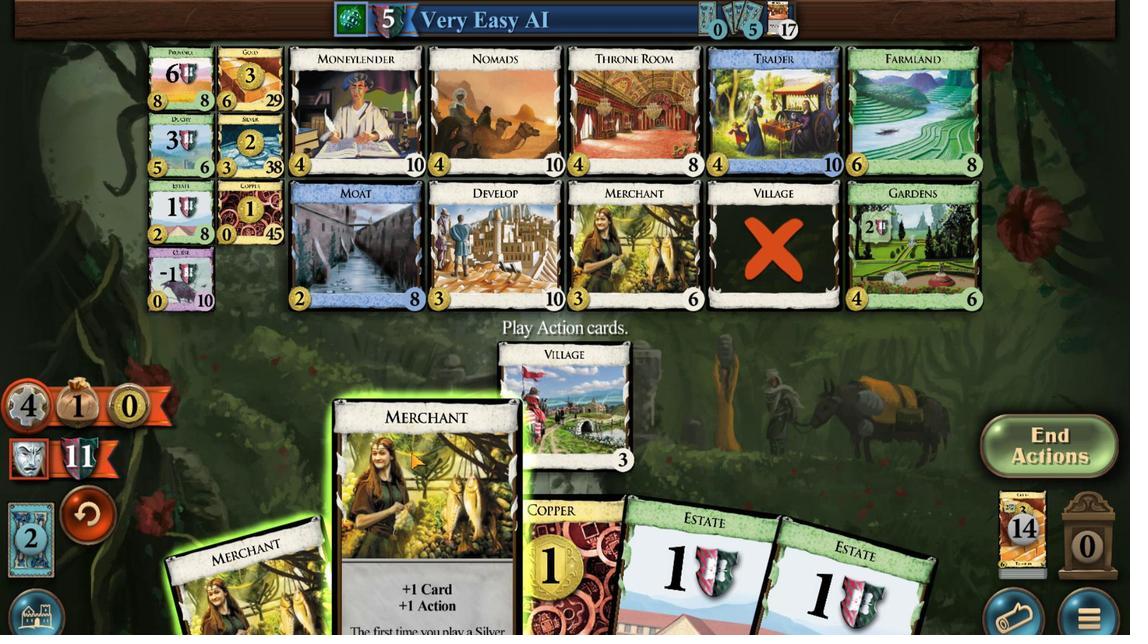 
Action: Mouse pressed left at (476, 442)
Screenshot: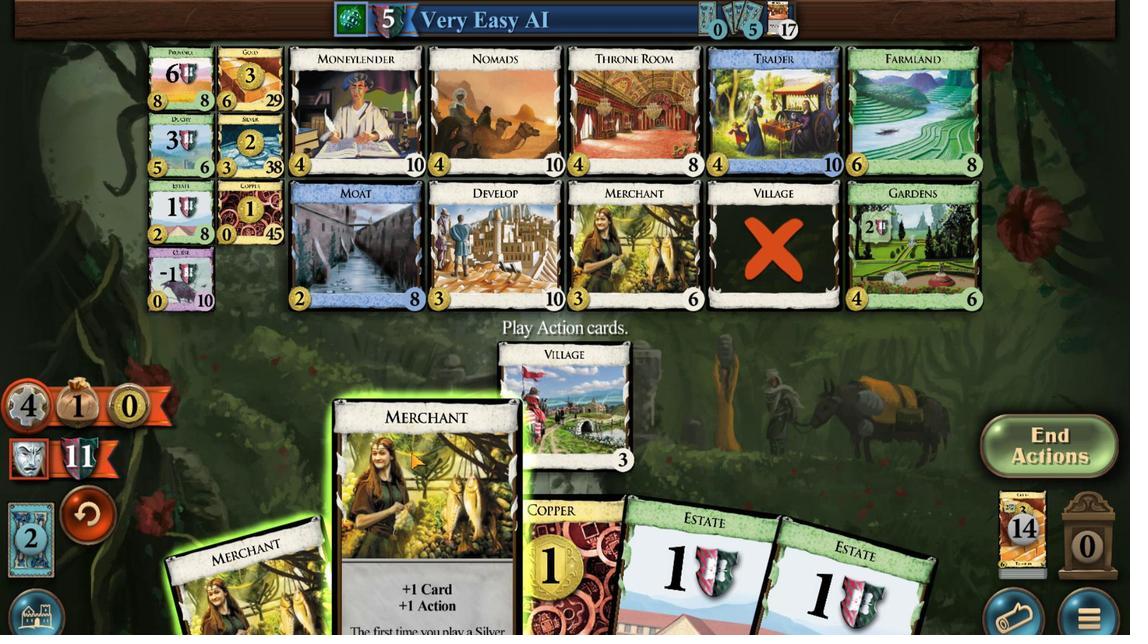 
Action: Mouse moved to (454, 442)
Screenshot: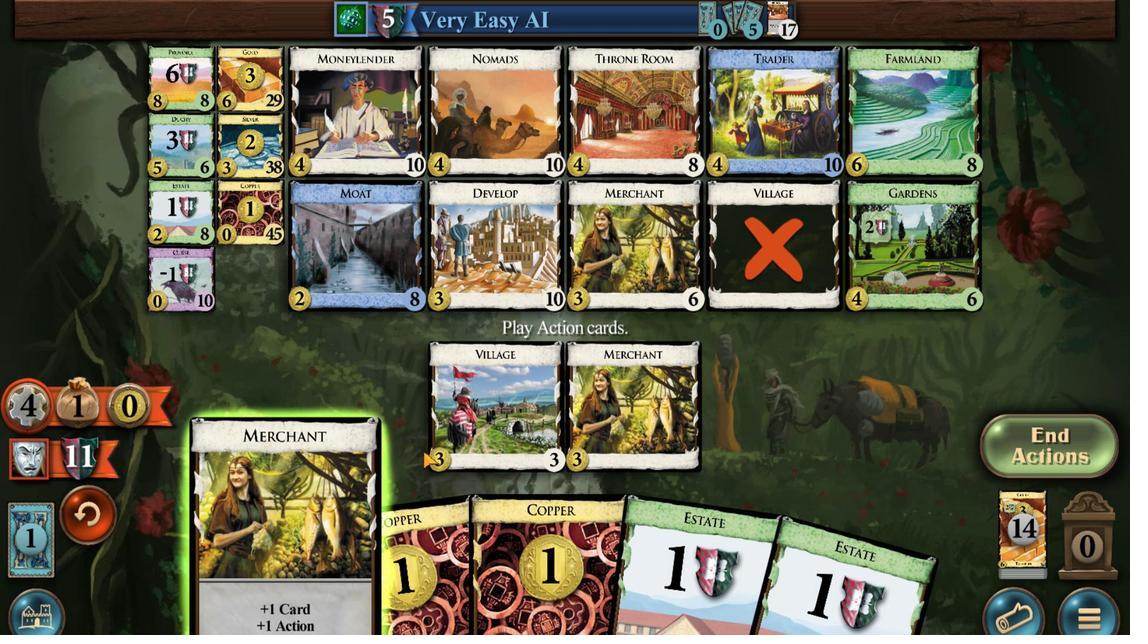 
Action: Mouse pressed left at (454, 442)
Screenshot: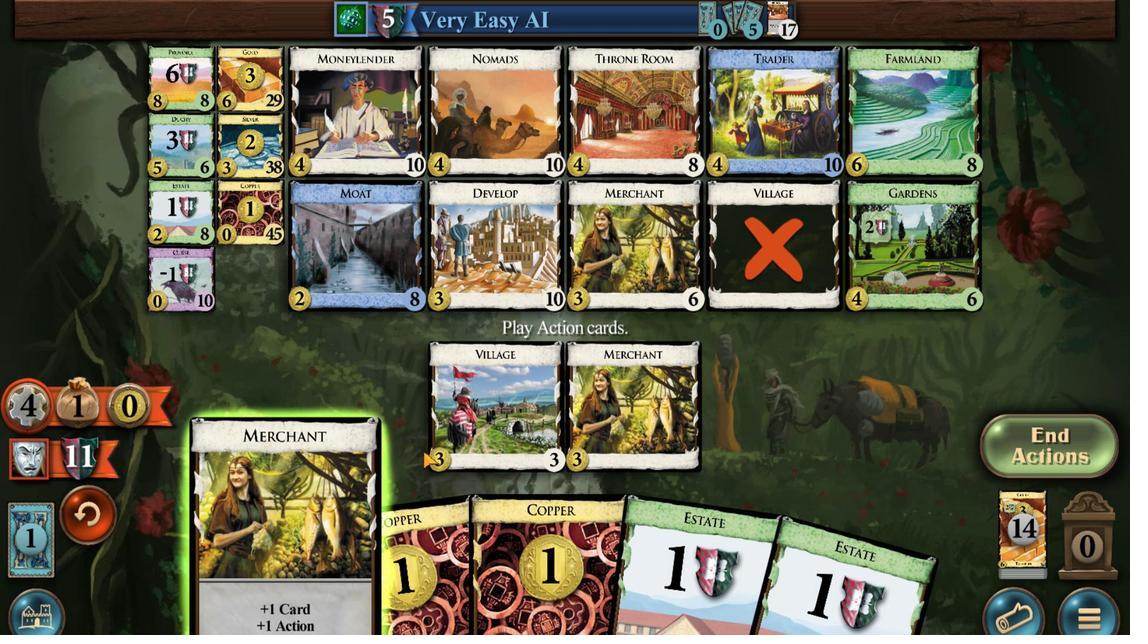 
Action: Mouse moved to (562, 442)
Screenshot: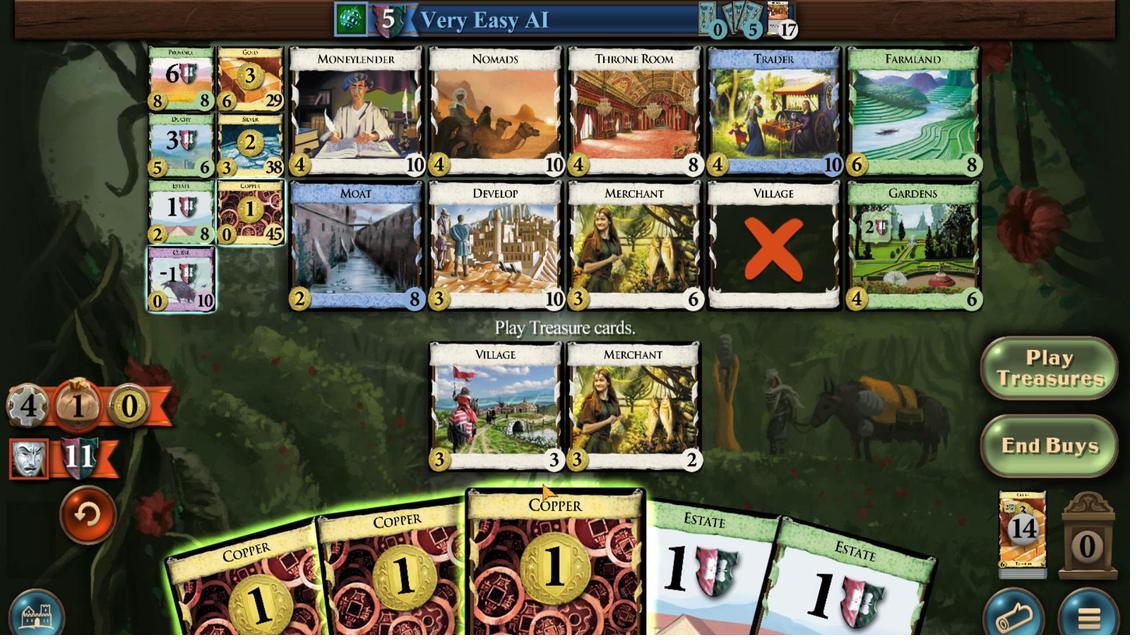 
Action: Mouse pressed left at (562, 442)
Screenshot: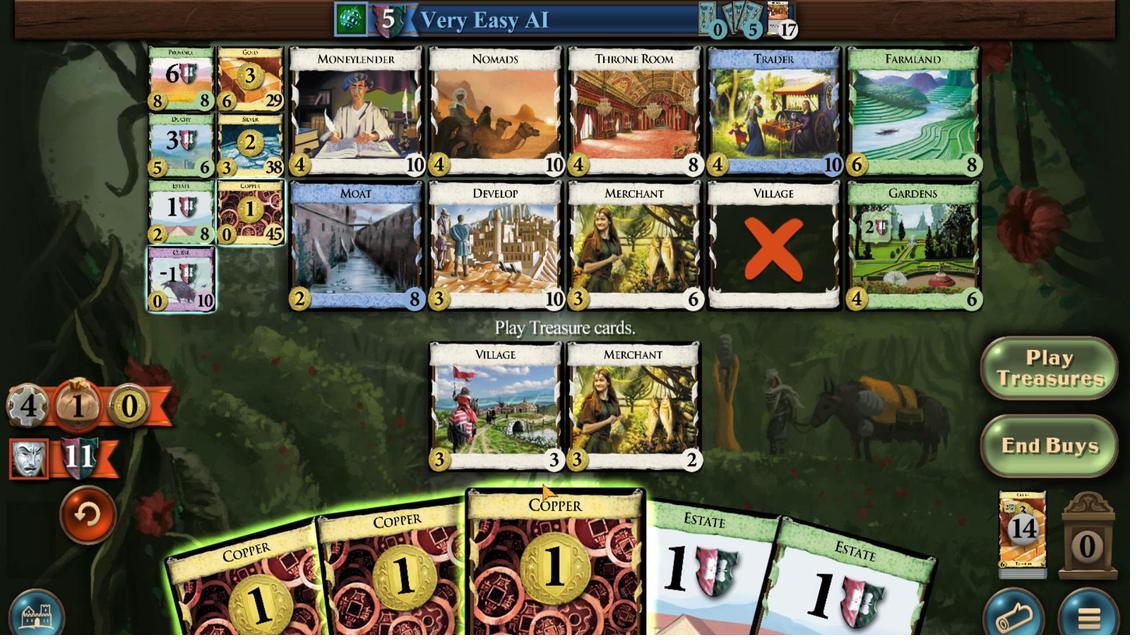 
Action: Mouse moved to (541, 442)
Screenshot: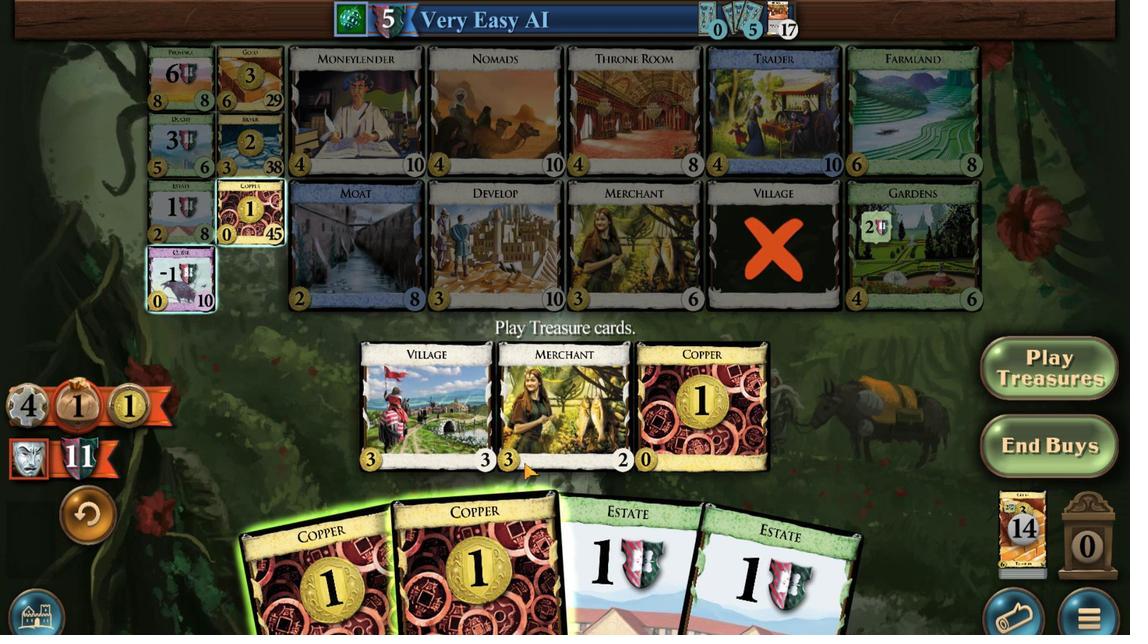 
Action: Mouse pressed left at (541, 442)
Screenshot: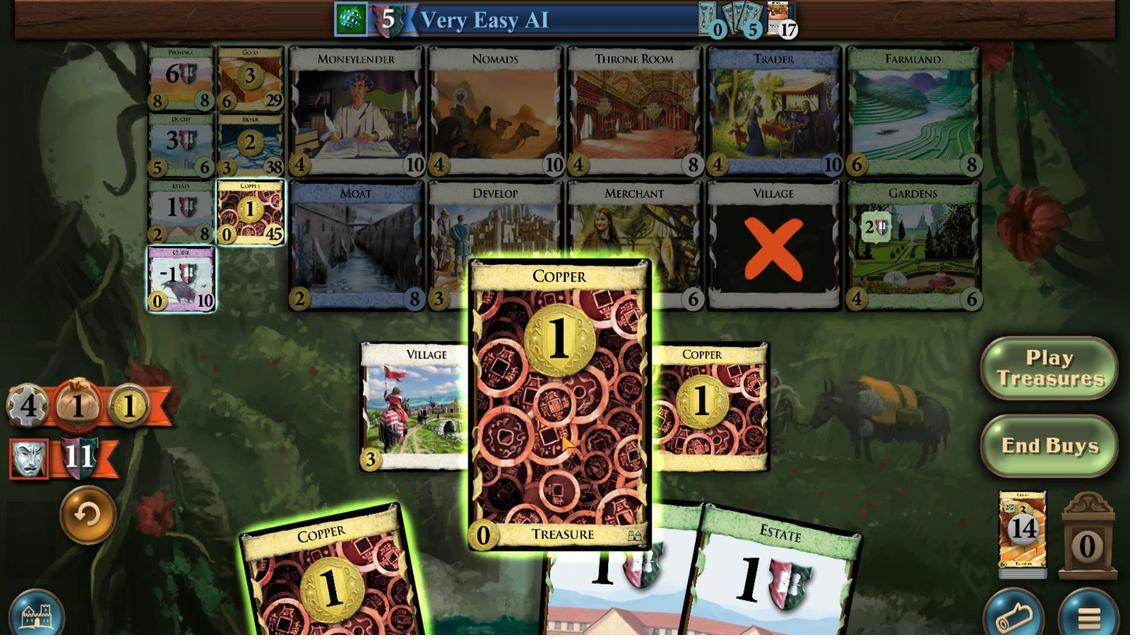 
Action: Mouse moved to (495, 442)
Screenshot: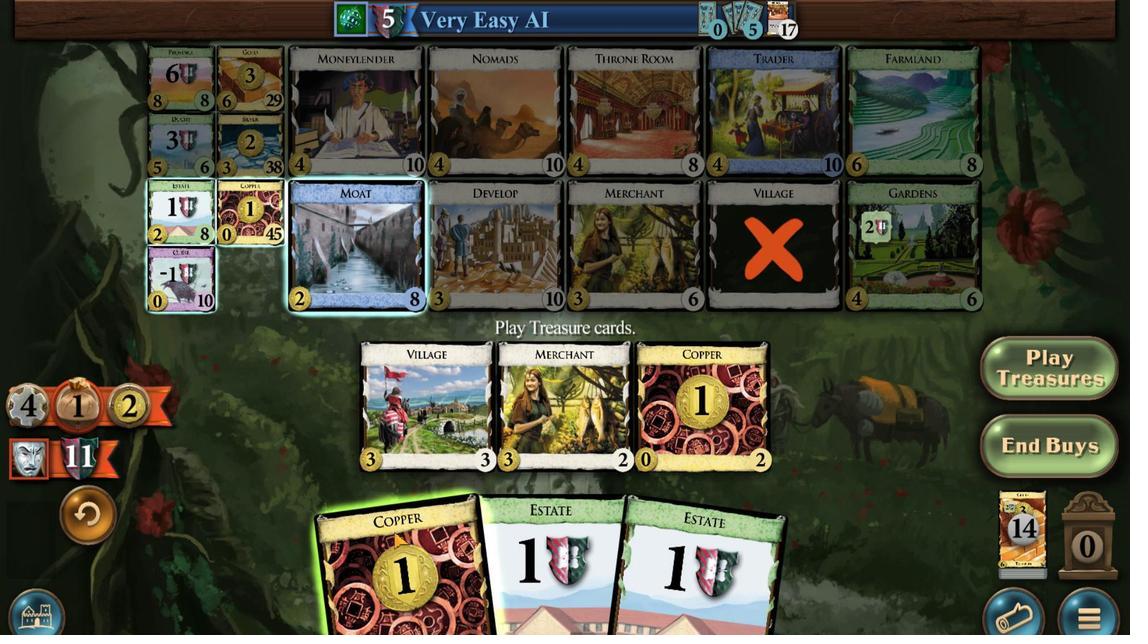 
Action: Mouse pressed left at (495, 442)
Screenshot: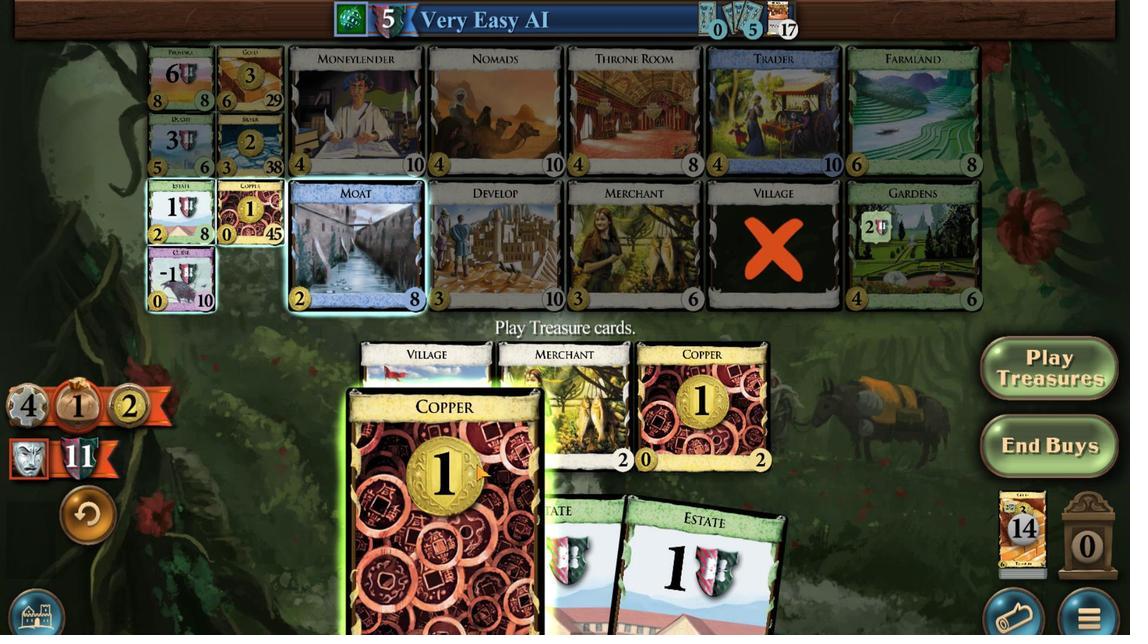 
Action: Mouse moved to (432, 447)
Screenshot: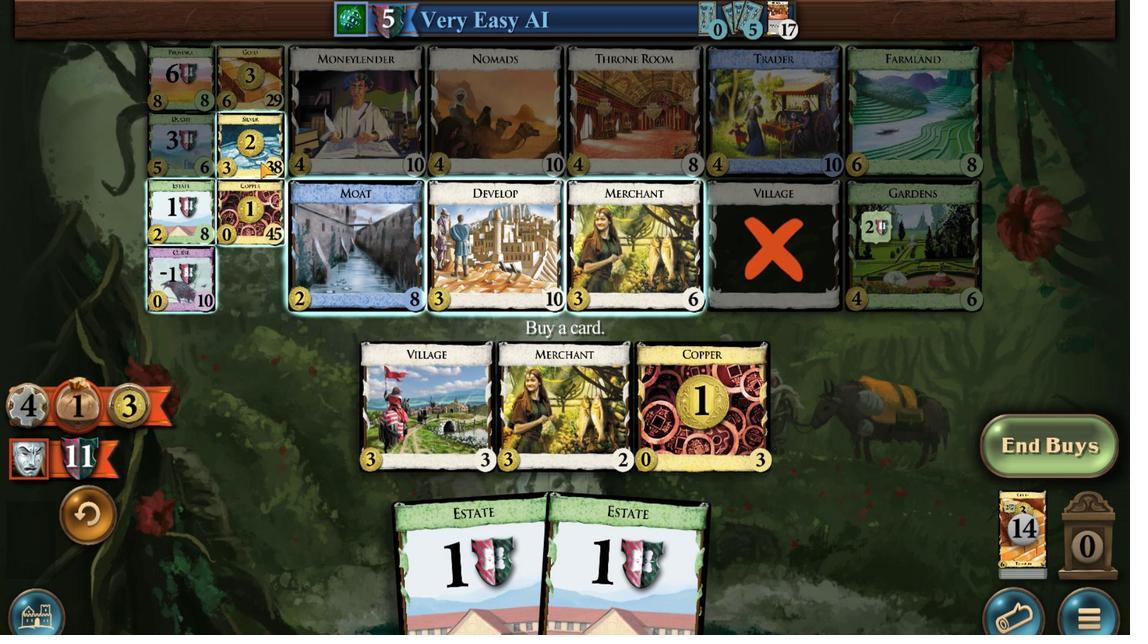 
Action: Mouse pressed left at (432, 447)
Screenshot: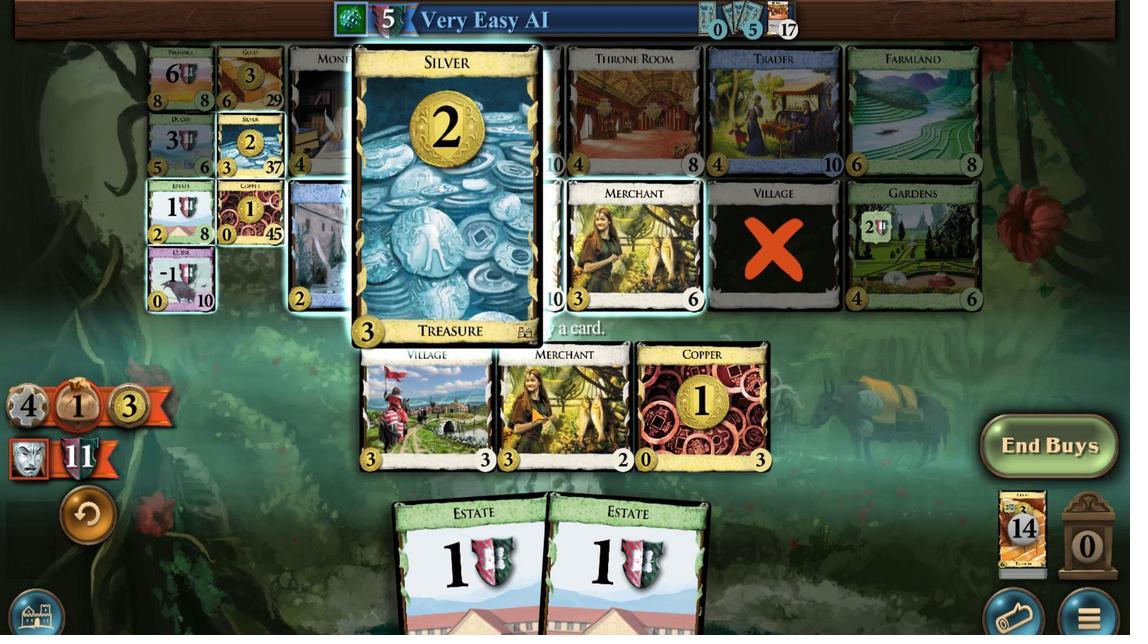 
Action: Mouse moved to (496, 442)
Screenshot: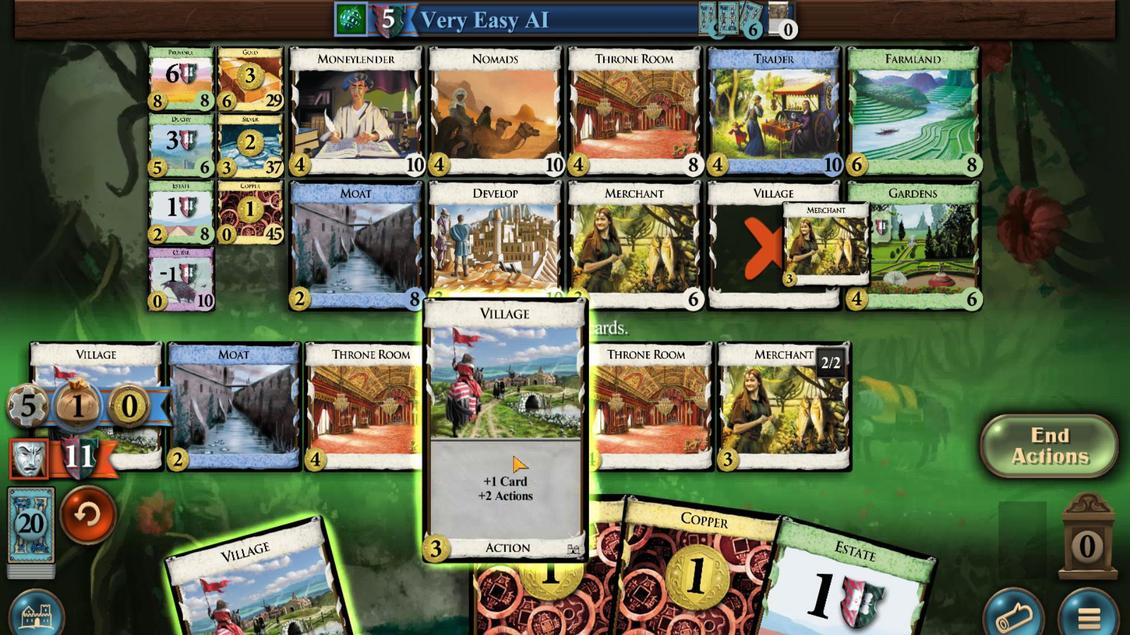 
Action: Mouse pressed left at (496, 442)
Screenshot: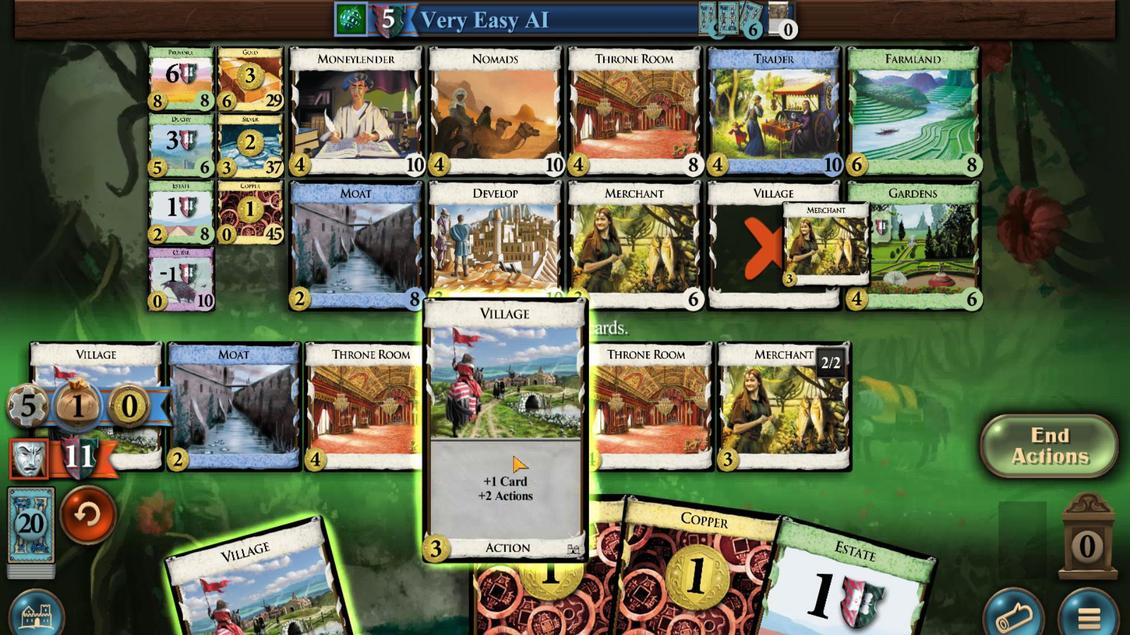 
Action: Mouse moved to (455, 442)
Screenshot: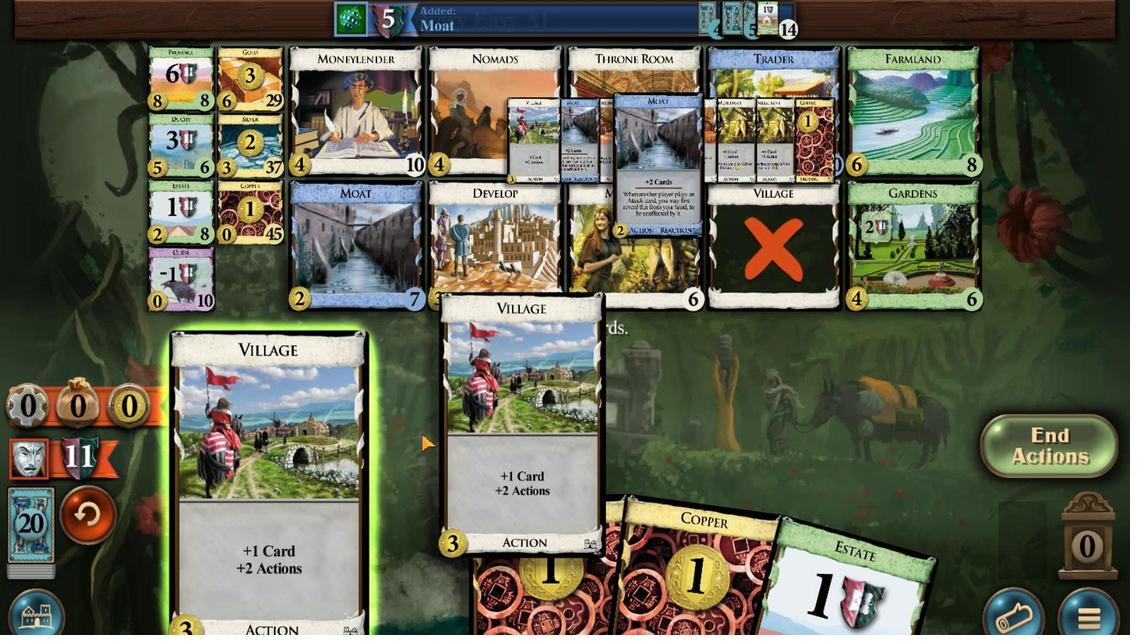 
Action: Mouse pressed left at (455, 442)
Screenshot: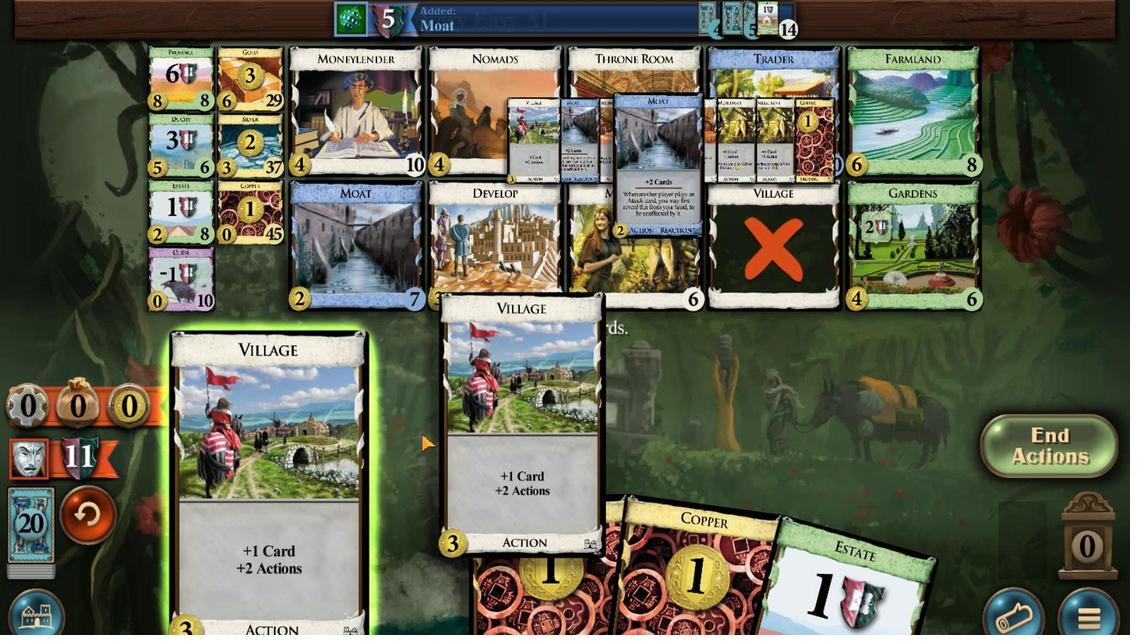 
Action: Mouse moved to (444, 442)
Screenshot: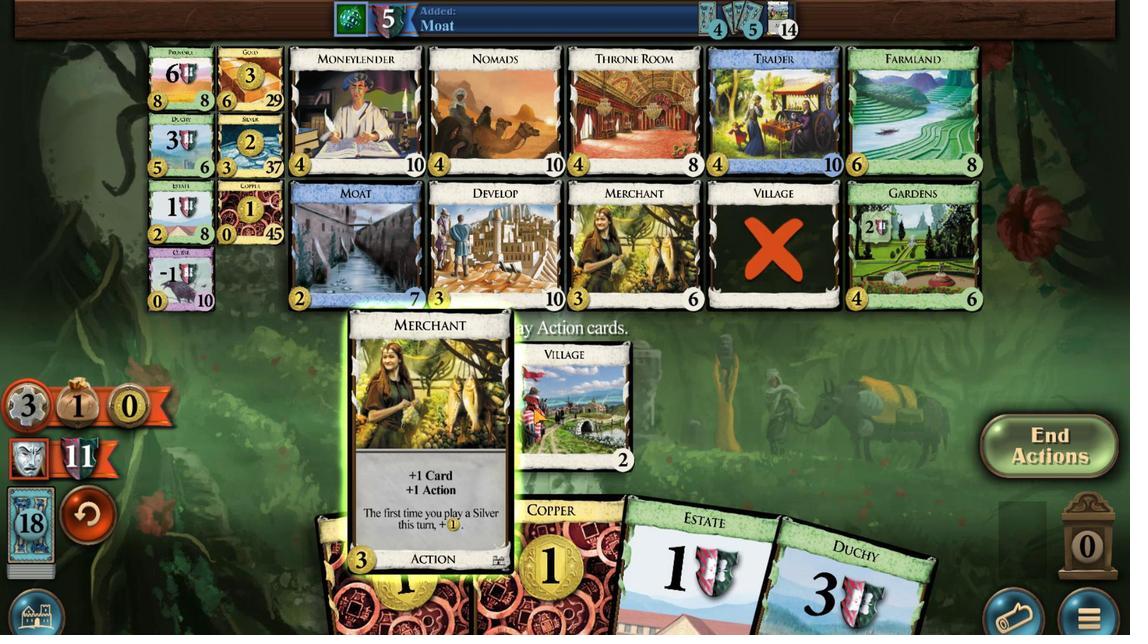 
Action: Mouse pressed left at (444, 442)
Screenshot: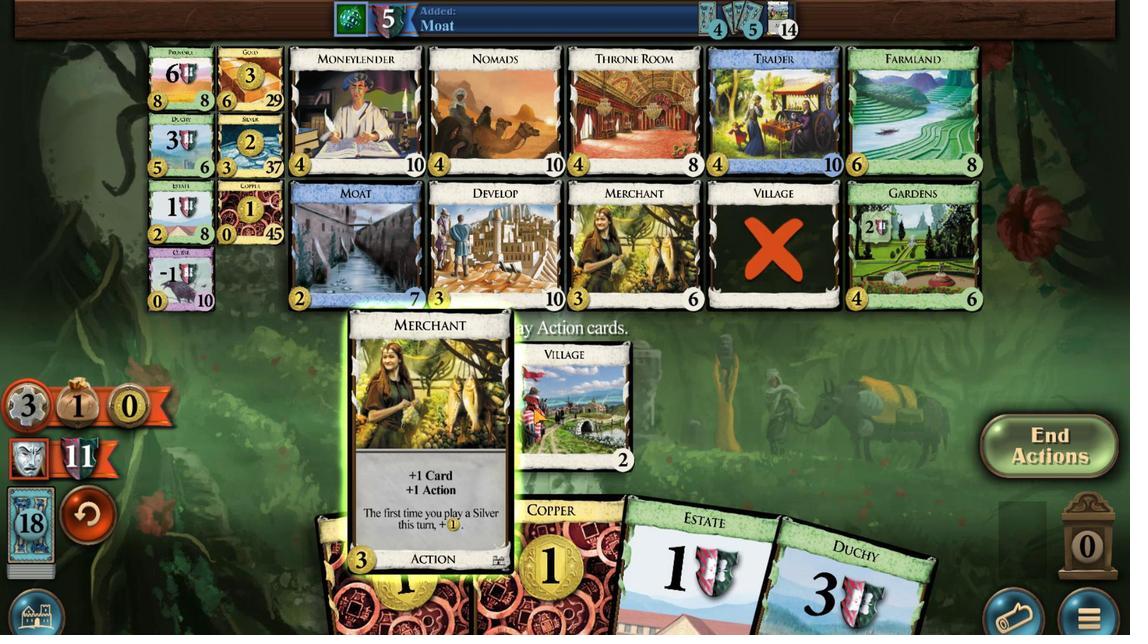 
Action: Mouse moved to (505, 443)
Screenshot: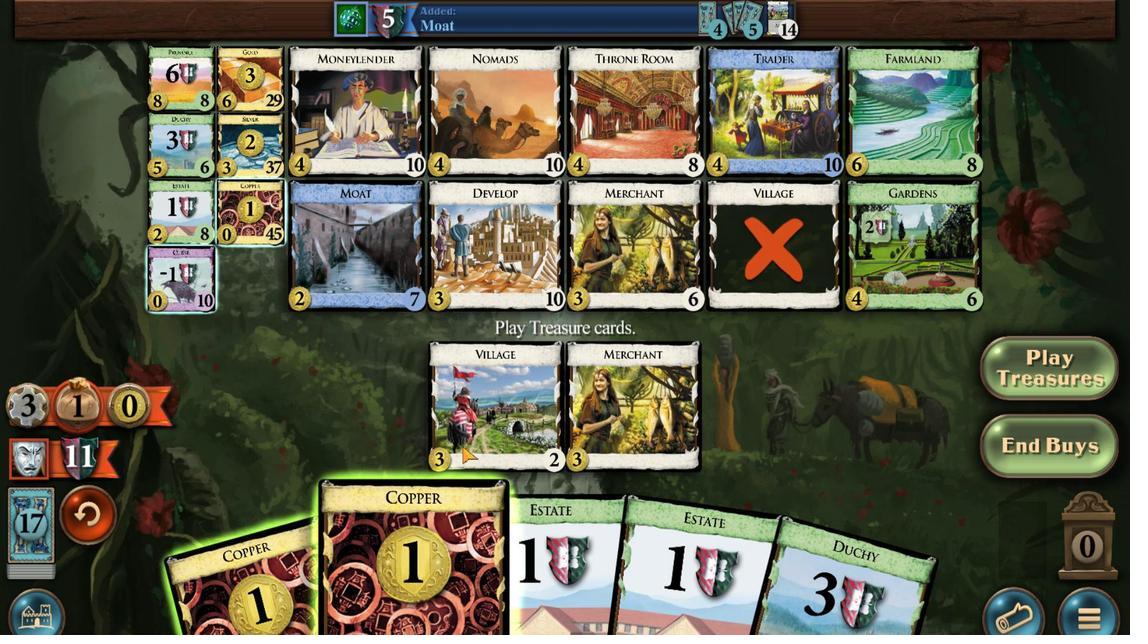 
Action: Mouse pressed left at (505, 443)
Screenshot: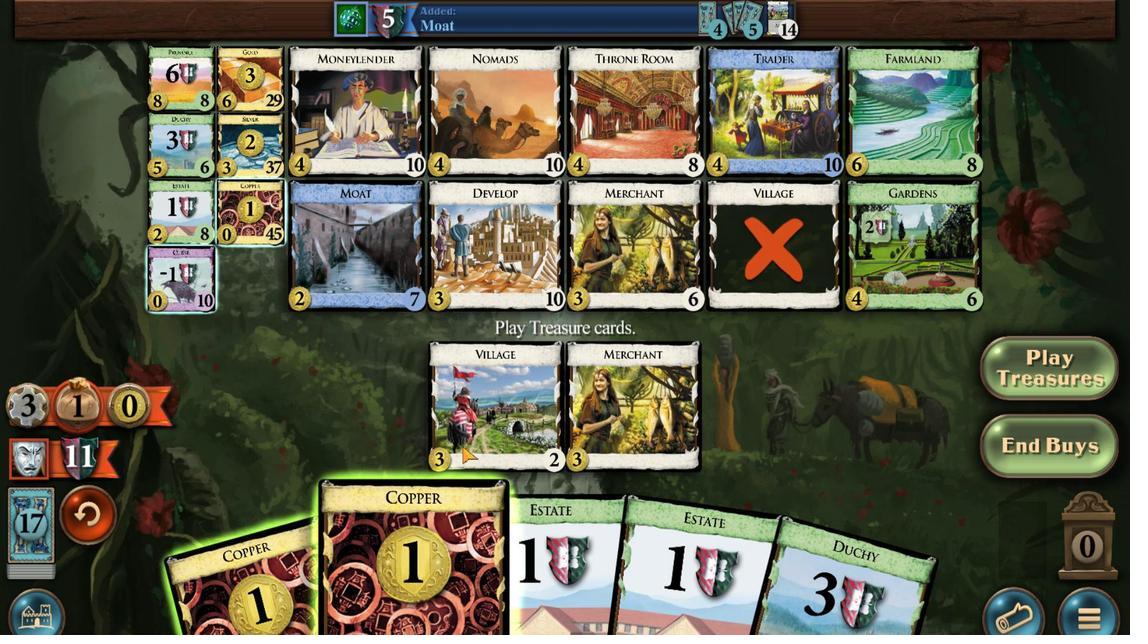 
Action: Mouse moved to (475, 442)
Screenshot: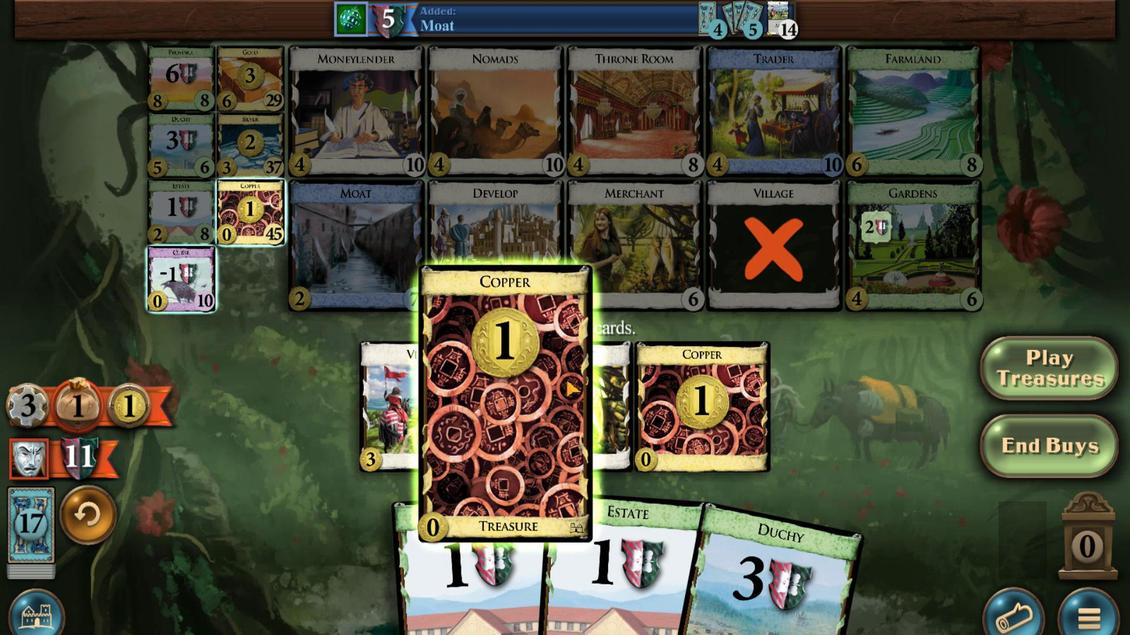 
Action: Mouse pressed left at (475, 442)
Screenshot: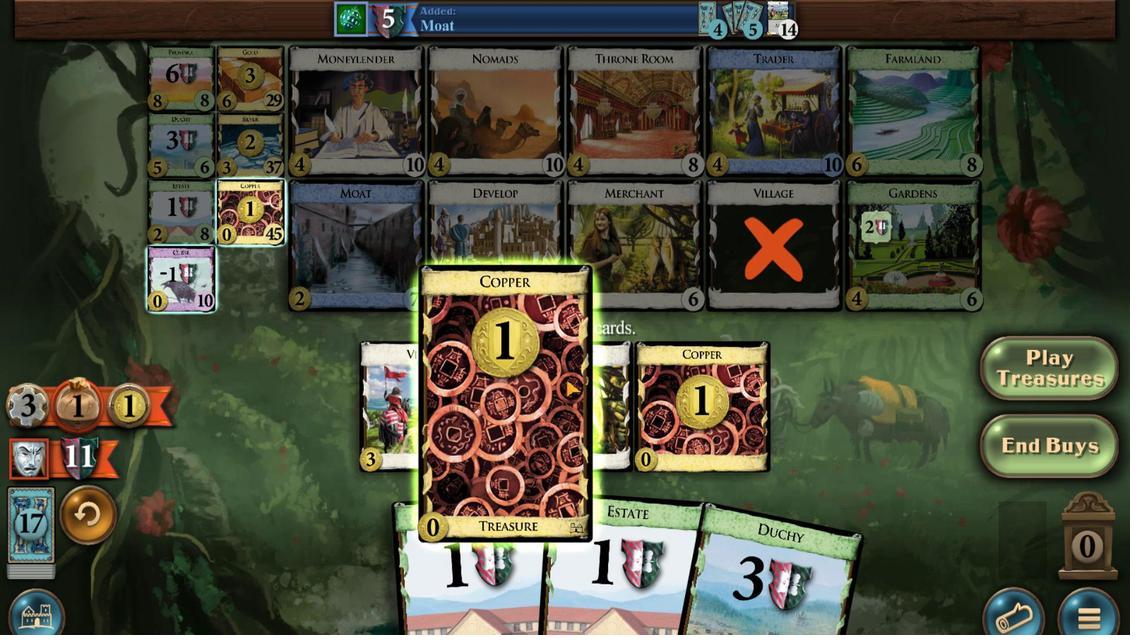 
Action: Mouse moved to (431, 446)
Screenshot: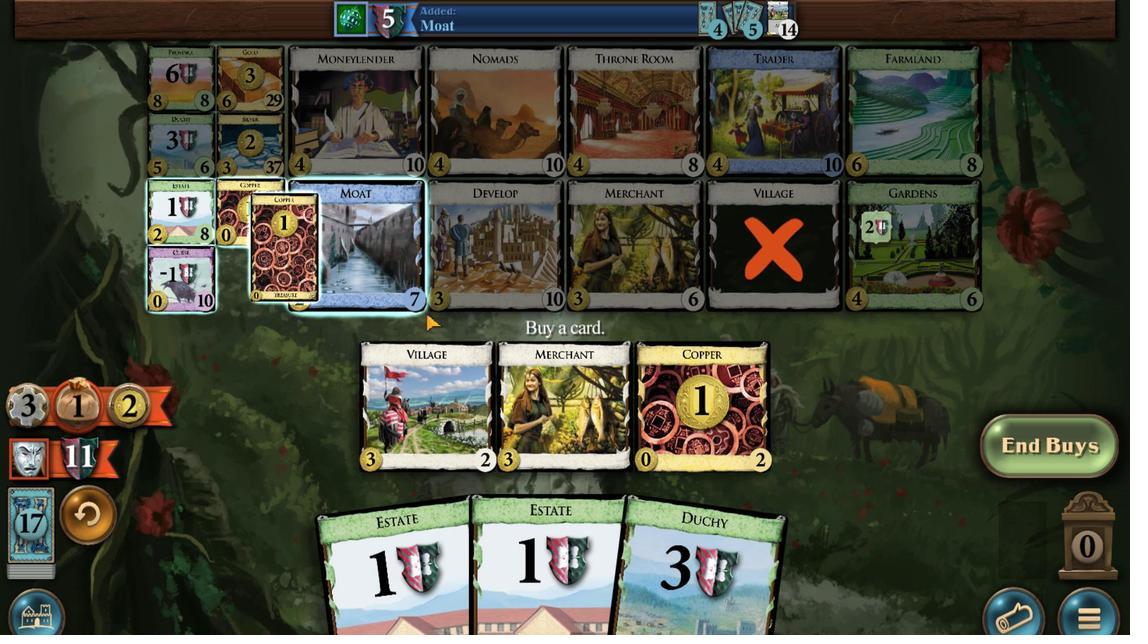 
Action: Mouse pressed left at (431, 446)
Screenshot: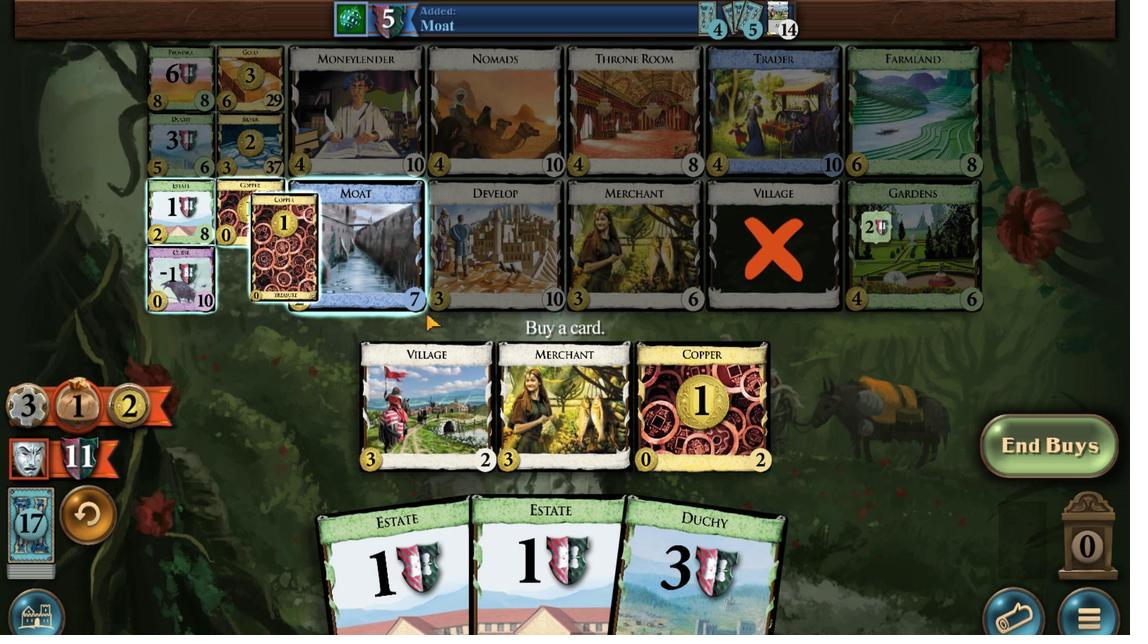 
Action: Mouse moved to (648, 442)
Screenshot: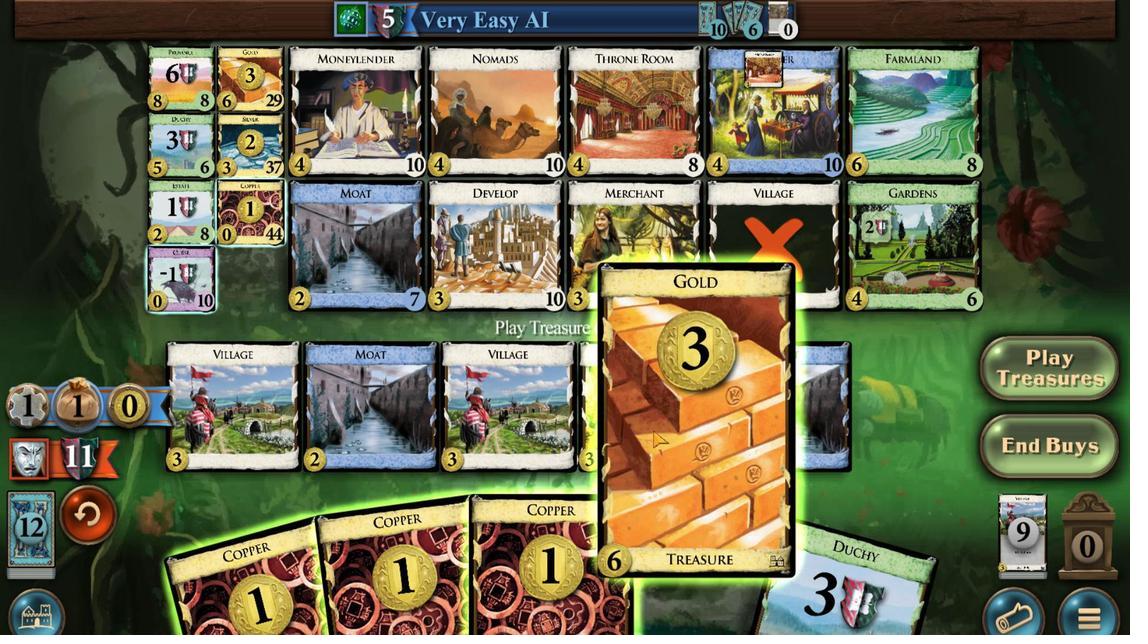 
Action: Mouse pressed left at (648, 442)
Screenshot: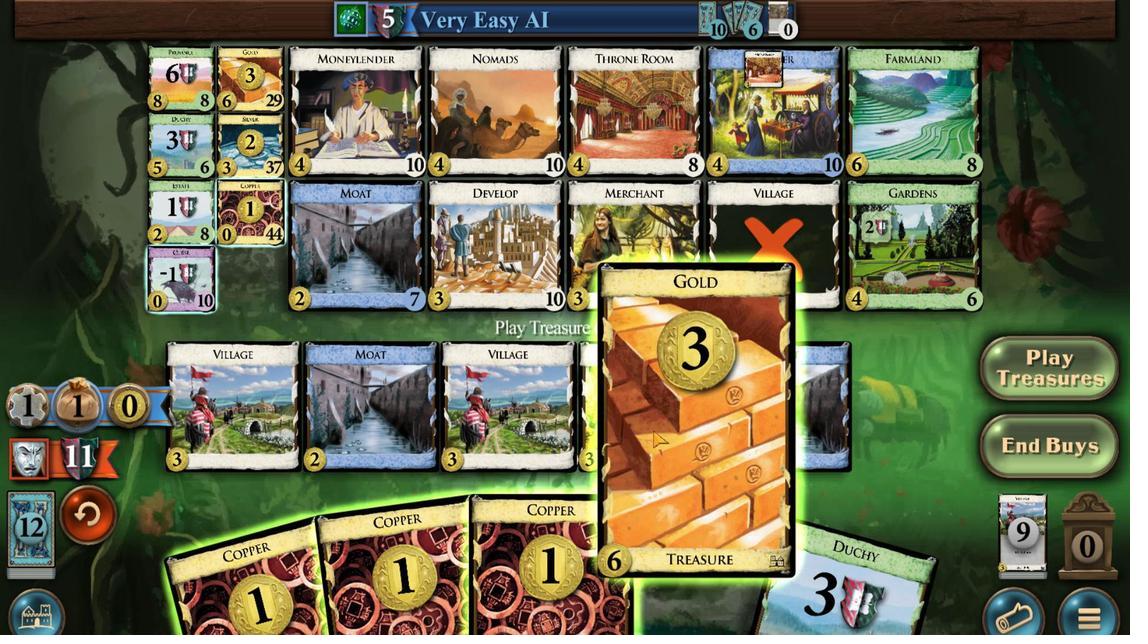 
Action: Mouse moved to (573, 442)
Screenshot: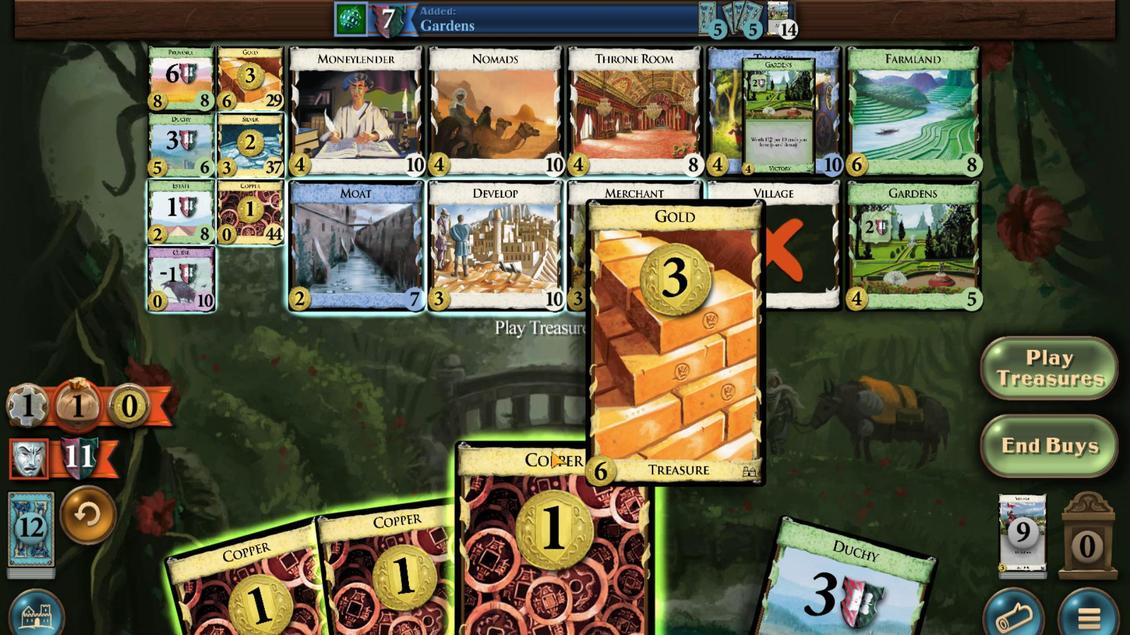 
Action: Mouse pressed left at (573, 442)
Screenshot: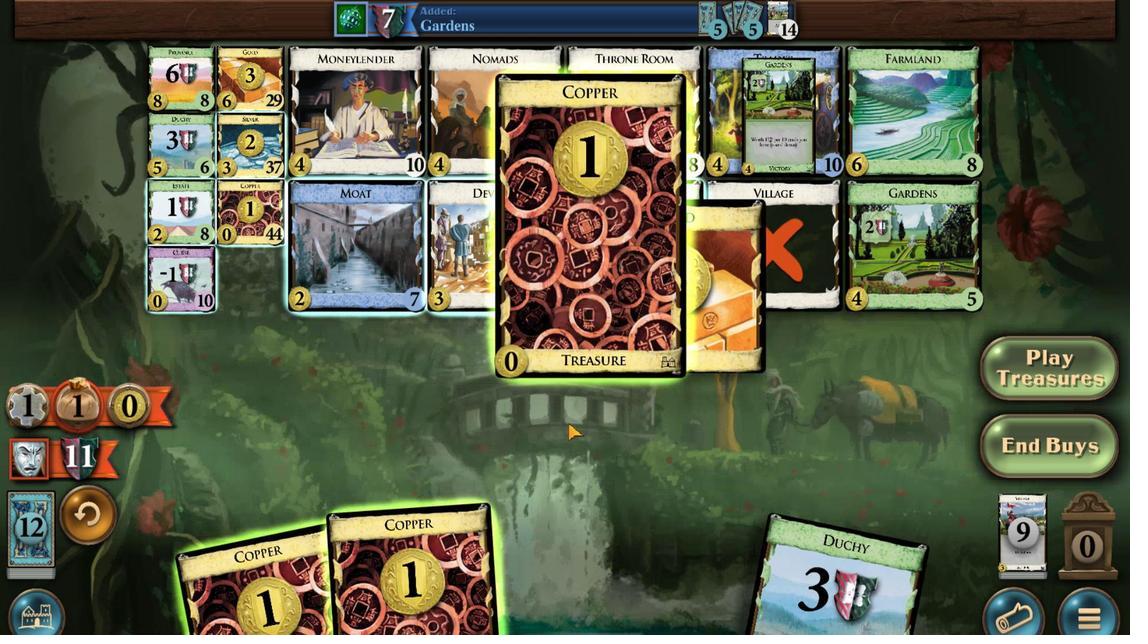 
Action: Mouse moved to (576, 442)
Screenshot: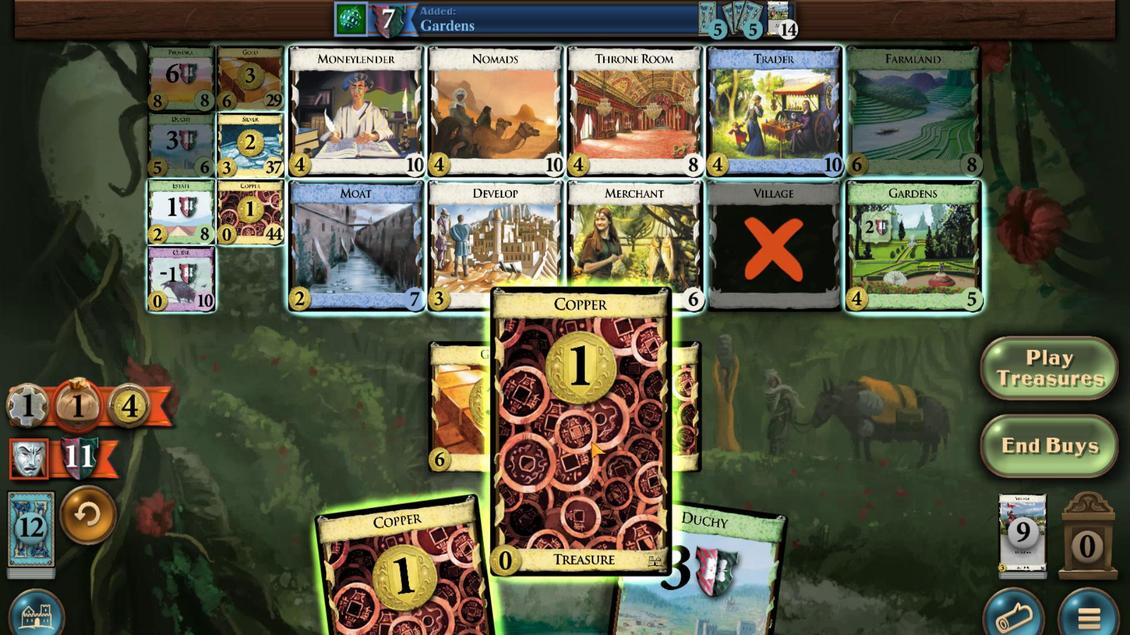 
Action: Mouse pressed left at (576, 442)
Screenshot: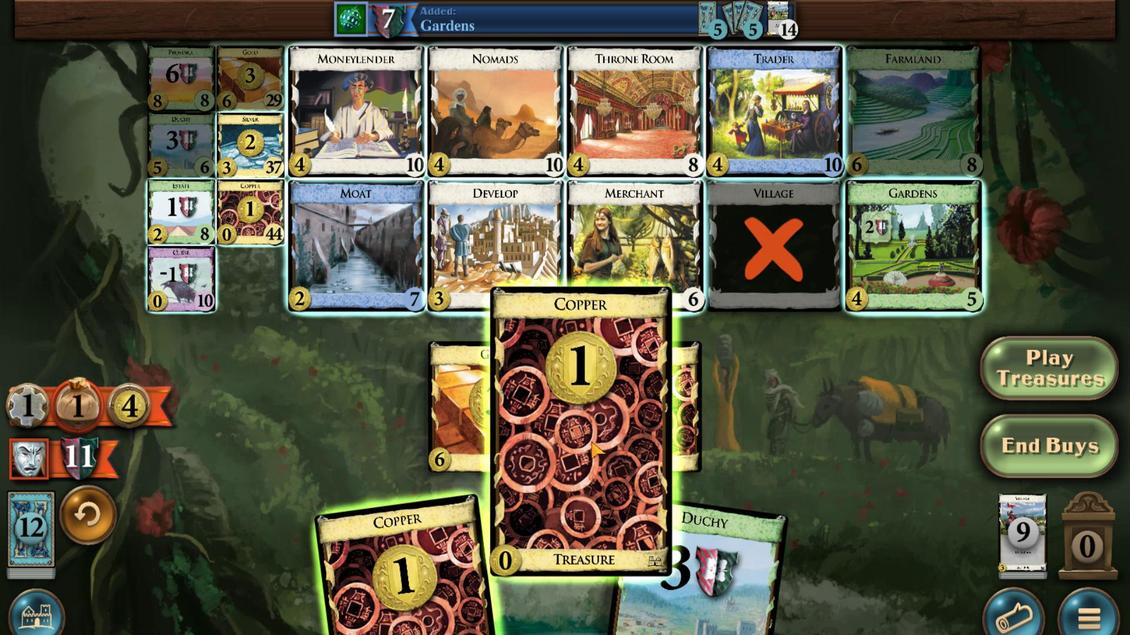 
Action: Mouse moved to (557, 442)
Screenshot: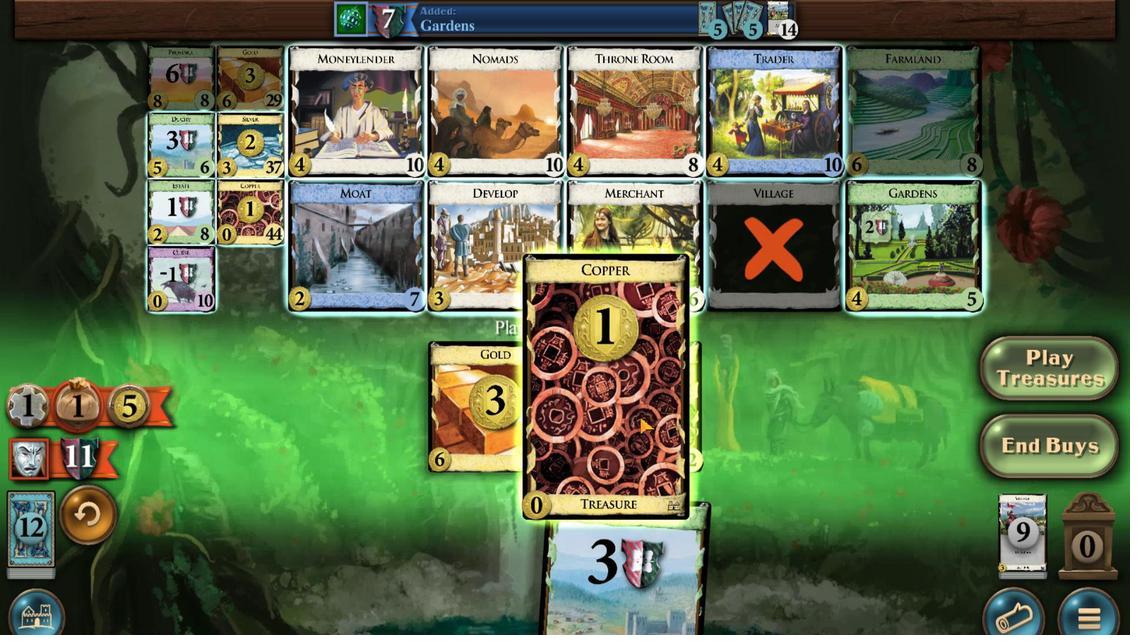 
Action: Mouse pressed left at (557, 442)
Screenshot: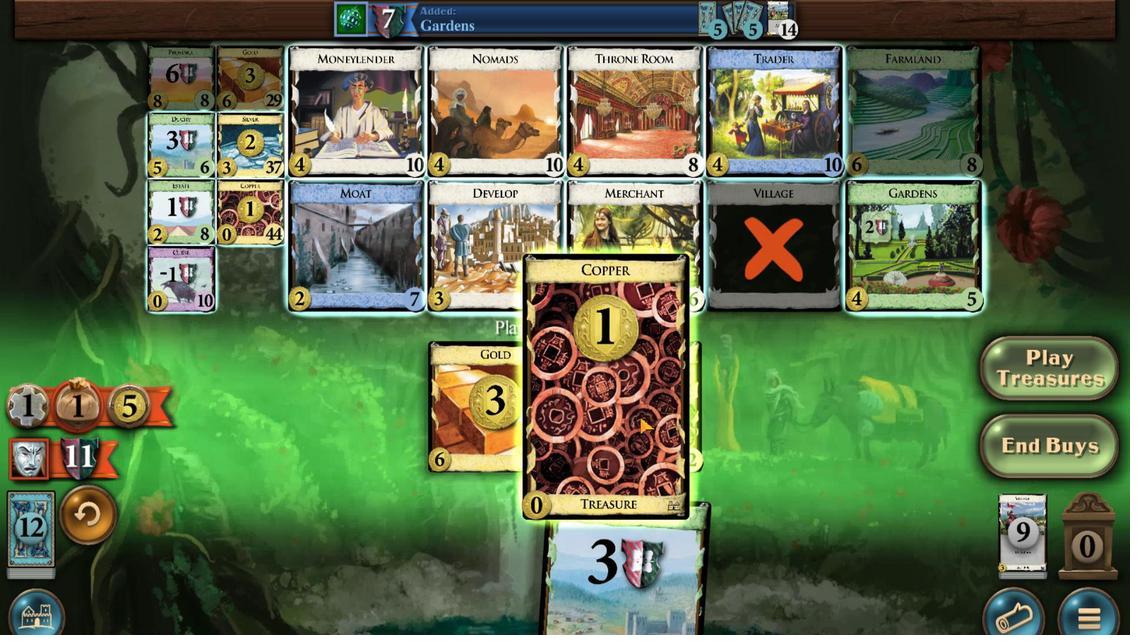 
Action: Mouse moved to (429, 448)
Screenshot: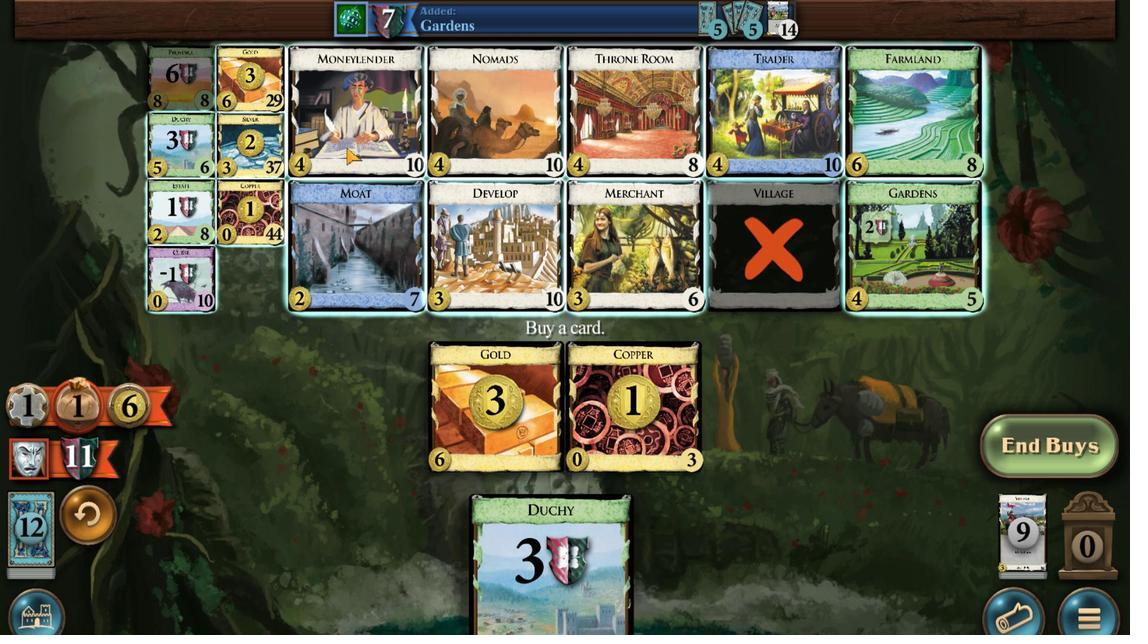 
Action: Mouse pressed left at (429, 448)
Screenshot: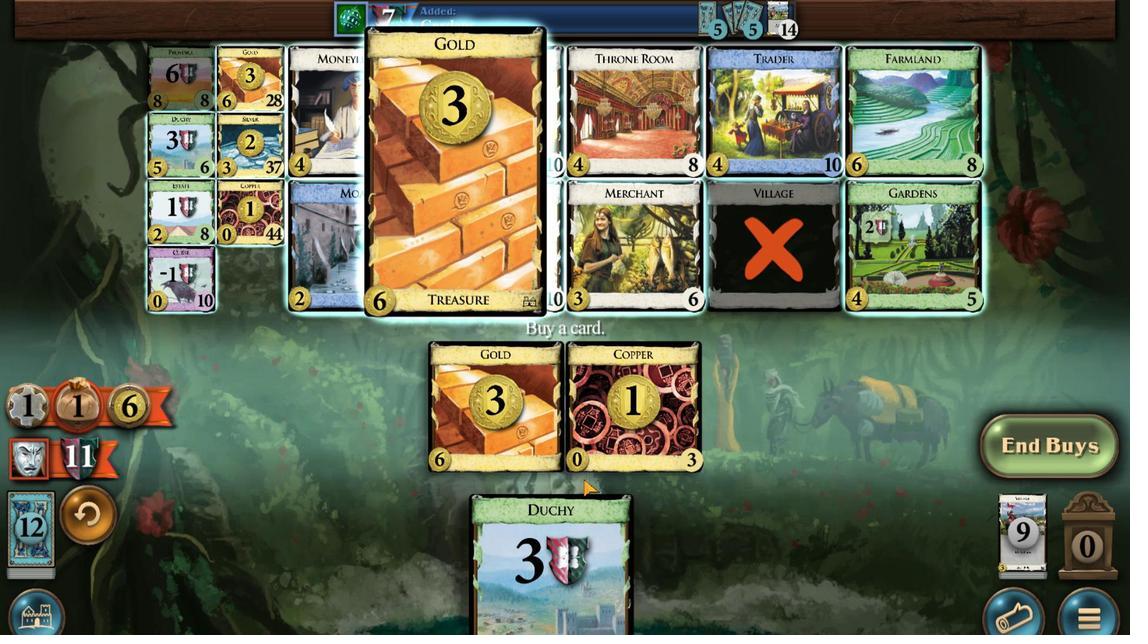 
Action: Mouse moved to (521, 442)
Screenshot: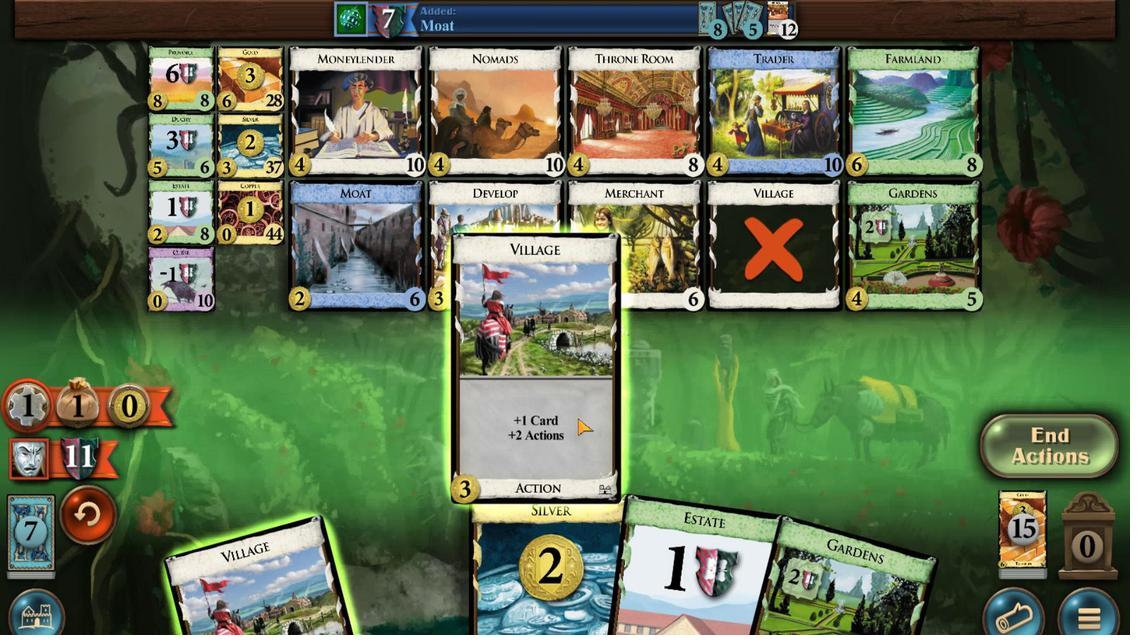 
Action: Mouse pressed left at (521, 442)
Screenshot: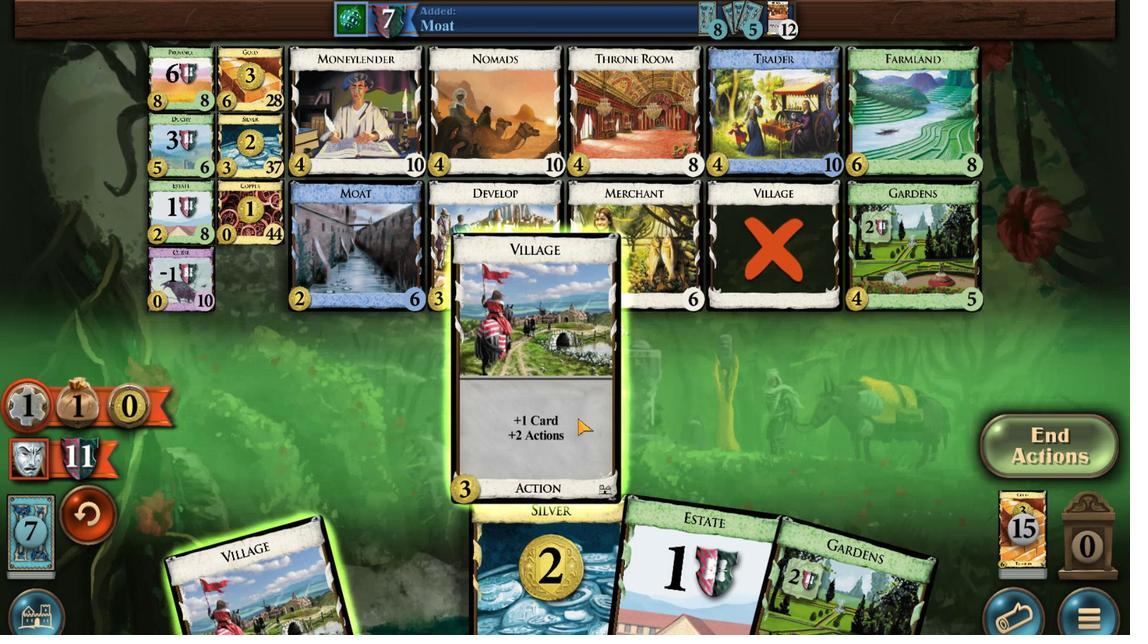 
Action: Mouse moved to (509, 442)
Screenshot: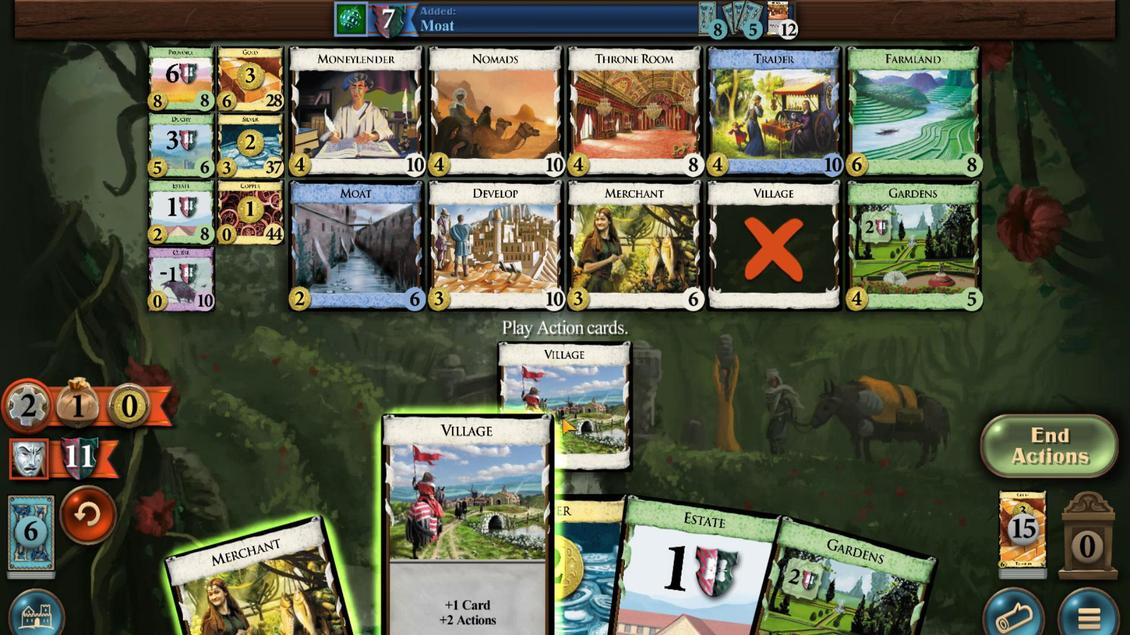 
Action: Mouse pressed left at (509, 442)
Screenshot: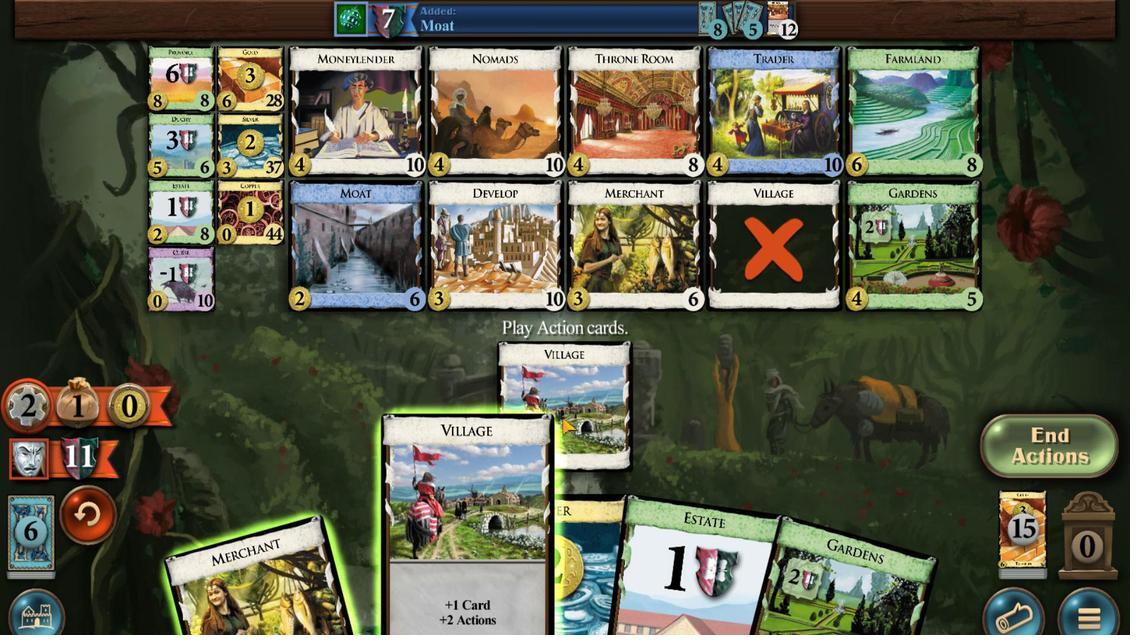 
Action: Mouse moved to (443, 442)
Screenshot: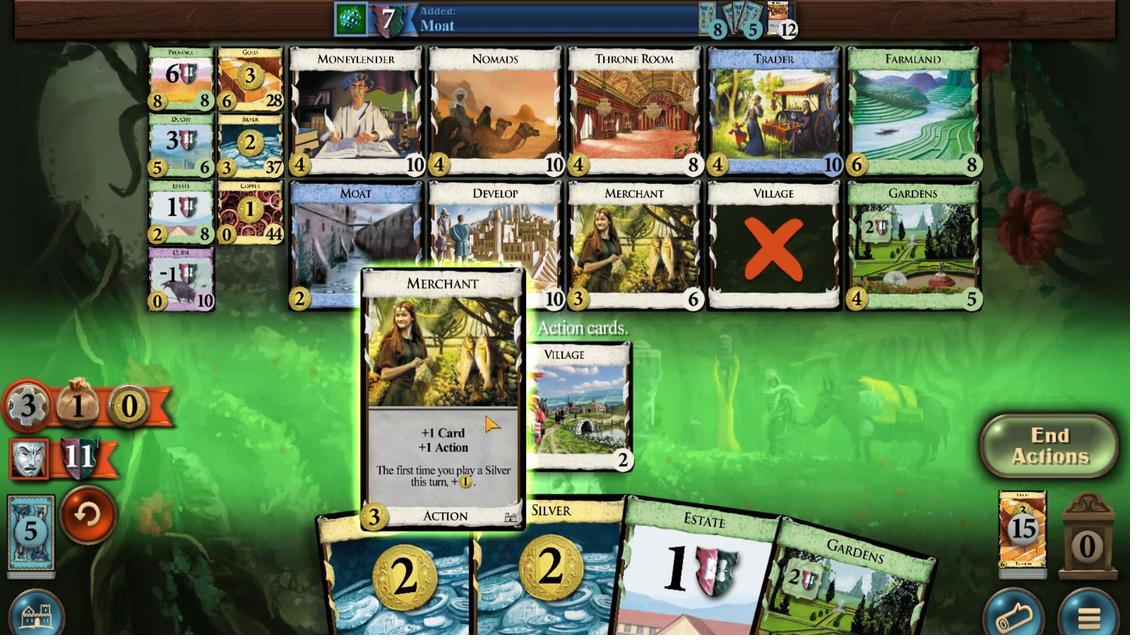 
Action: Mouse pressed left at (443, 442)
Screenshot: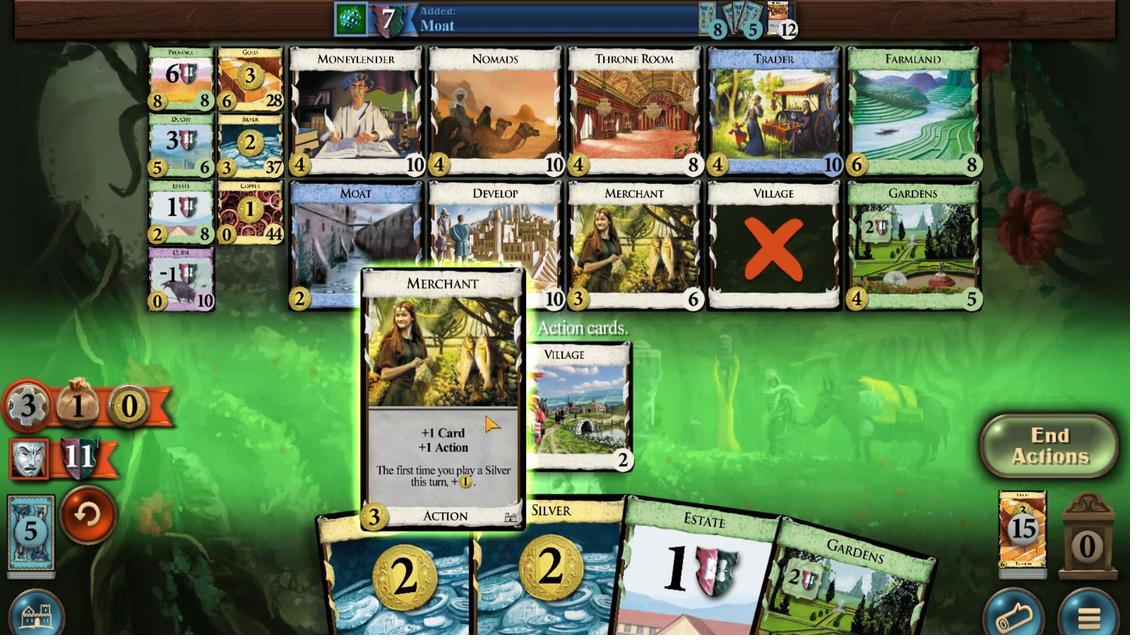 
Action: Mouse moved to (577, 442)
Screenshot: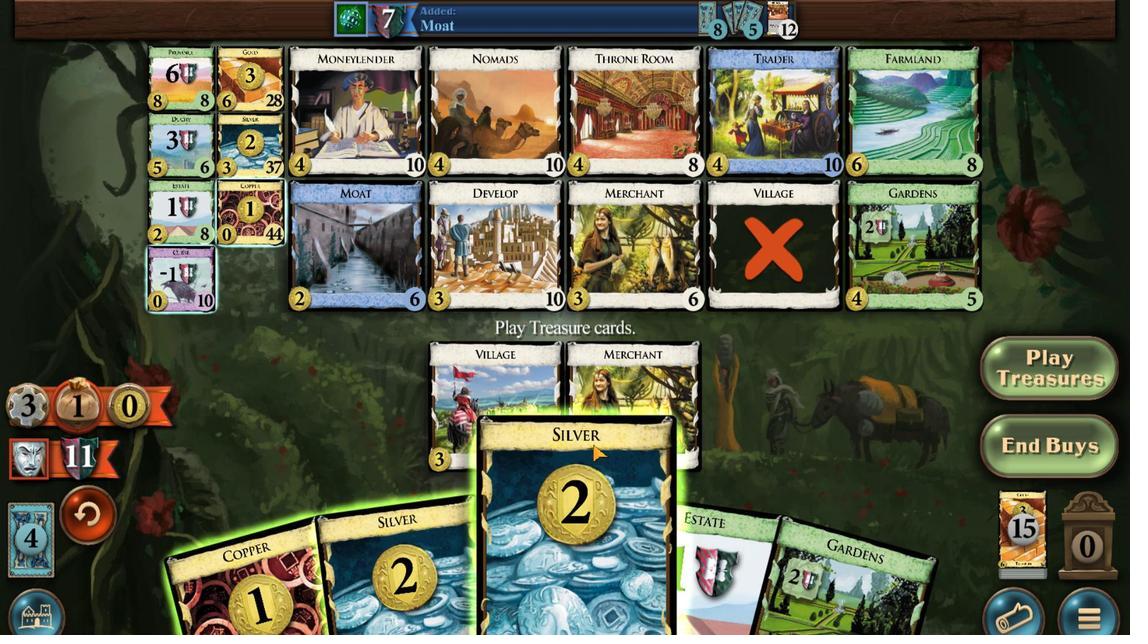 
Action: Mouse pressed left at (577, 442)
Screenshot: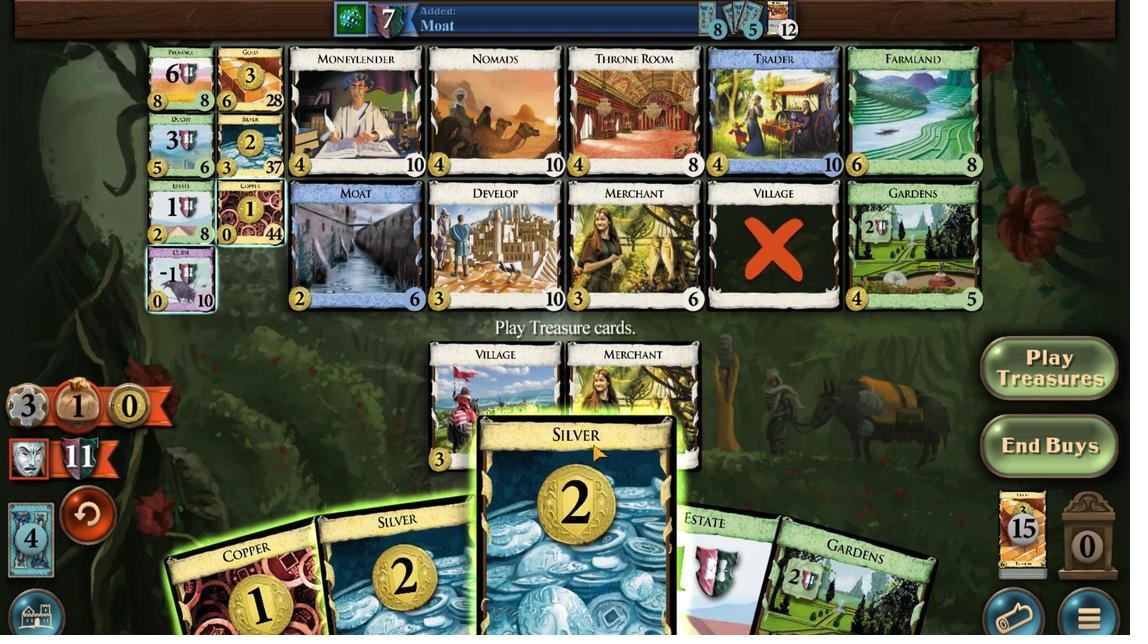 
Action: Mouse moved to (564, 442)
Screenshot: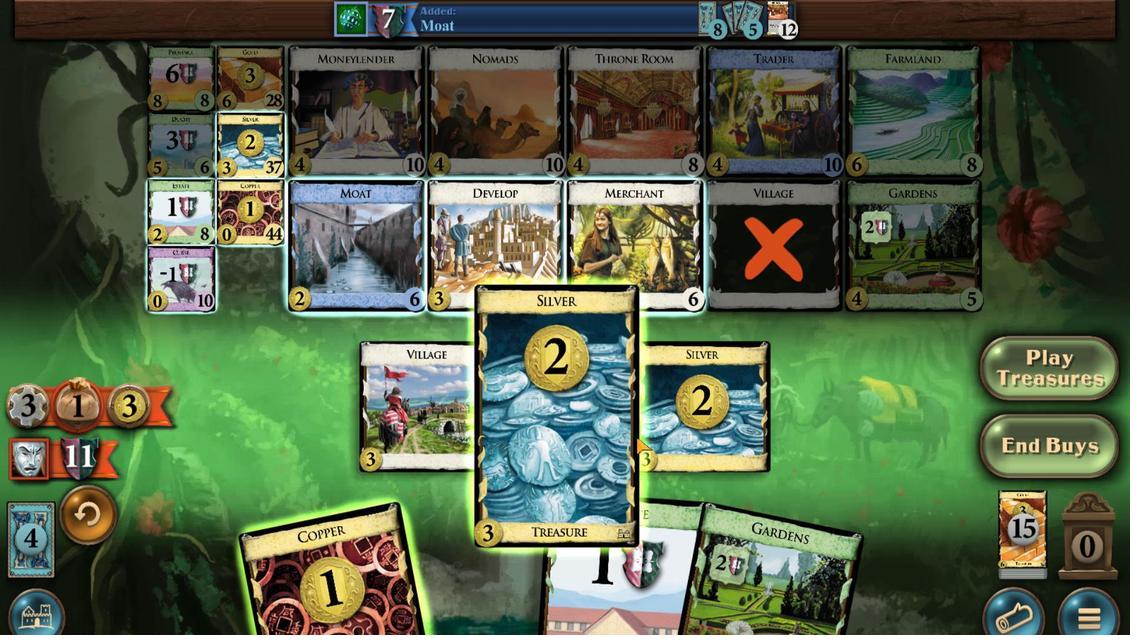 
Action: Mouse pressed left at (564, 442)
Screenshot: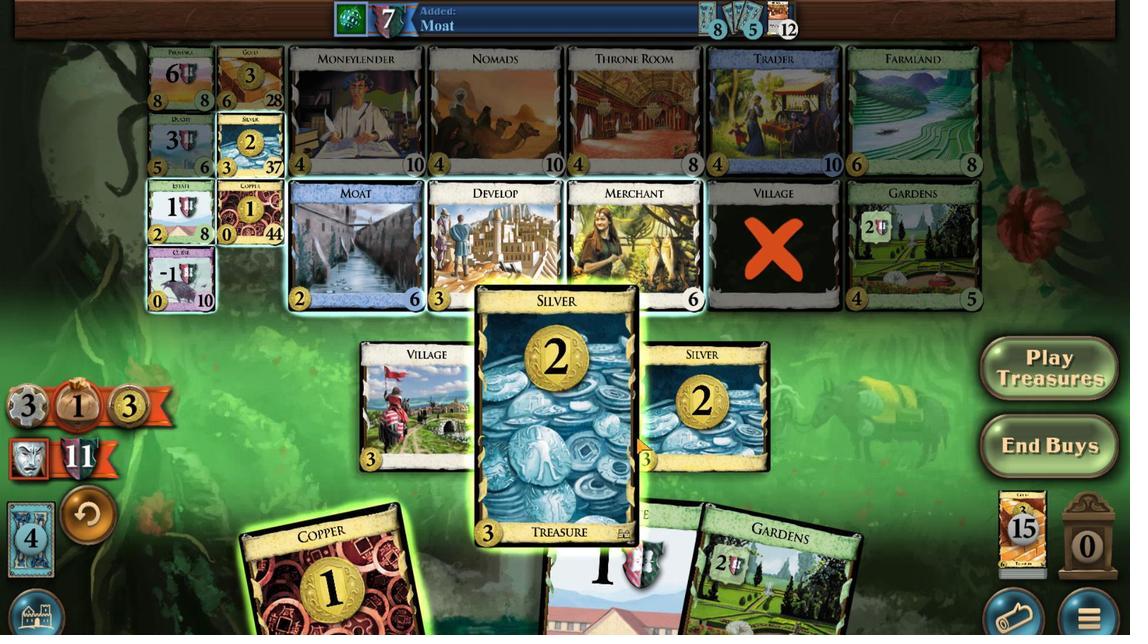 
Action: Mouse moved to (527, 442)
Screenshot: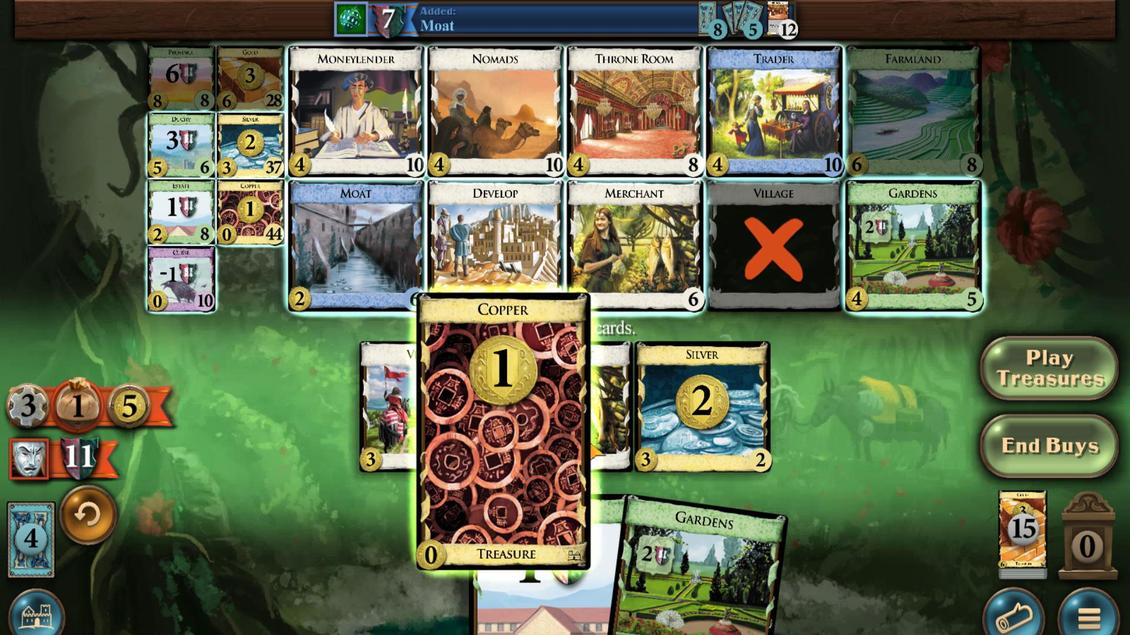 
Action: Mouse pressed left at (527, 442)
Screenshot: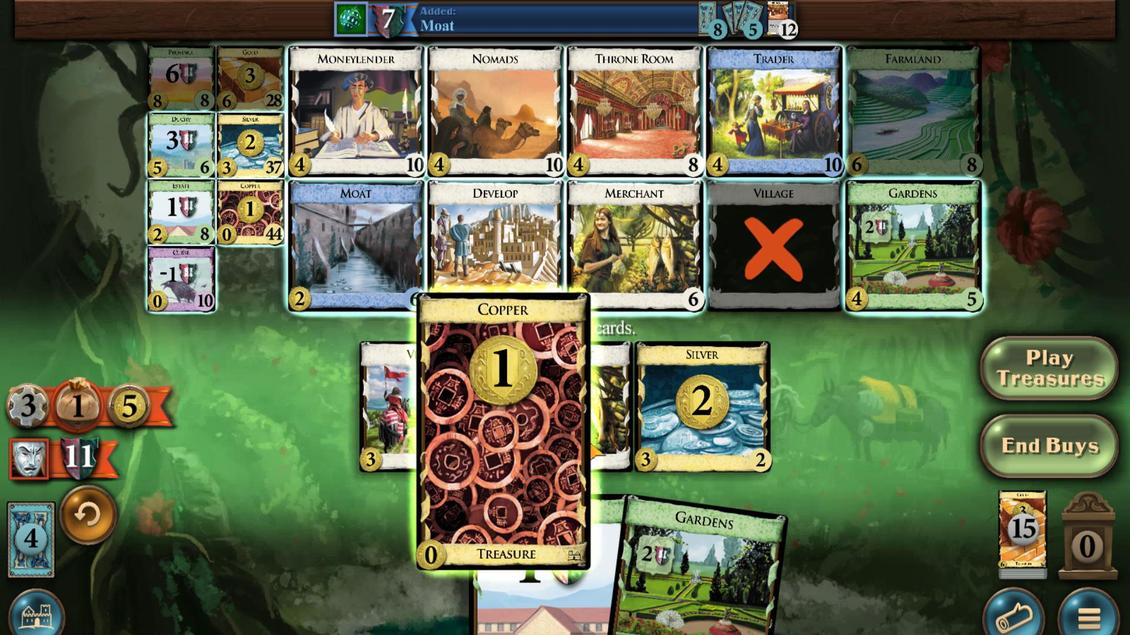 
Action: Mouse moved to (422, 448)
Screenshot: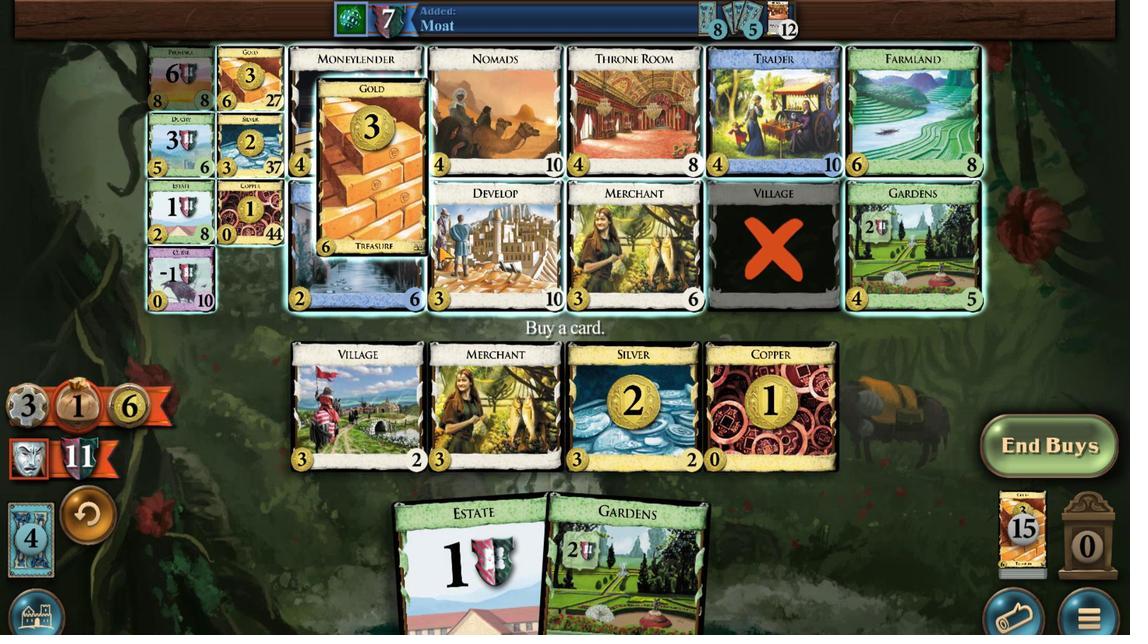 
Action: Mouse pressed left at (422, 448)
Screenshot: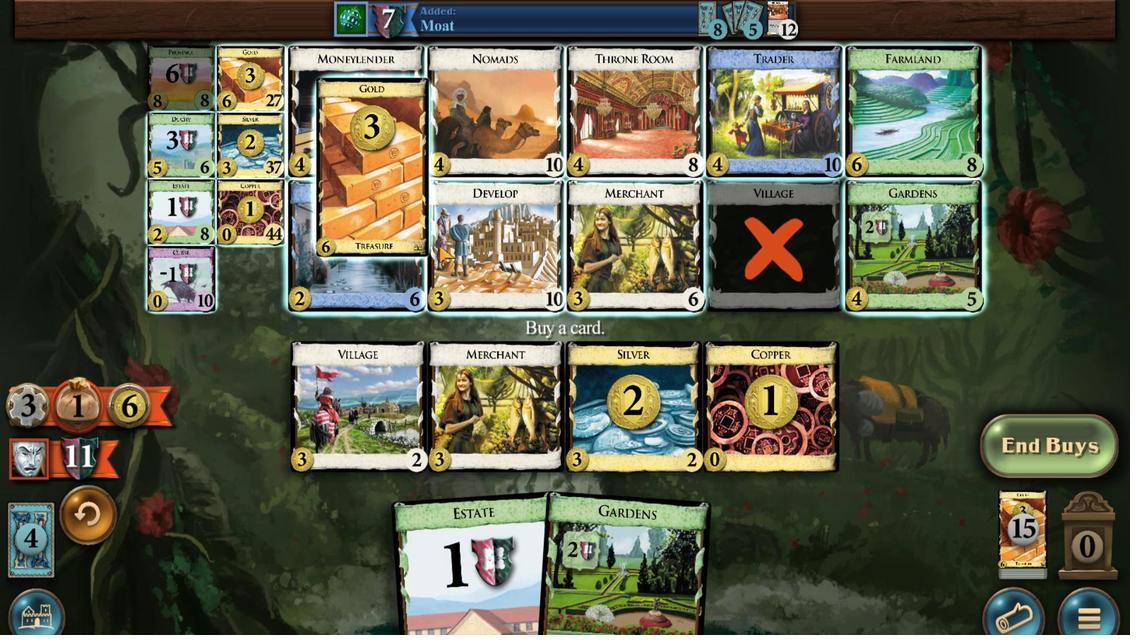 
Action: Mouse moved to (419, 442)
Screenshot: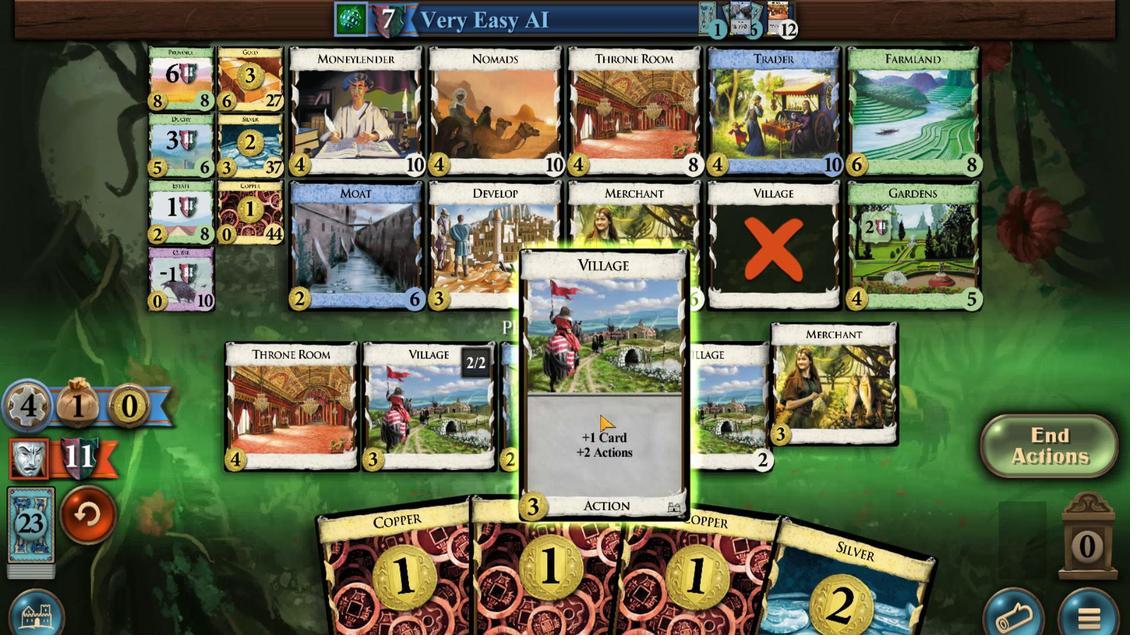
Action: Mouse pressed left at (419, 442)
Screenshot: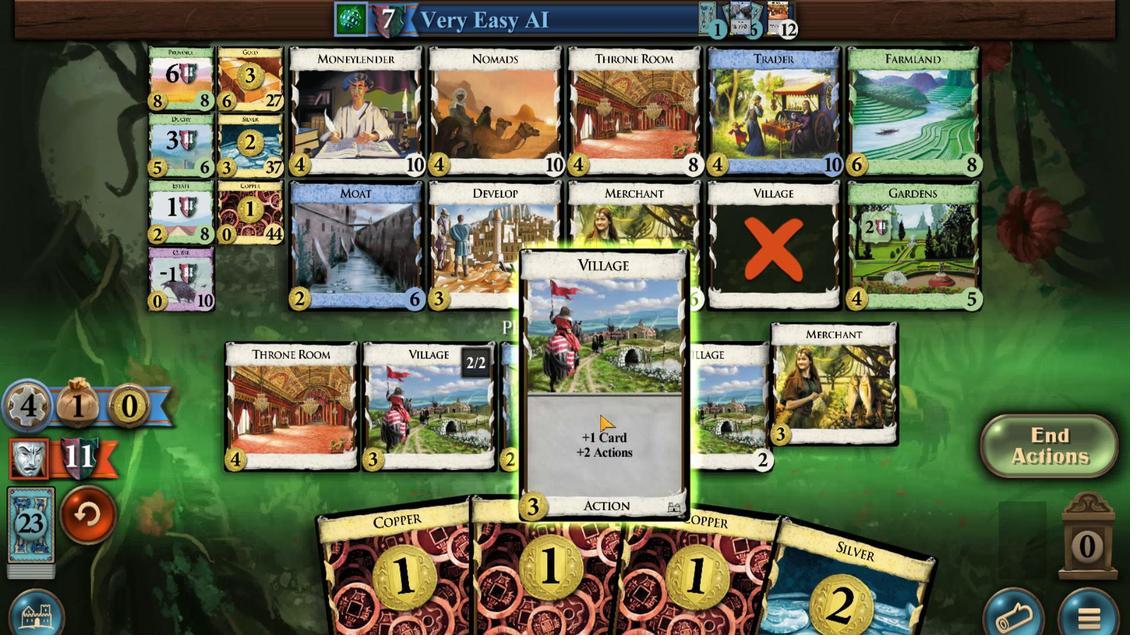 
Action: Mouse moved to (657, 442)
Screenshot: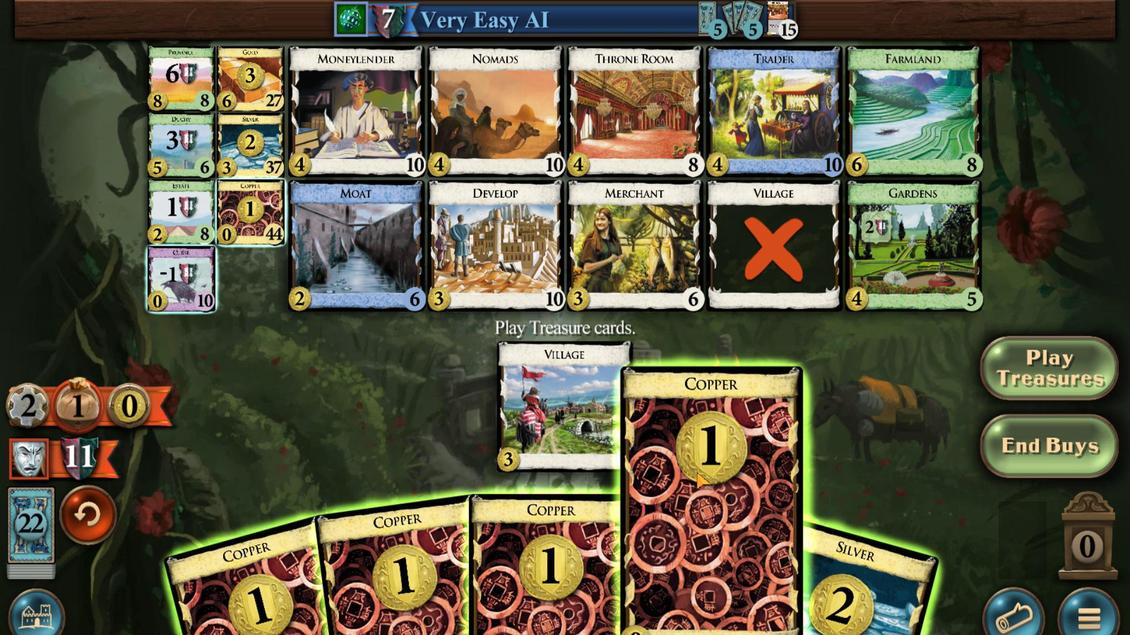
Action: Mouse pressed left at (657, 442)
Screenshot: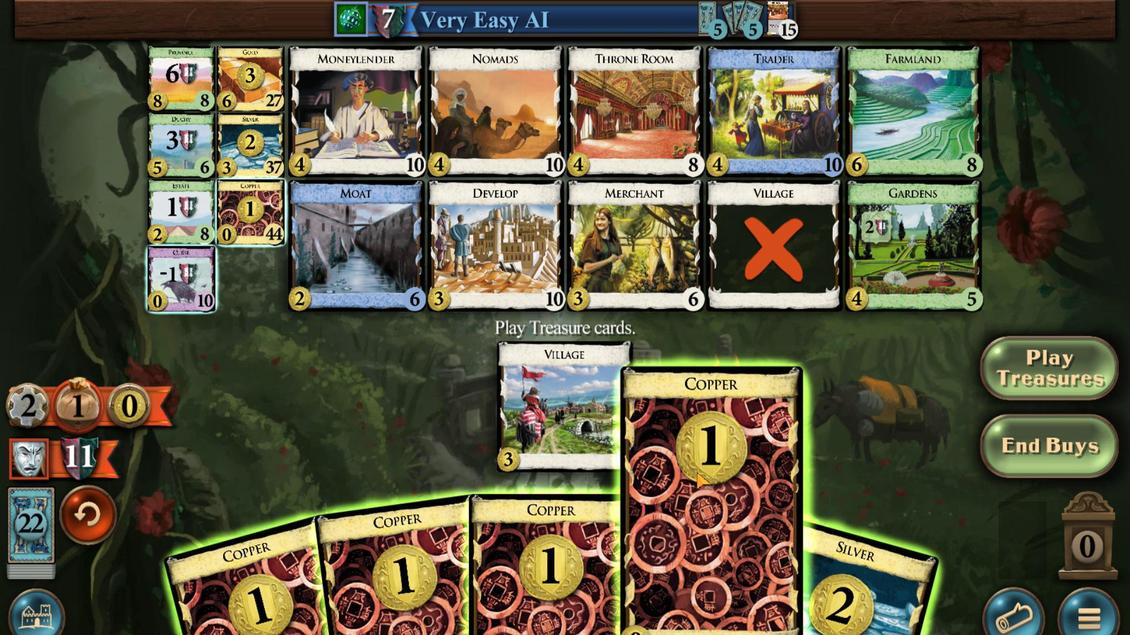 
Action: Mouse moved to (694, 442)
Screenshot: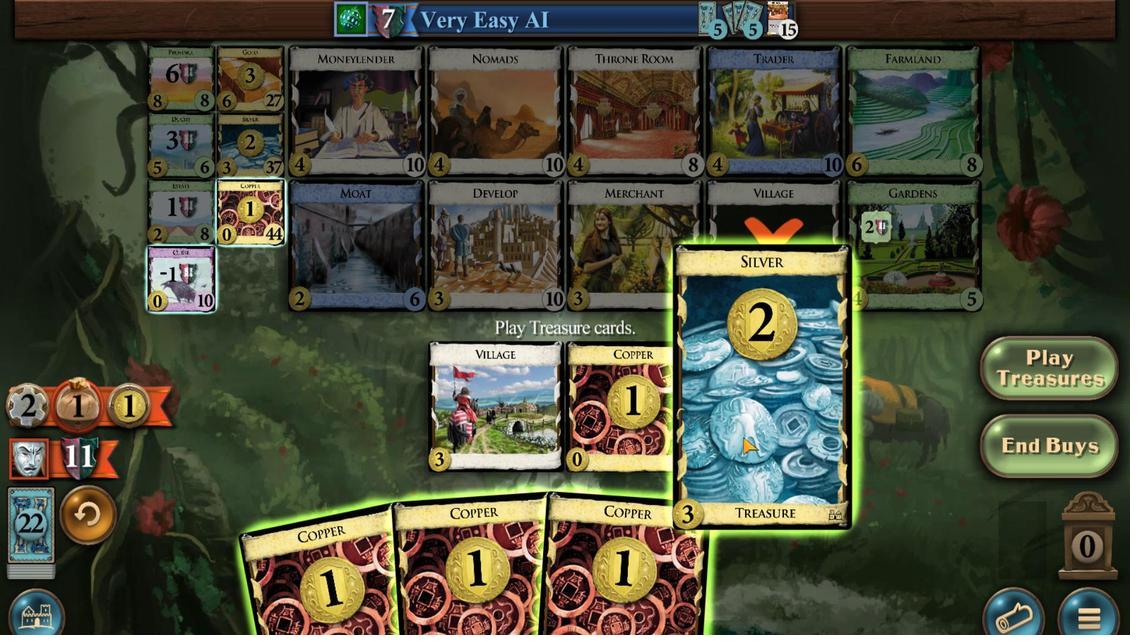 
Action: Mouse pressed left at (694, 442)
Screenshot: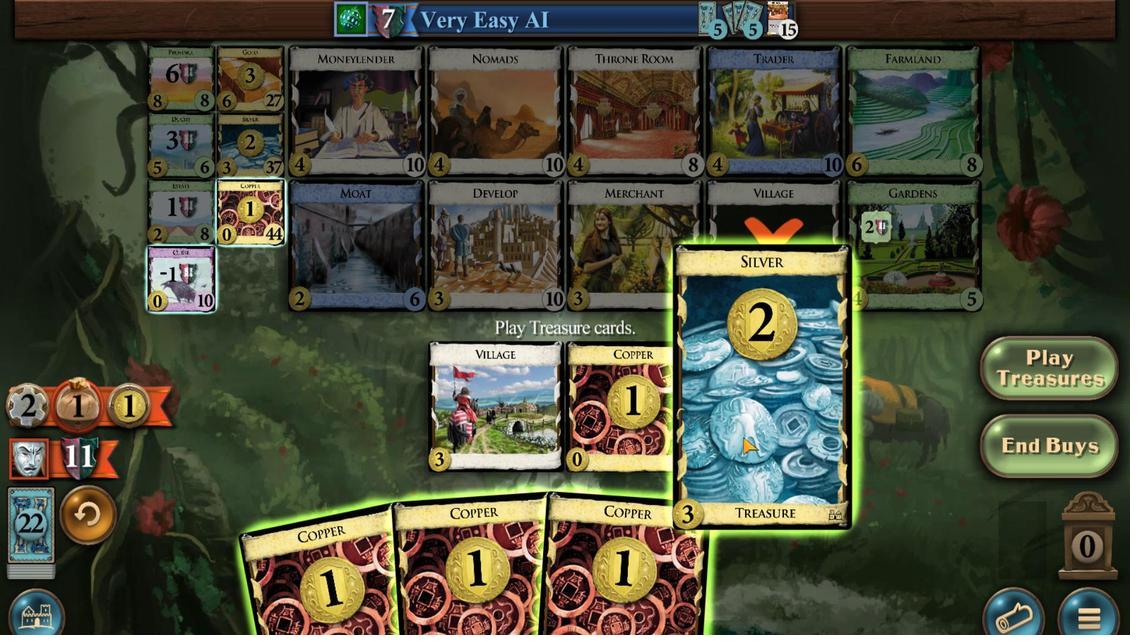 
Action: Mouse moved to (667, 442)
Screenshot: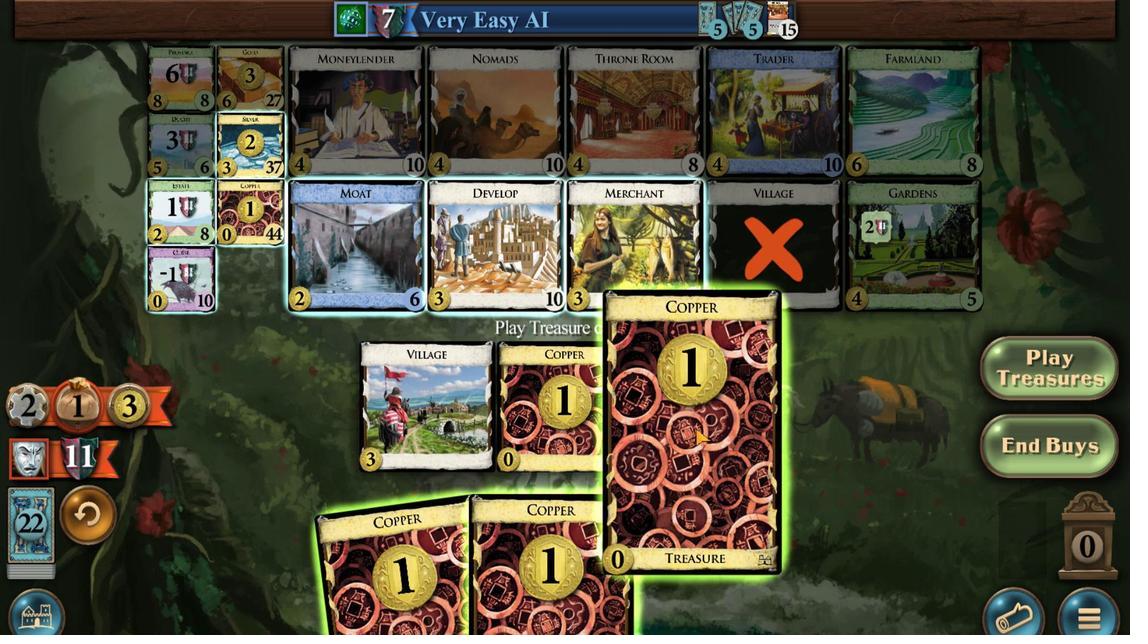 
Action: Mouse pressed left at (667, 442)
Screenshot: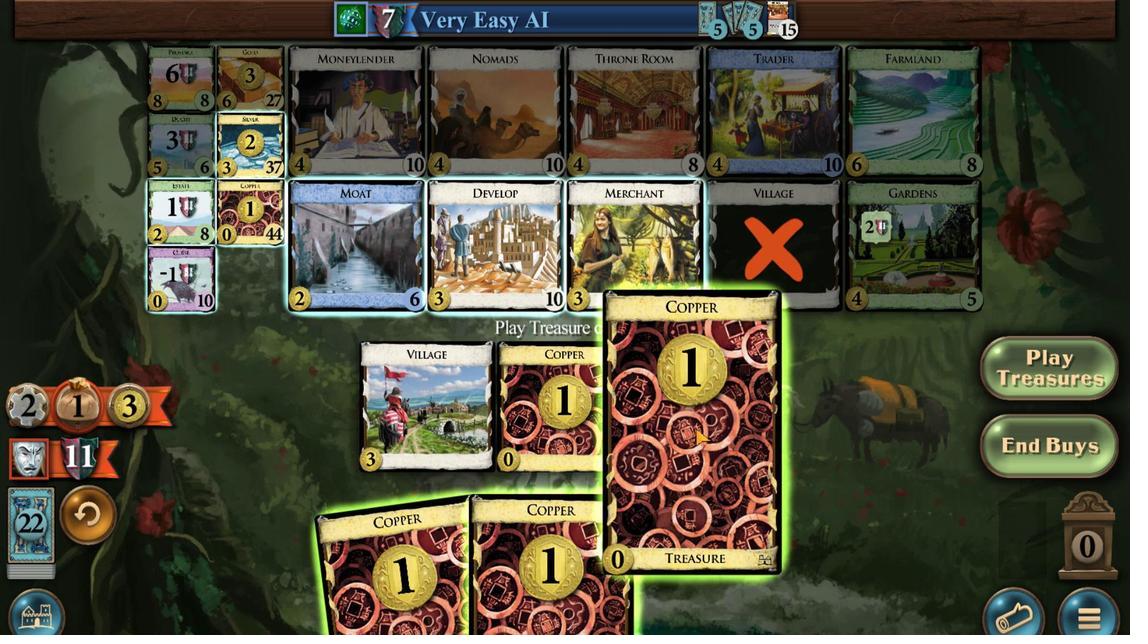
Action: Mouse moved to (638, 442)
Screenshot: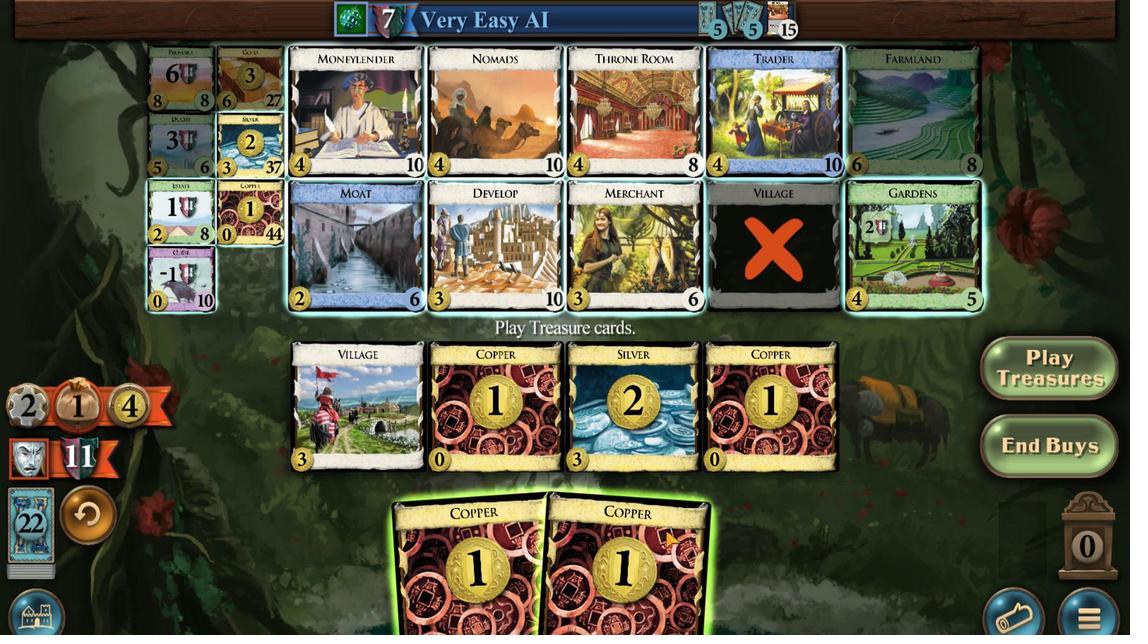 
Action: Mouse pressed left at (638, 442)
Screenshot: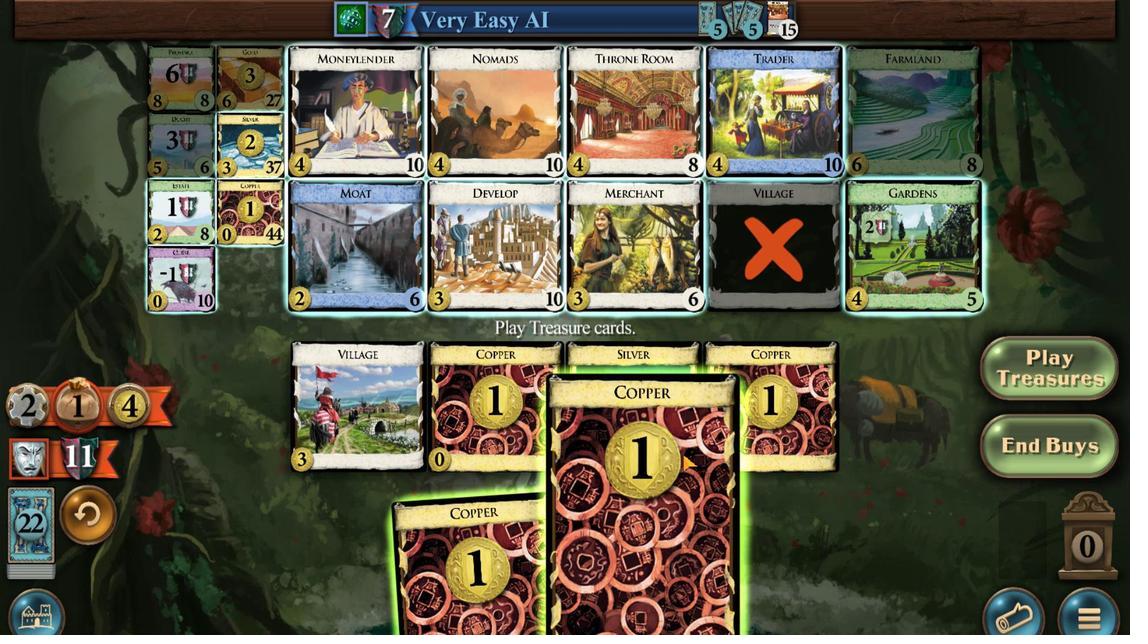 
Action: Mouse moved to (616, 442)
Screenshot: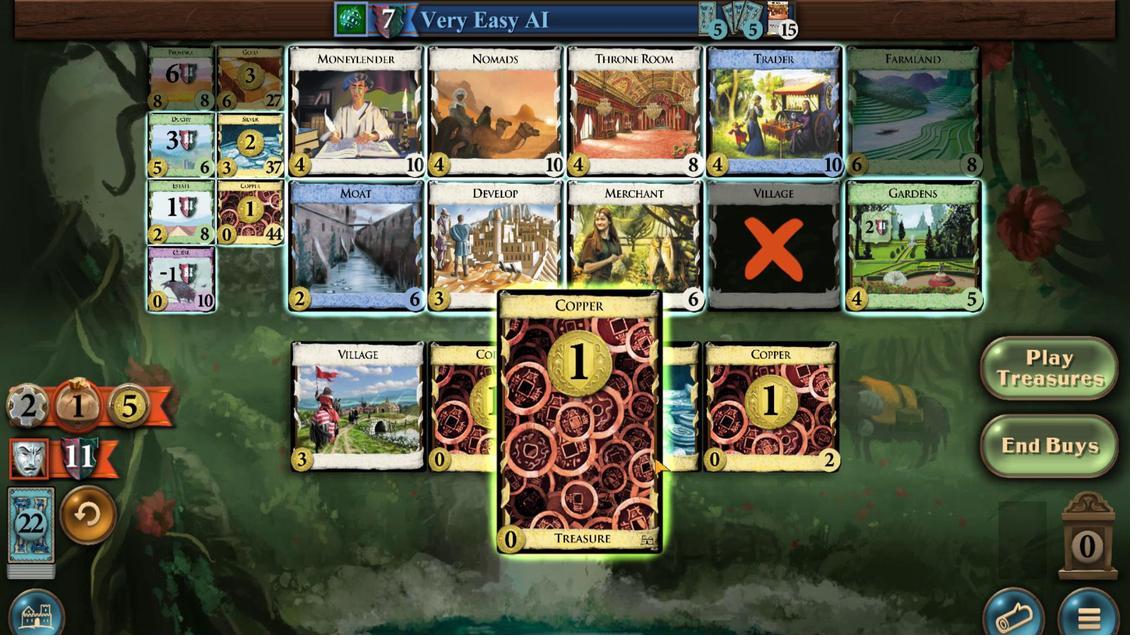 
Action: Mouse pressed left at (616, 442)
Screenshot: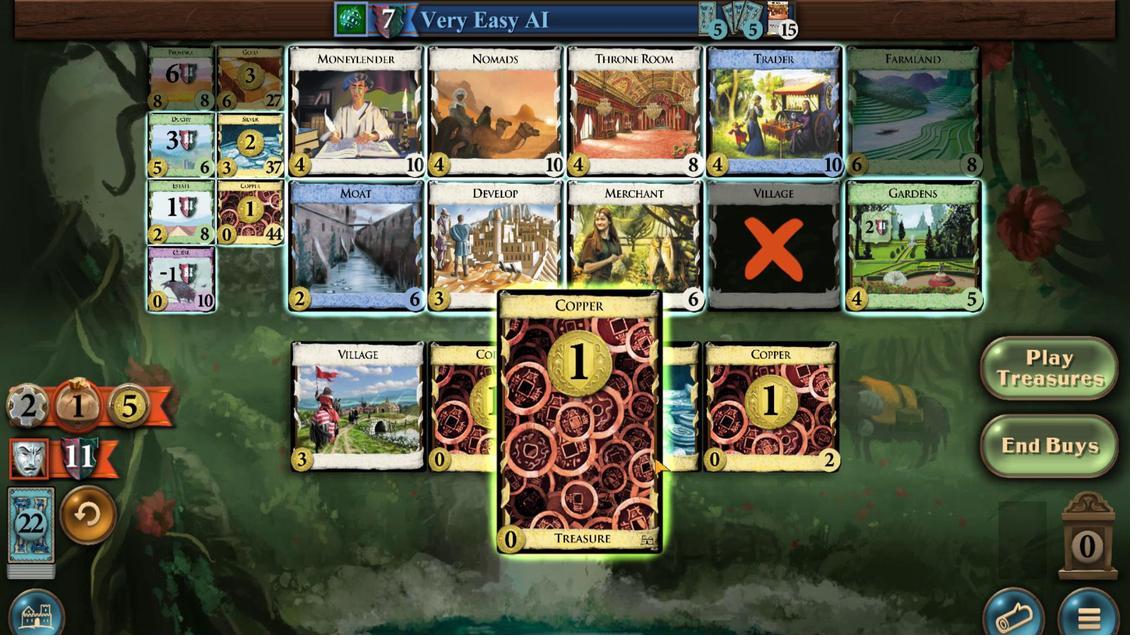 
Action: Mouse moved to (425, 448)
Screenshot: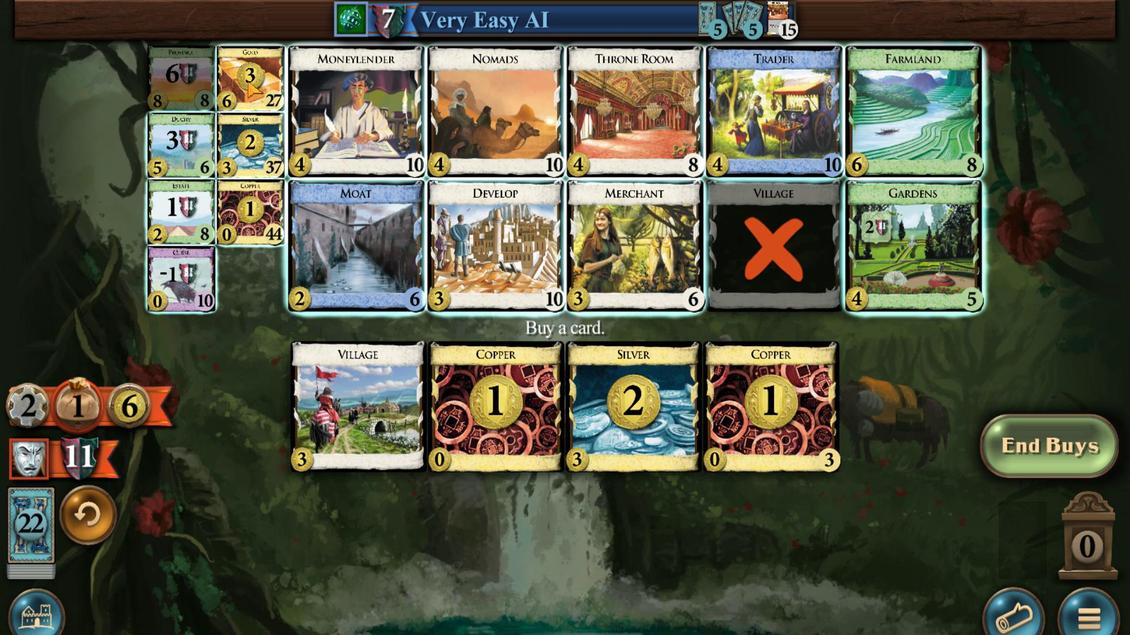 
Action: Mouse pressed left at (425, 448)
Screenshot: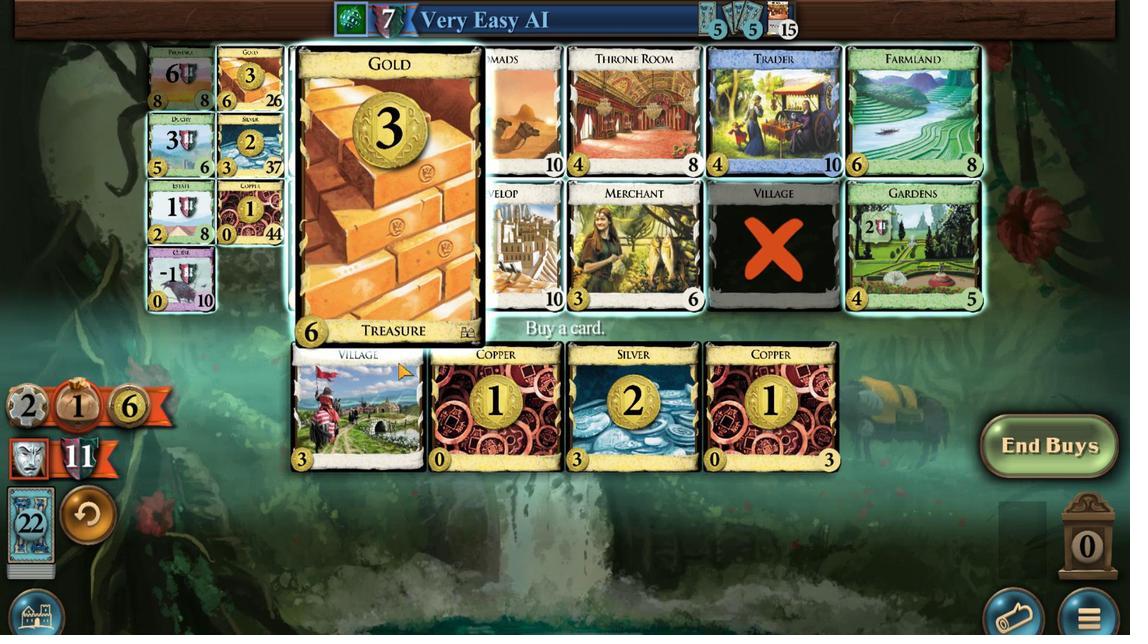 
Action: Mouse moved to (504, 442)
Screenshot: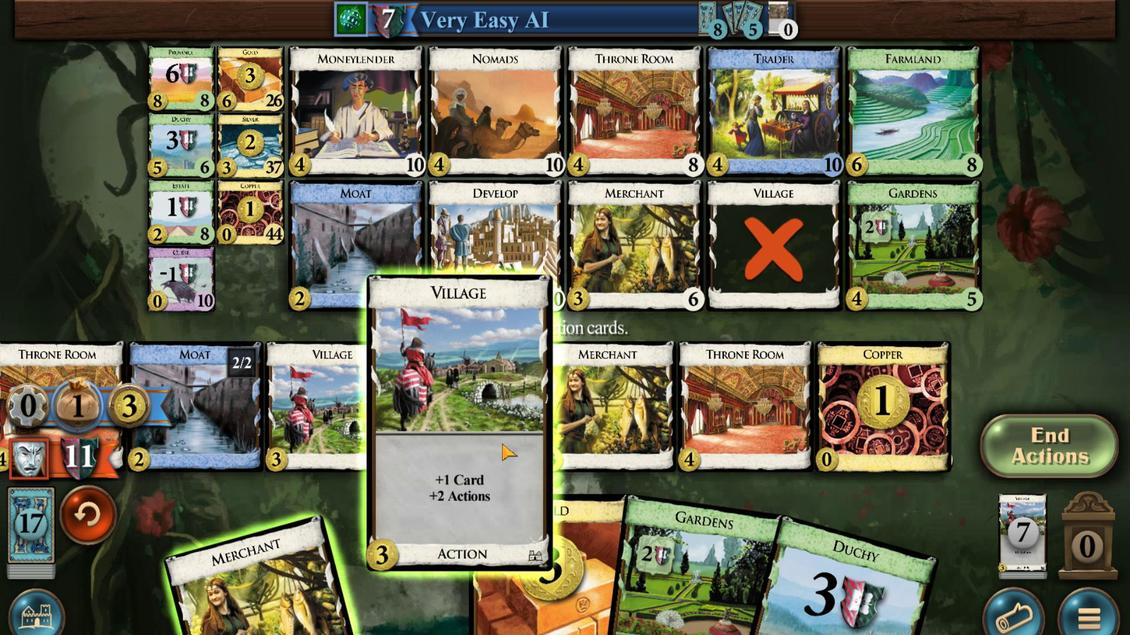 
Action: Mouse pressed left at (504, 442)
Screenshot: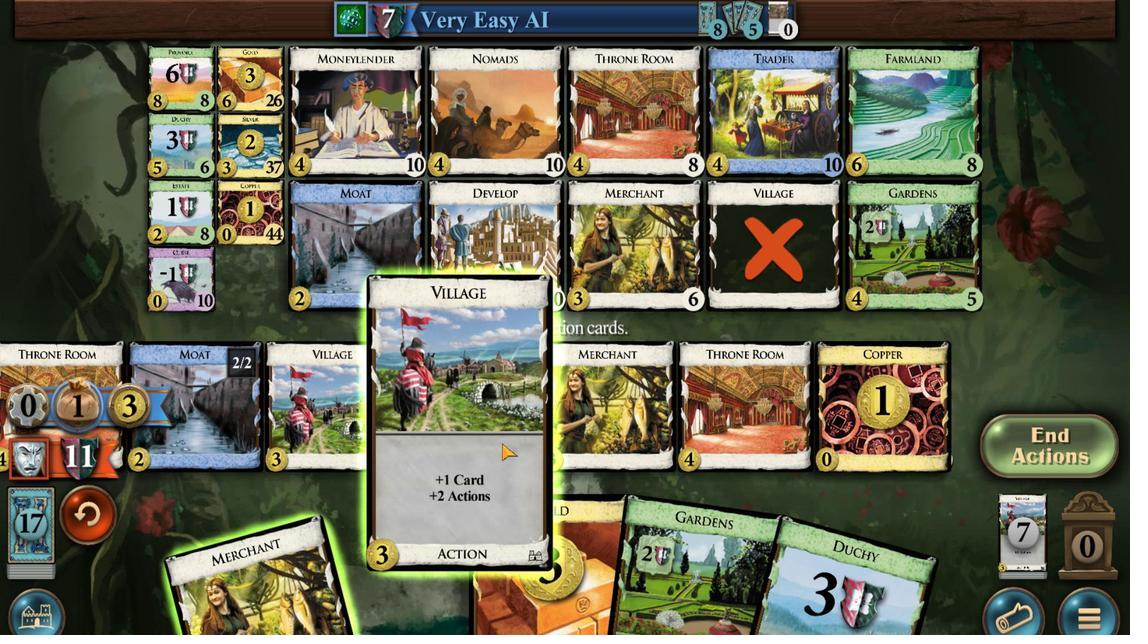 
Action: Mouse moved to (441, 442)
Screenshot: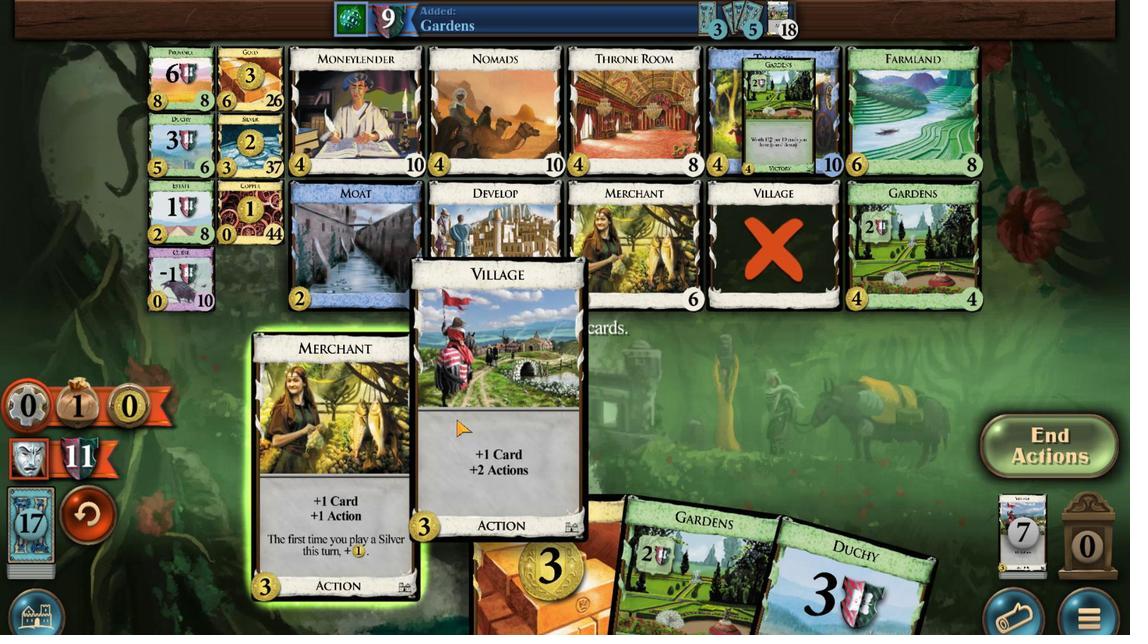 
Action: Mouse pressed left at (441, 442)
Screenshot: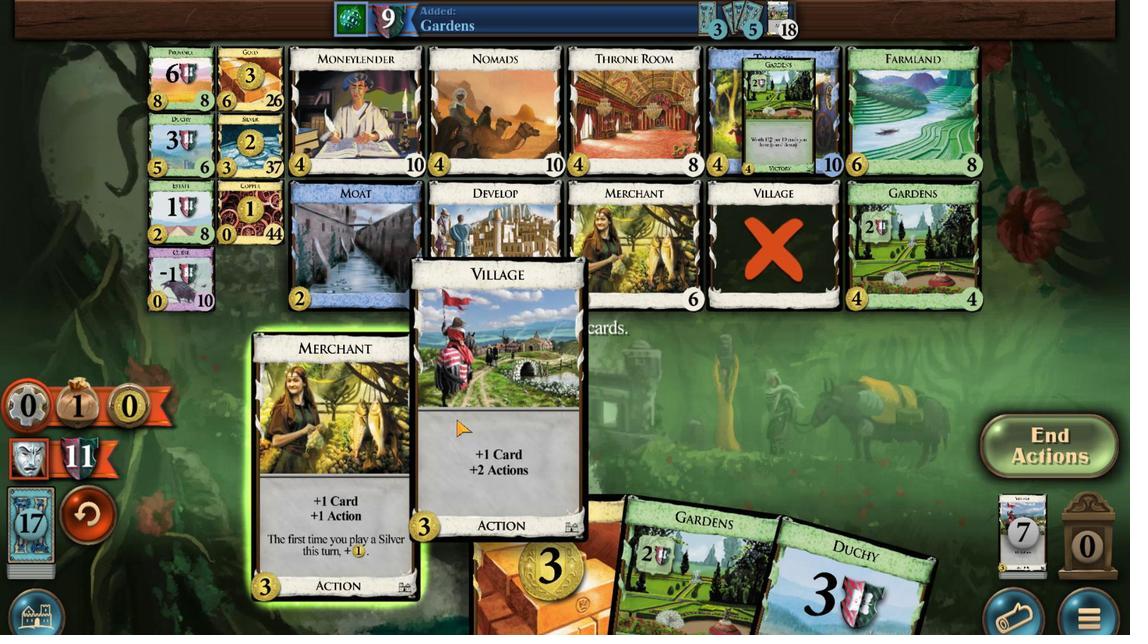 
Action: Mouse moved to (442, 442)
Screenshot: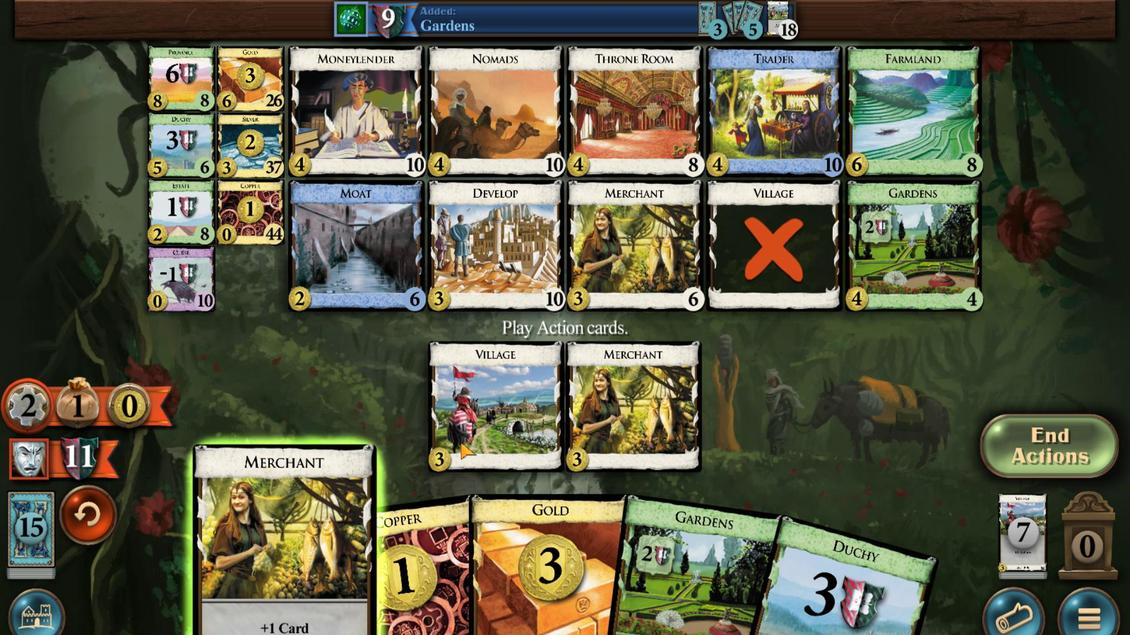 
Action: Mouse pressed left at (442, 442)
Screenshot: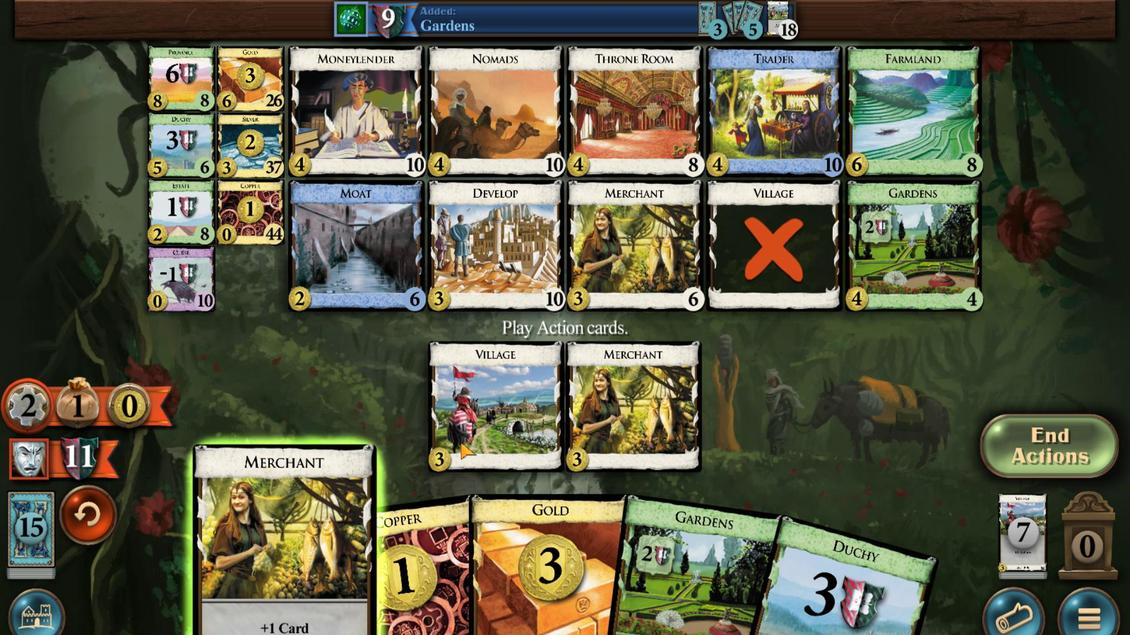 
Action: Mouse moved to (592, 442)
Screenshot: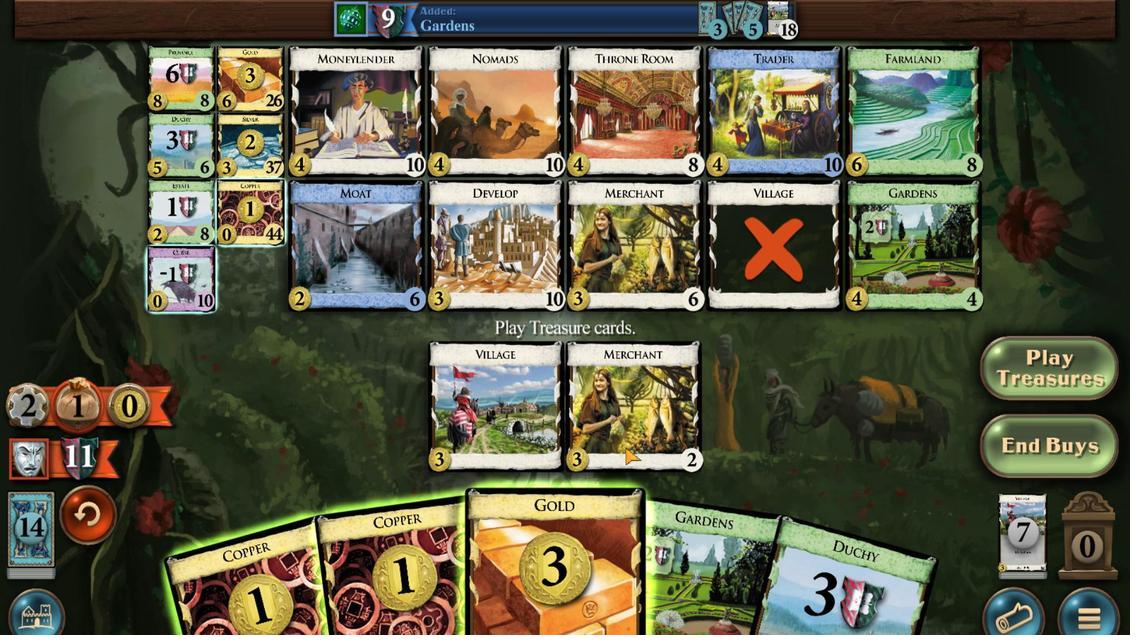 
Action: Mouse pressed left at (592, 442)
Screenshot: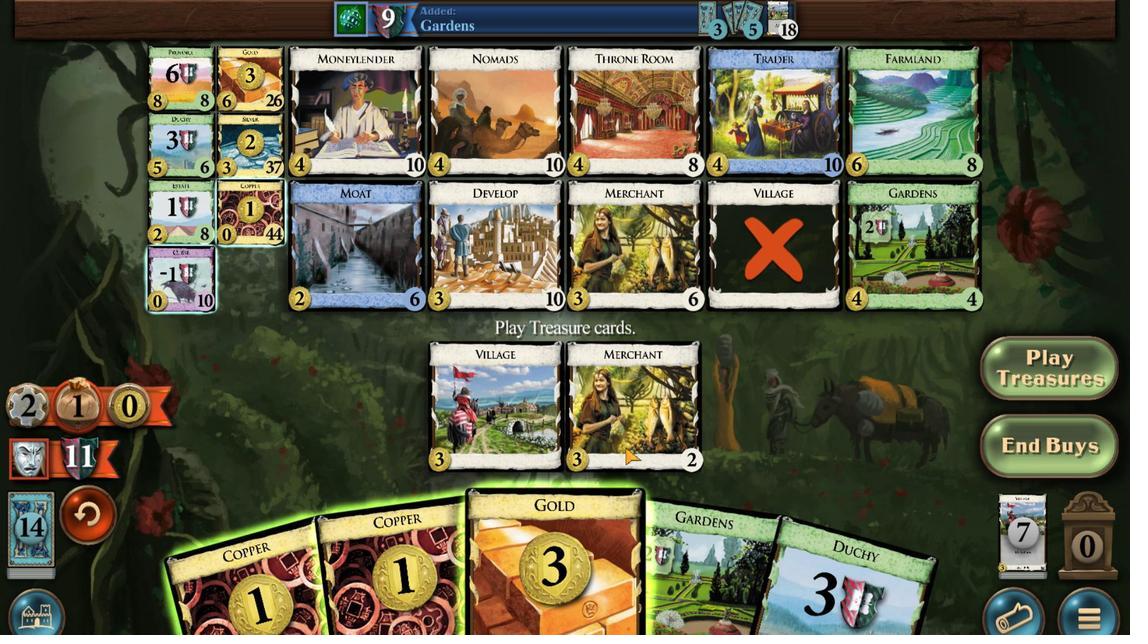 
Action: Mouse moved to (536, 442)
Screenshot: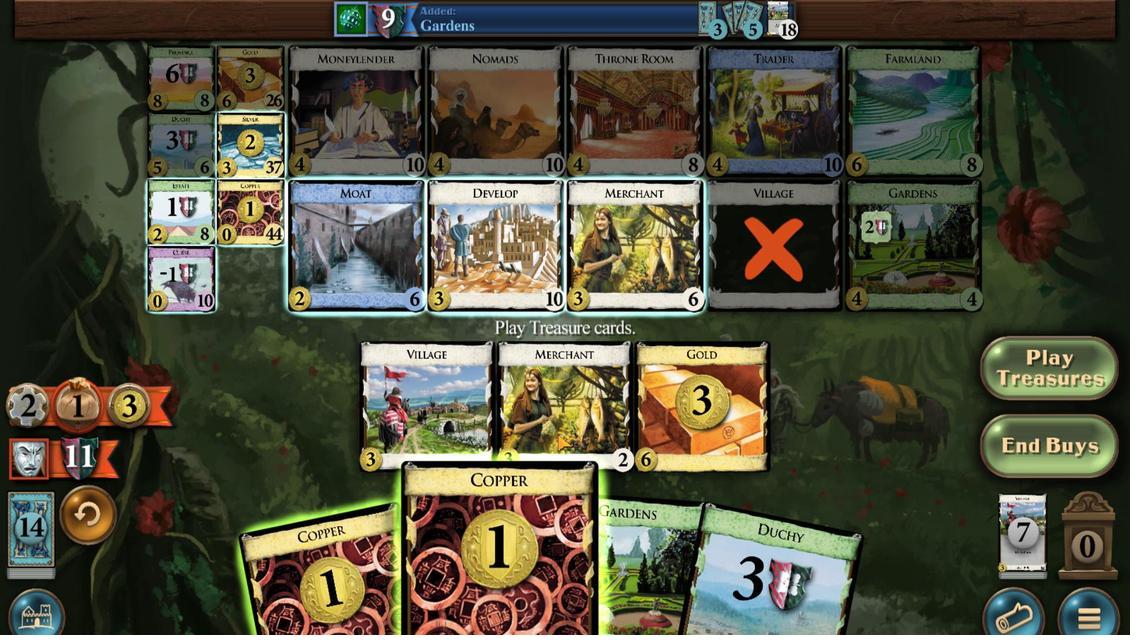 
Action: Mouse pressed left at (536, 442)
